 Task: Select Fire TV from Amazon Fire TV. Add to cart Amazon Fire TV Recast 500GB-2. Place order for _x000D_
3039 Lake Rockwell Rd_x000D_
Ravenna, Ohio(OH), 44266, Cell Number (330) 296-5862
Action: Mouse moved to (19, 98)
Screenshot: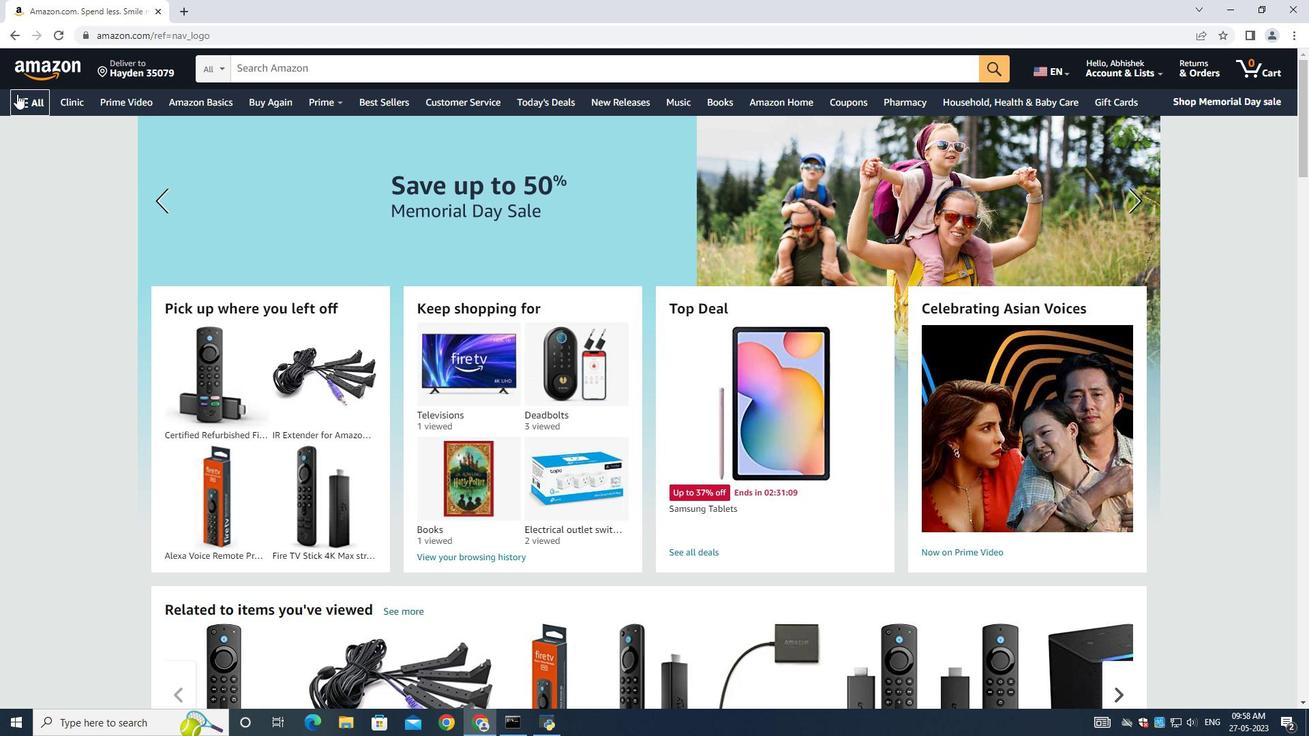 
Action: Mouse pressed left at (19, 98)
Screenshot: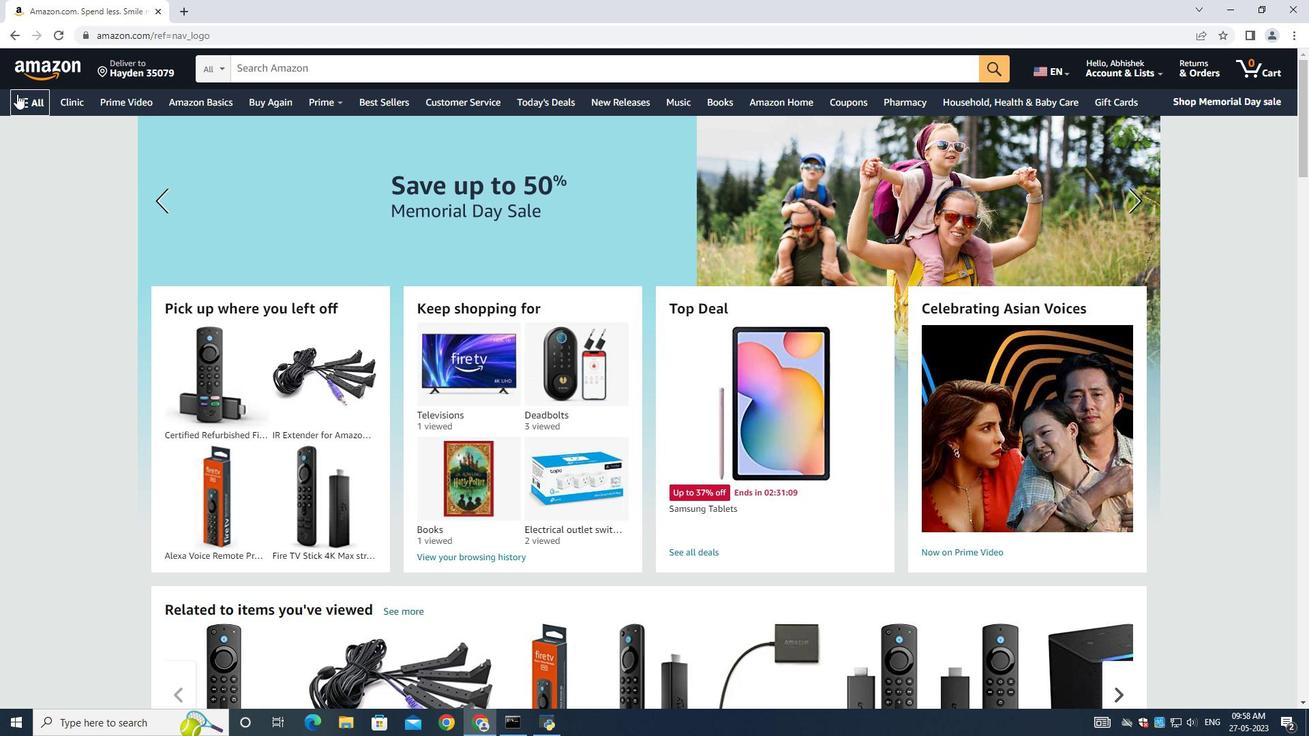 
Action: Mouse moved to (90, 381)
Screenshot: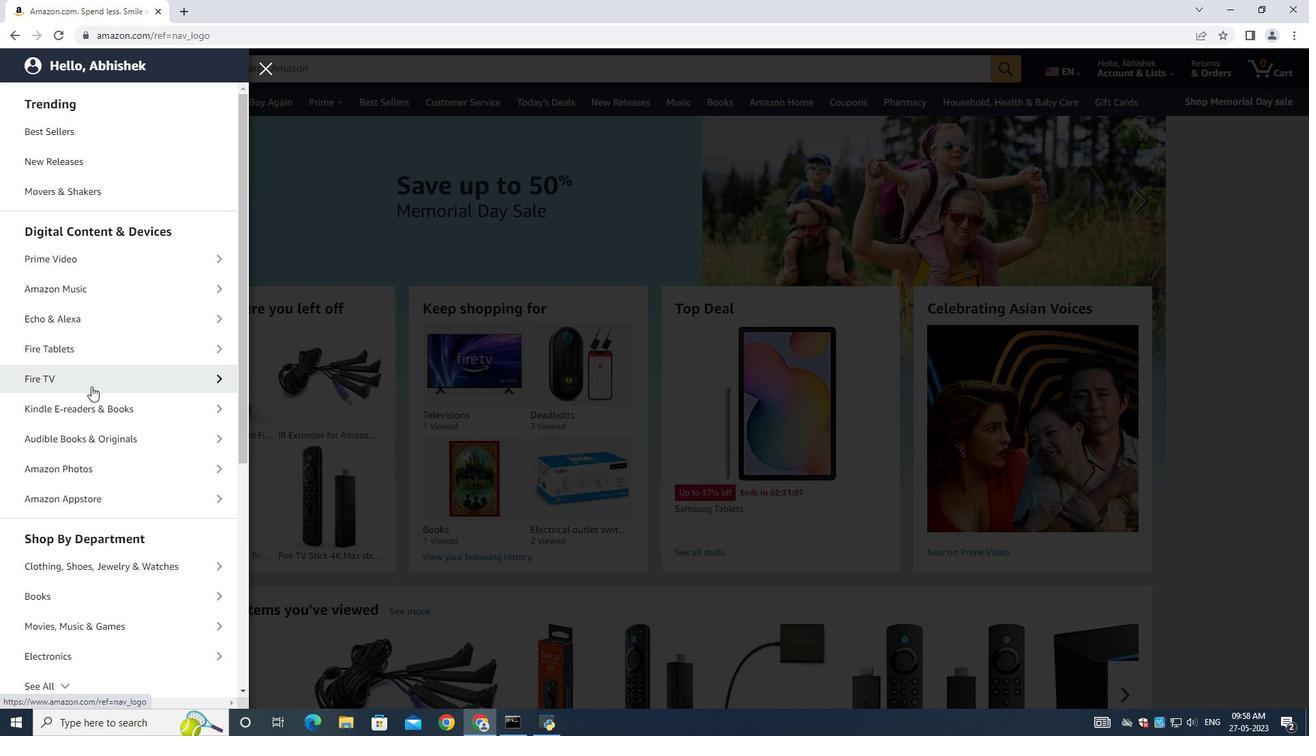 
Action: Mouse pressed left at (90, 381)
Screenshot: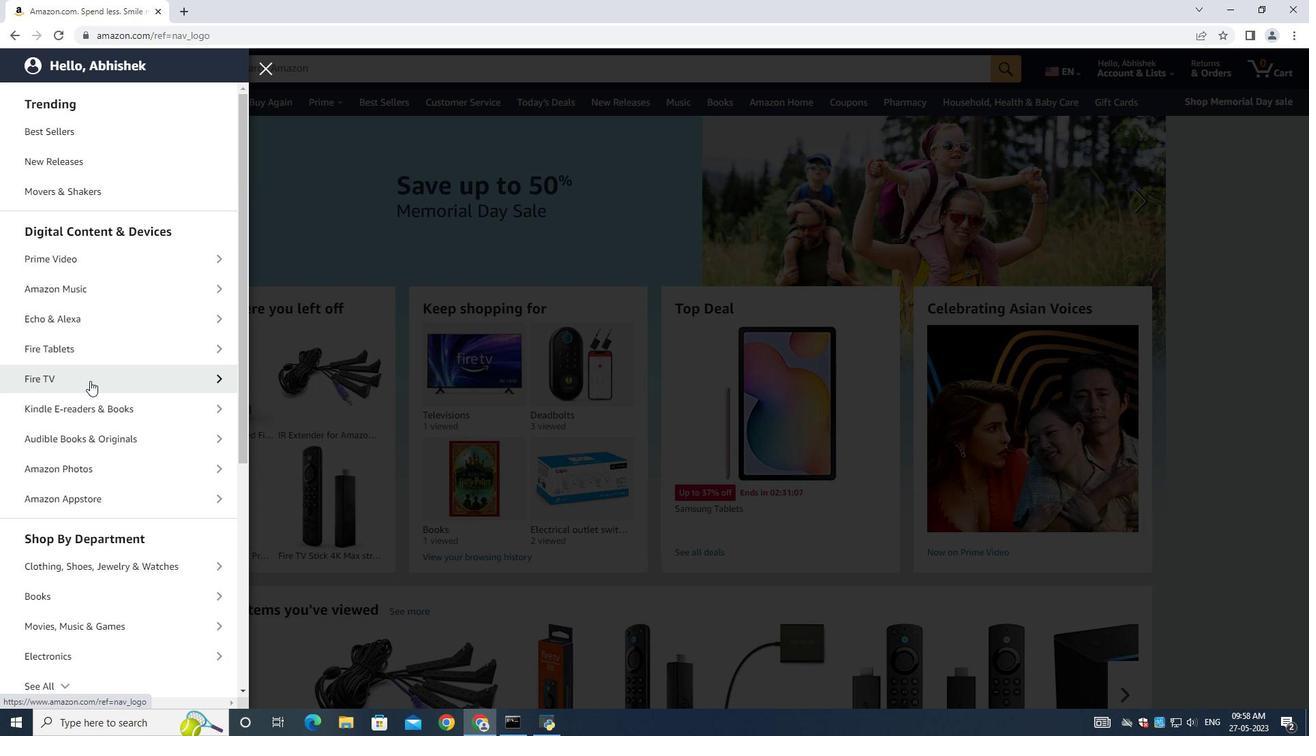 
Action: Mouse moved to (67, 264)
Screenshot: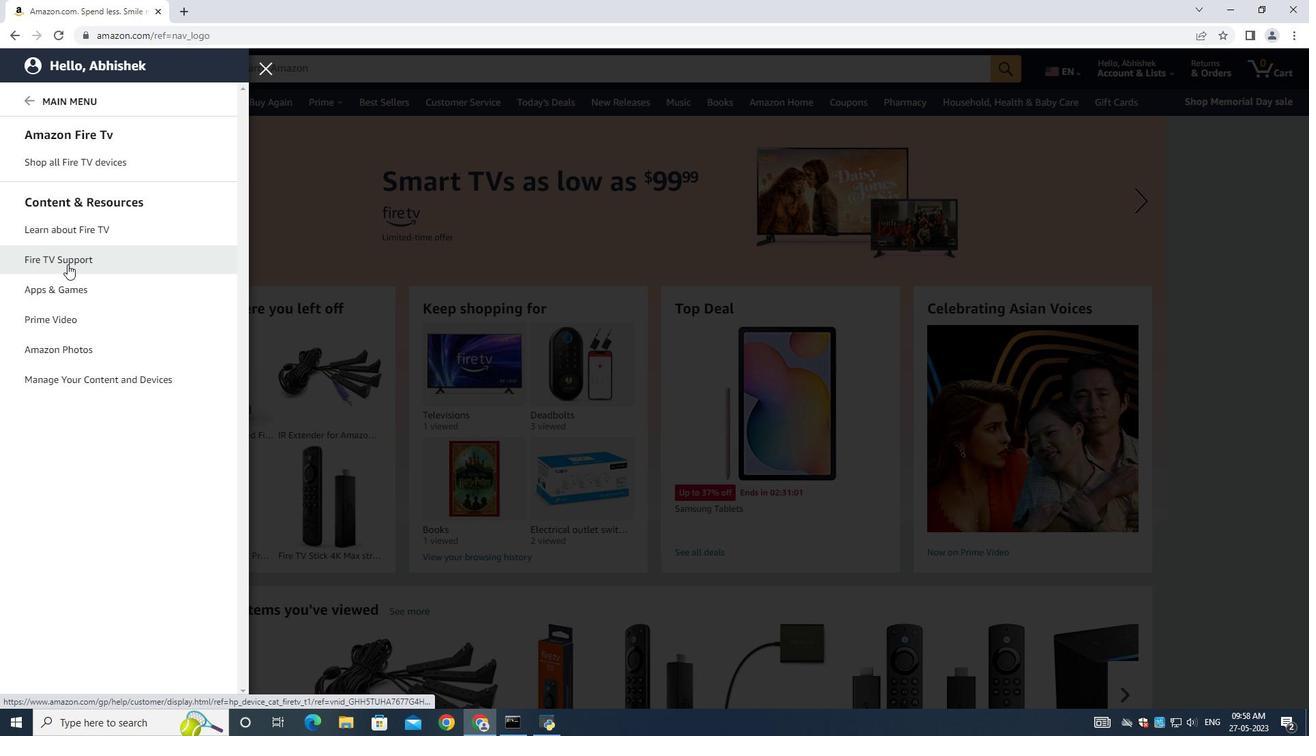 
Action: Mouse pressed left at (67, 264)
Screenshot: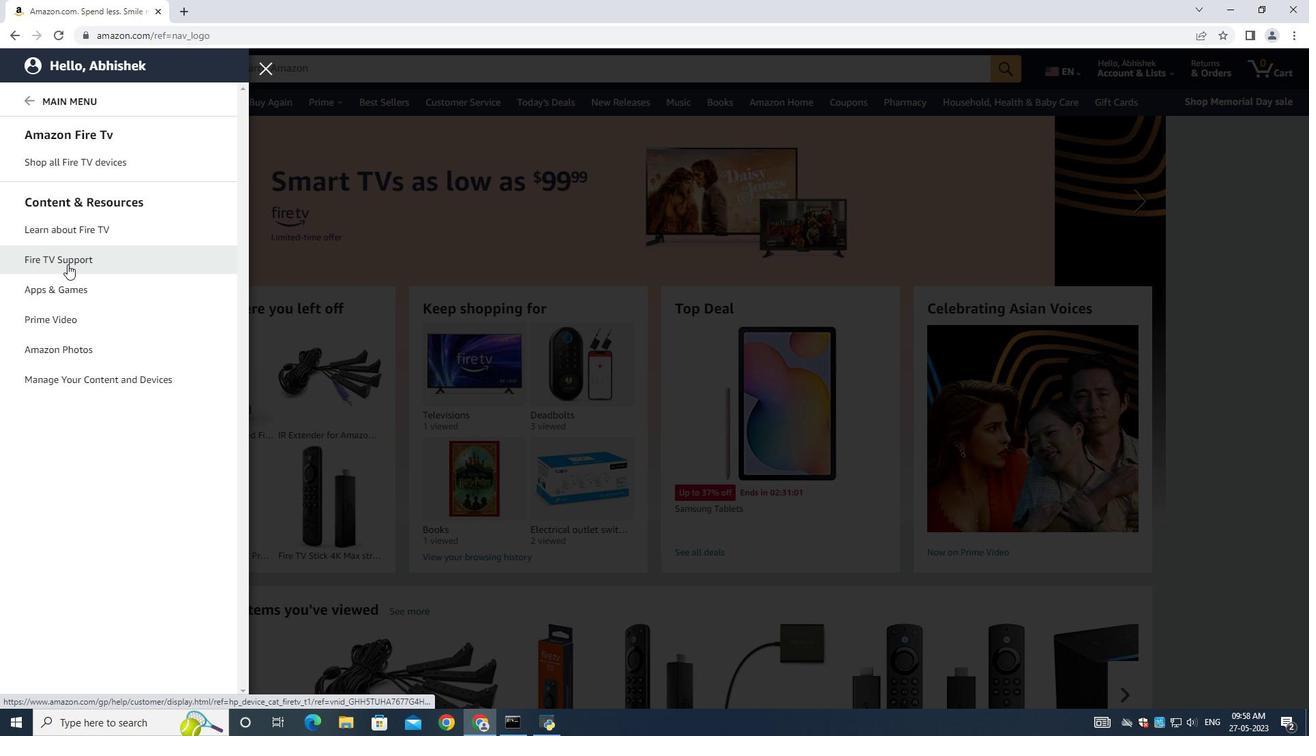 
Action: Mouse moved to (70, 154)
Screenshot: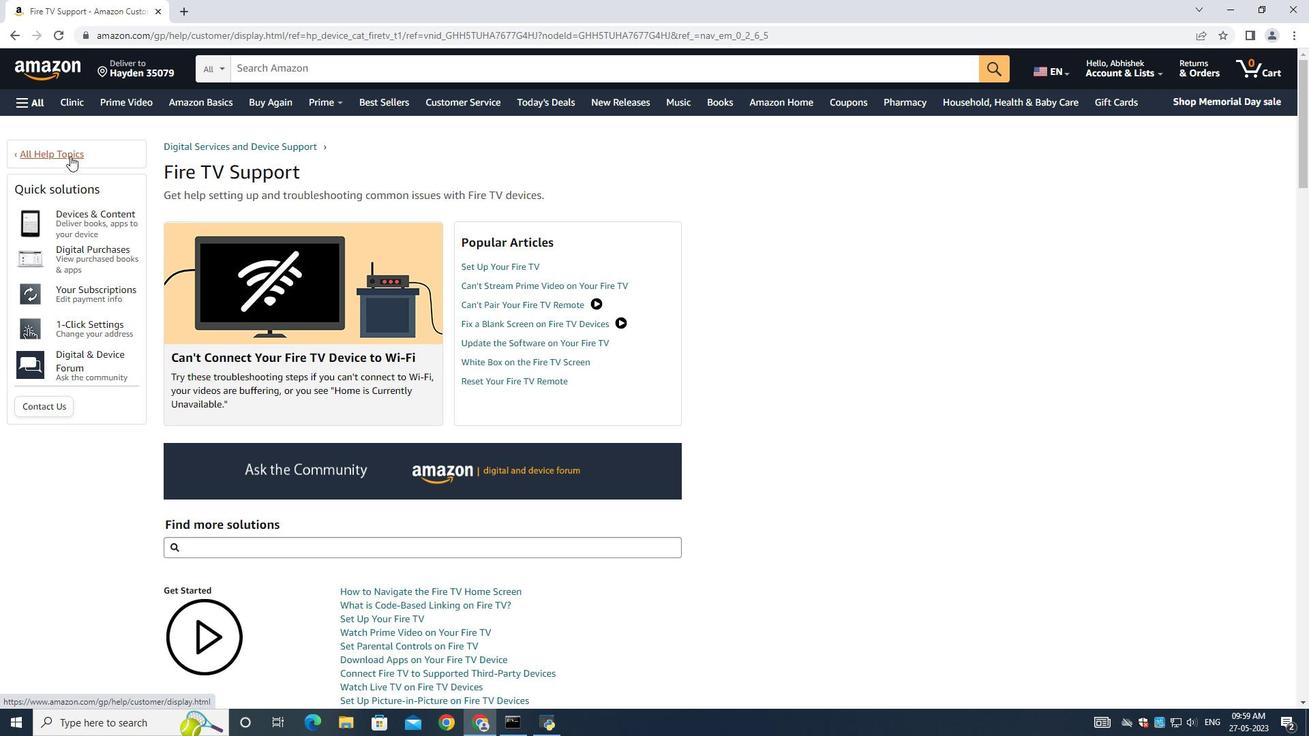 
Action: Mouse pressed left at (70, 154)
Screenshot: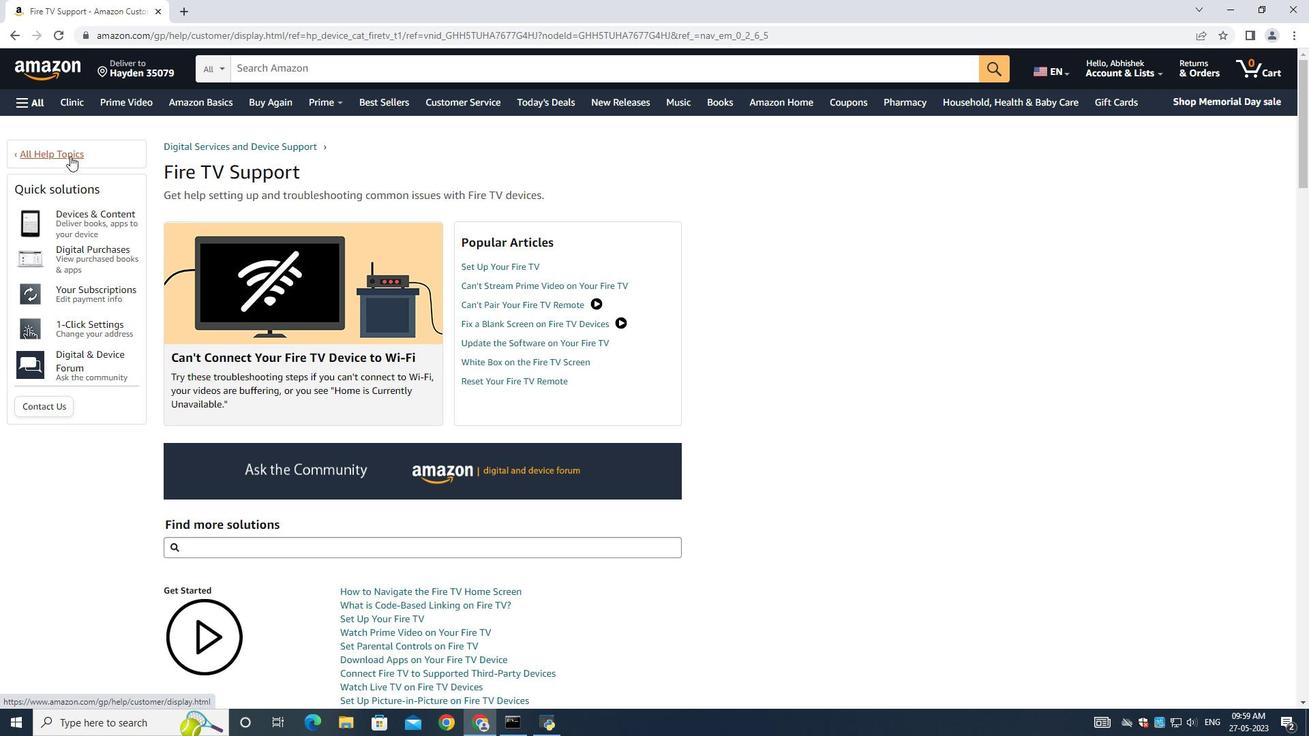 
Action: Mouse moved to (10, 38)
Screenshot: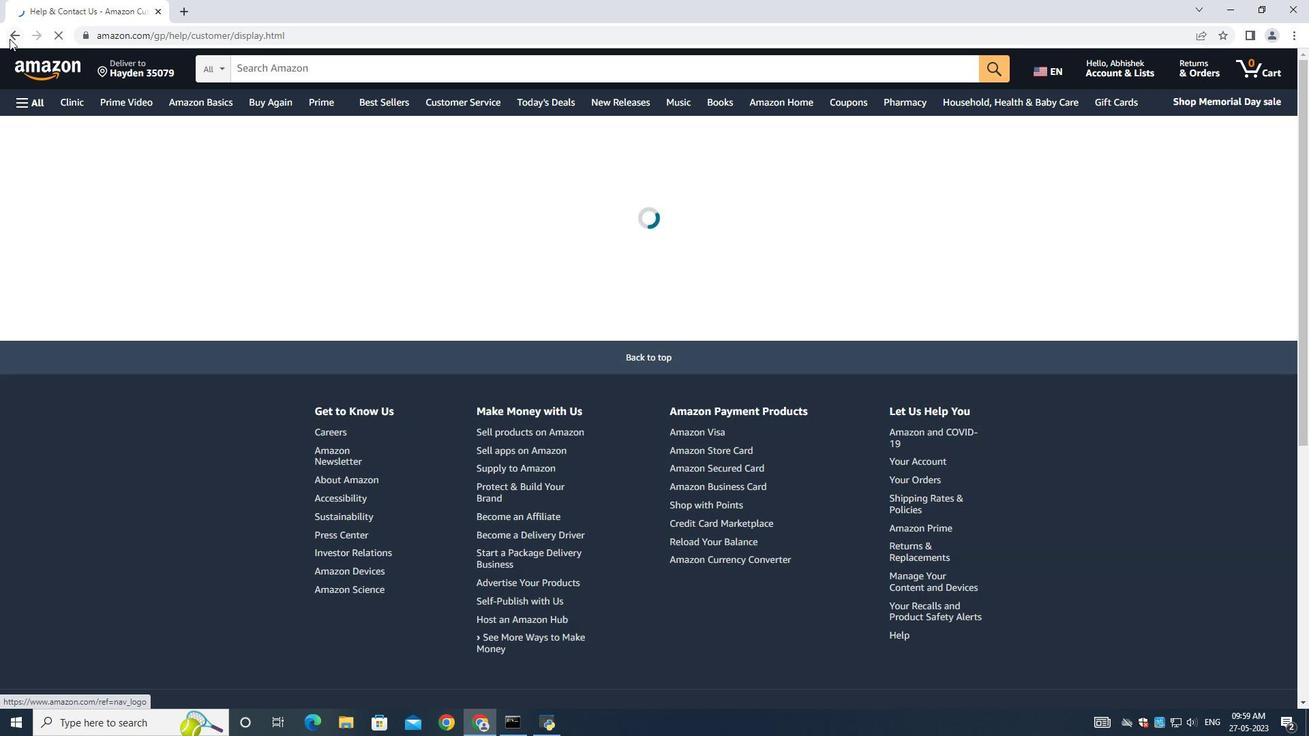 
Action: Mouse pressed left at (10, 38)
Screenshot: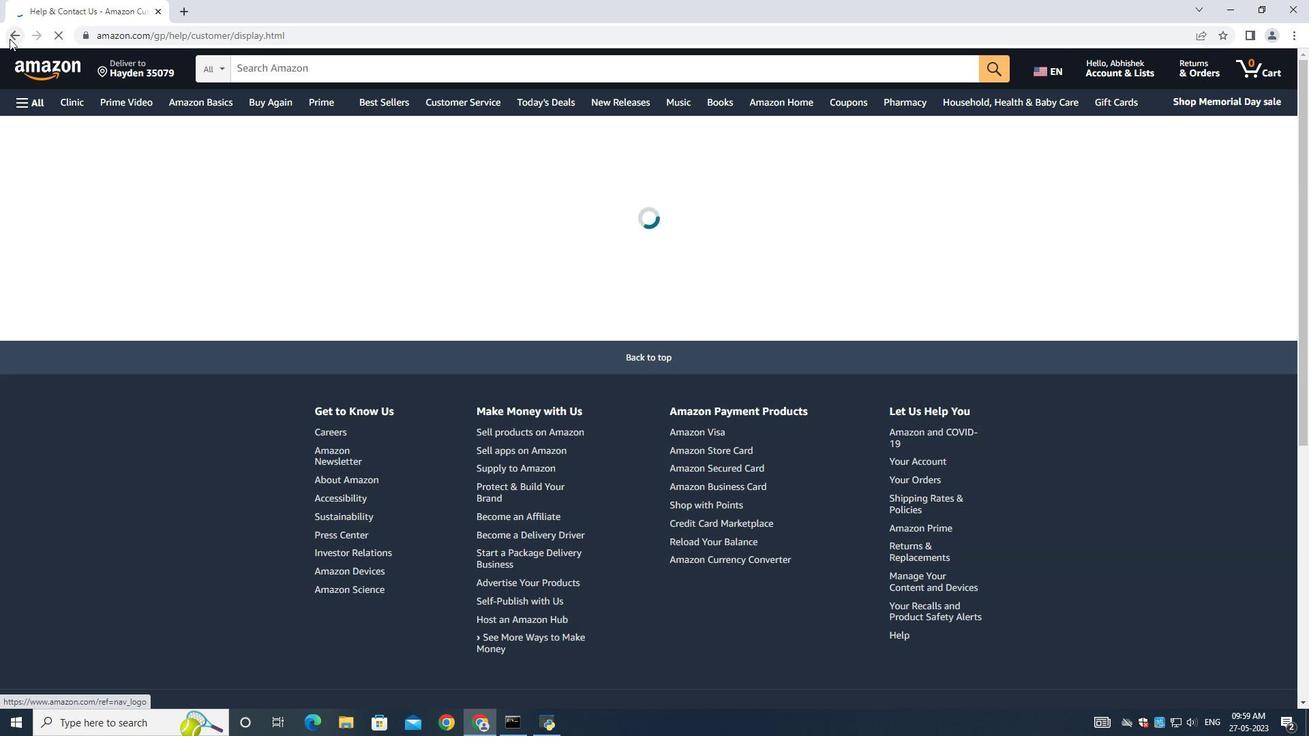 
Action: Mouse moved to (17, 105)
Screenshot: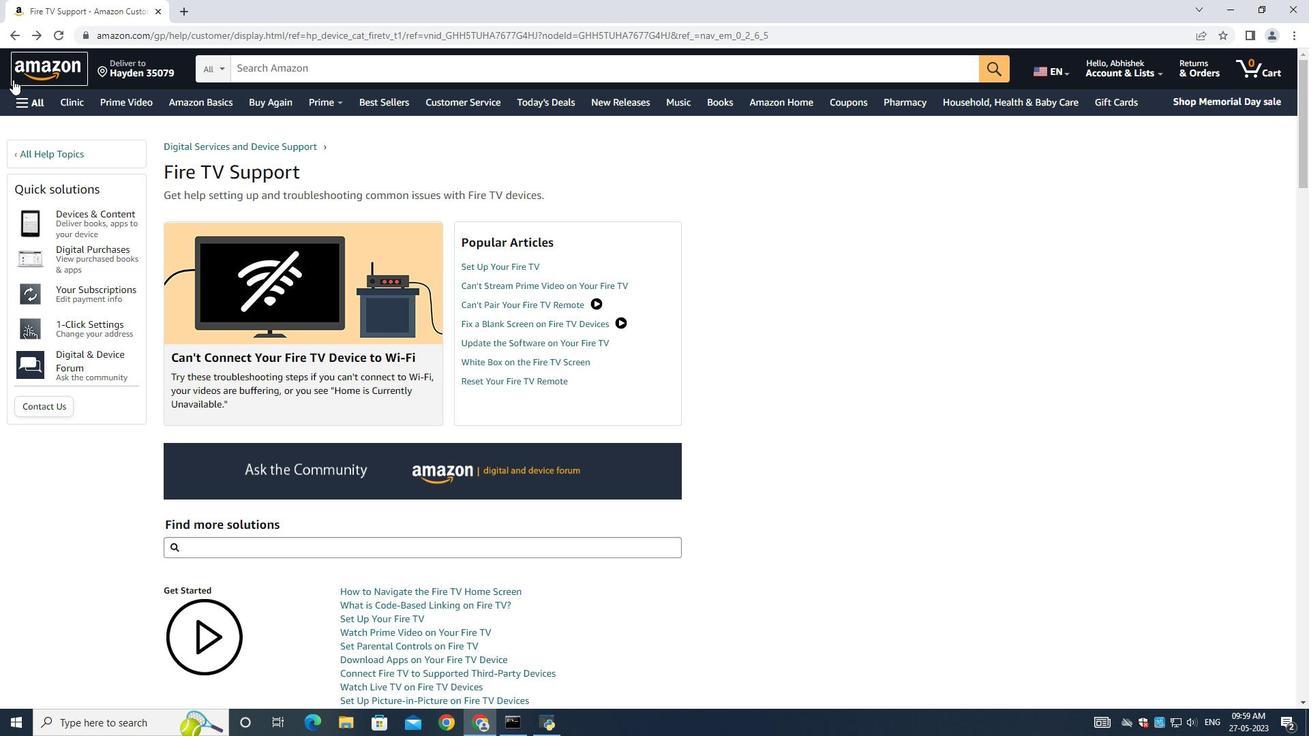 
Action: Mouse pressed left at (17, 105)
Screenshot: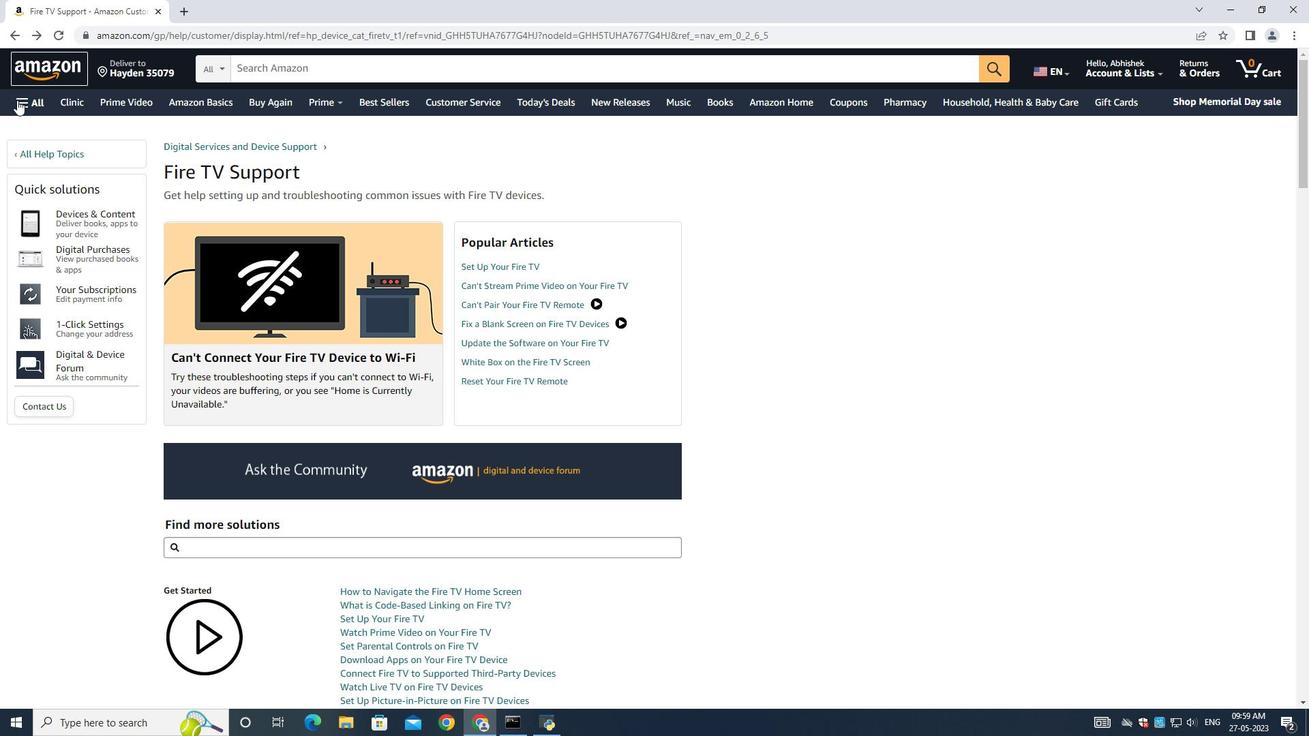 
Action: Mouse moved to (74, 387)
Screenshot: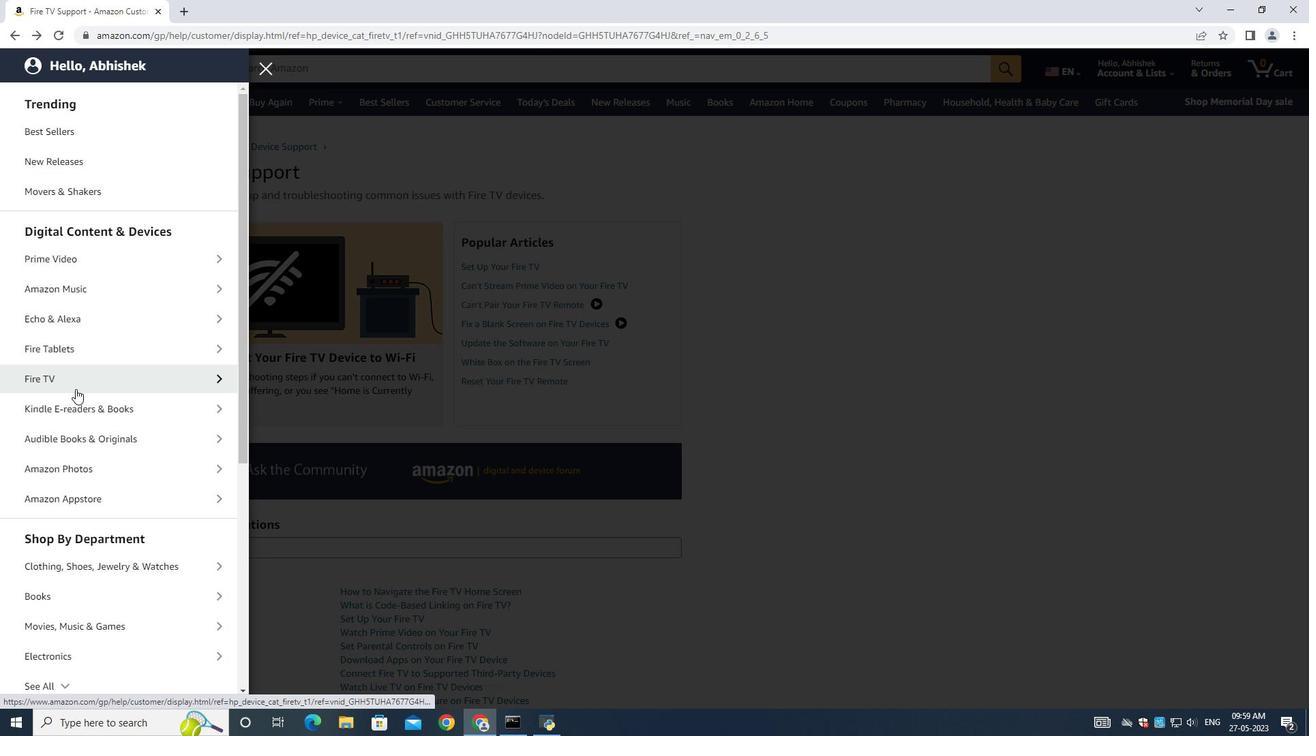 
Action: Mouse pressed left at (74, 387)
Screenshot: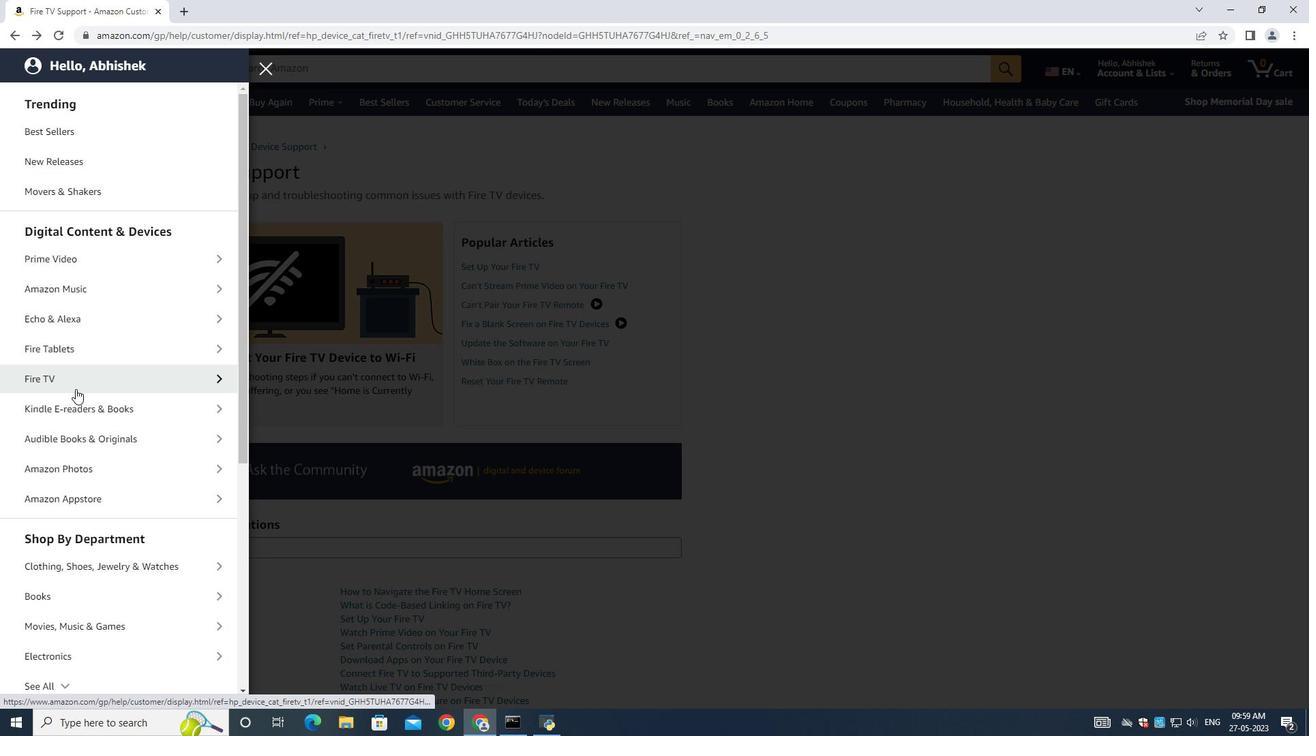 
Action: Mouse moved to (126, 167)
Screenshot: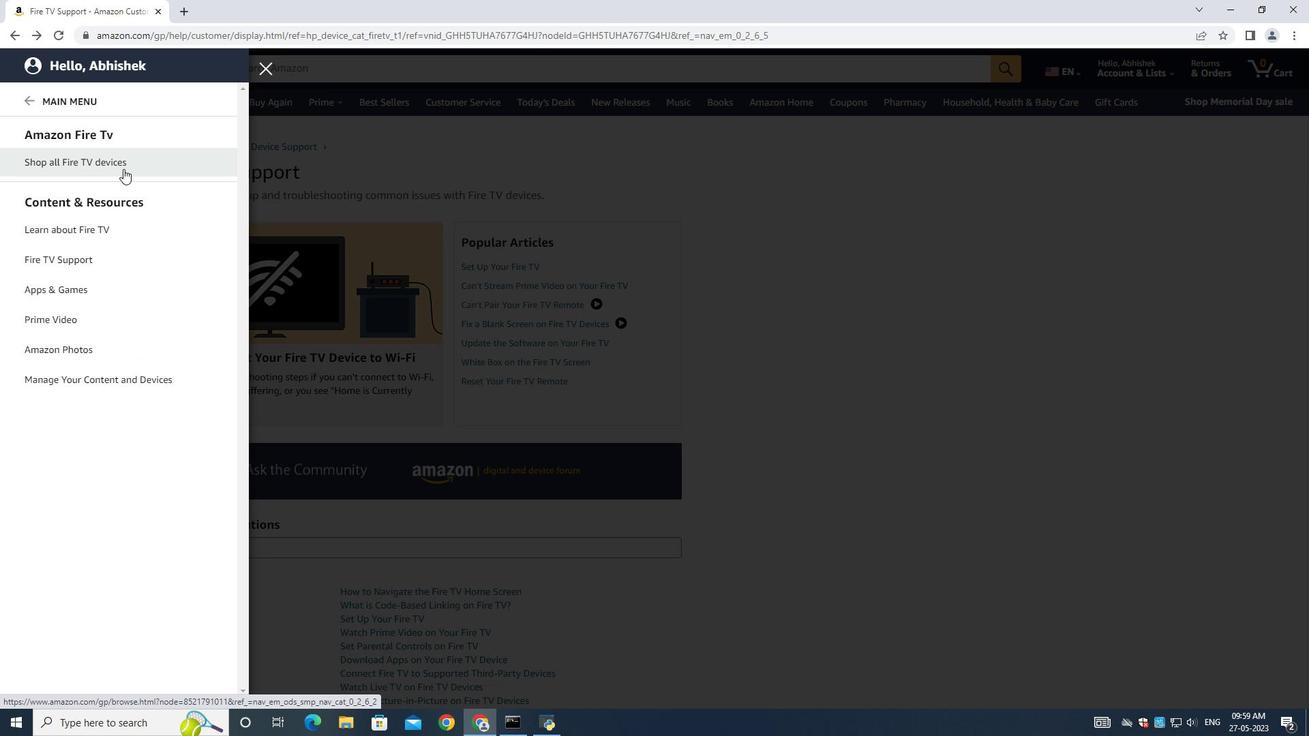 
Action: Mouse pressed left at (126, 167)
Screenshot: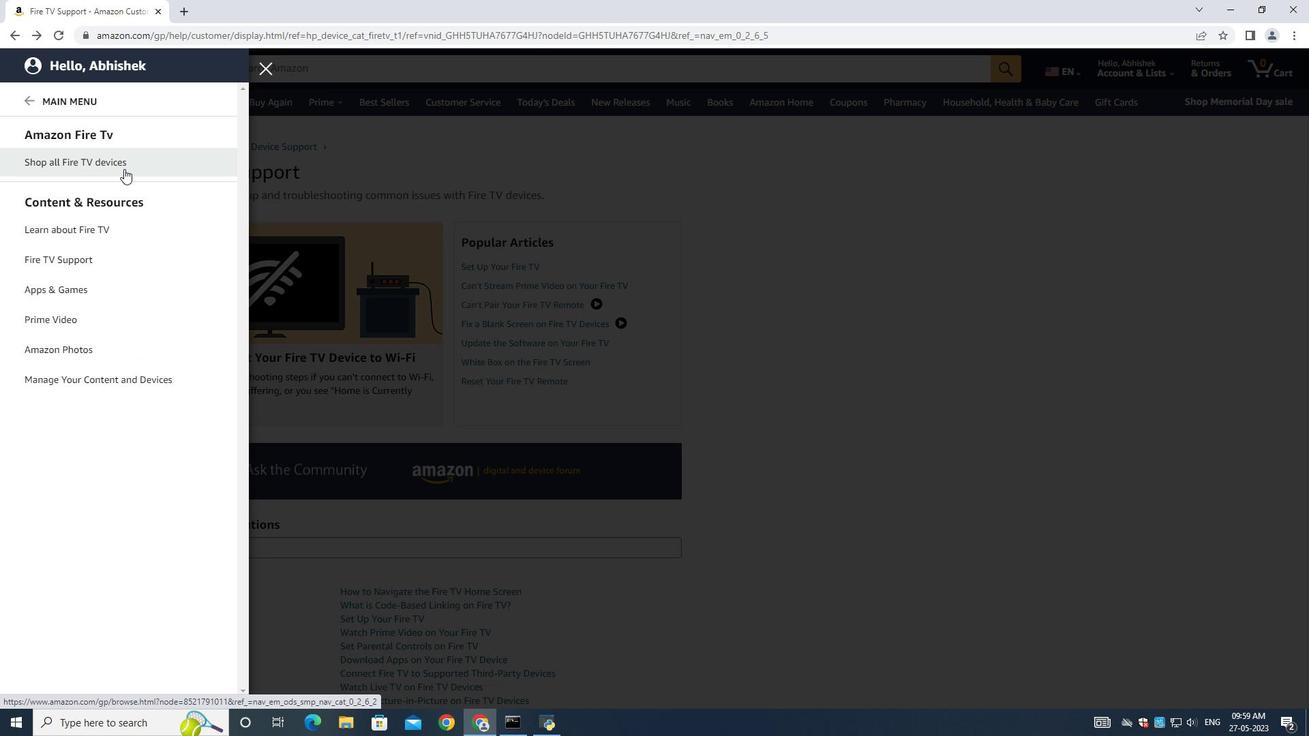 
Action: Mouse moved to (139, 173)
Screenshot: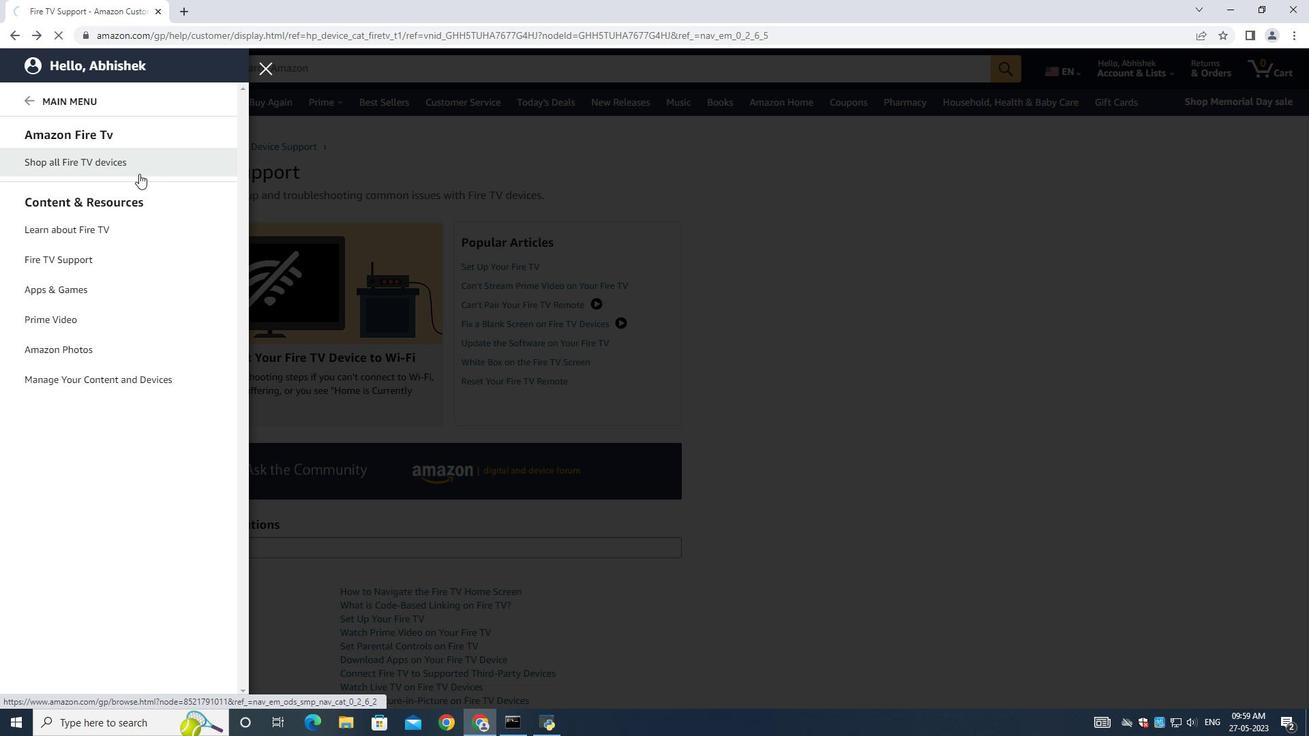 
Action: Mouse pressed left at (139, 173)
Screenshot: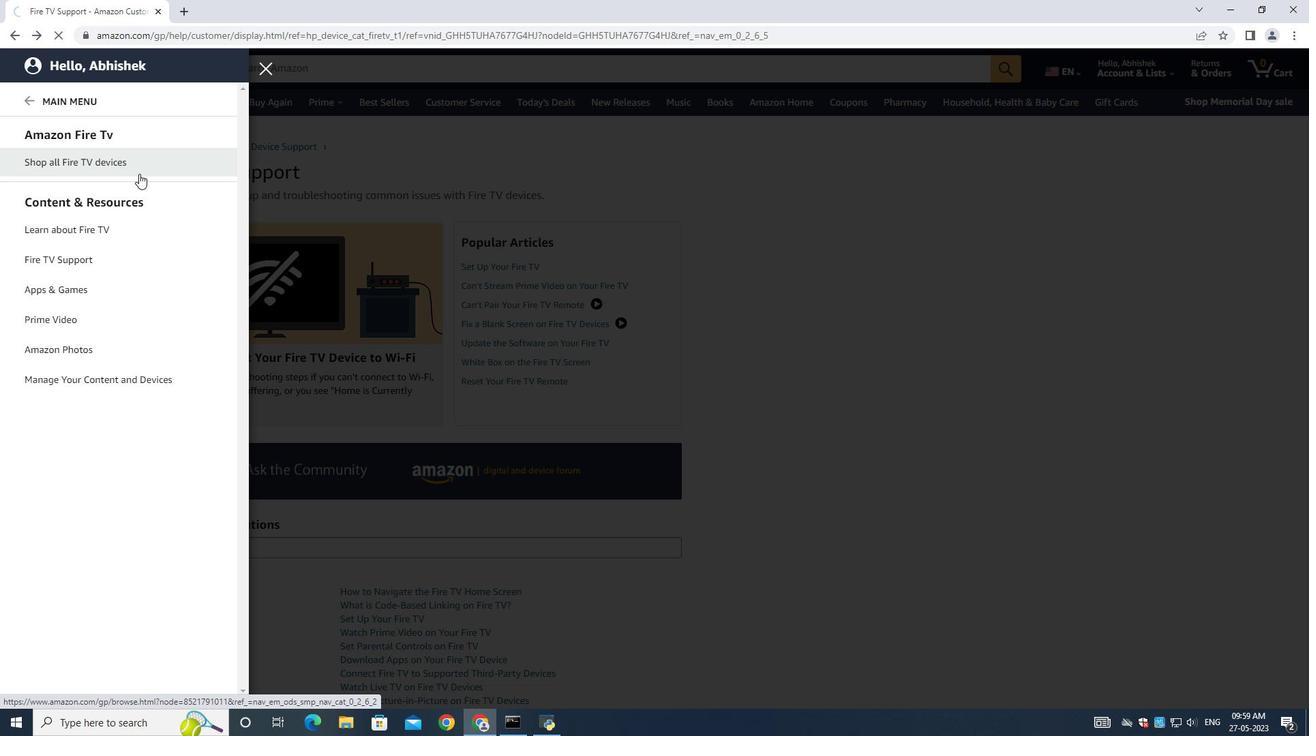 
Action: Mouse moved to (119, 160)
Screenshot: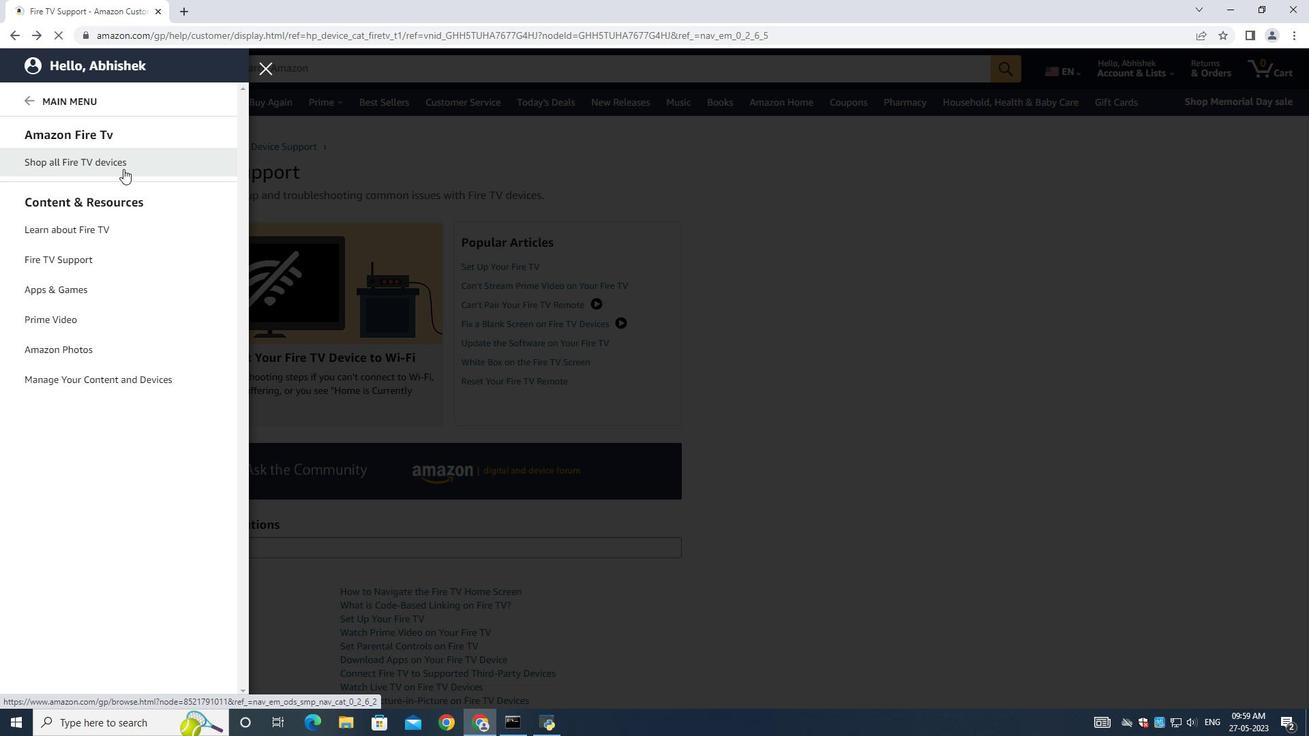 
Action: Mouse pressed left at (119, 160)
Screenshot: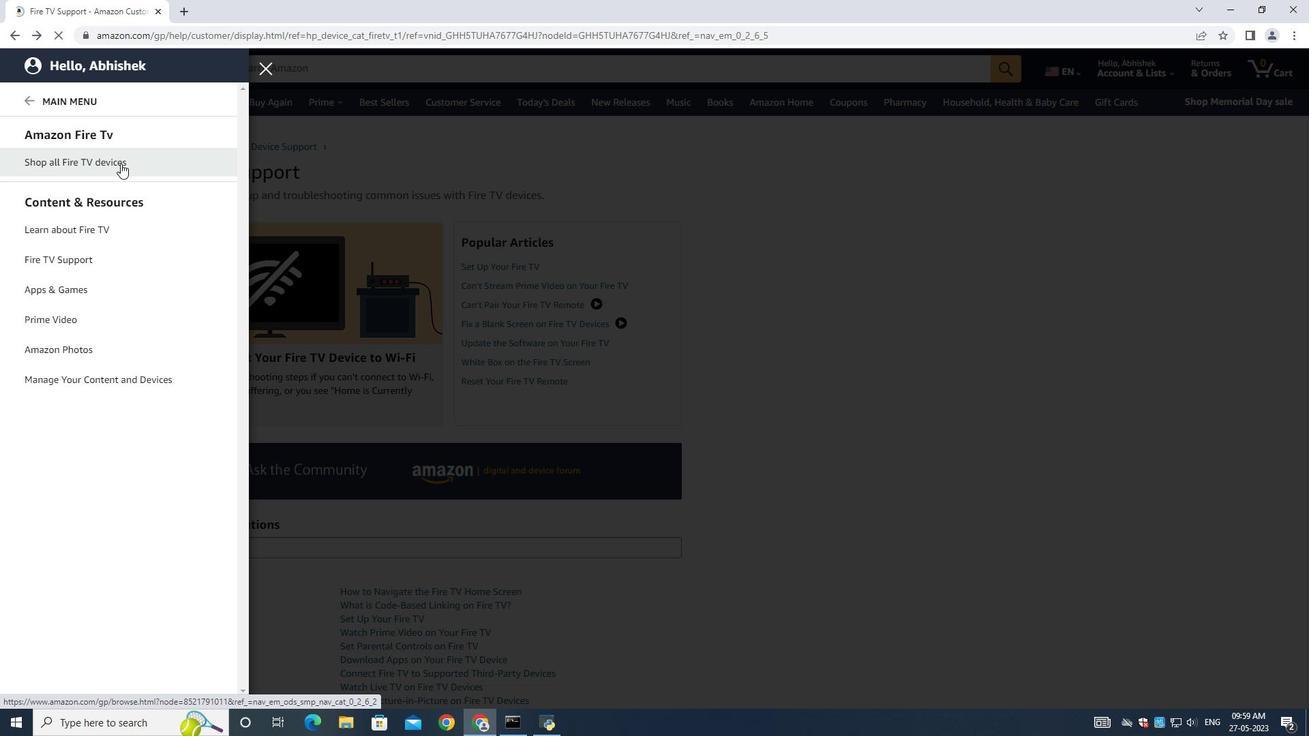 
Action: Mouse moved to (347, 79)
Screenshot: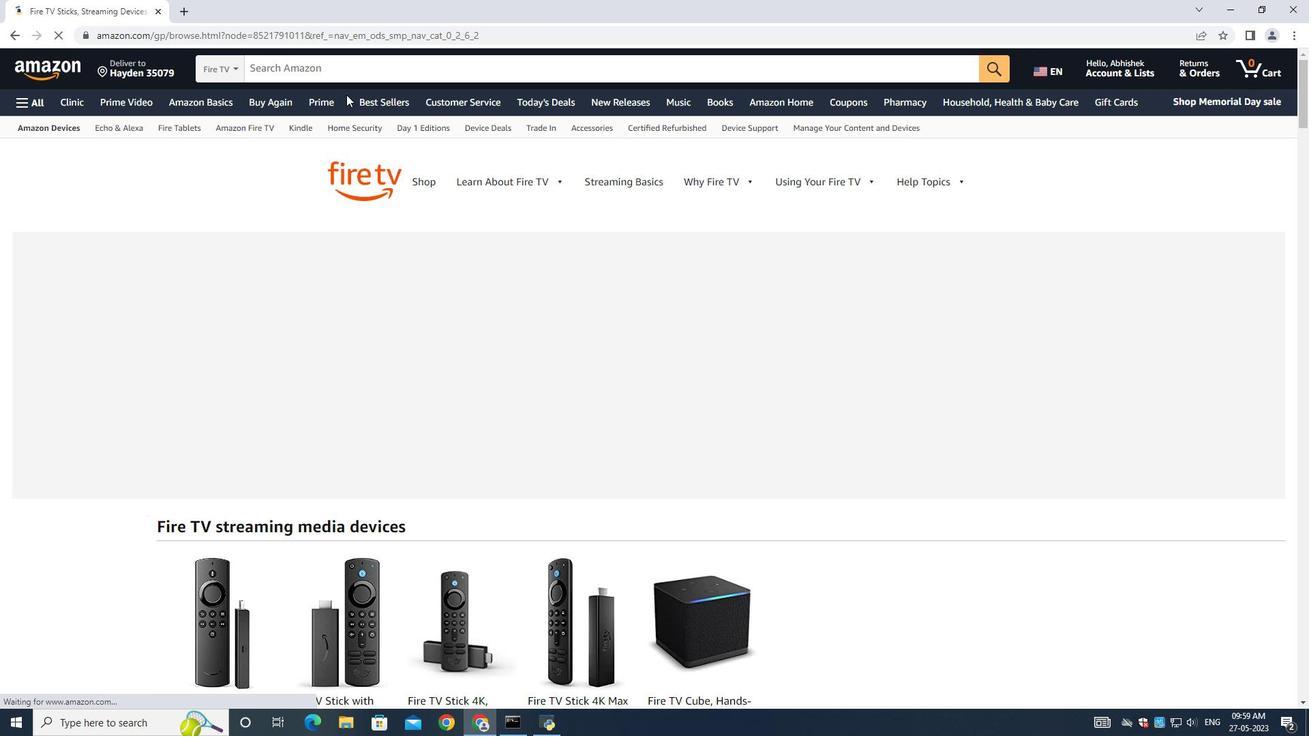 
Action: Mouse pressed left at (347, 79)
Screenshot: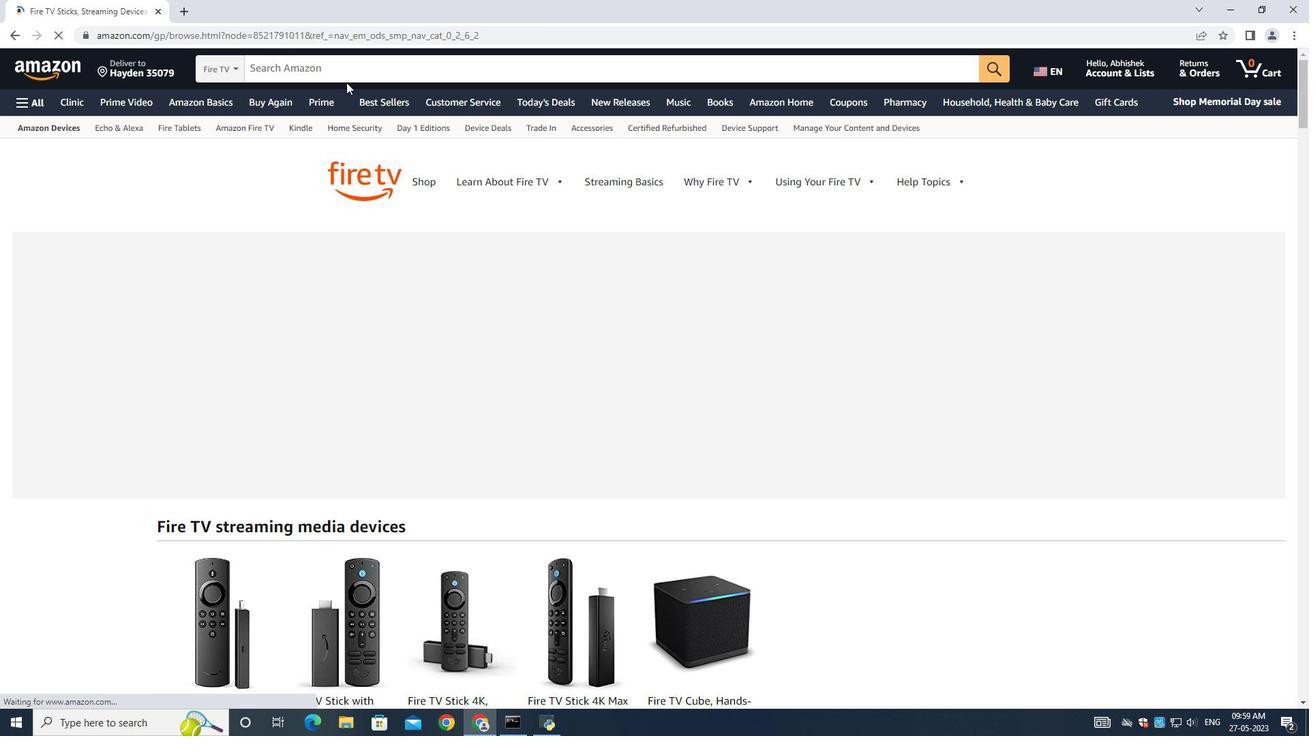 
Action: Mouse moved to (345, 68)
Screenshot: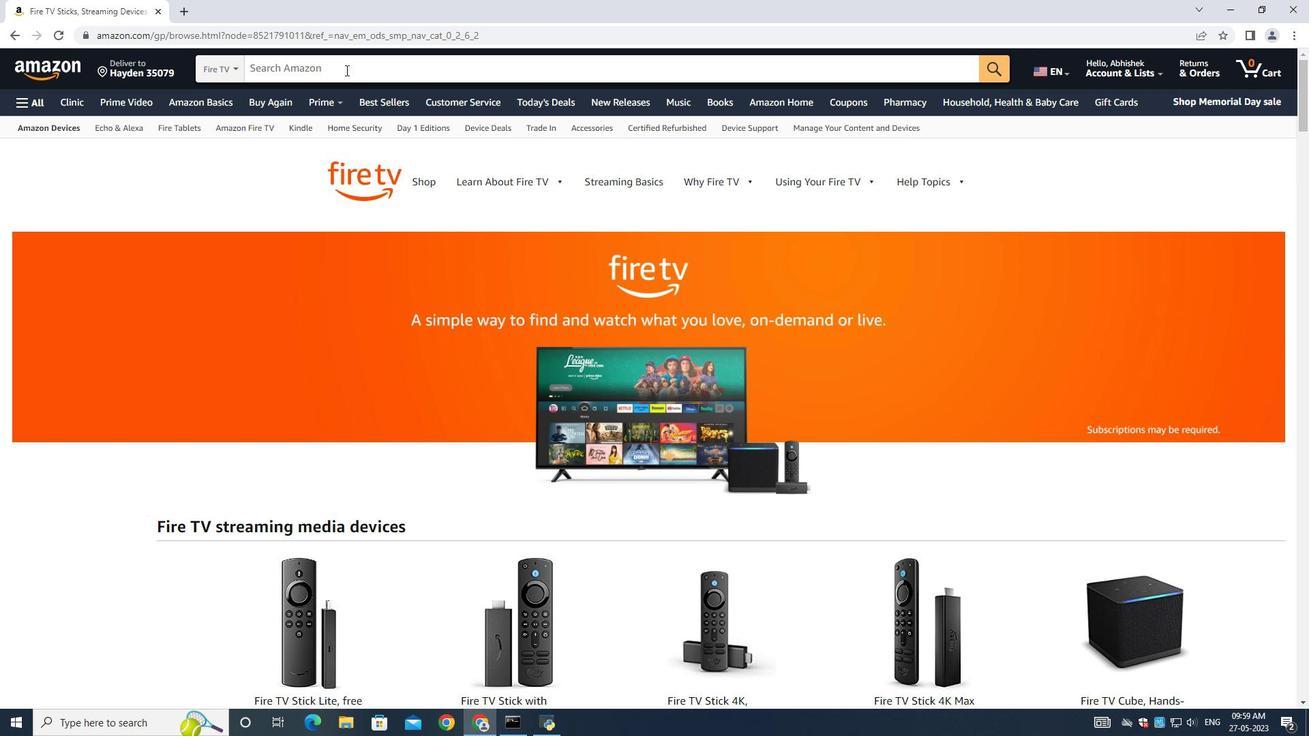 
Action: Mouse pressed left at (345, 68)
Screenshot: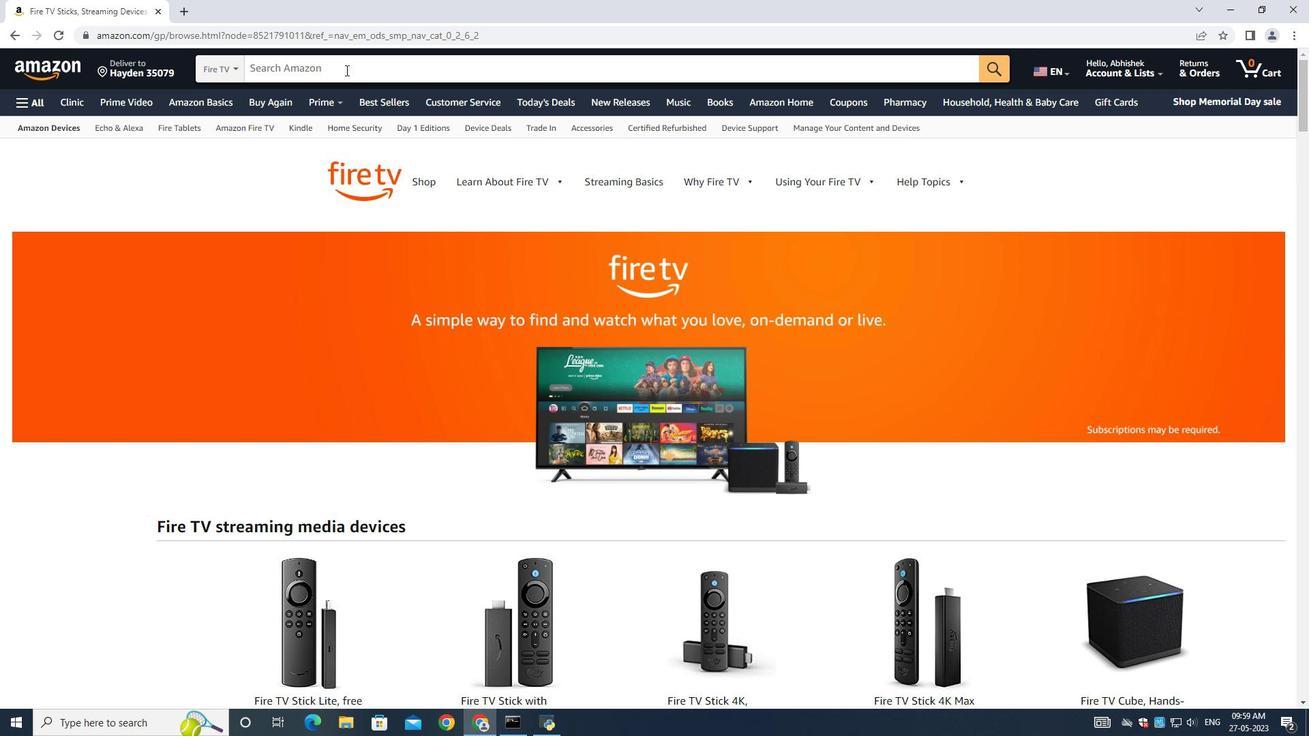 
Action: Mouse moved to (345, 68)
Screenshot: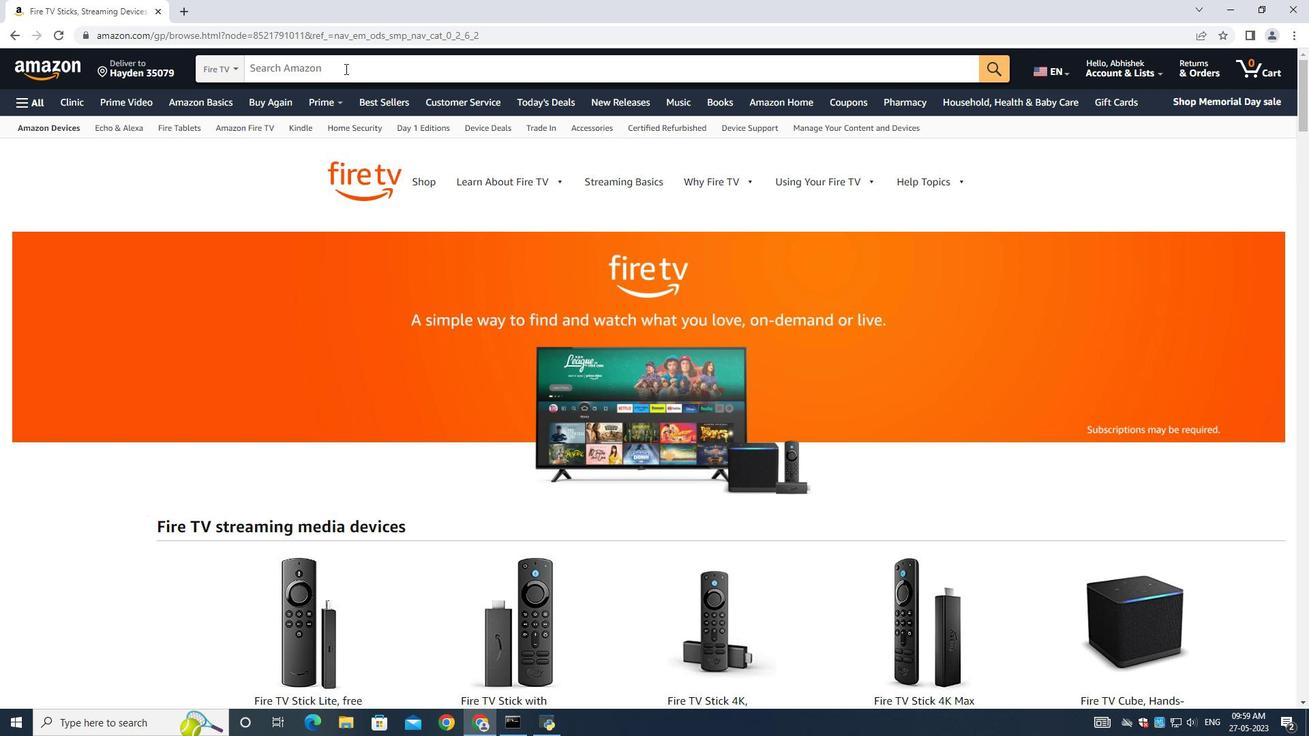 
Action: Key pressed <Key.shift>Amazo<Key.space><Key.backspace>n<Key.space><Key.shift>Fire<Key.space><Key.shift>Tv<Key.space><Key.shift><Key.shift>Recast<Key.space>500<Key.shift>GB-2
Screenshot: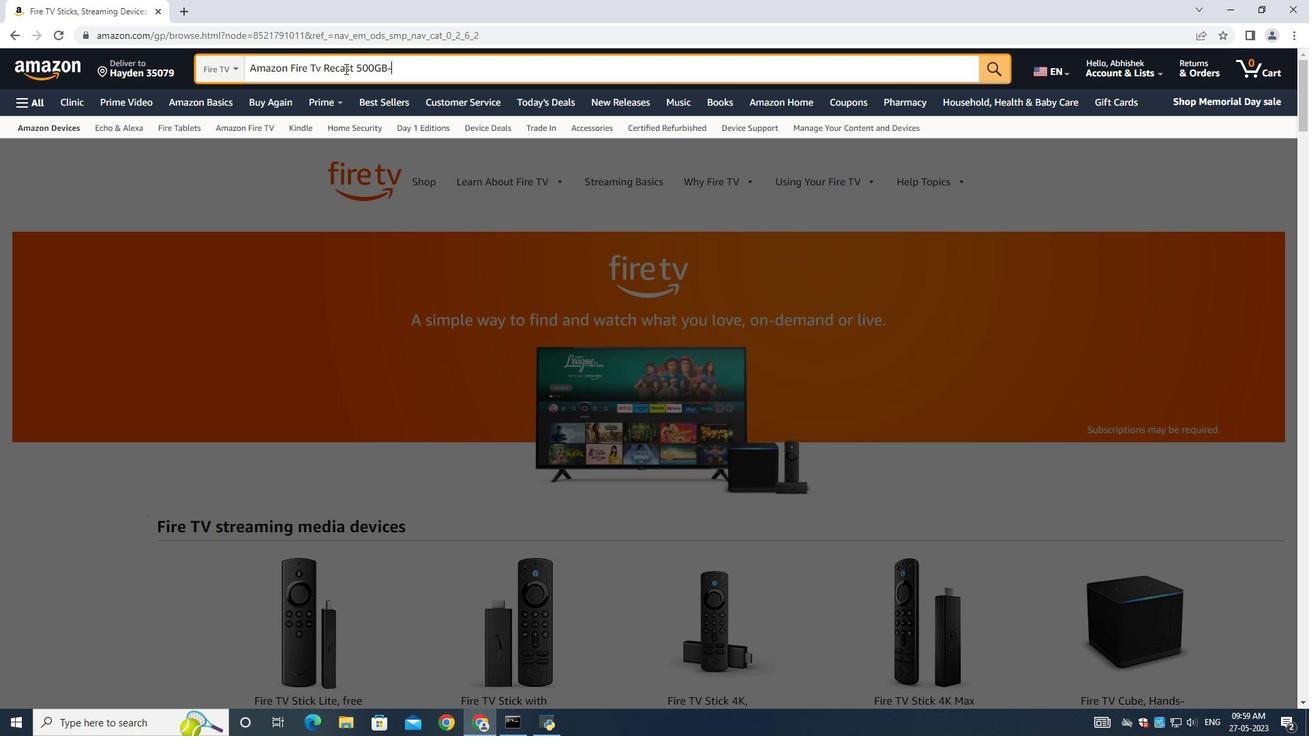 
Action: Mouse moved to (345, 68)
Screenshot: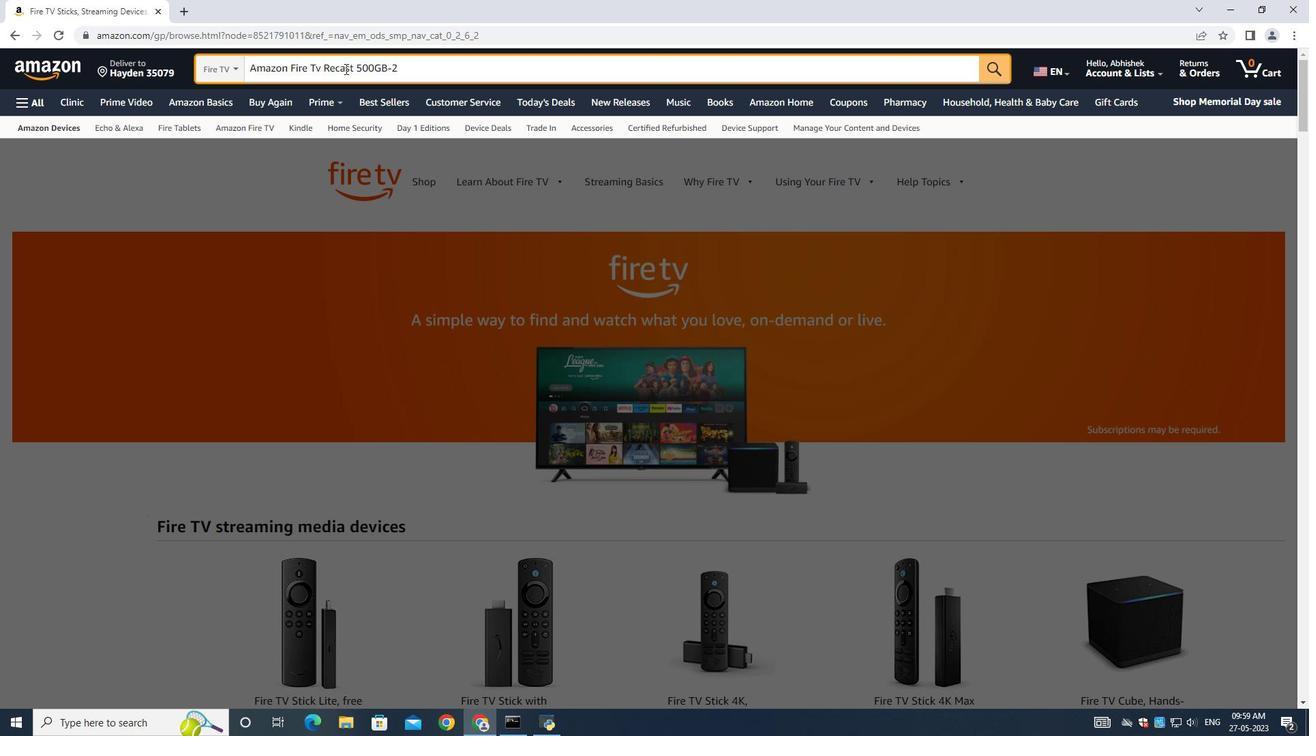 
Action: Key pressed <Key.enter>
Screenshot: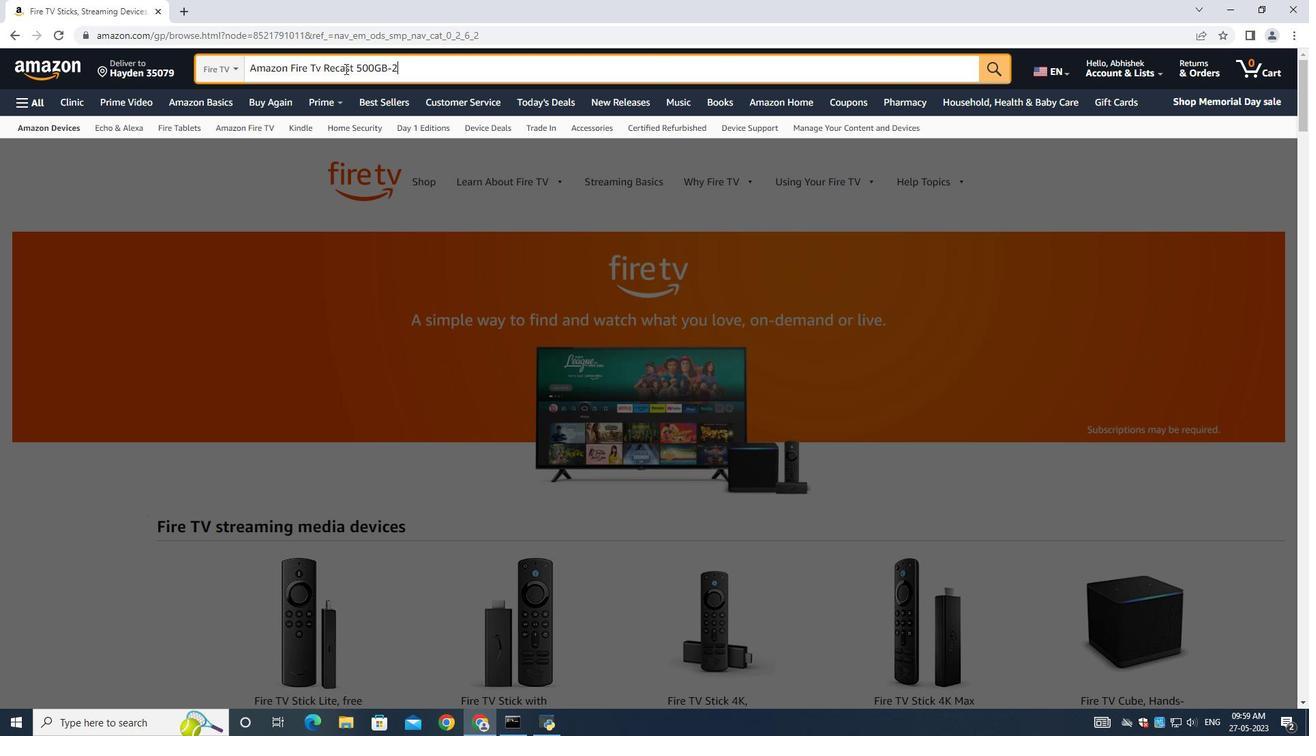 
Action: Mouse moved to (610, 261)
Screenshot: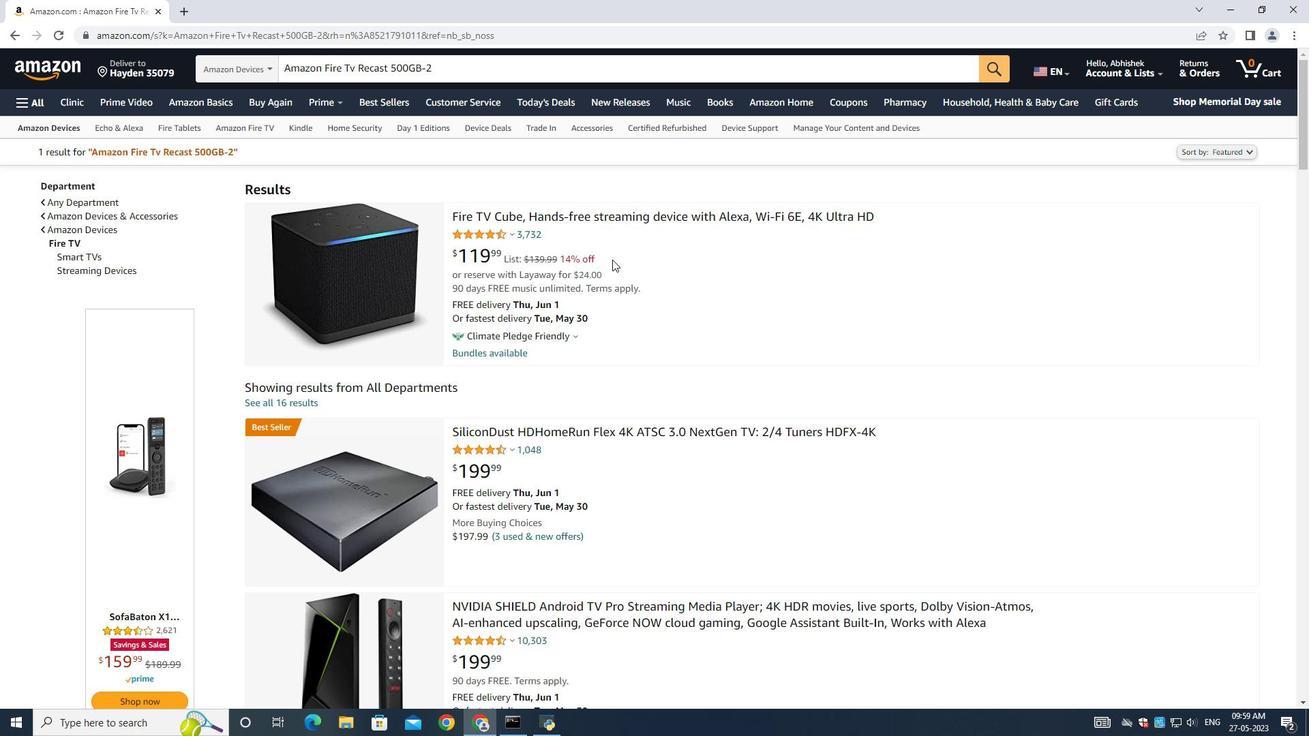 
Action: Mouse scrolled (610, 261) with delta (0, 0)
Screenshot: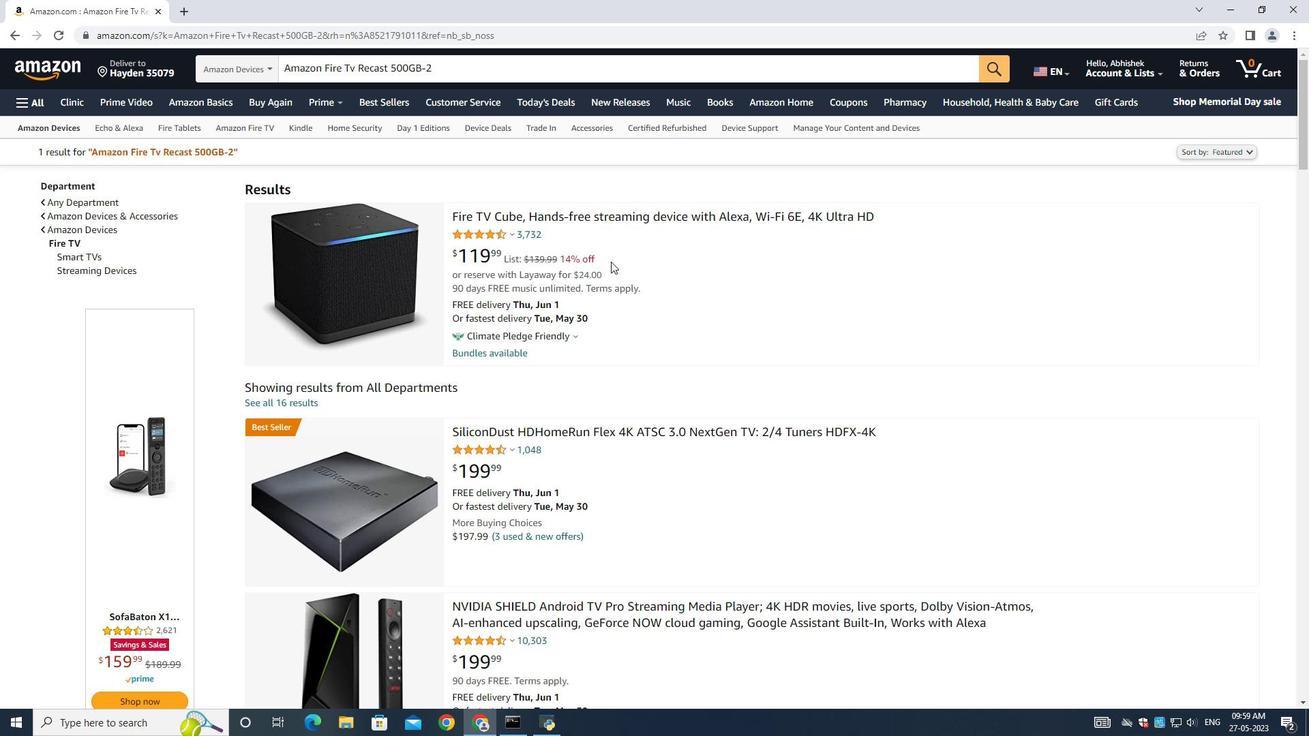 
Action: Mouse moved to (610, 262)
Screenshot: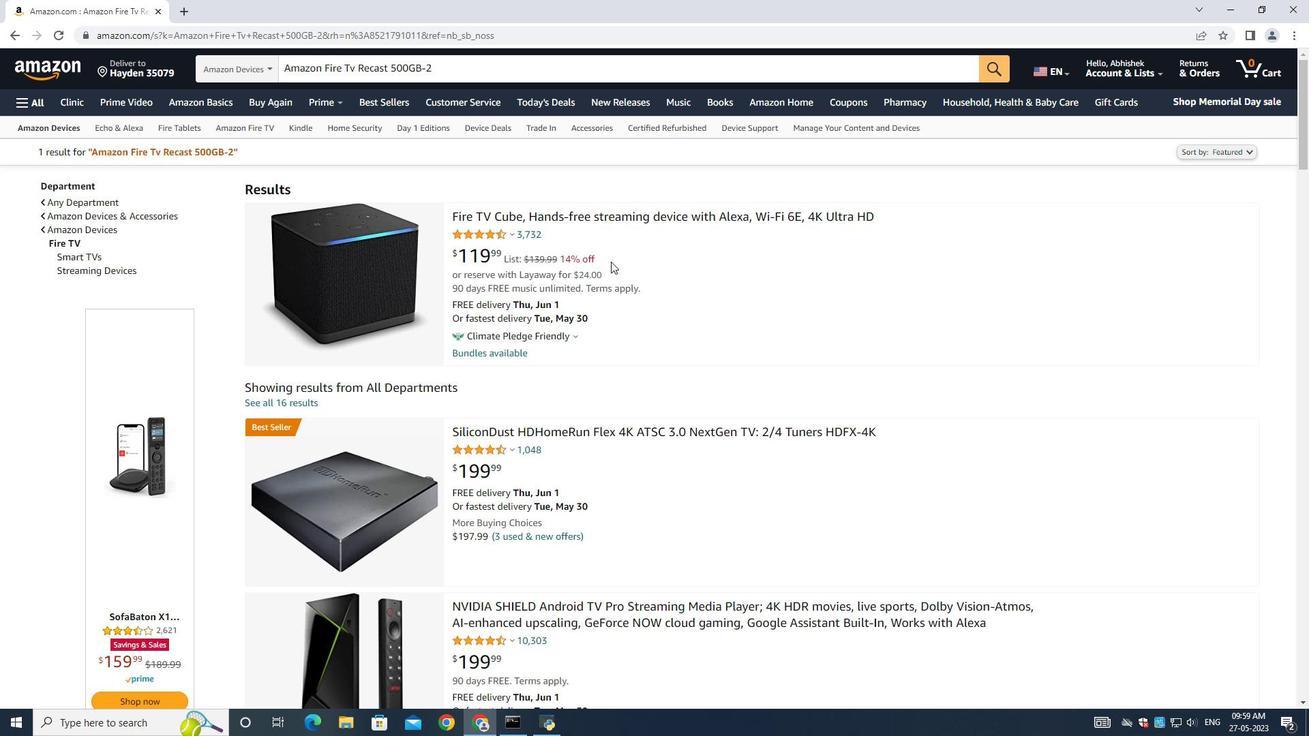 
Action: Mouse scrolled (610, 261) with delta (0, 0)
Screenshot: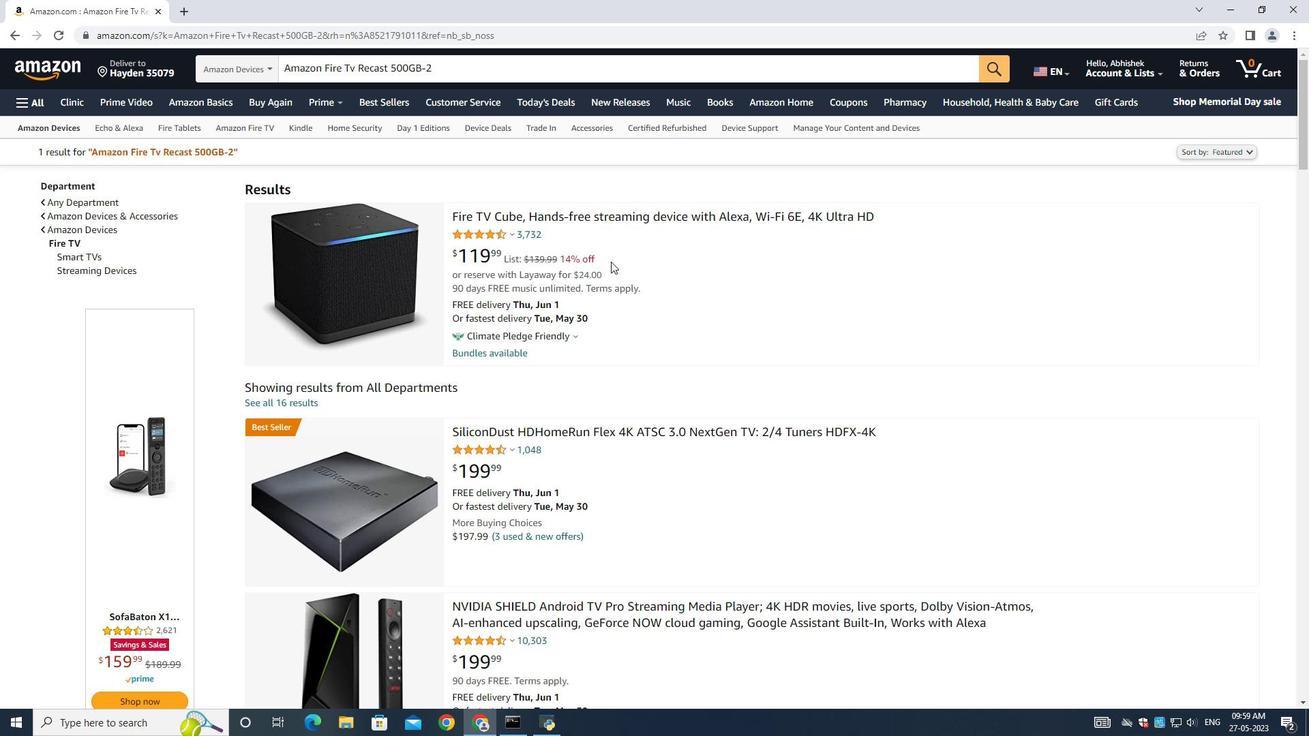 
Action: Mouse moved to (610, 261)
Screenshot: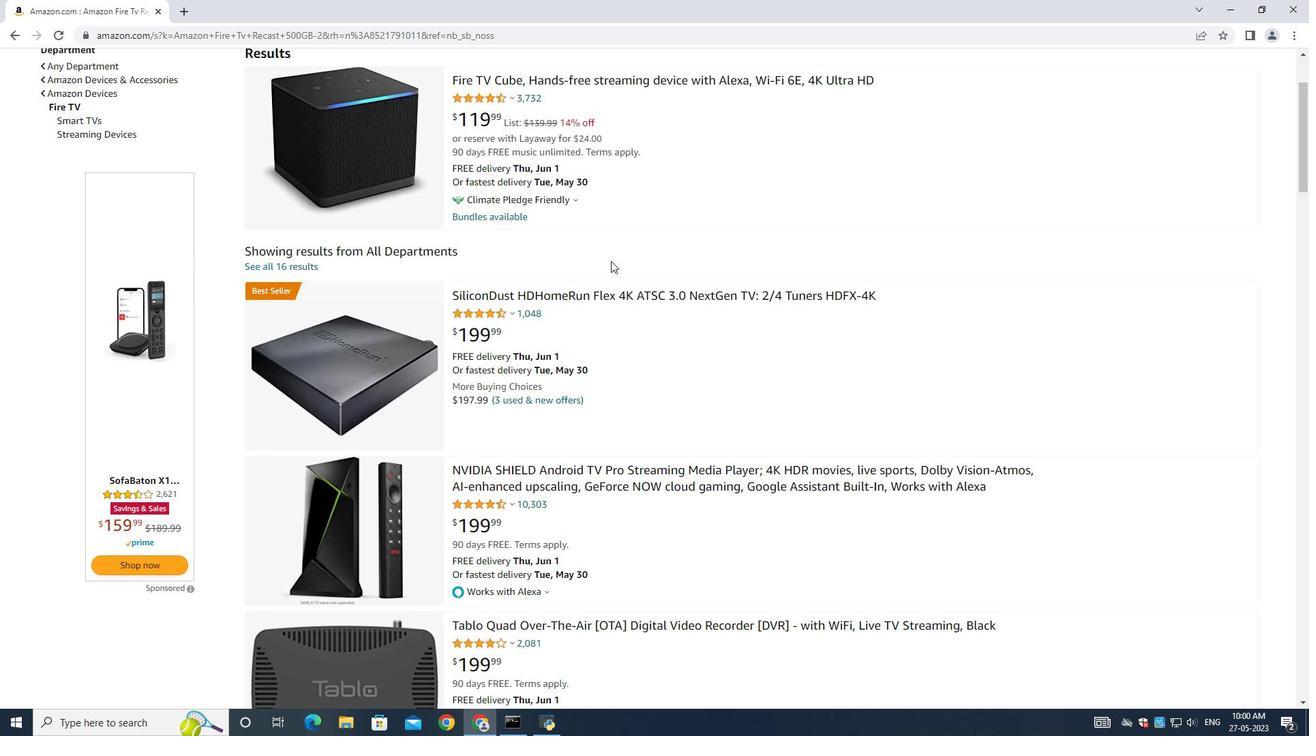 
Action: Mouse scrolled (610, 260) with delta (0, 0)
Screenshot: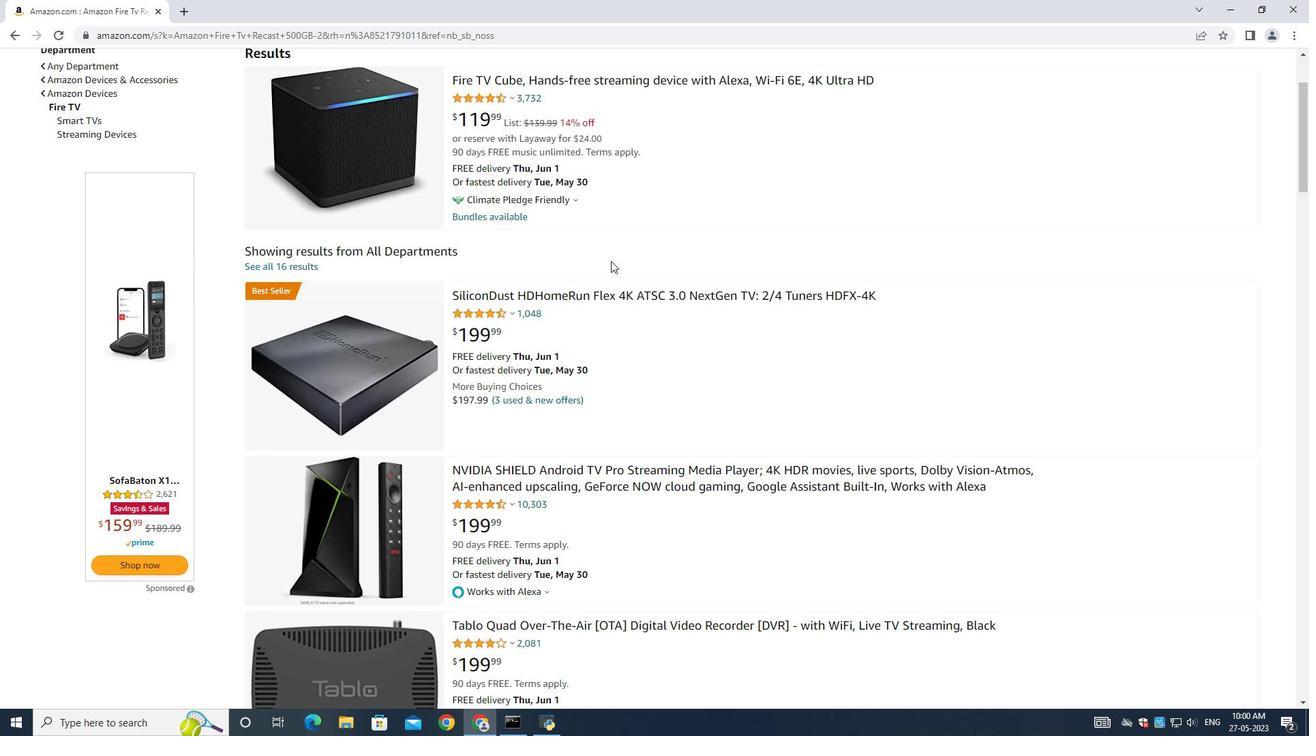 
Action: Mouse moved to (610, 262)
Screenshot: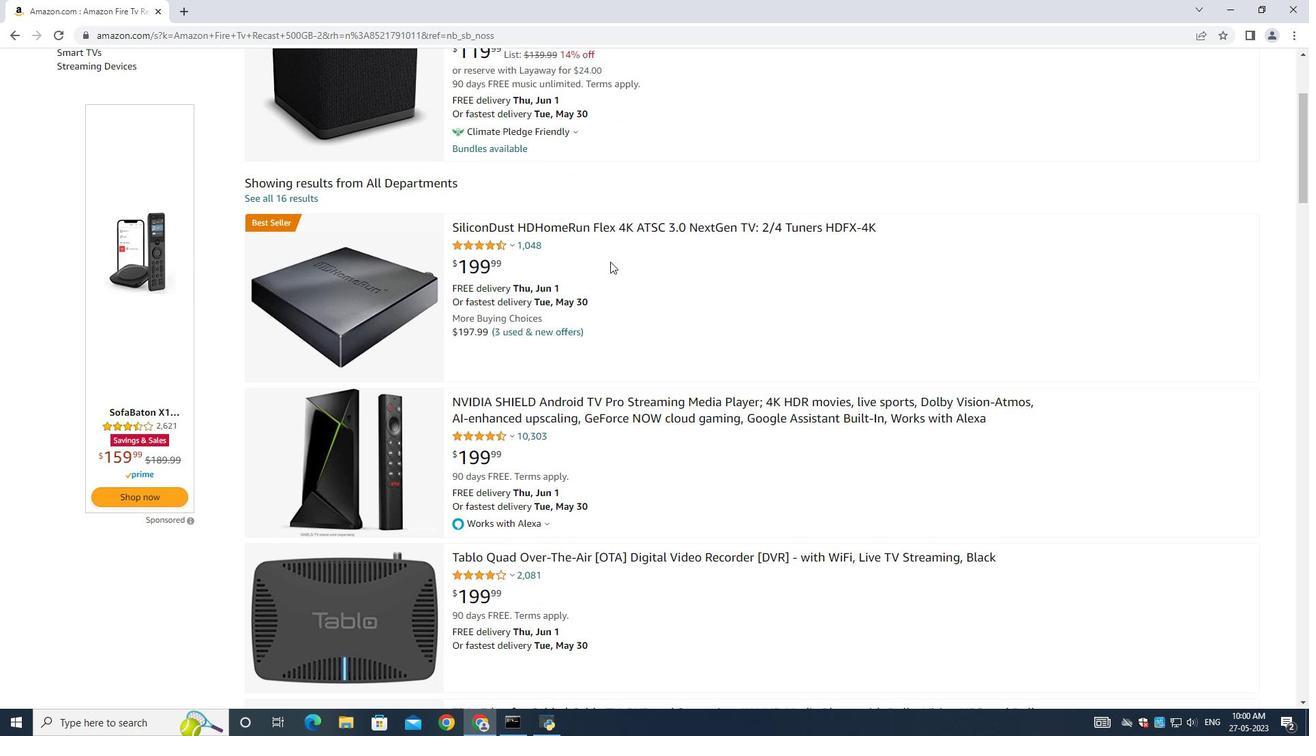 
Action: Mouse scrolled (610, 261) with delta (0, 0)
Screenshot: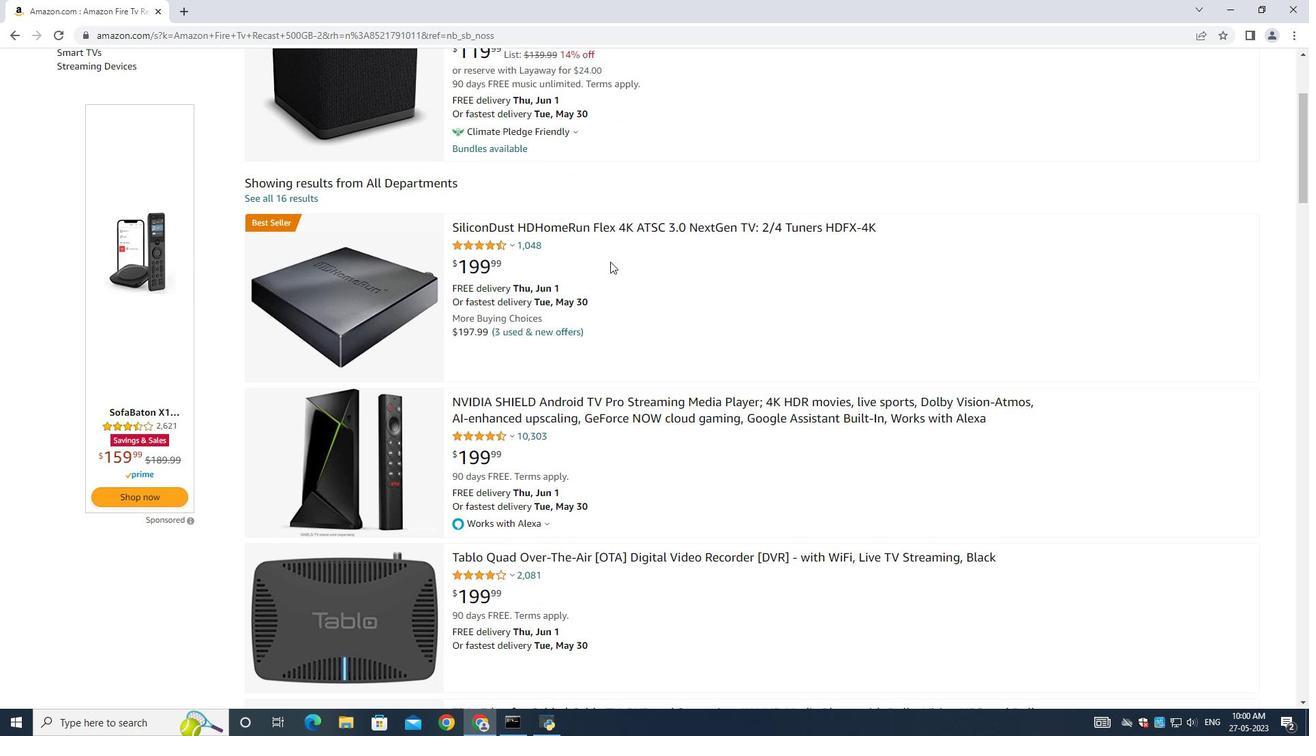 
Action: Mouse moved to (610, 263)
Screenshot: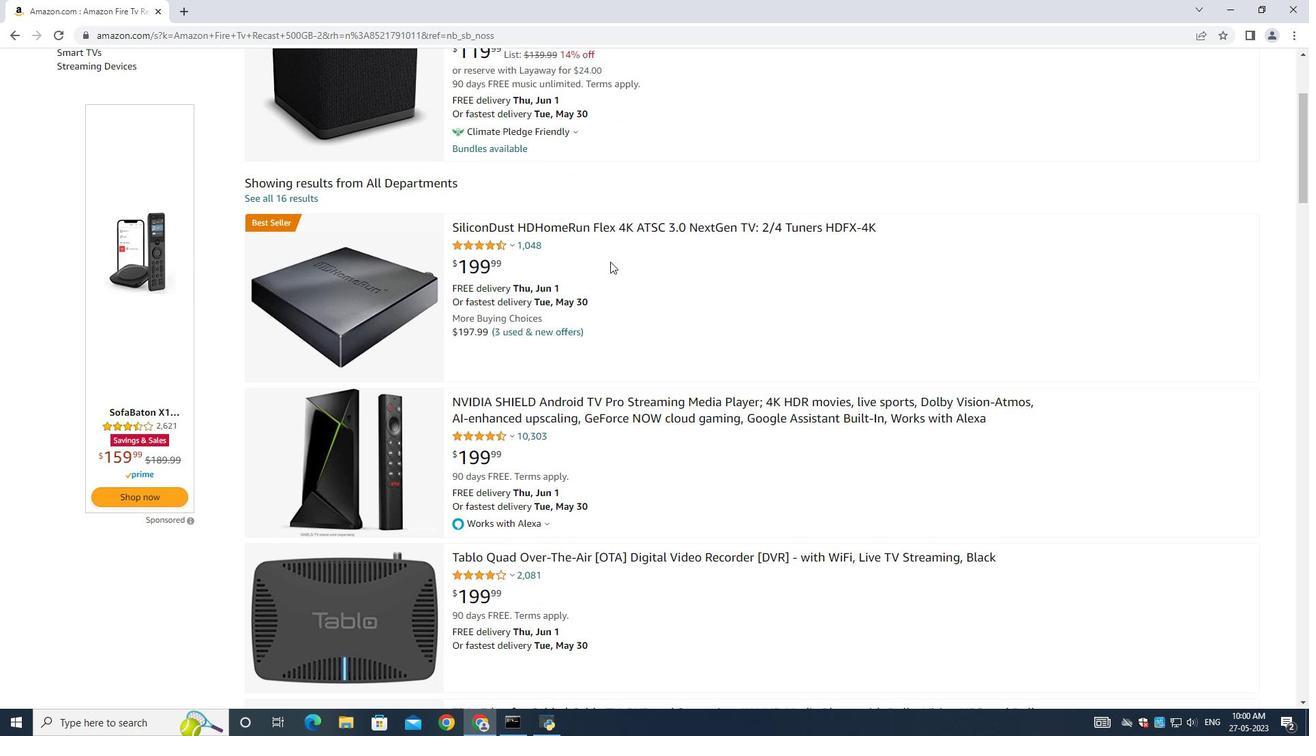 
Action: Mouse scrolled (610, 262) with delta (0, 0)
Screenshot: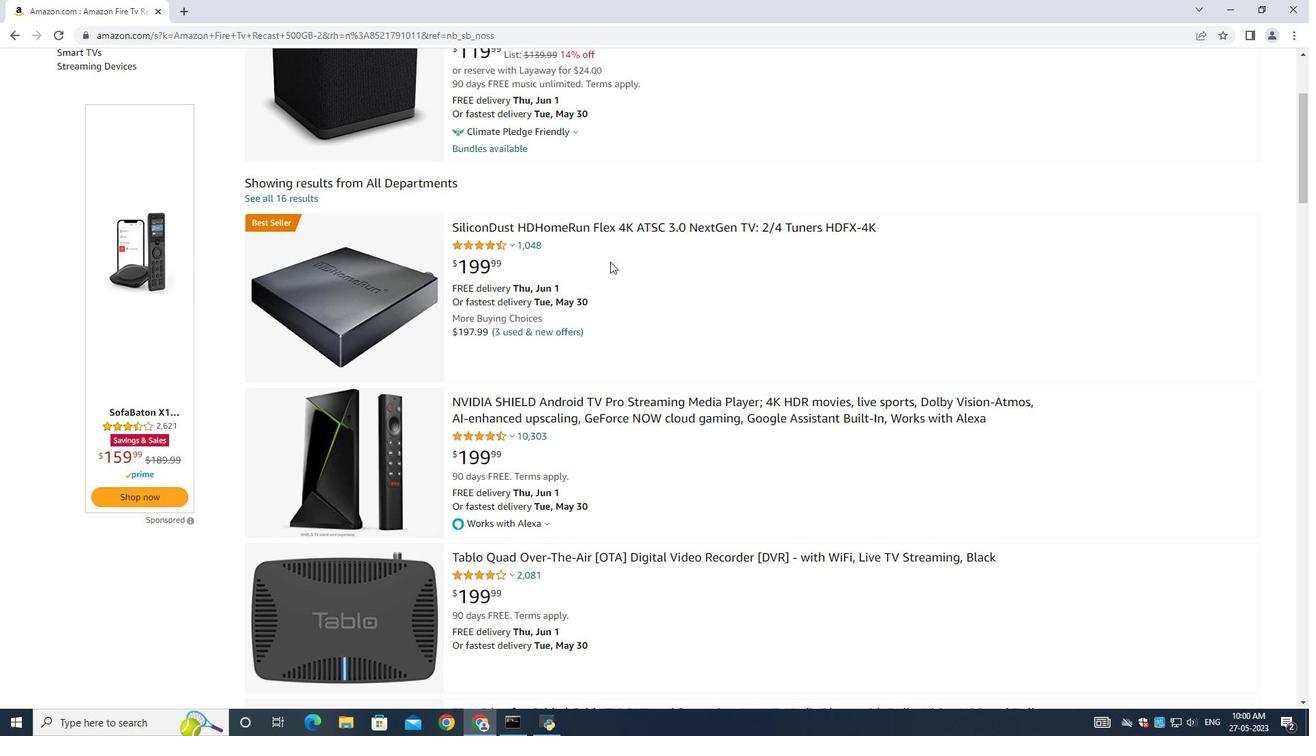 
Action: Mouse moved to (715, 581)
Screenshot: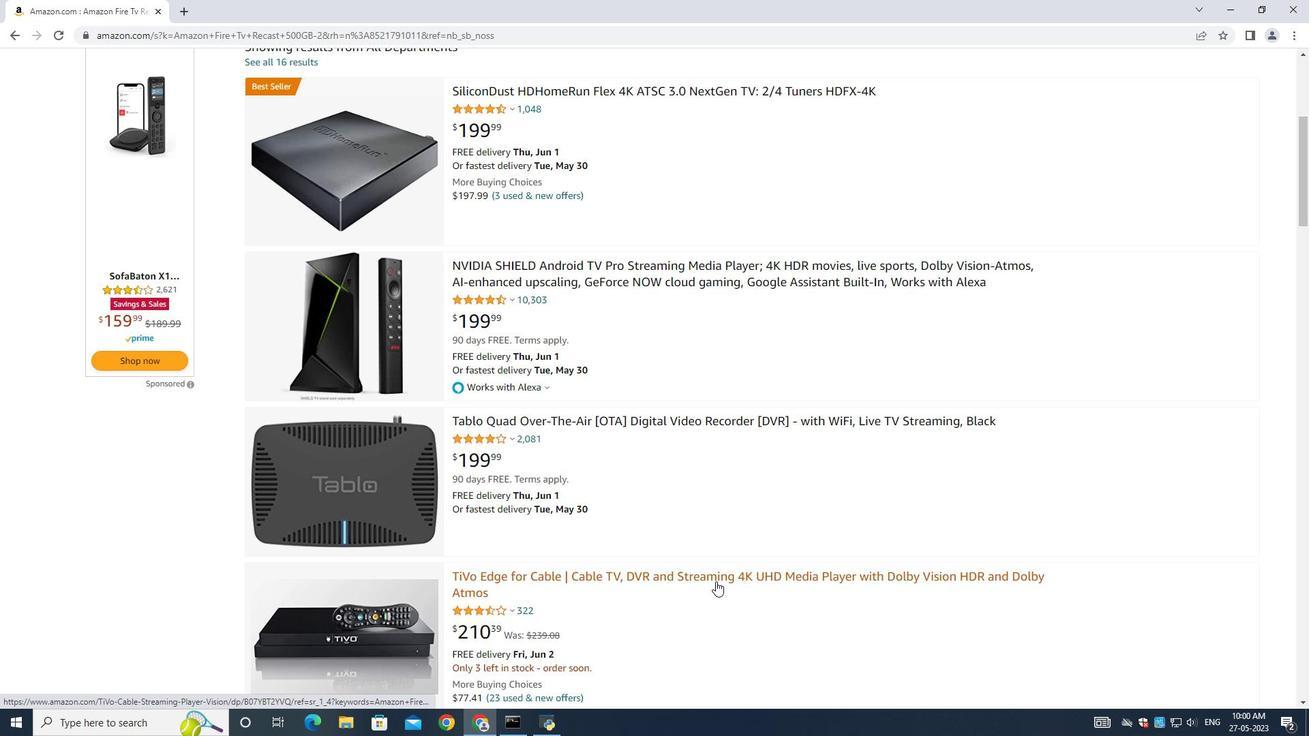 
Action: Mouse scrolled (715, 580) with delta (0, 0)
Screenshot: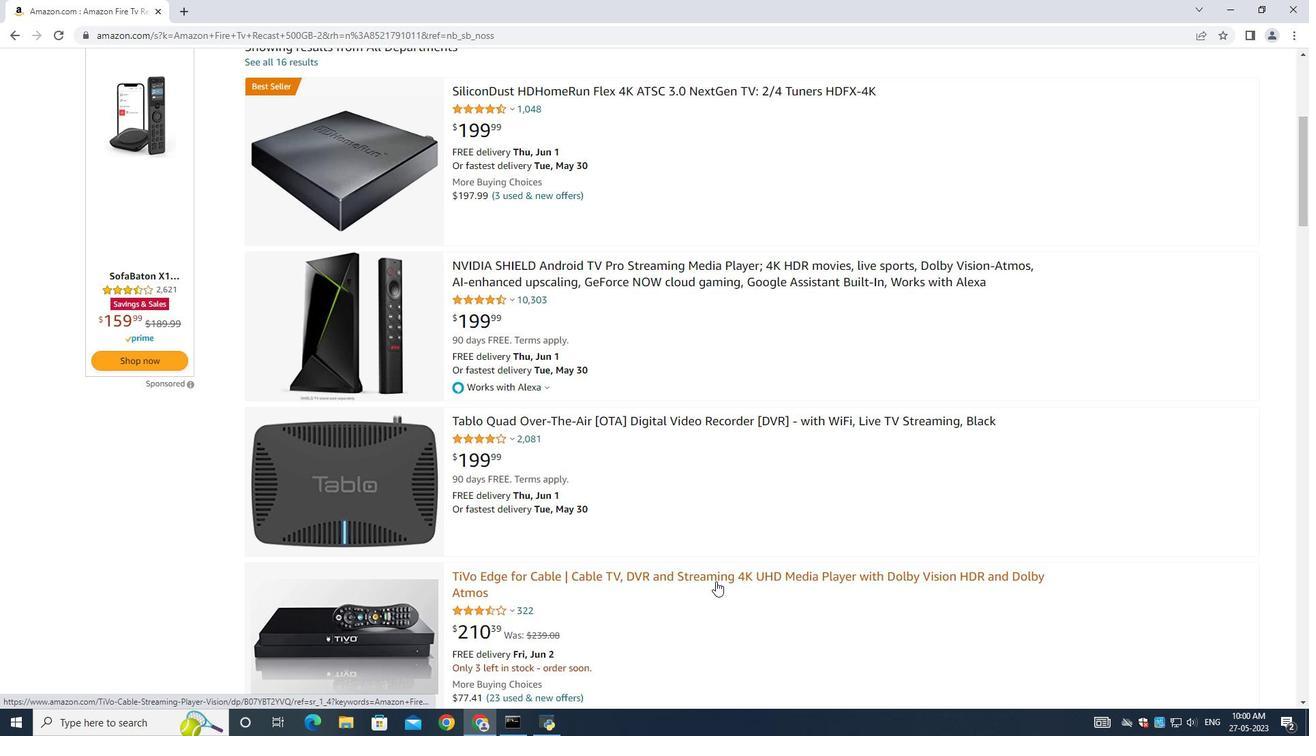 
Action: Mouse moved to (715, 582)
Screenshot: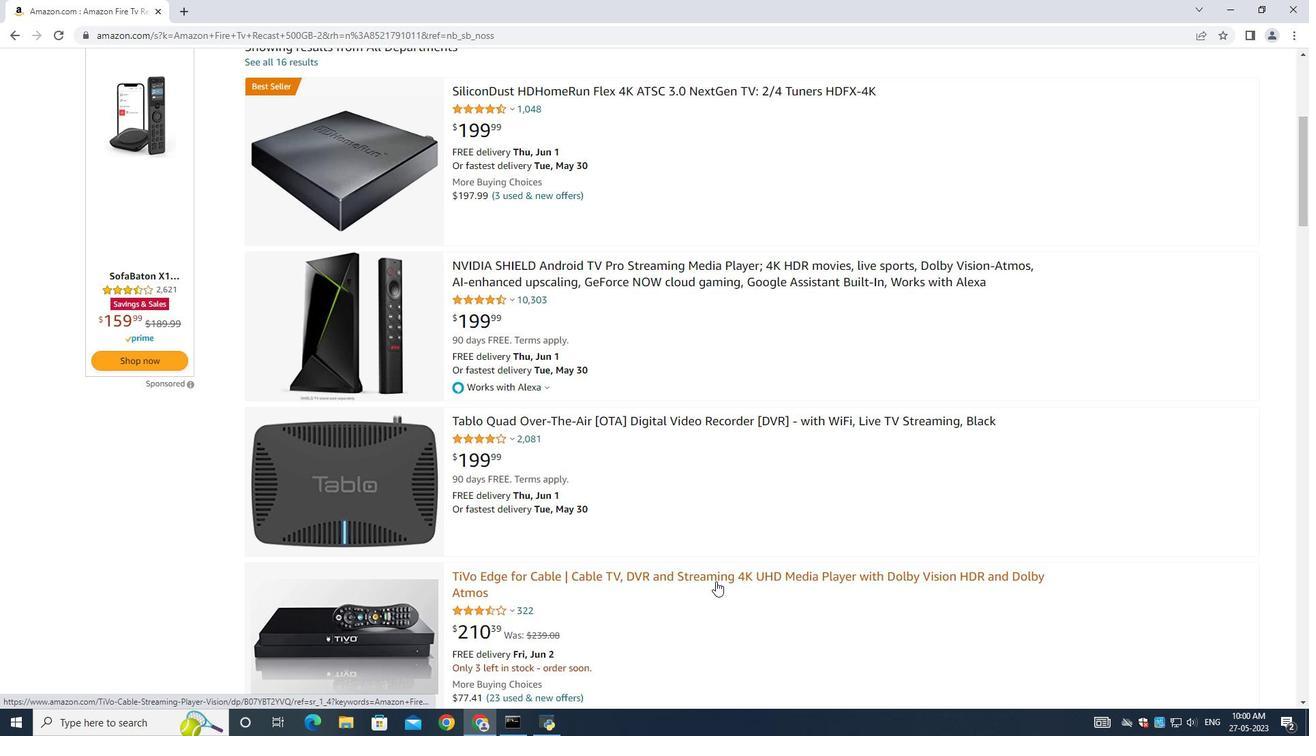 
Action: Mouse scrolled (715, 581) with delta (0, 0)
Screenshot: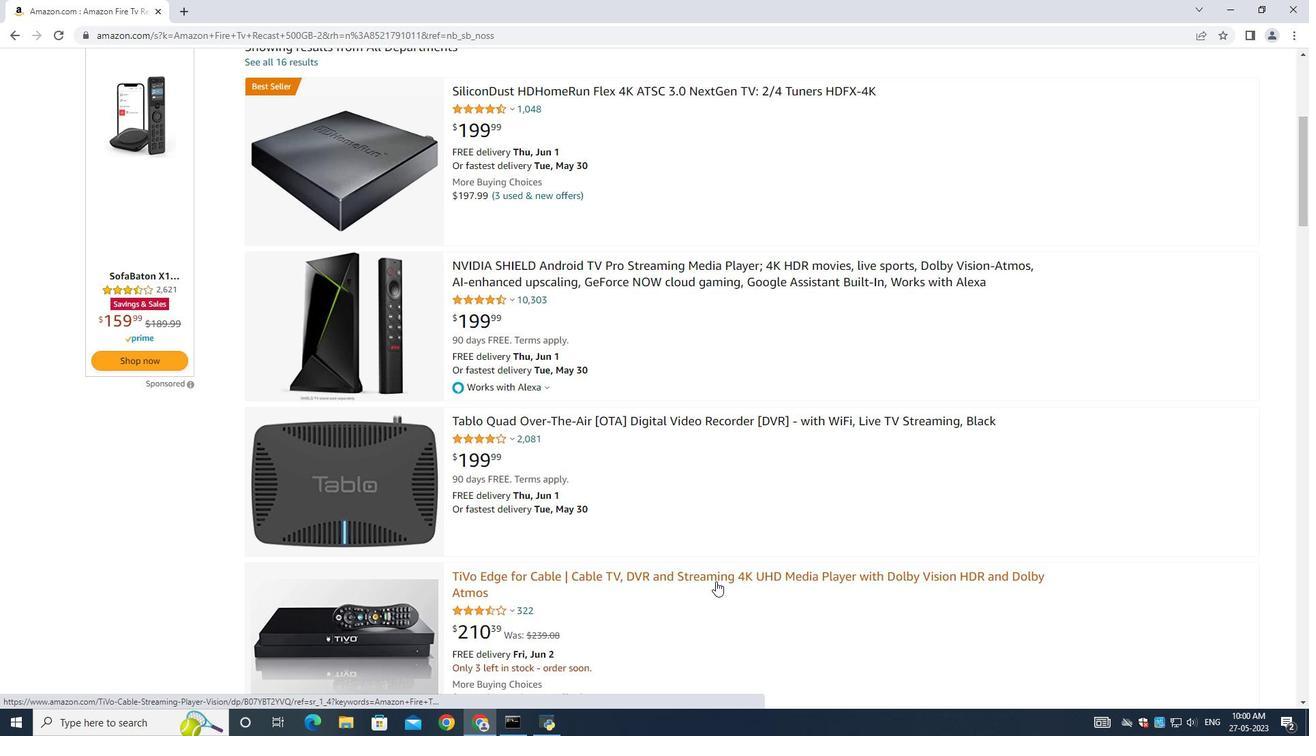 
Action: Mouse moved to (715, 581)
Screenshot: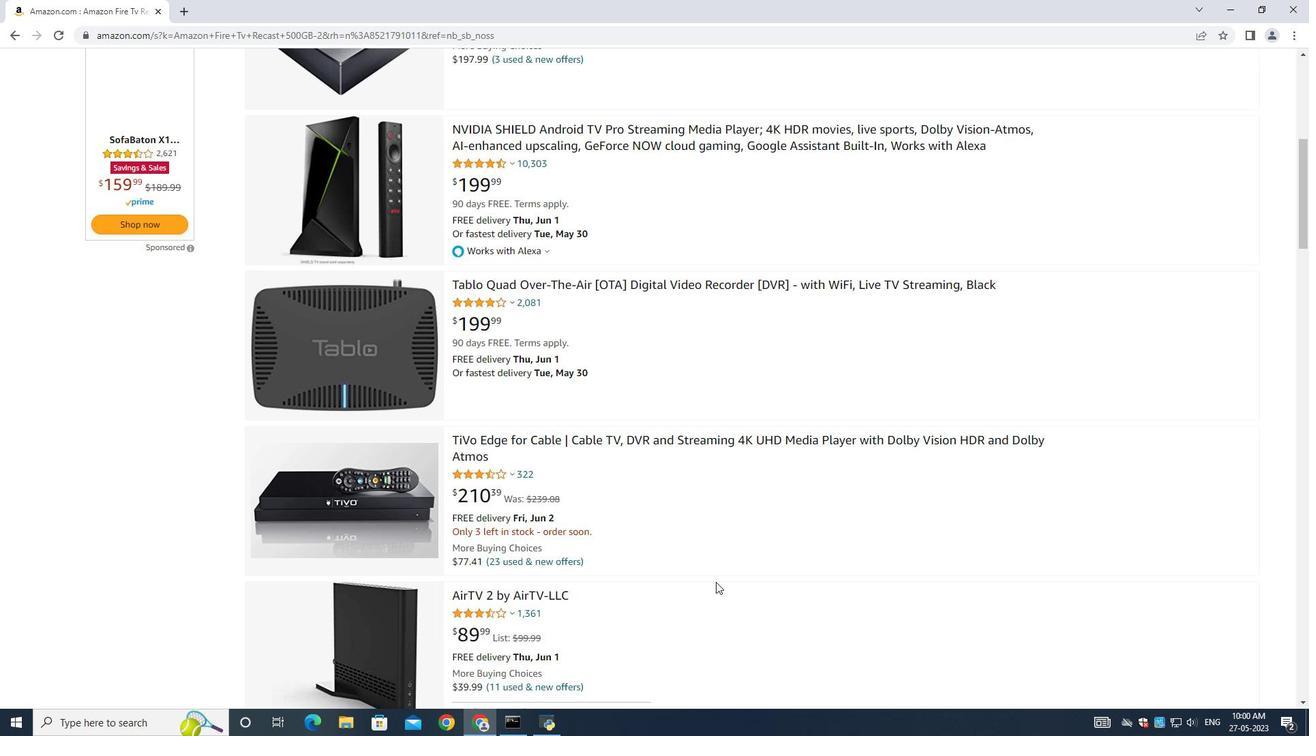 
Action: Mouse scrolled (715, 580) with delta (0, 0)
Screenshot: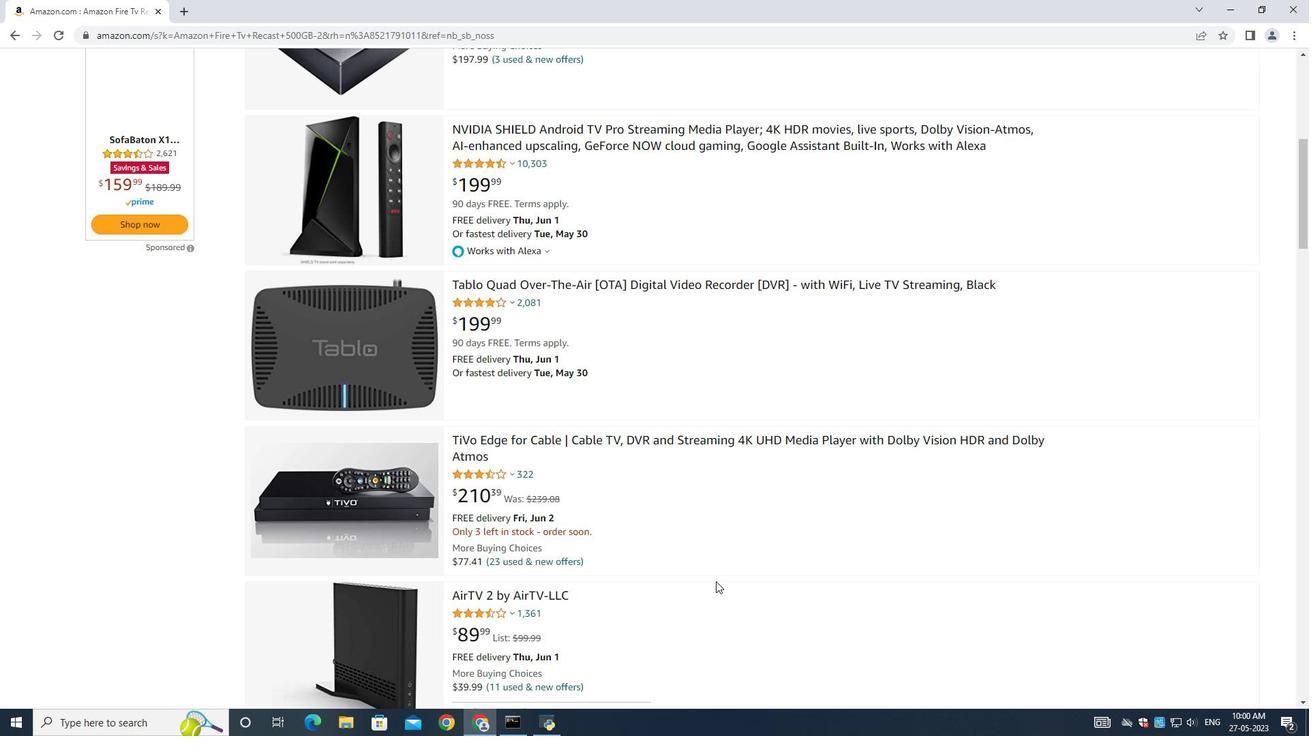 
Action: Mouse moved to (715, 582)
Screenshot: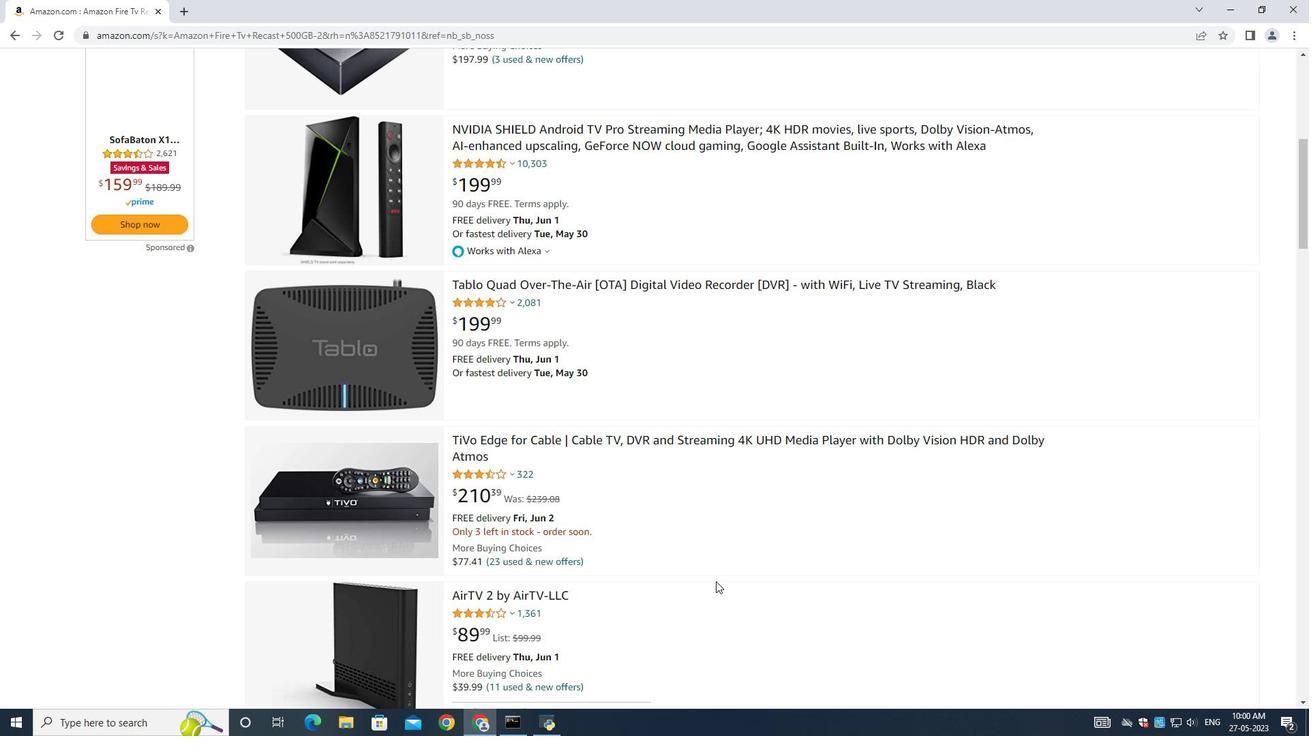 
Action: Mouse scrolled (715, 581) with delta (0, 0)
Screenshot: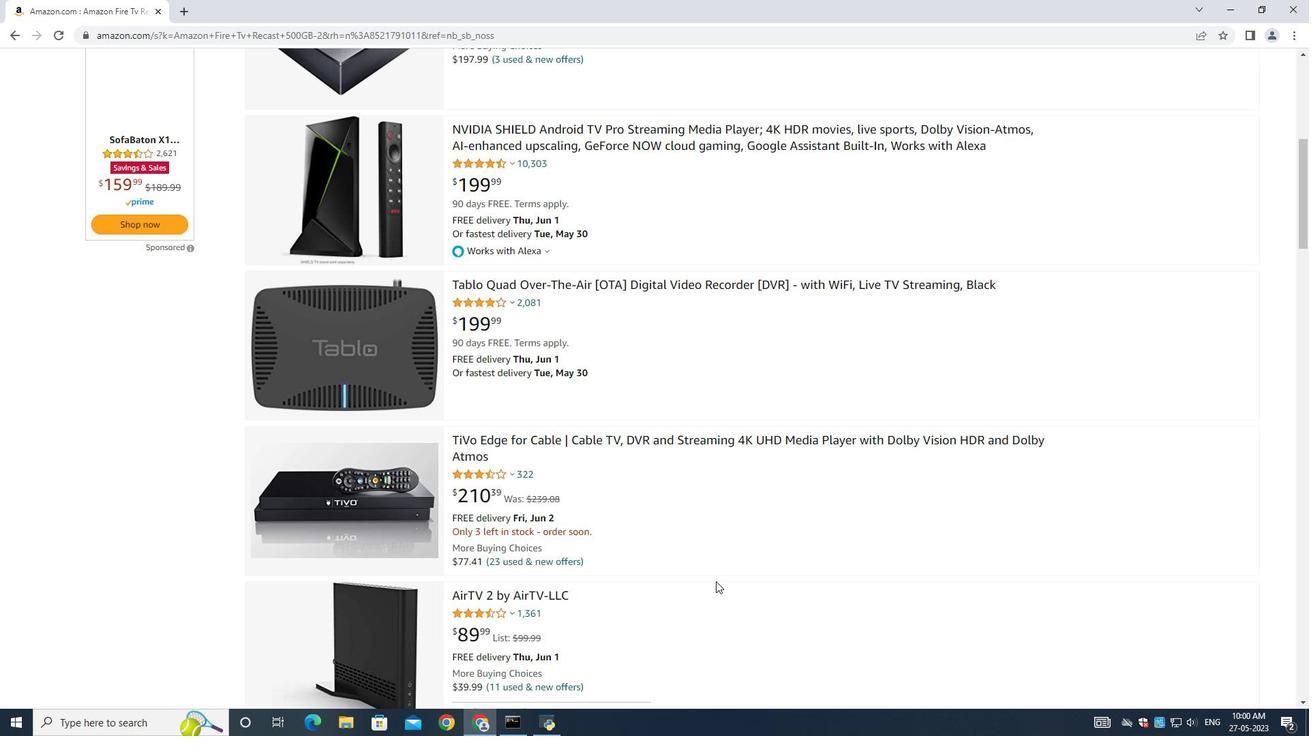 
Action: Mouse moved to (715, 578)
Screenshot: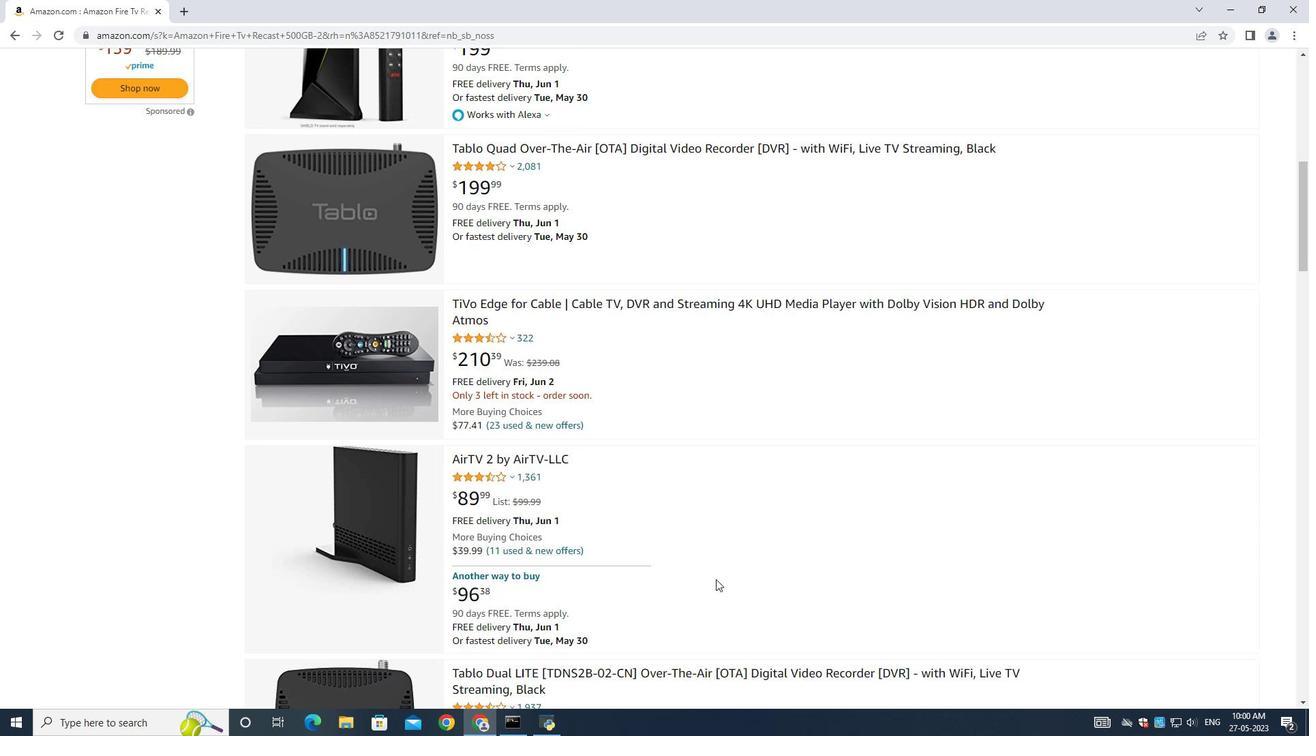 
Action: Mouse scrolled (715, 578) with delta (0, 0)
Screenshot: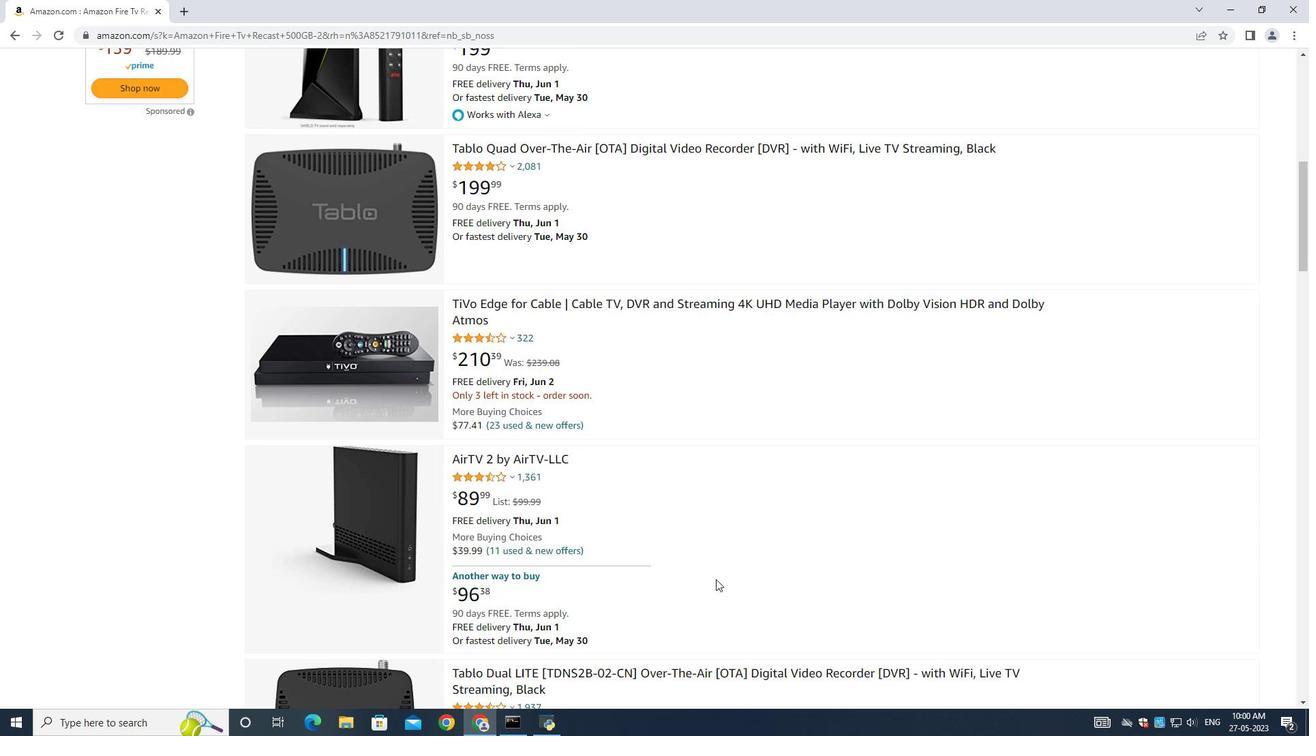 
Action: Mouse scrolled (715, 578) with delta (0, 0)
Screenshot: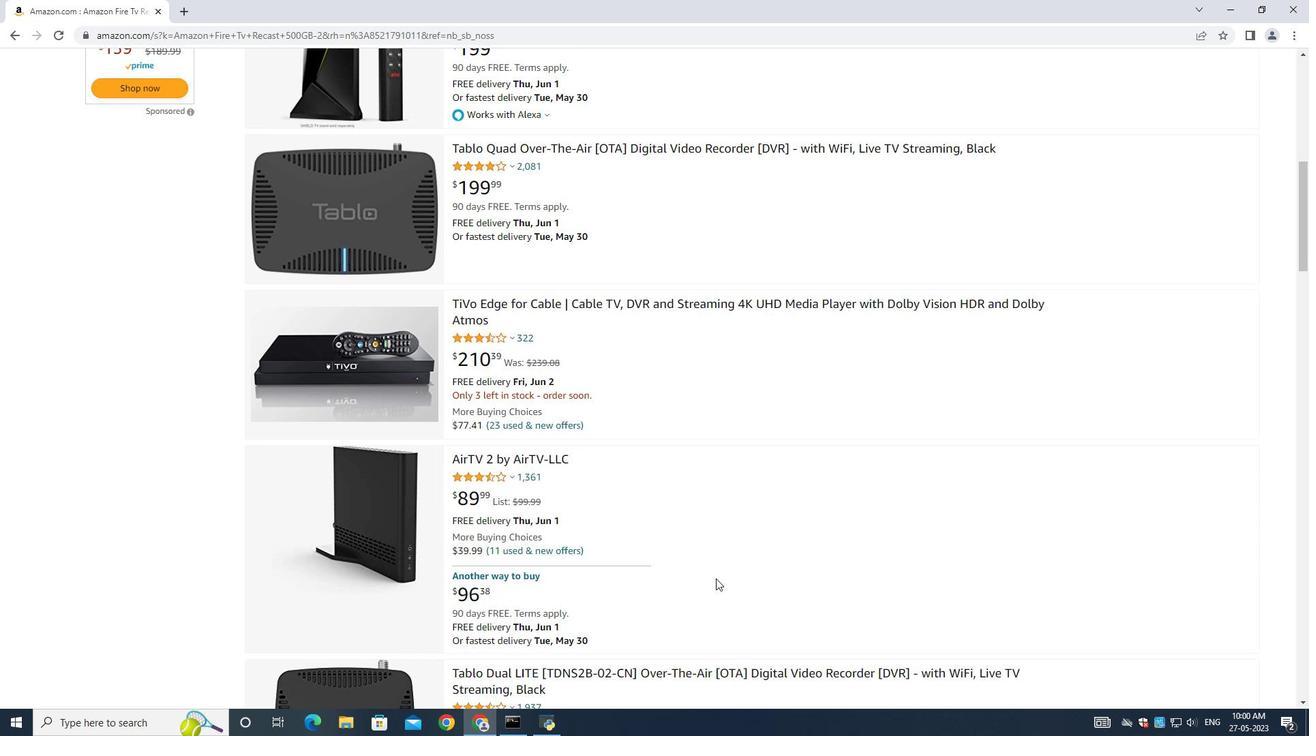 
Action: Mouse moved to (953, 559)
Screenshot: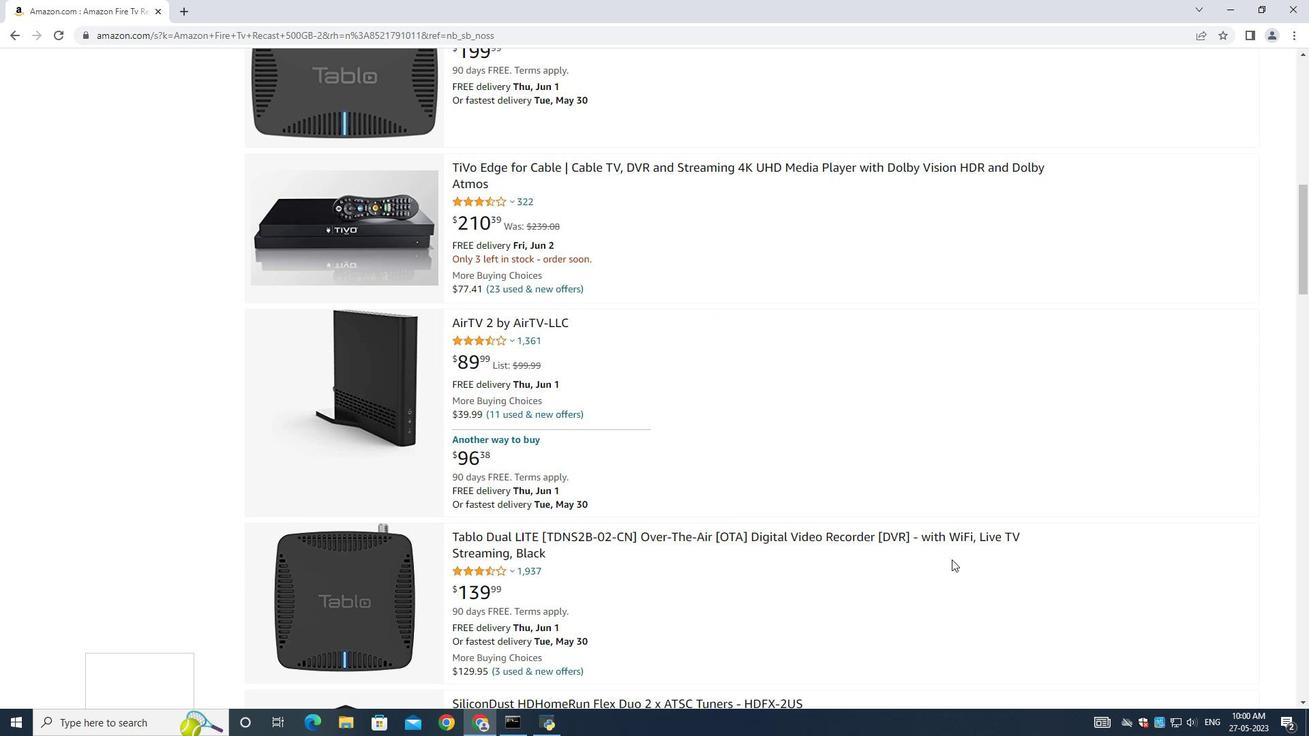 
Action: Mouse scrolled (953, 559) with delta (0, 0)
Screenshot: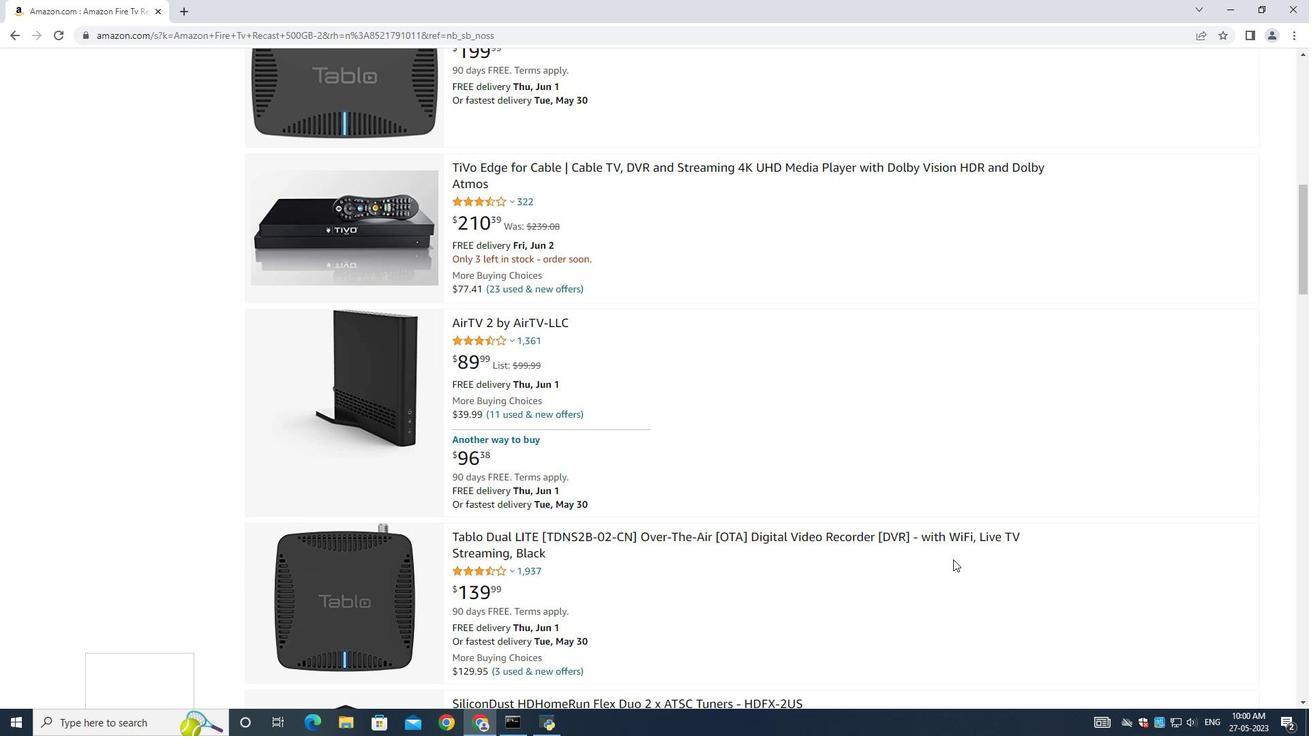 
Action: Mouse scrolled (953, 559) with delta (0, 0)
Screenshot: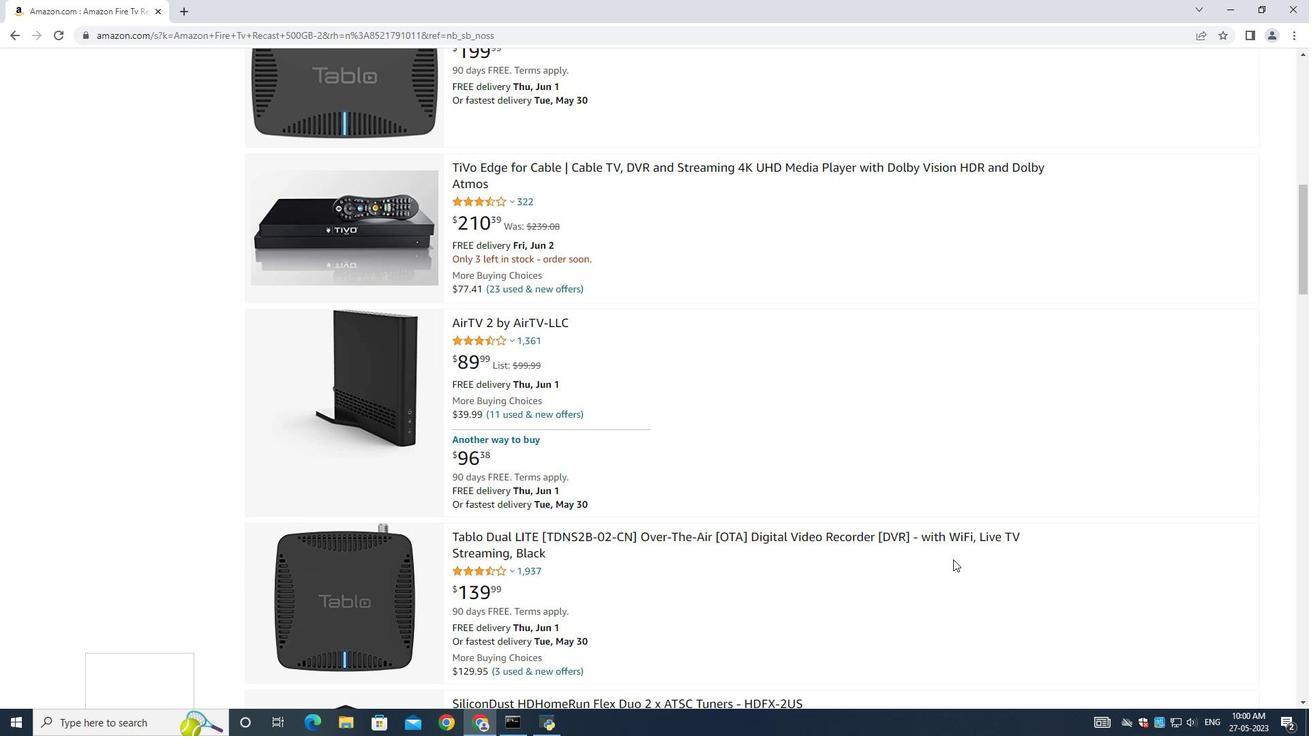 
Action: Mouse moved to (953, 555)
Screenshot: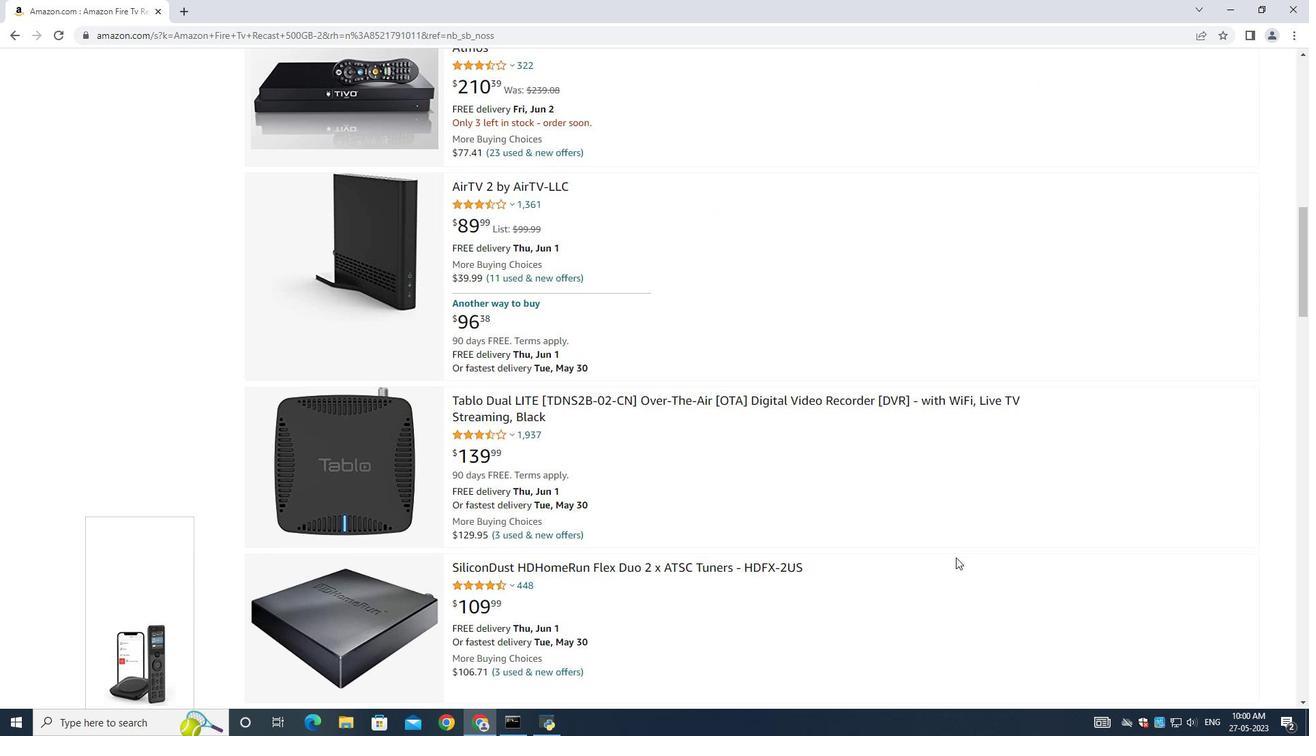 
Action: Mouse scrolled (953, 554) with delta (0, 0)
Screenshot: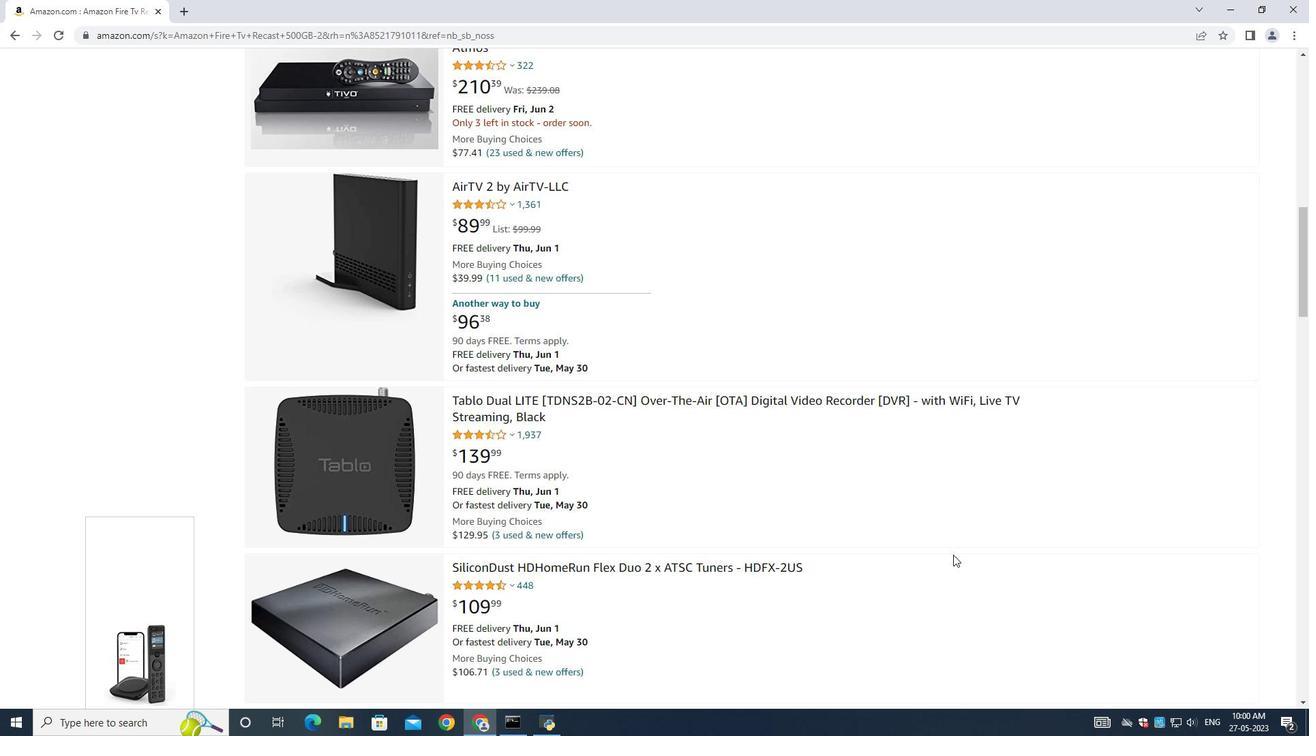 
Action: Mouse moved to (953, 555)
Screenshot: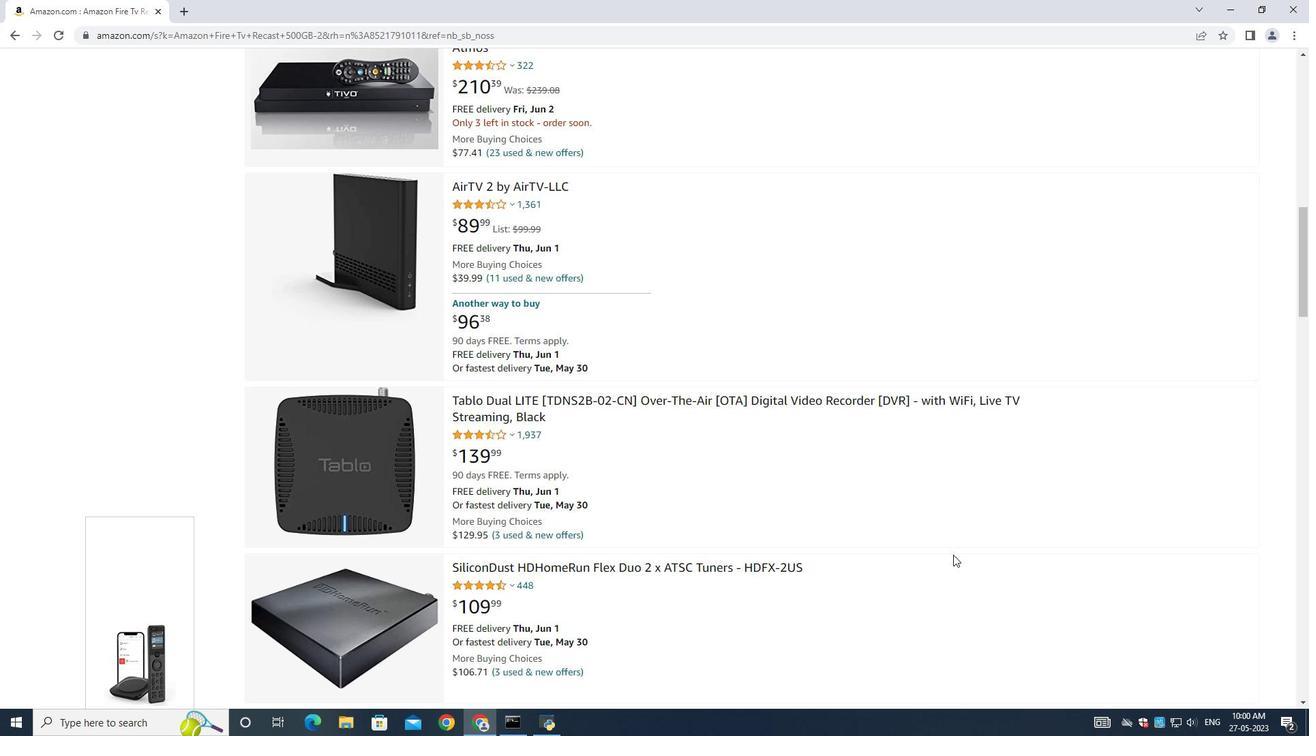 
Action: Mouse scrolled (953, 554) with delta (0, 0)
Screenshot: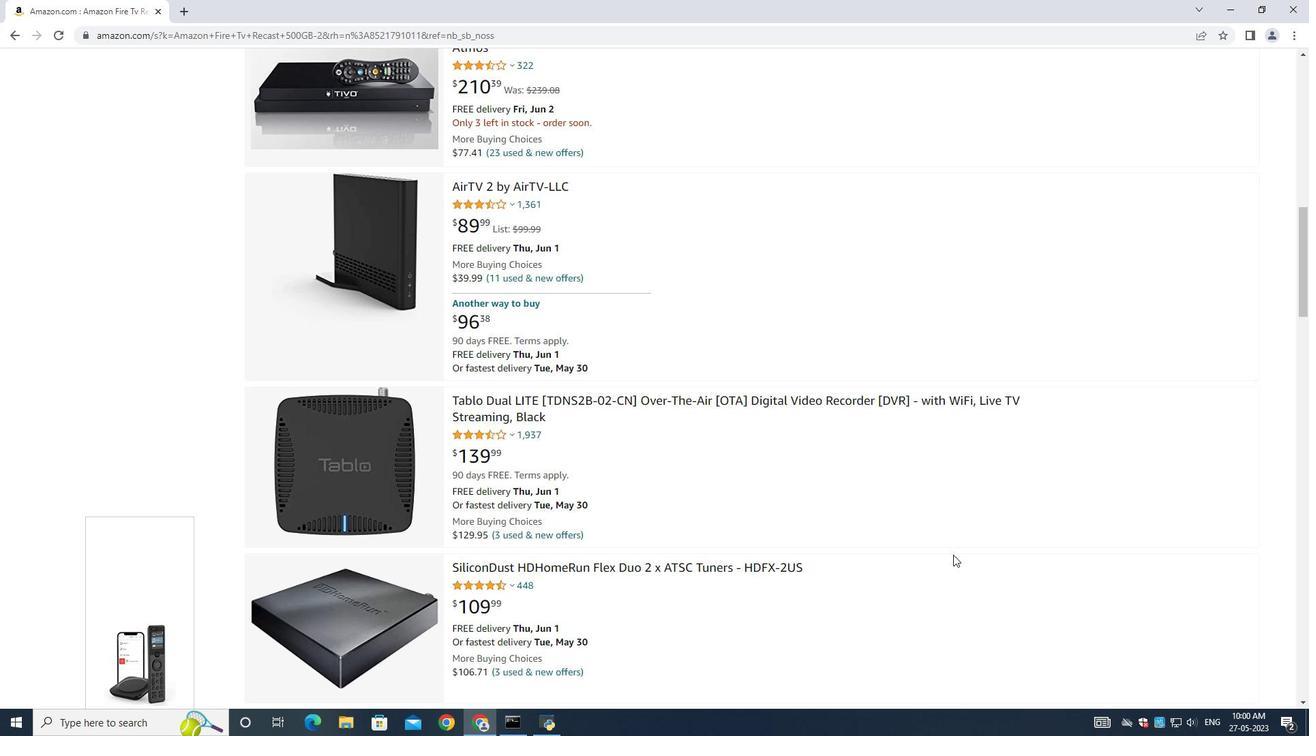 
Action: Mouse moved to (737, 501)
Screenshot: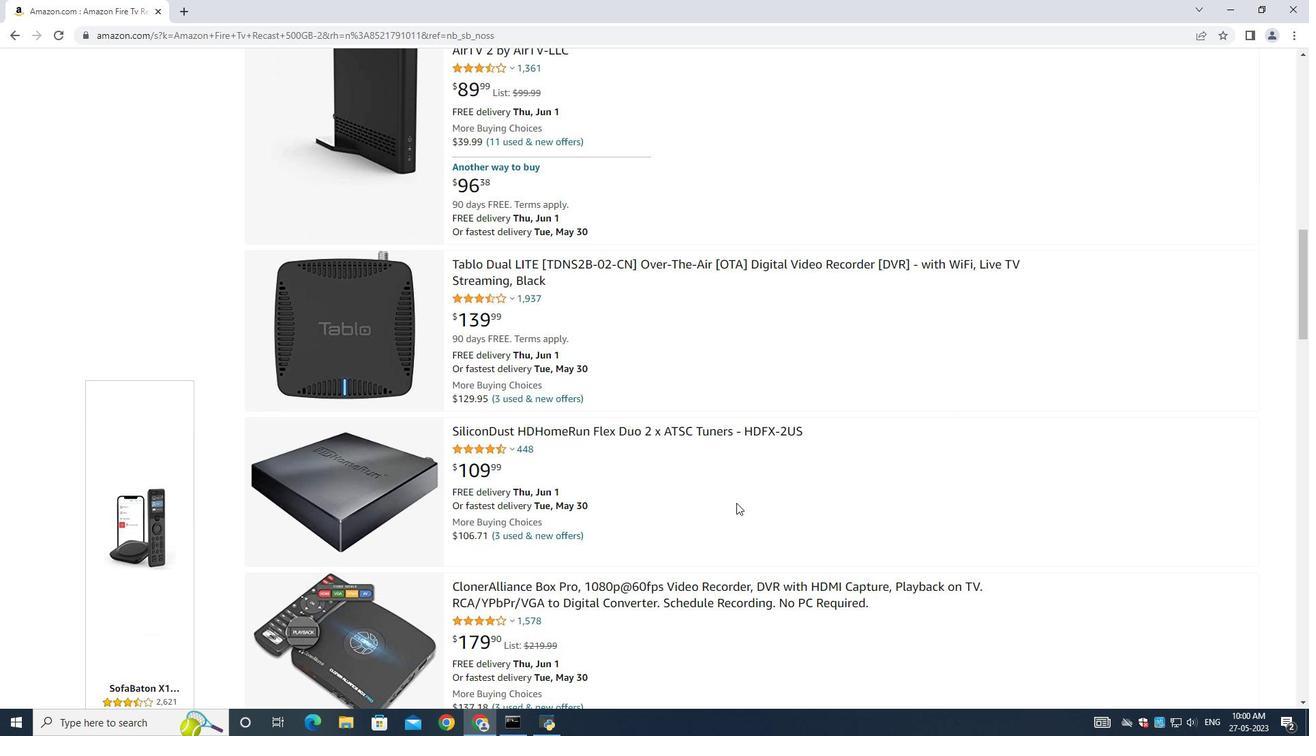 
Action: Mouse scrolled (737, 500) with delta (0, 0)
Screenshot: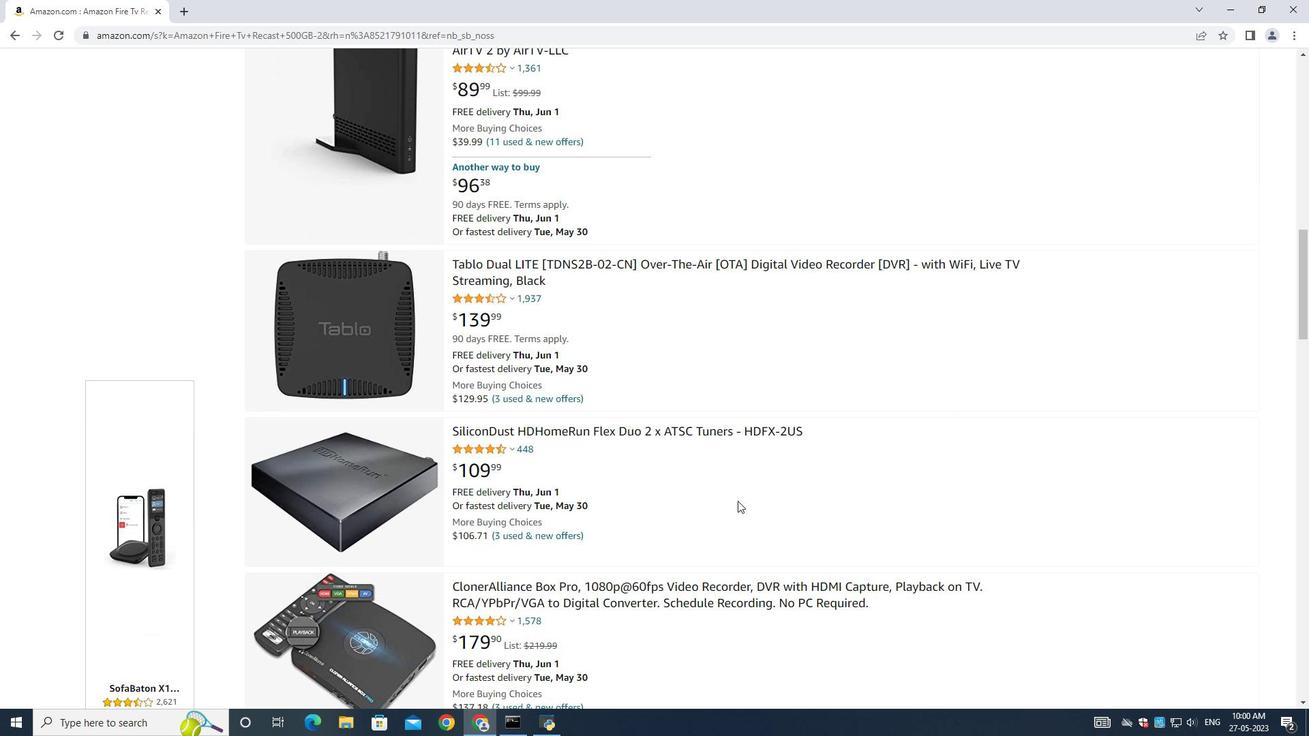 
Action: Mouse moved to (737, 501)
Screenshot: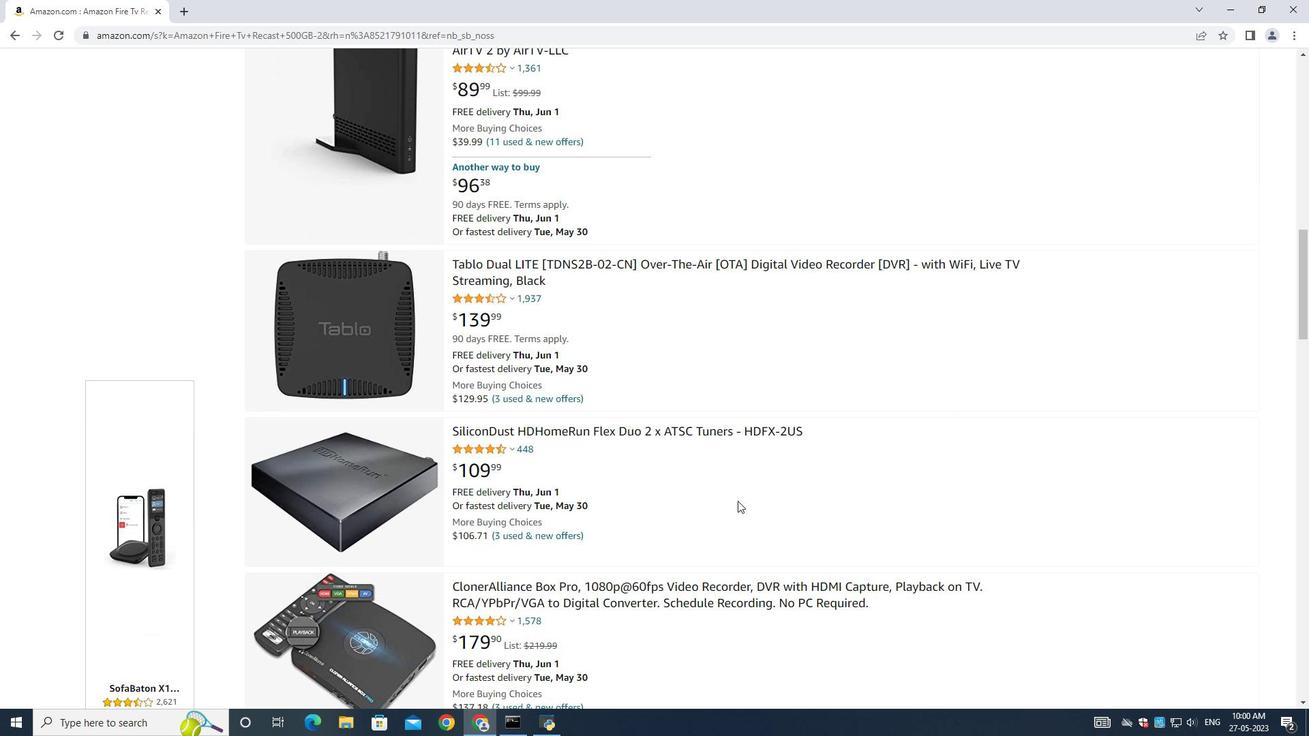 
Action: Mouse scrolled (737, 500) with delta (0, 0)
Screenshot: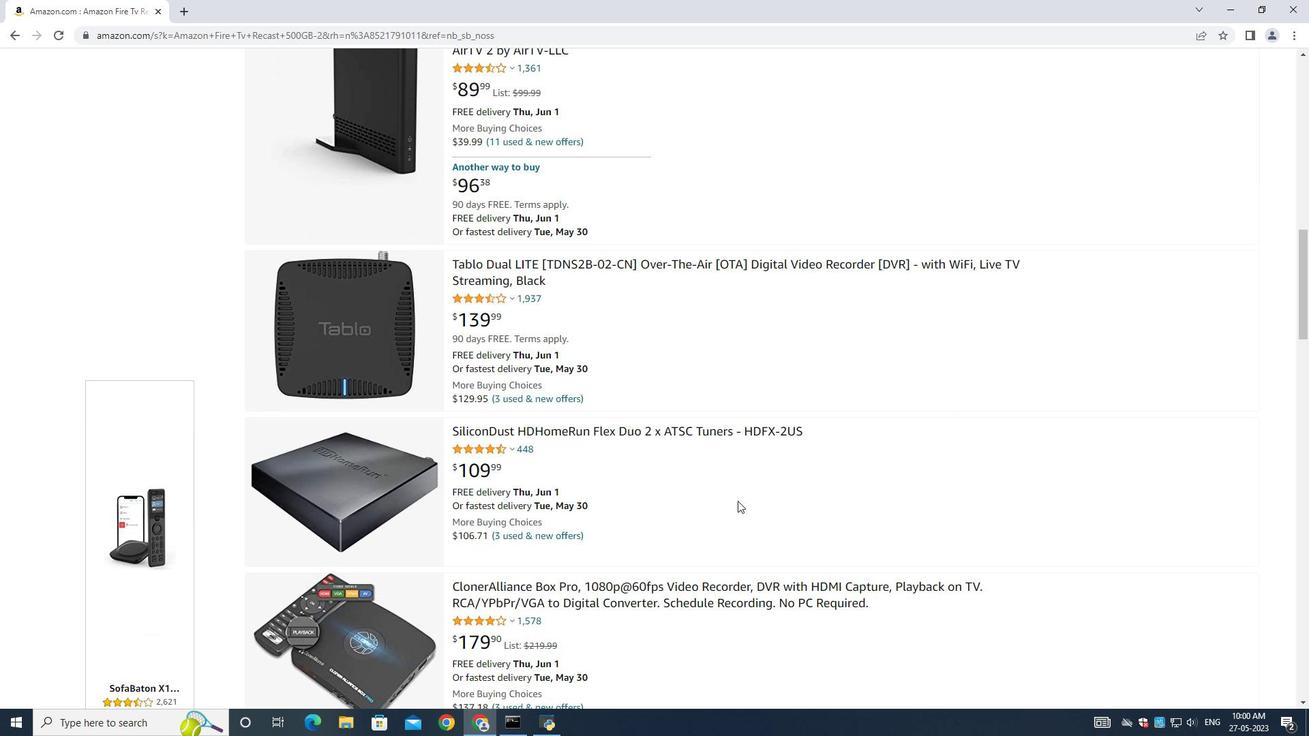 
Action: Mouse scrolled (737, 500) with delta (0, 0)
Screenshot: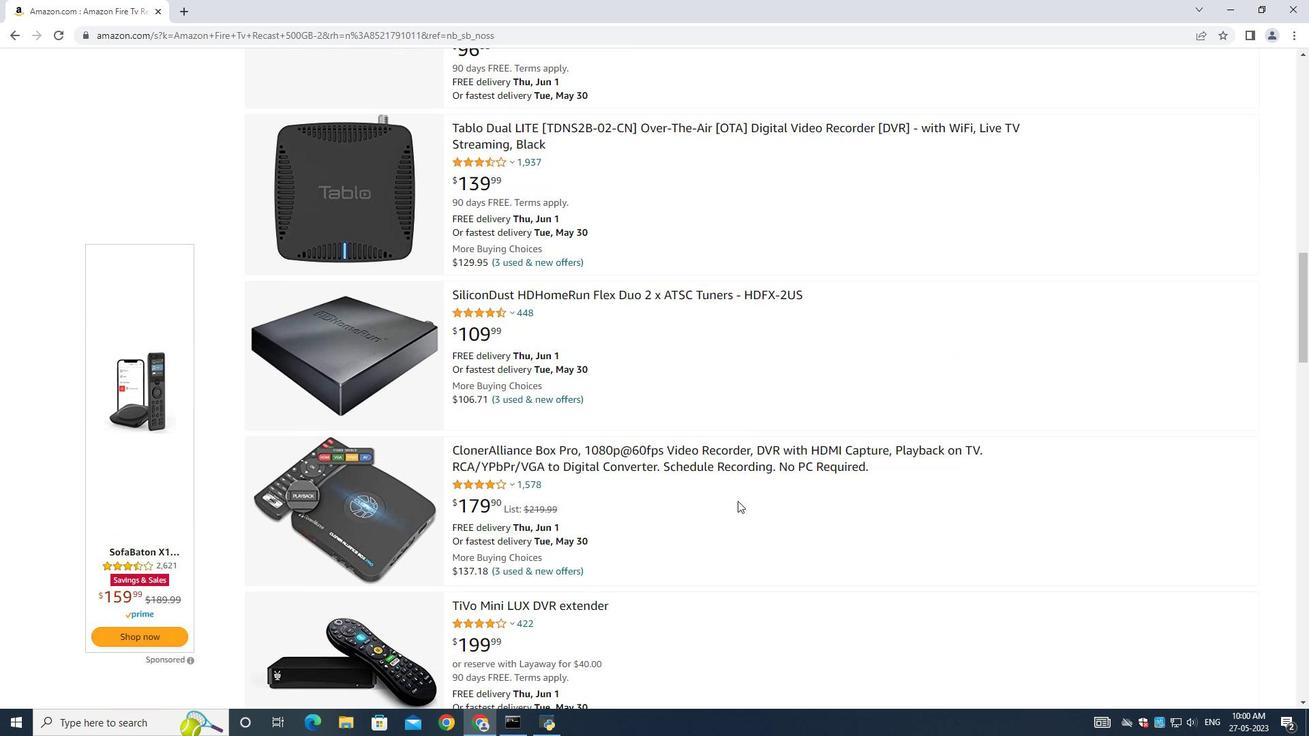 
Action: Mouse scrolled (737, 500) with delta (0, 0)
Screenshot: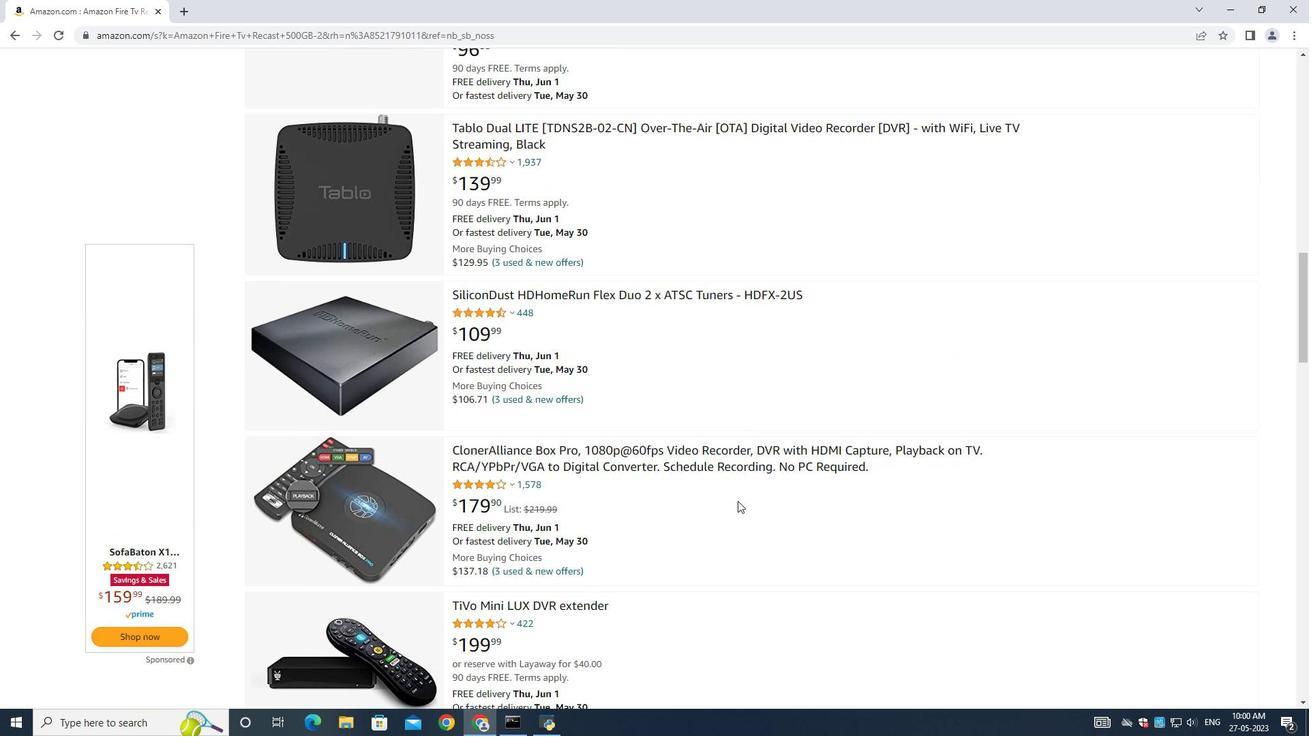 
Action: Mouse moved to (736, 493)
Screenshot: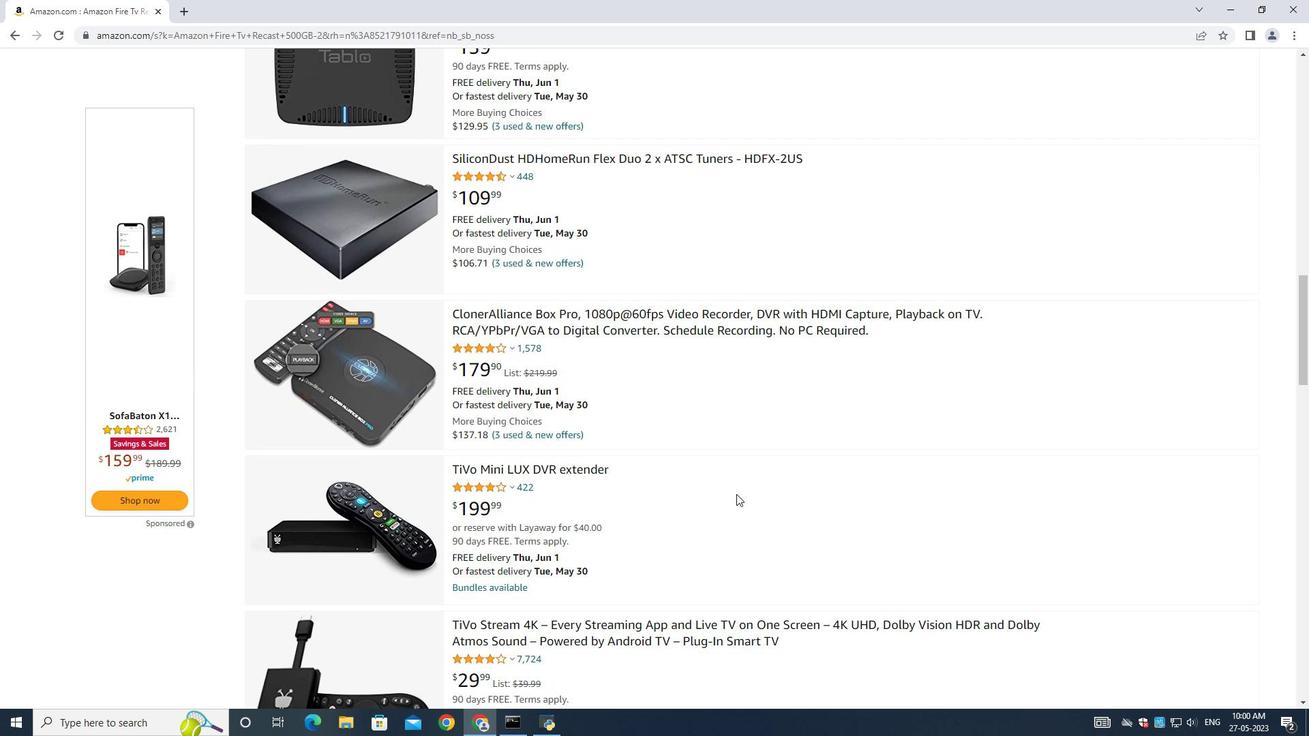 
Action: Mouse scrolled (736, 493) with delta (0, 0)
Screenshot: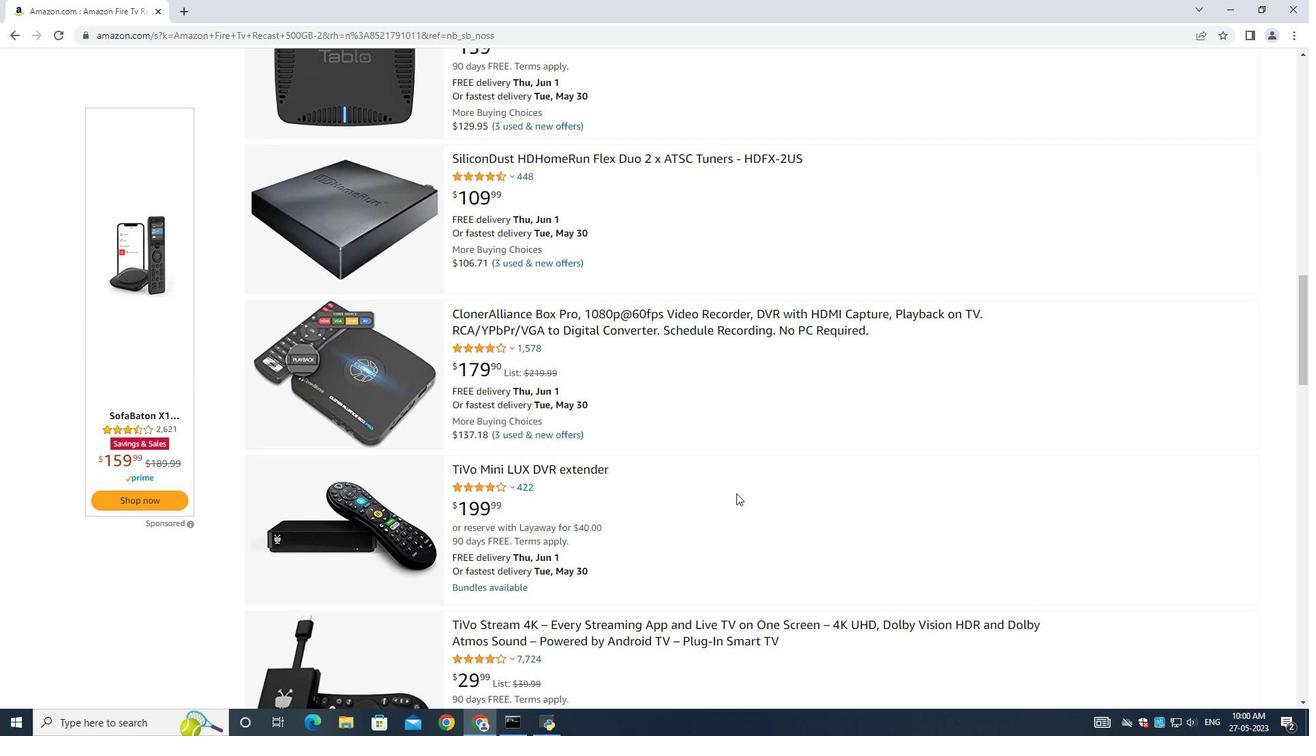 
Action: Mouse moved to (736, 495)
Screenshot: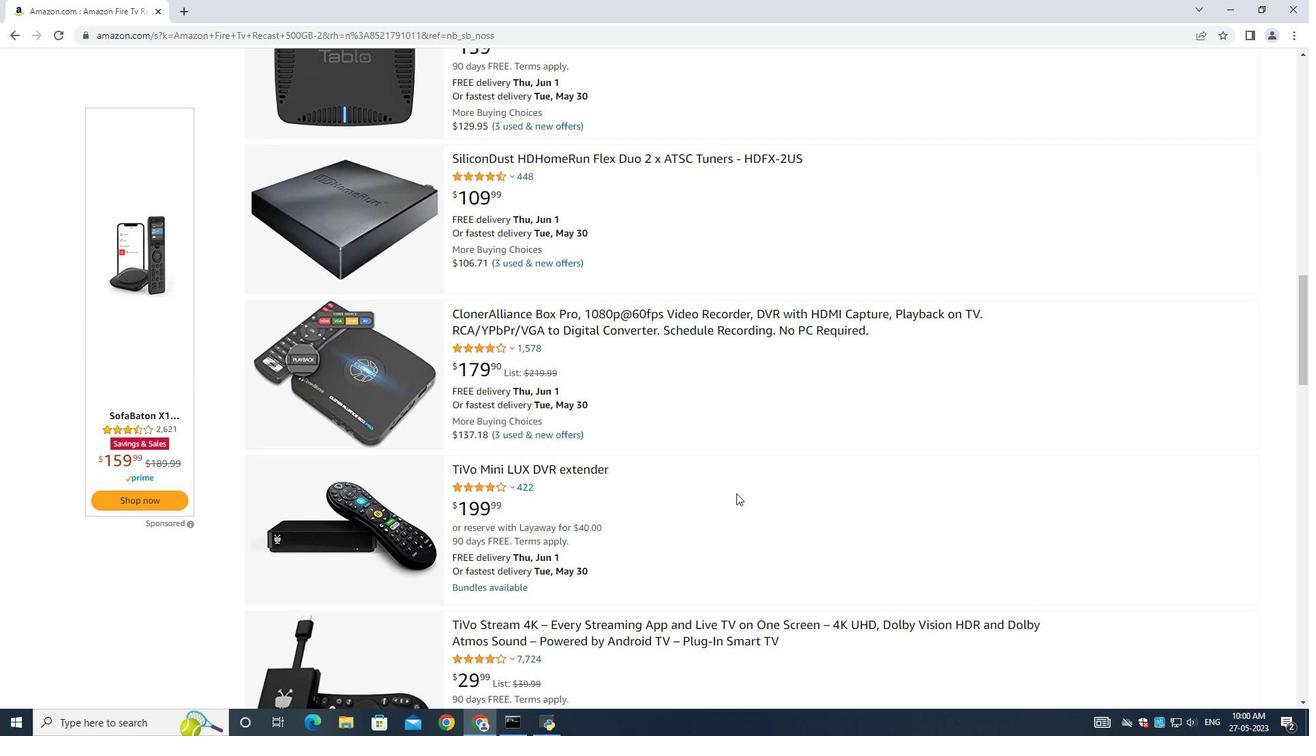 
Action: Mouse scrolled (736, 493) with delta (0, 0)
Screenshot: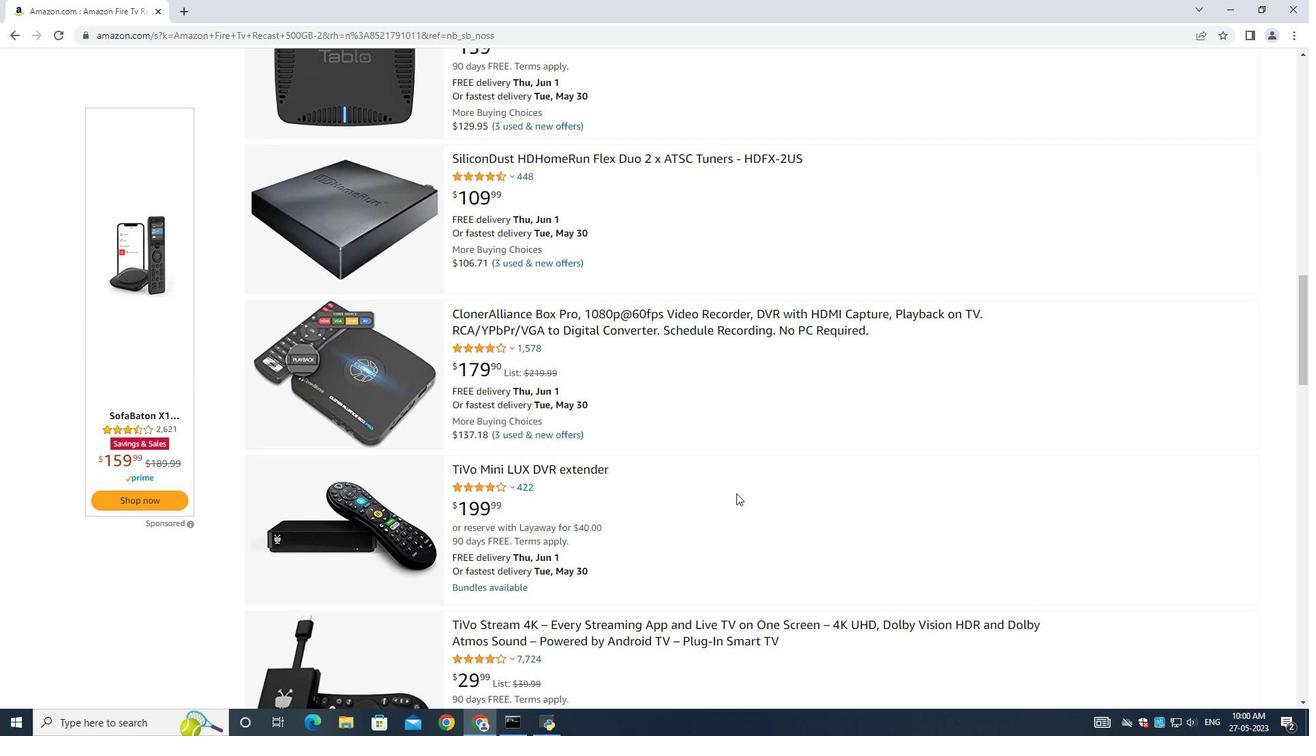 
Action: Mouse moved to (735, 491)
Screenshot: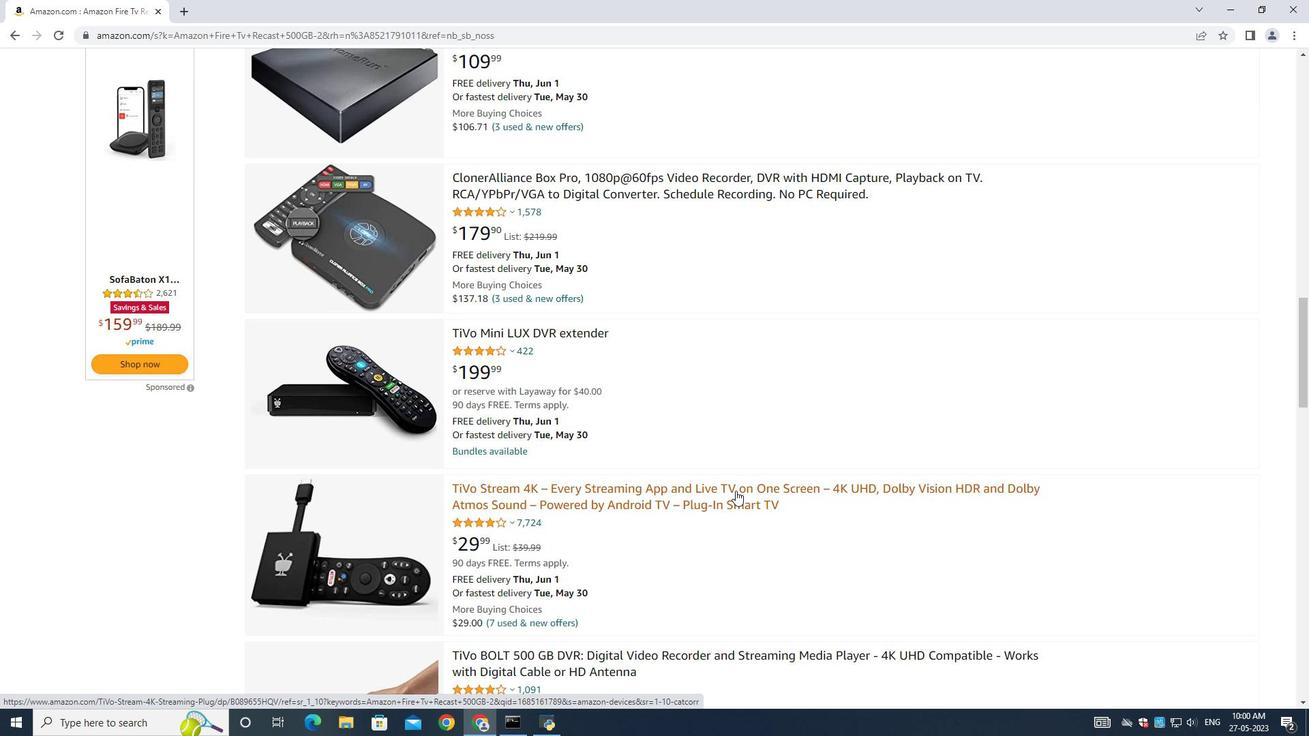 
Action: Mouse scrolled (735, 490) with delta (0, 0)
Screenshot: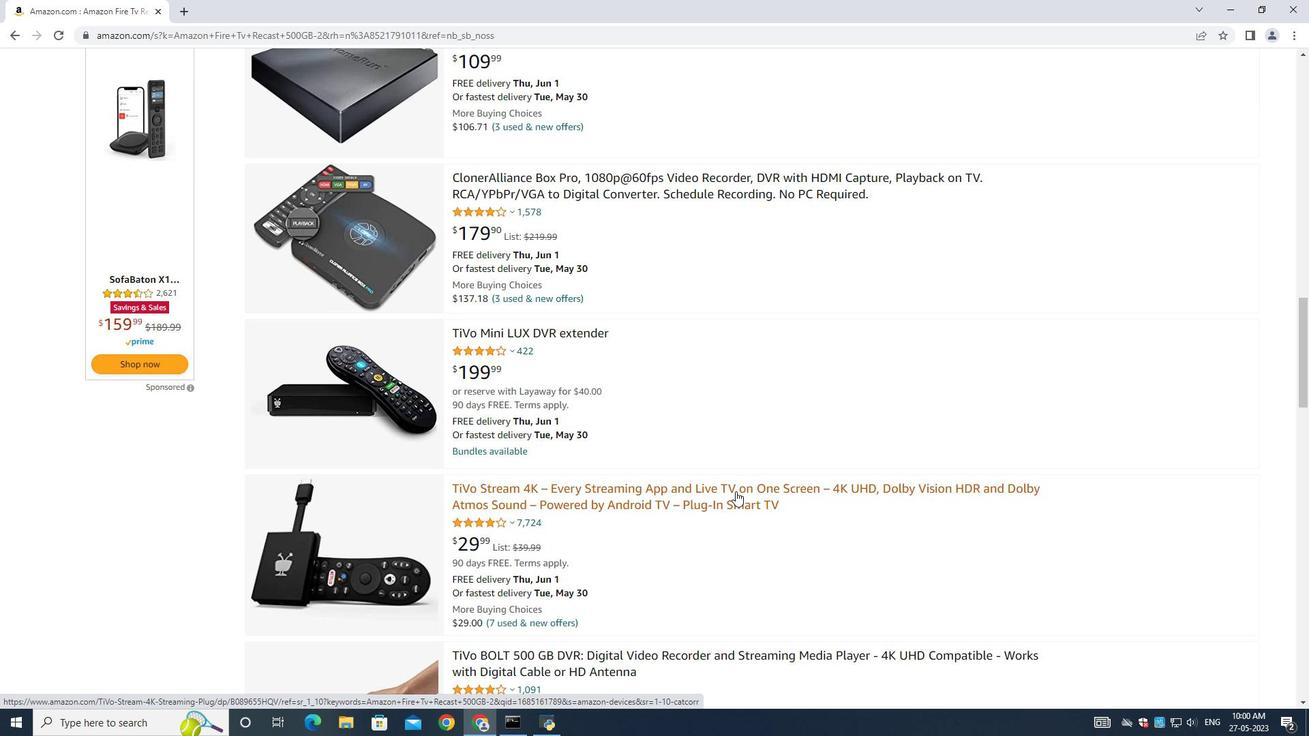 
Action: Mouse moved to (645, 589)
Screenshot: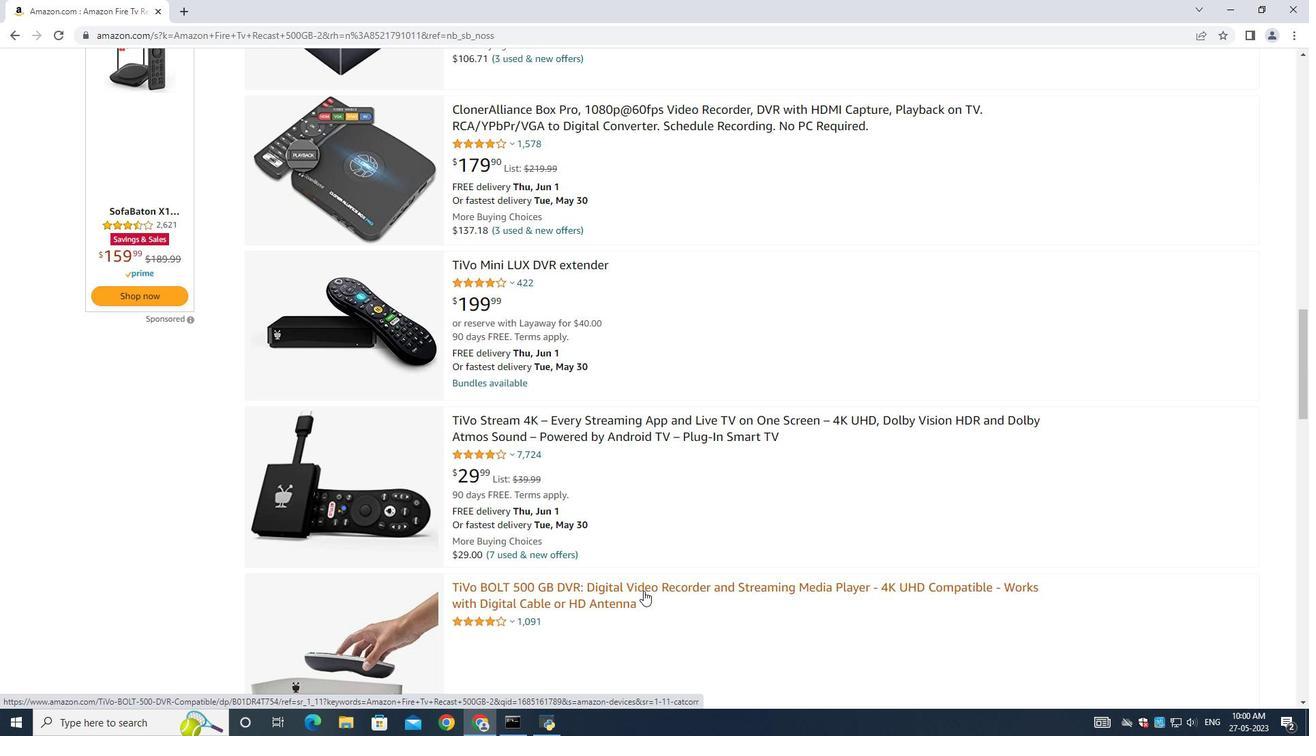 
Action: Mouse scrolled (645, 589) with delta (0, 0)
Screenshot: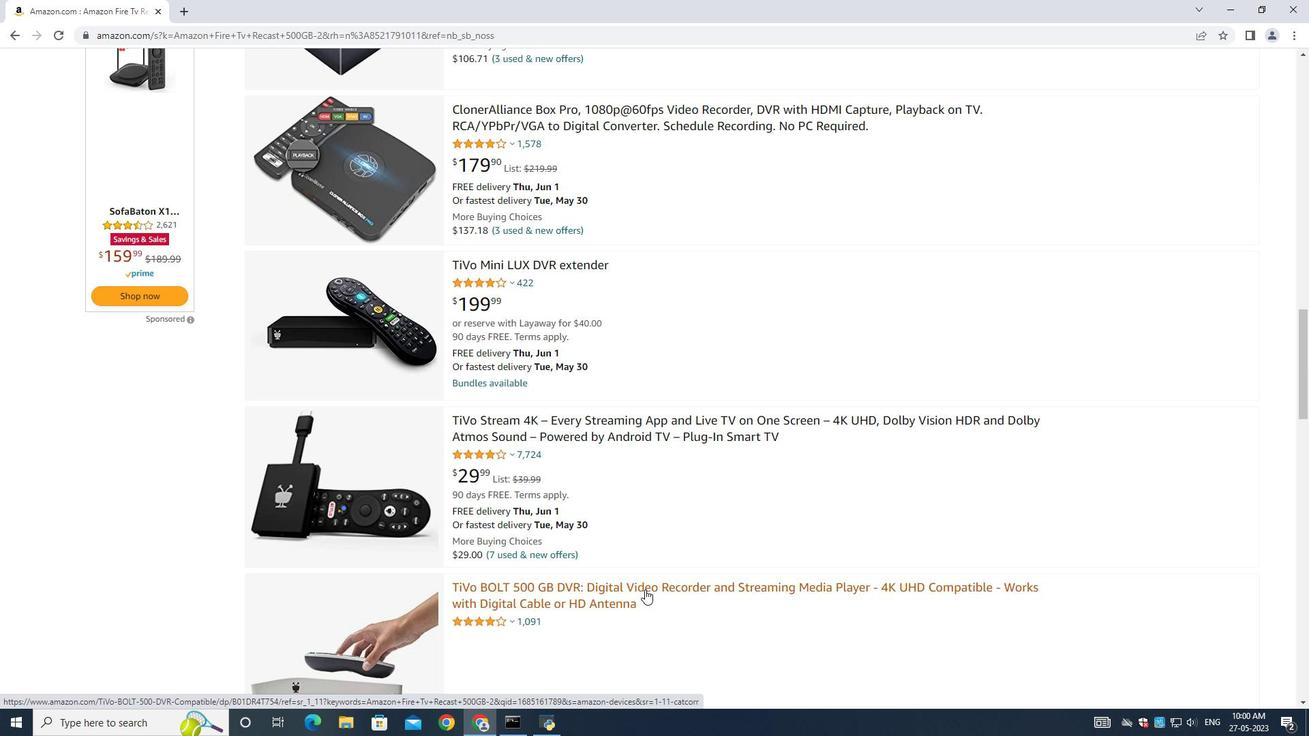 
Action: Mouse scrolled (645, 589) with delta (0, 0)
Screenshot: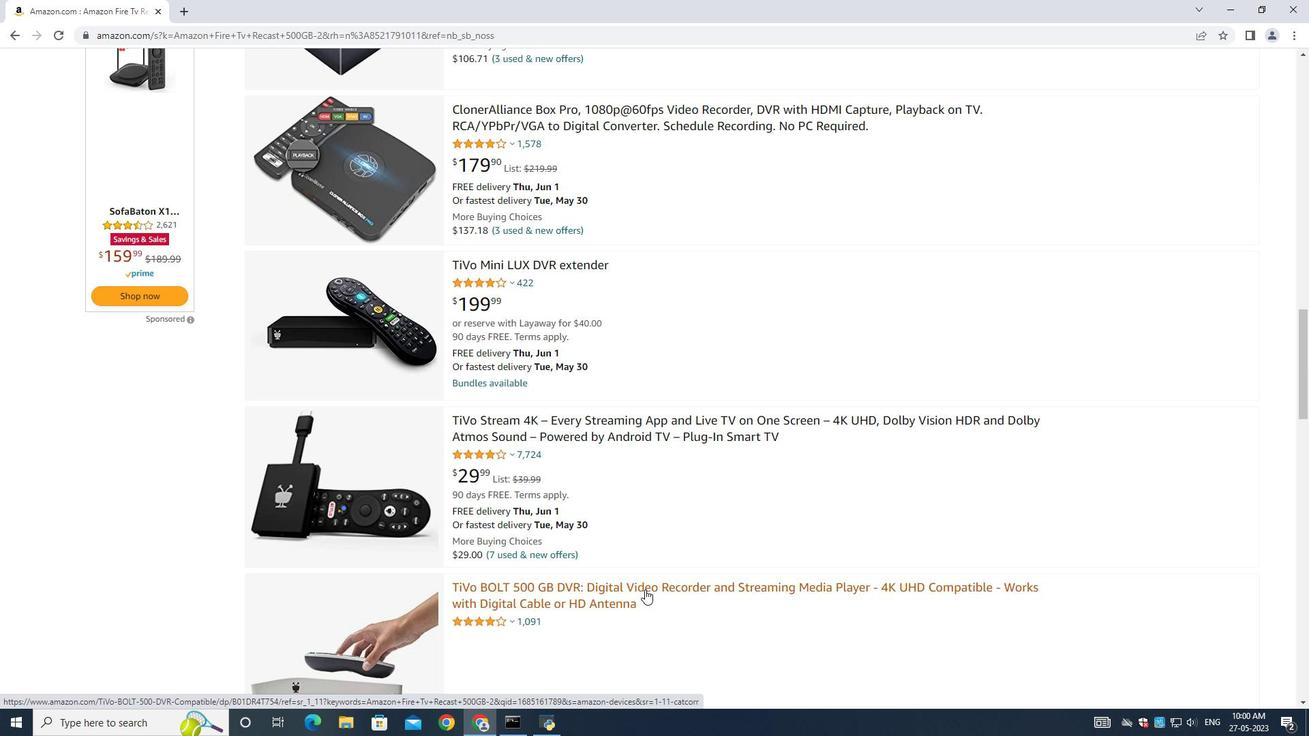 
Action: Mouse moved to (625, 457)
Screenshot: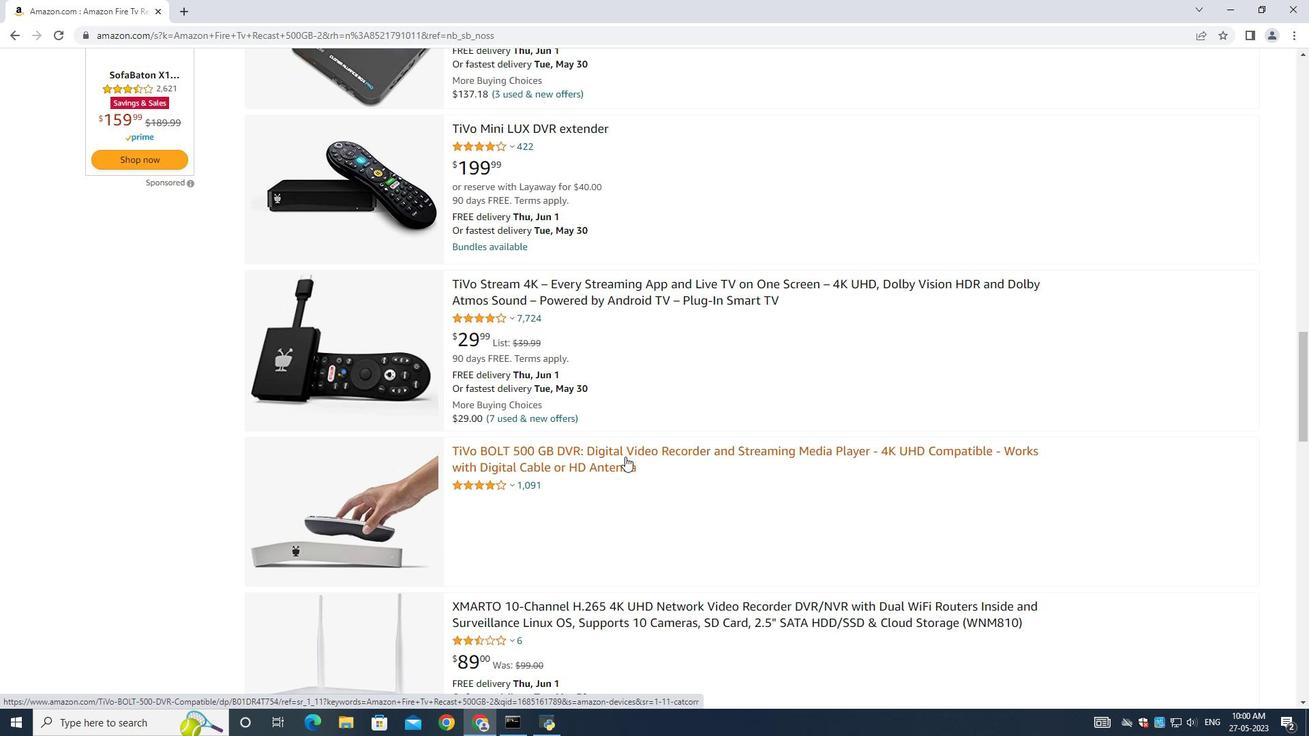 
Action: Mouse scrolled (625, 456) with delta (0, 0)
Screenshot: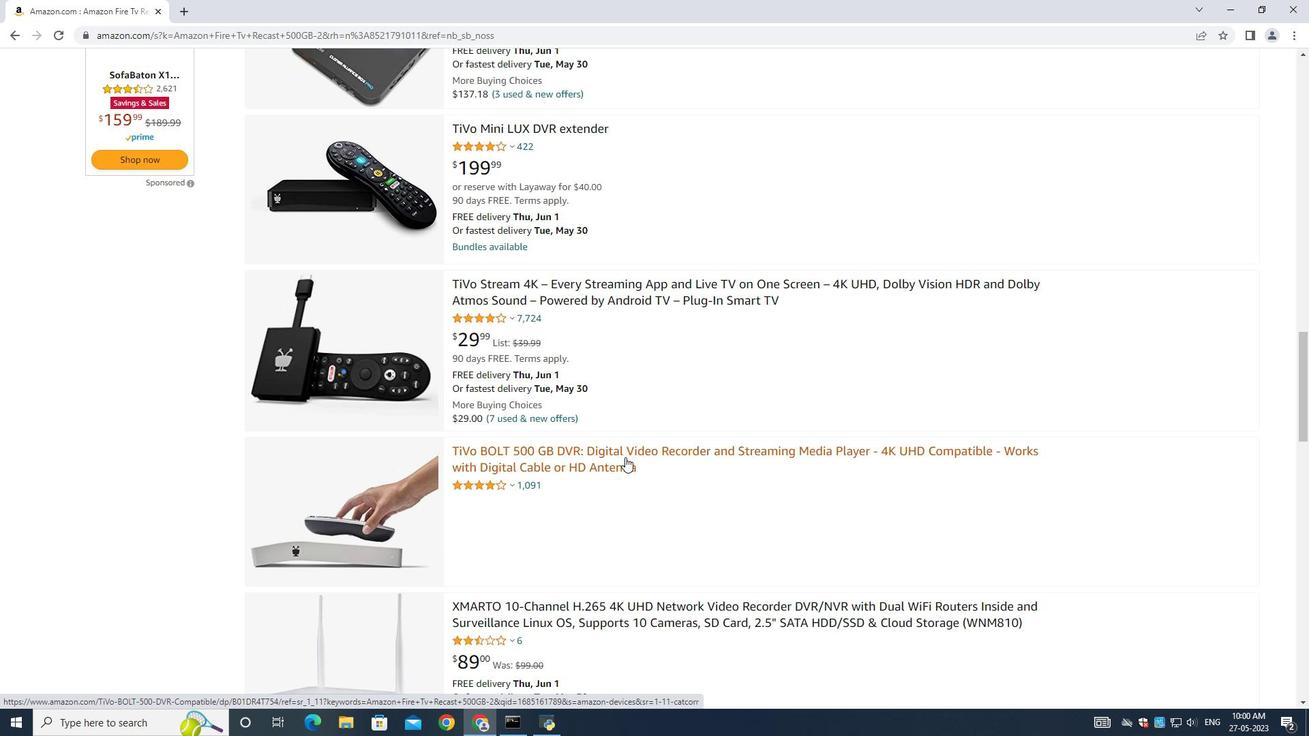 
Action: Mouse moved to (625, 456)
Screenshot: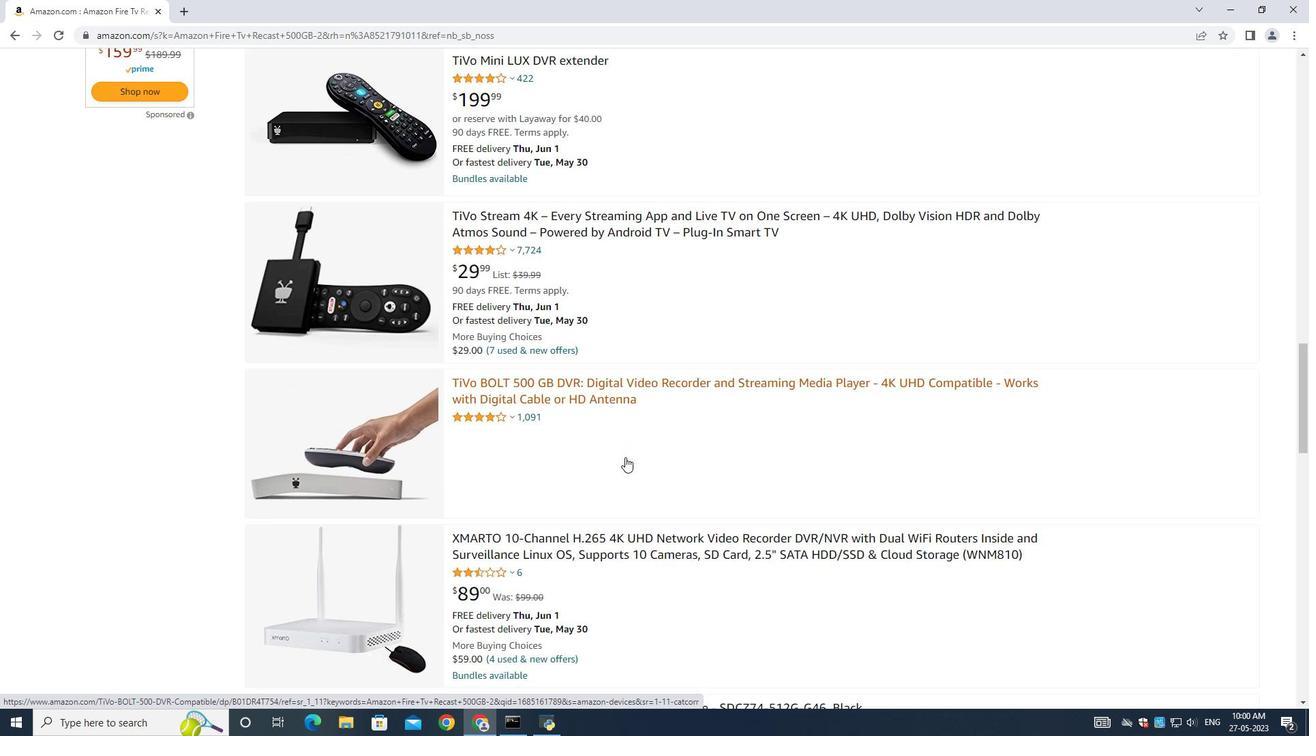 
Action: Mouse scrolled (625, 455) with delta (0, 0)
Screenshot: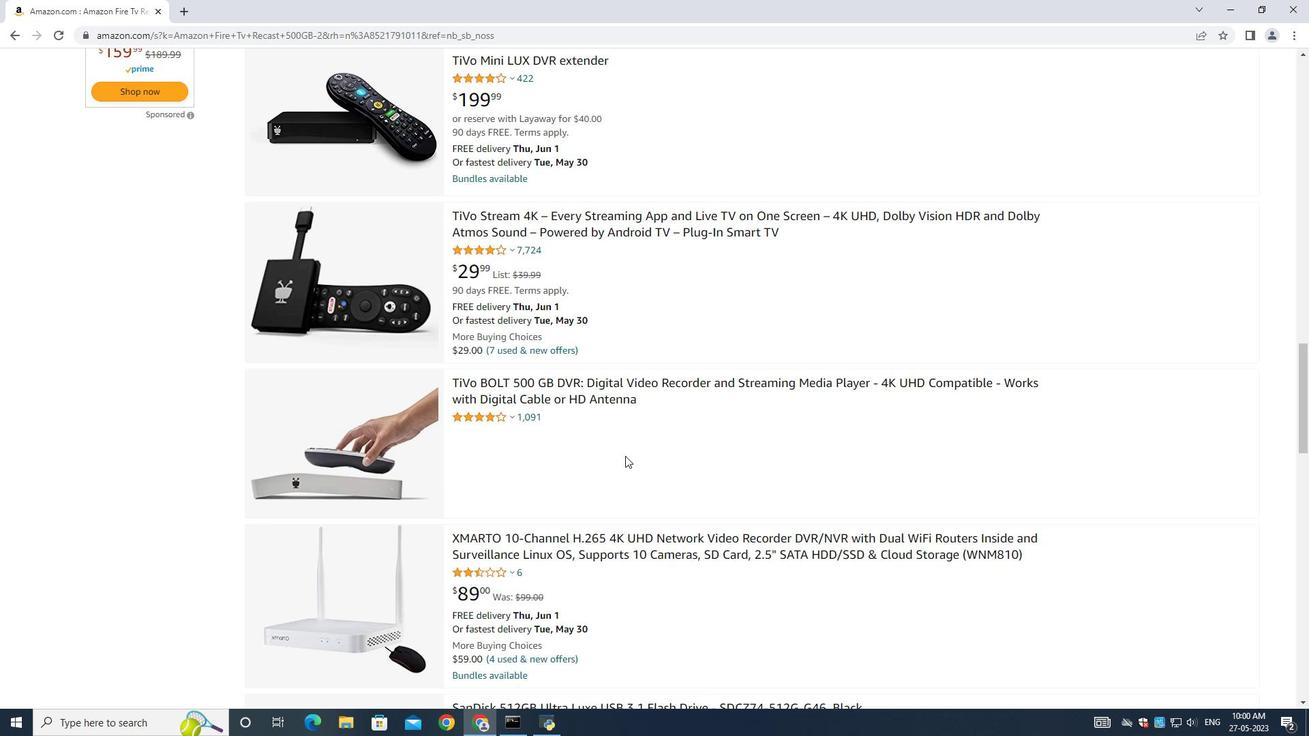
Action: Mouse scrolled (625, 455) with delta (0, 0)
Screenshot: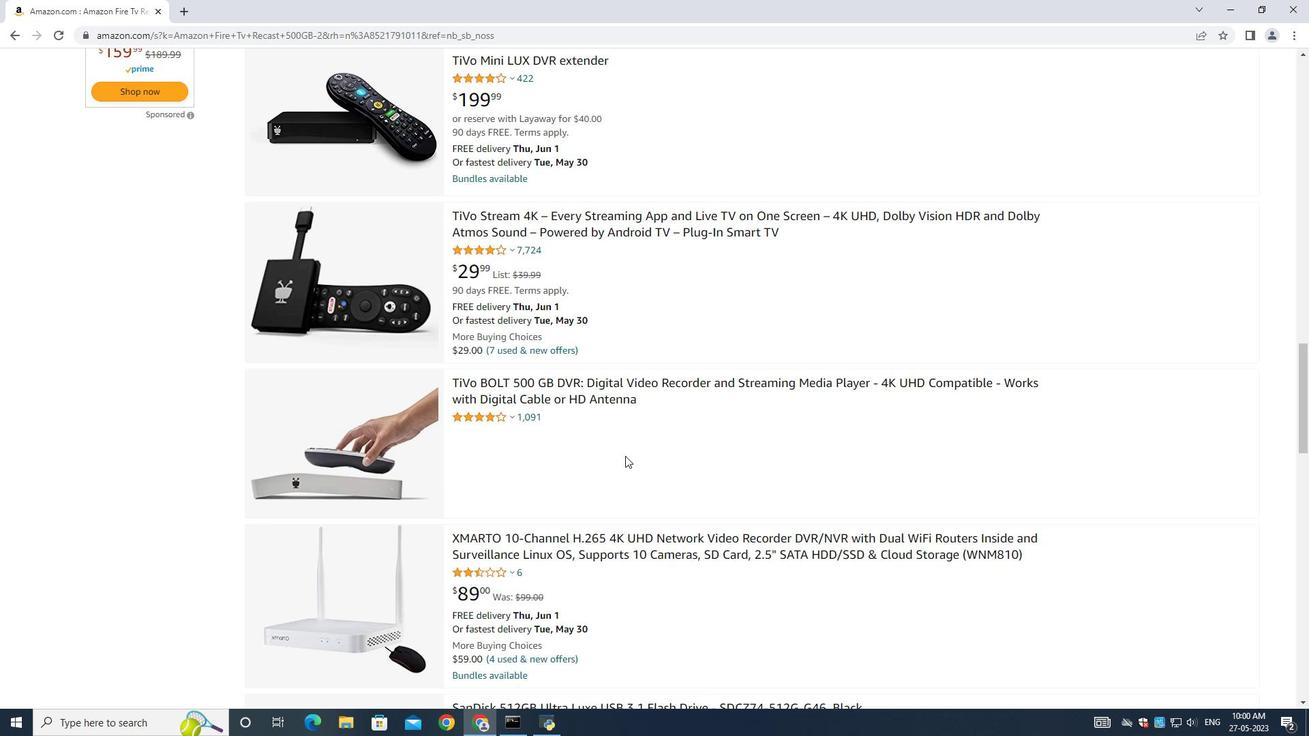 
Action: Mouse moved to (624, 454)
Screenshot: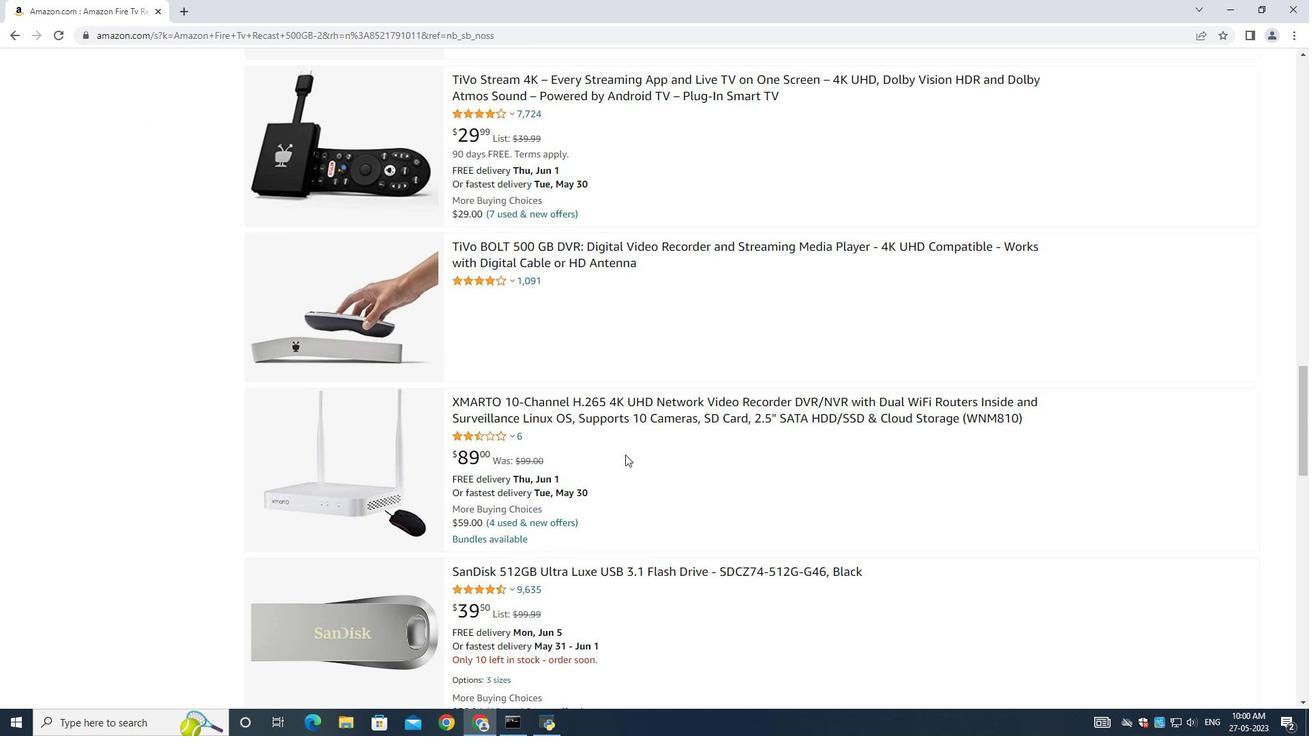 
Action: Mouse scrolled (624, 454) with delta (0, 0)
Screenshot: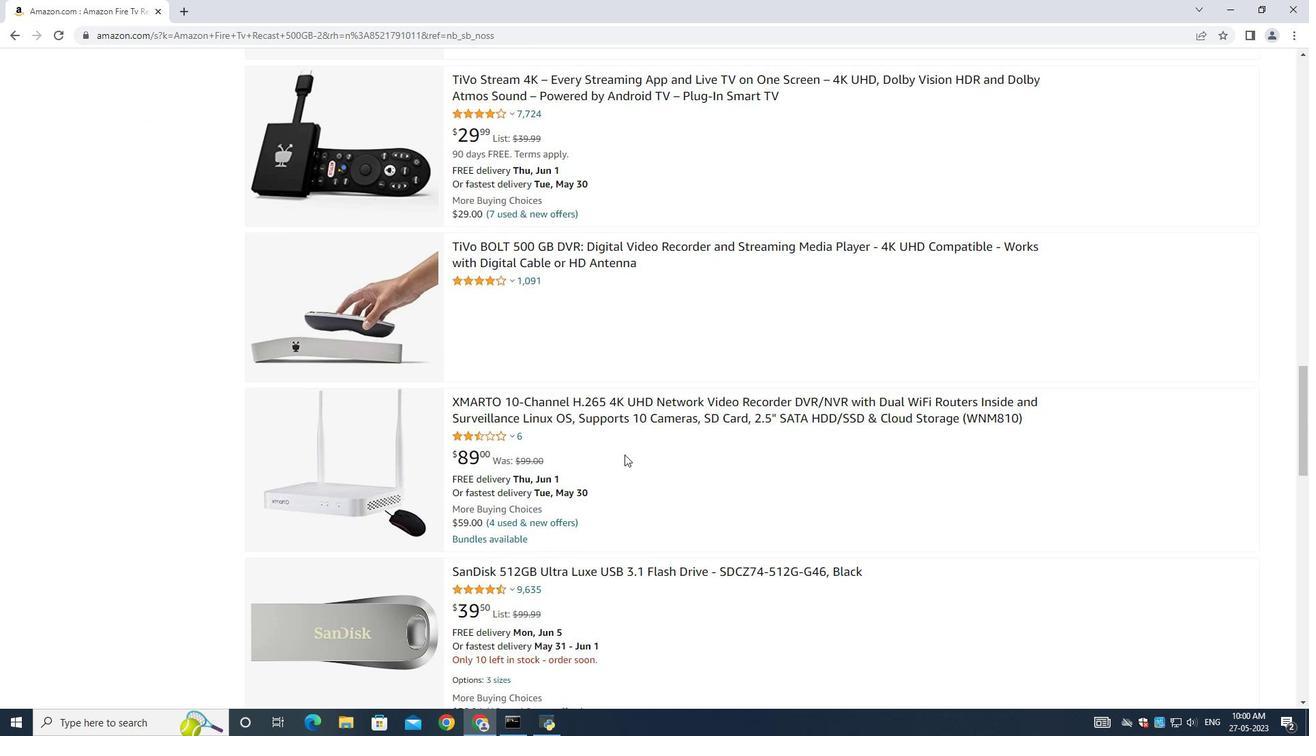
Action: Mouse scrolled (624, 454) with delta (0, 0)
Screenshot: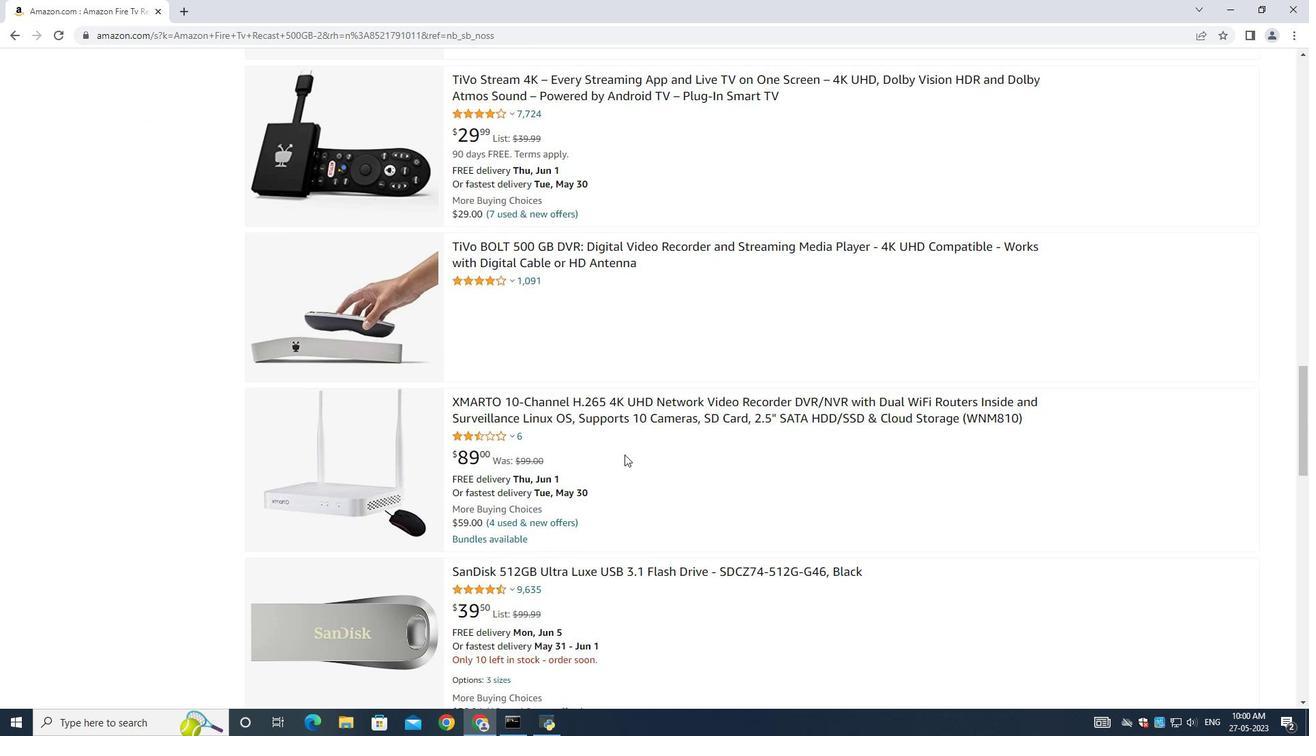 
Action: Mouse scrolled (624, 454) with delta (0, 0)
Screenshot: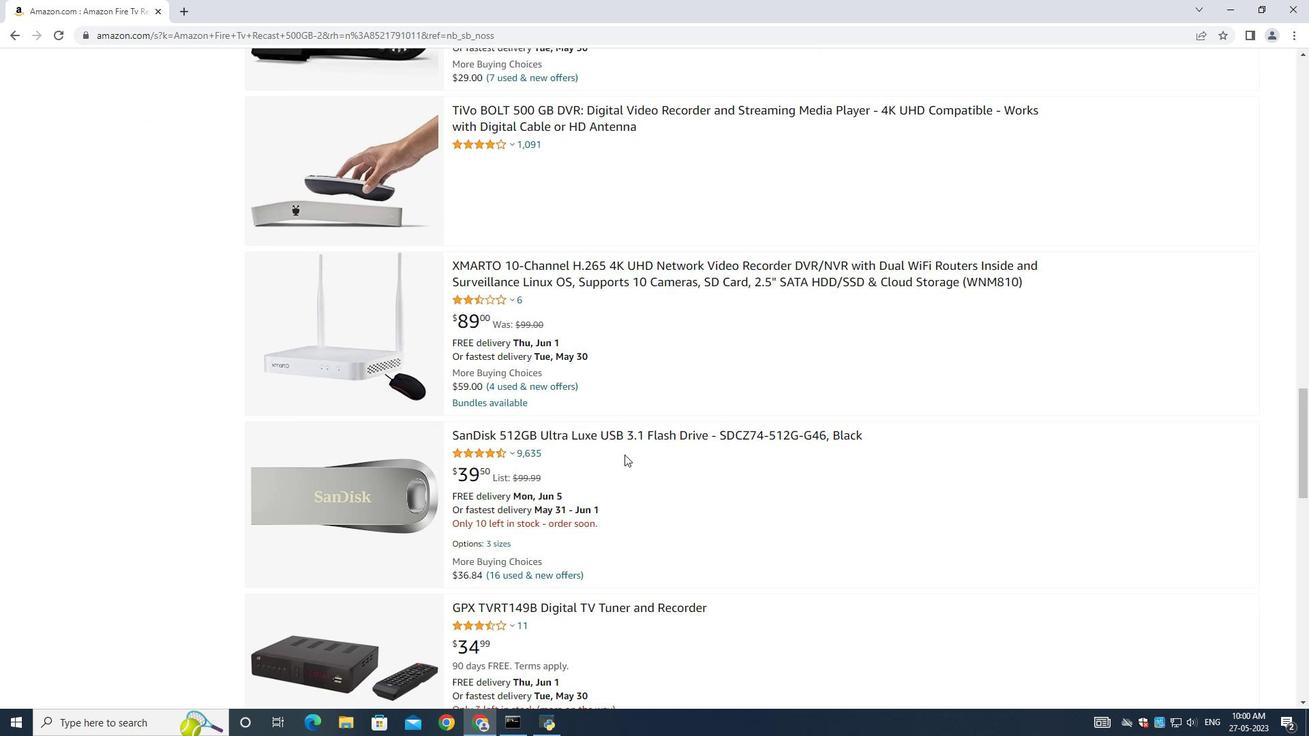 
Action: Mouse scrolled (624, 454) with delta (0, 0)
Screenshot: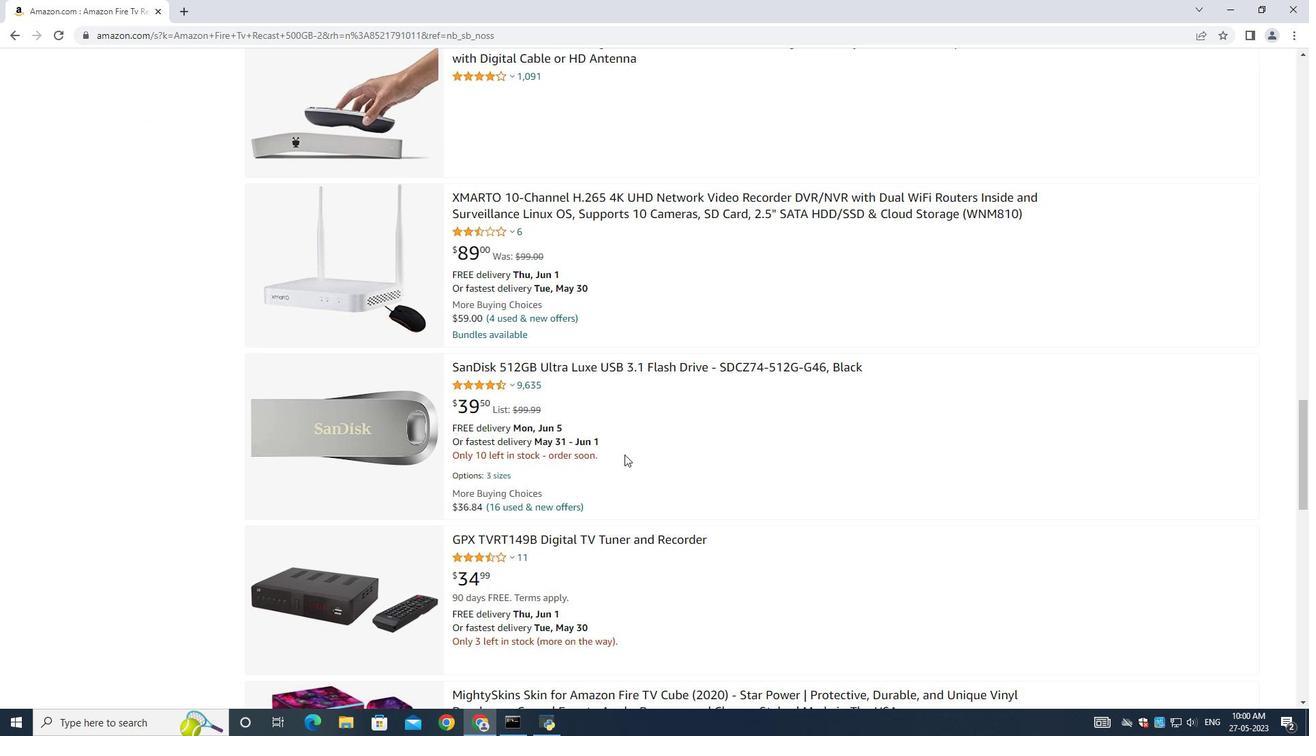 
Action: Mouse scrolled (624, 454) with delta (0, 0)
Screenshot: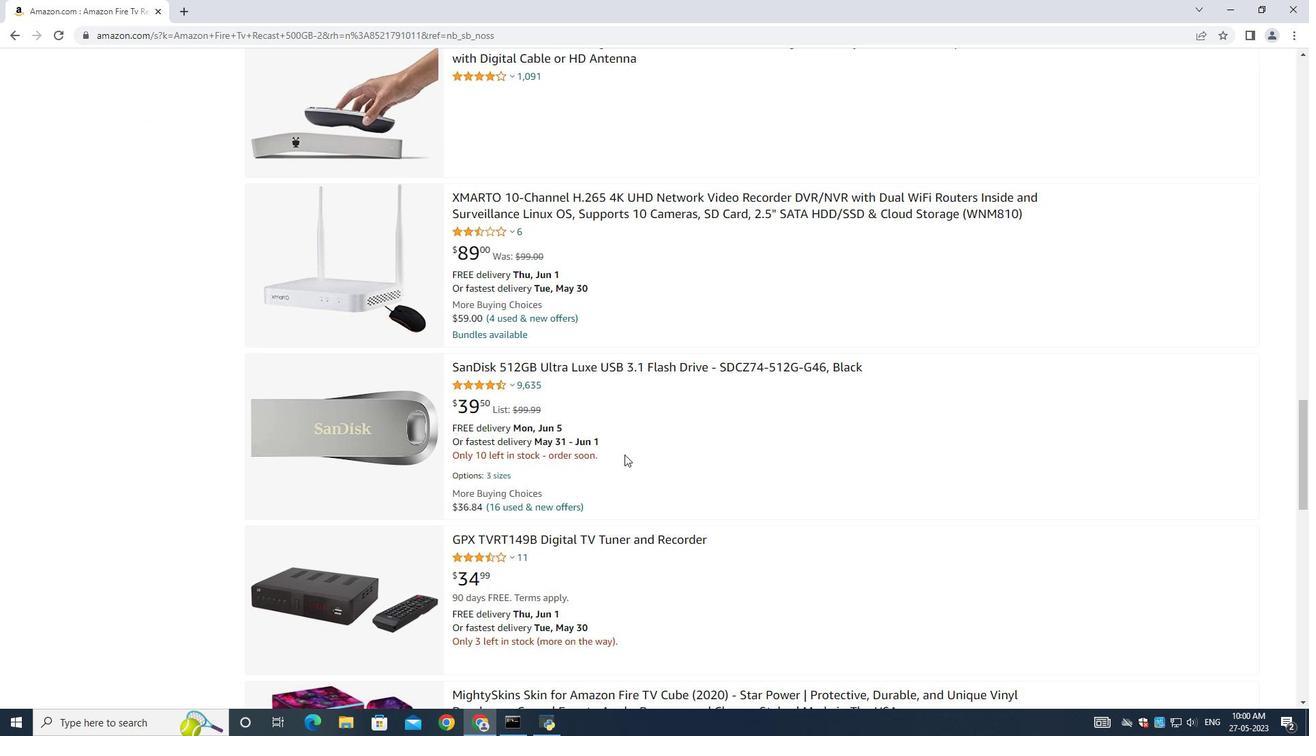 
Action: Mouse moved to (623, 453)
Screenshot: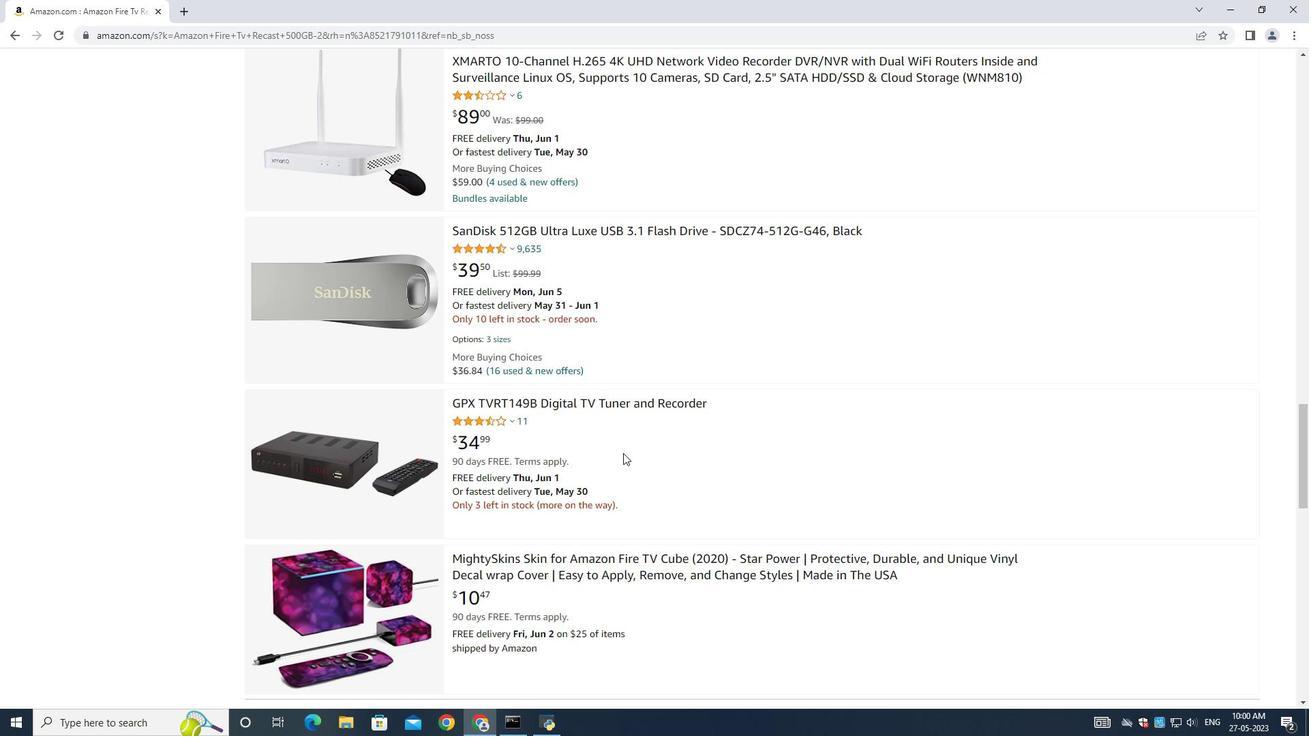 
Action: Mouse scrolled (623, 452) with delta (0, 0)
Screenshot: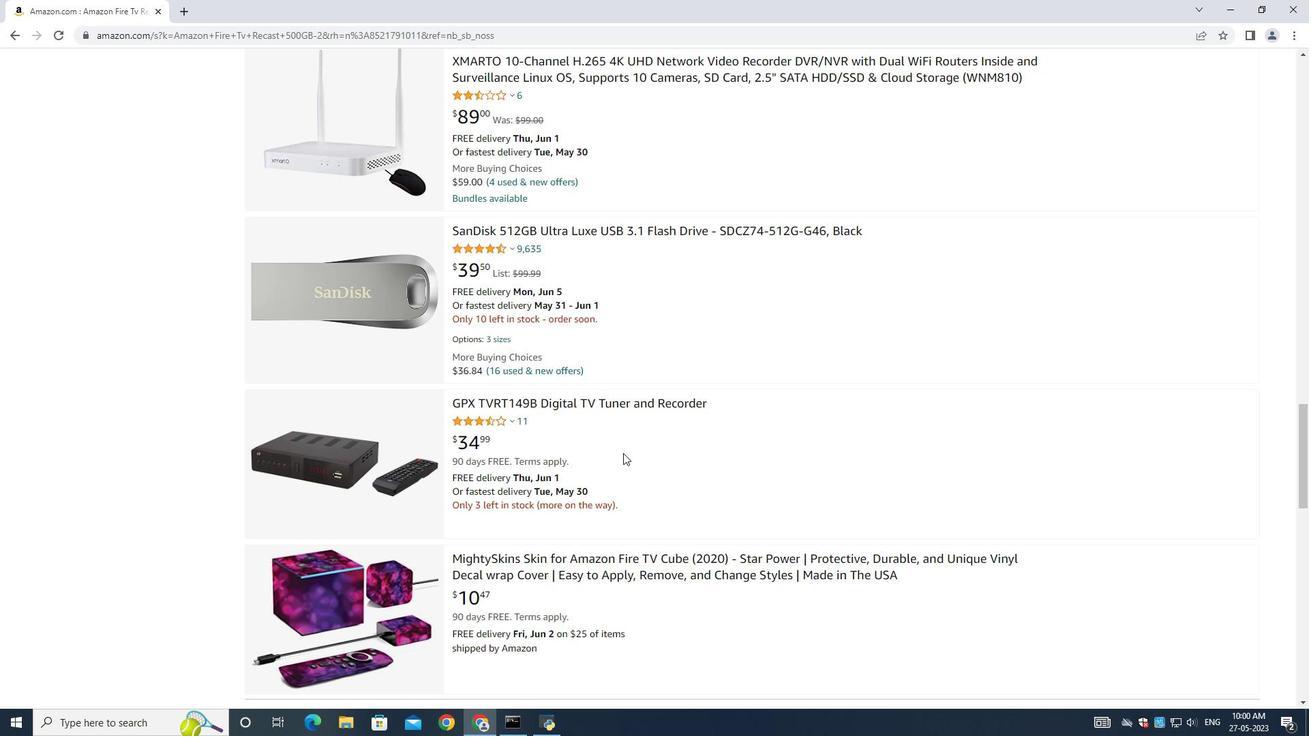 
Action: Mouse scrolled (623, 452) with delta (0, 0)
Screenshot: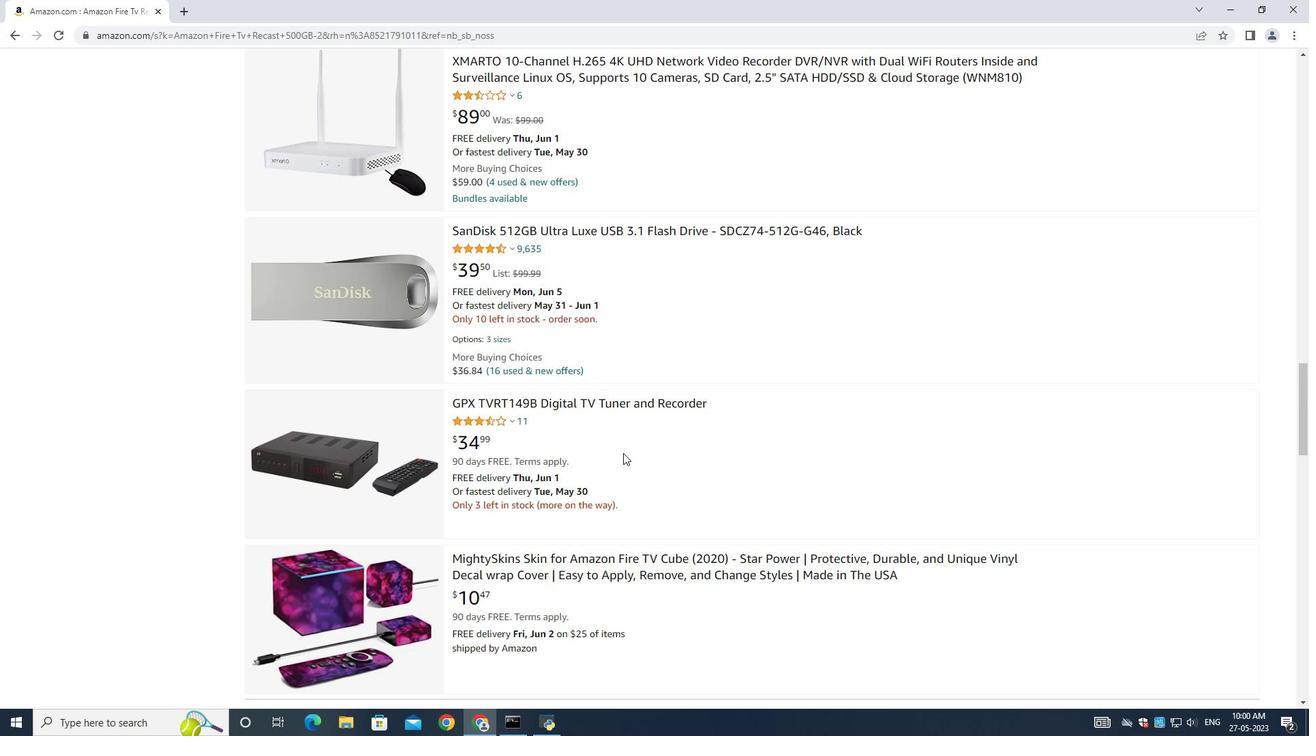 
Action: Mouse moved to (623, 453)
Screenshot: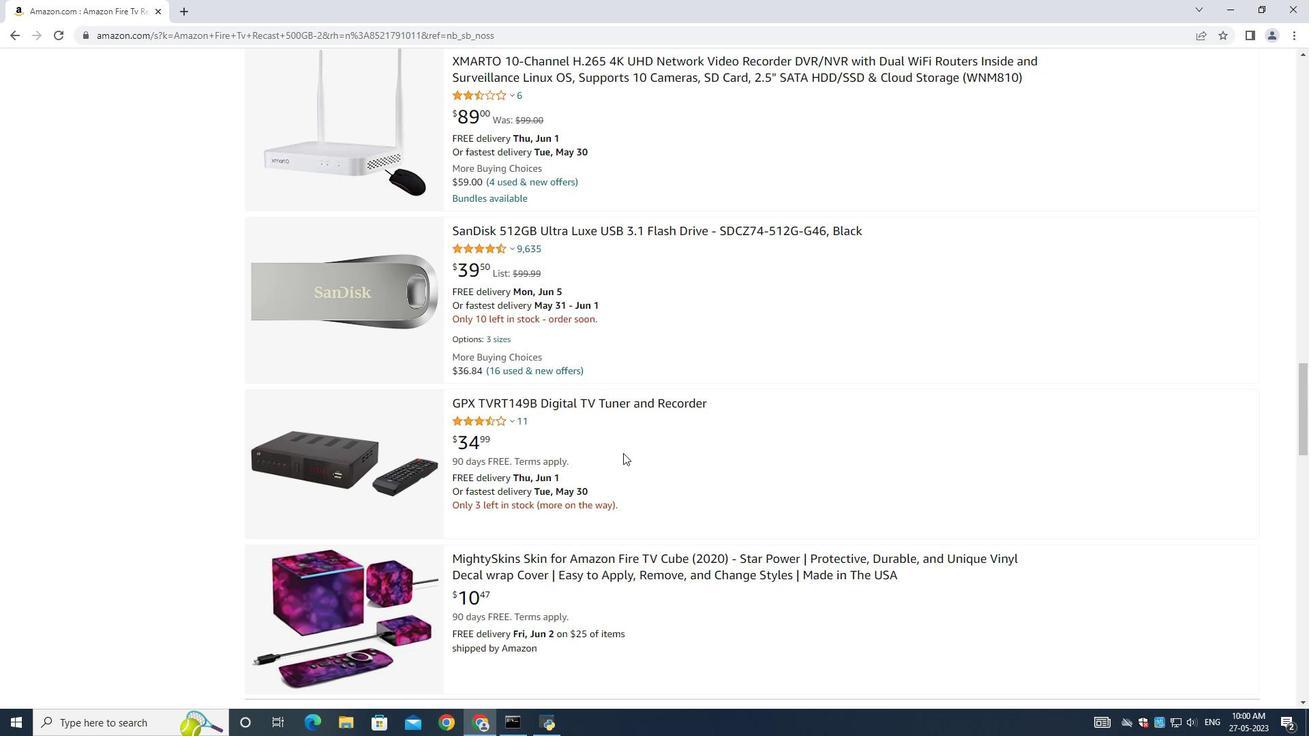 
Action: Mouse scrolled (623, 452) with delta (0, 0)
Screenshot: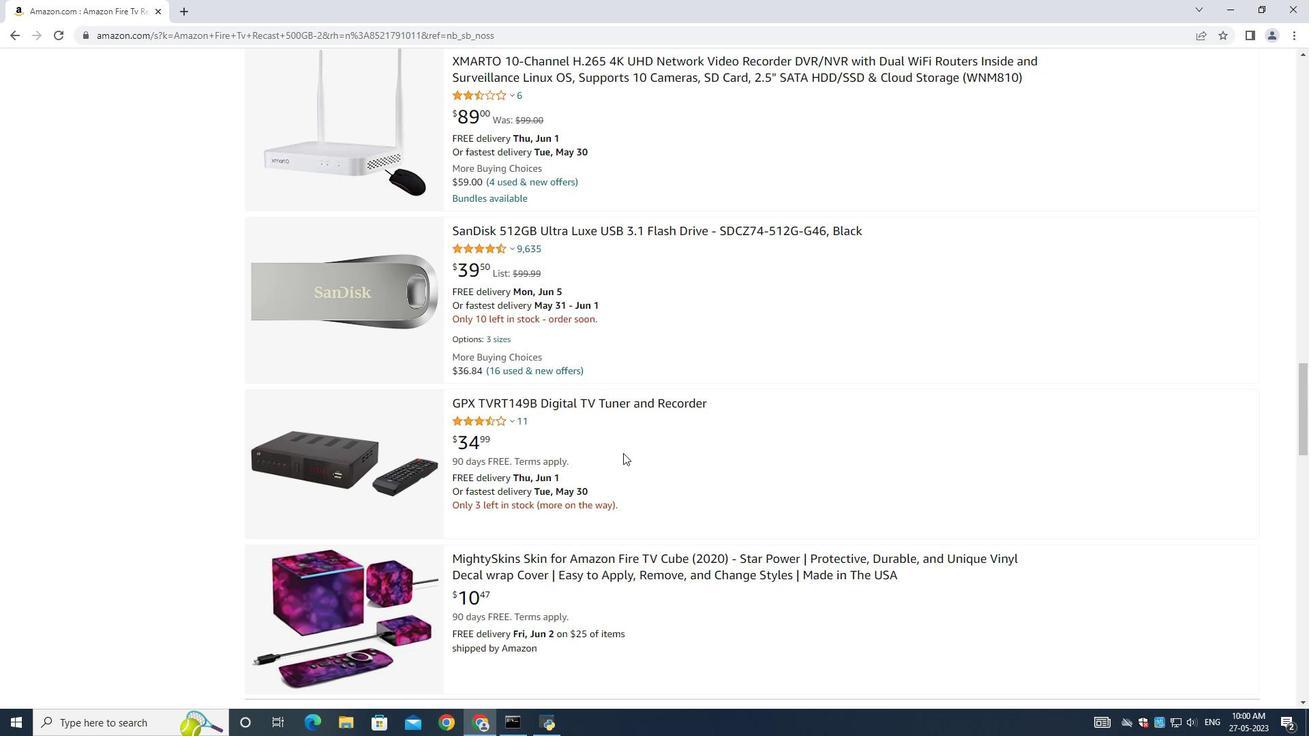 
Action: Mouse scrolled (623, 452) with delta (0, 0)
Screenshot: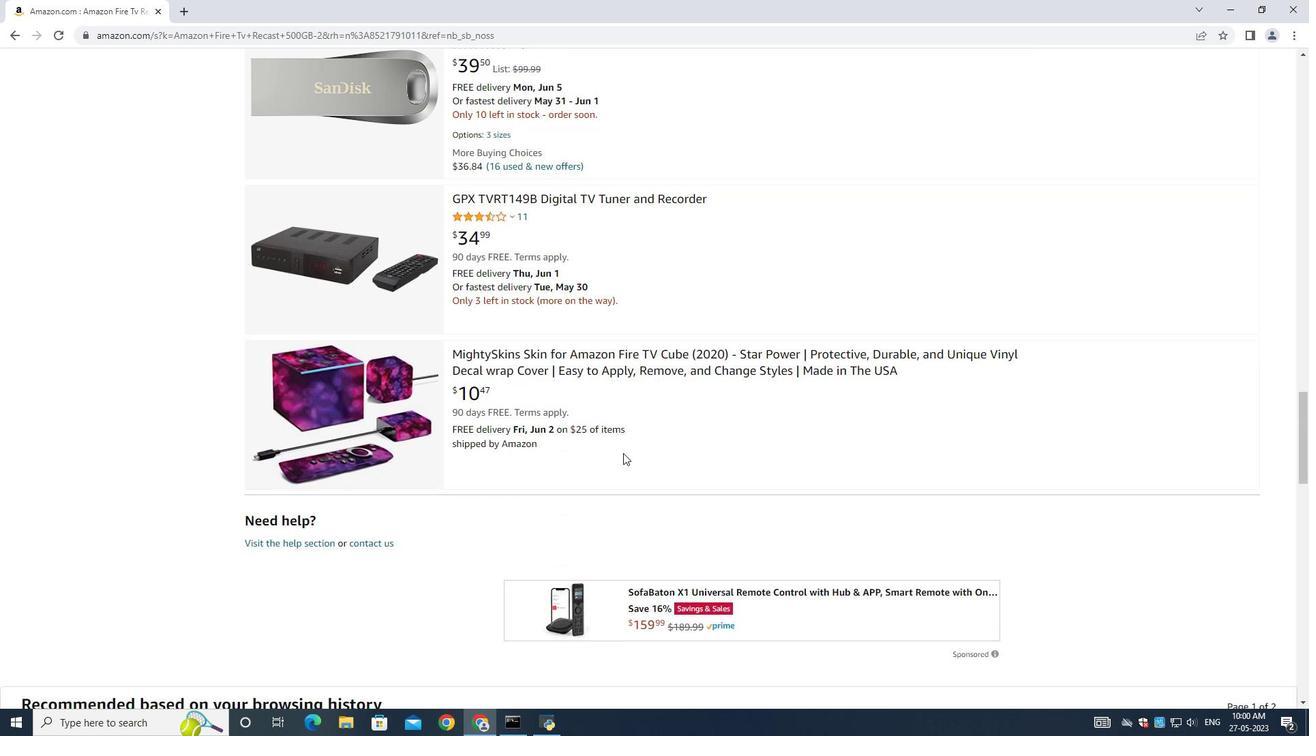 
Action: Mouse scrolled (623, 452) with delta (0, 0)
Screenshot: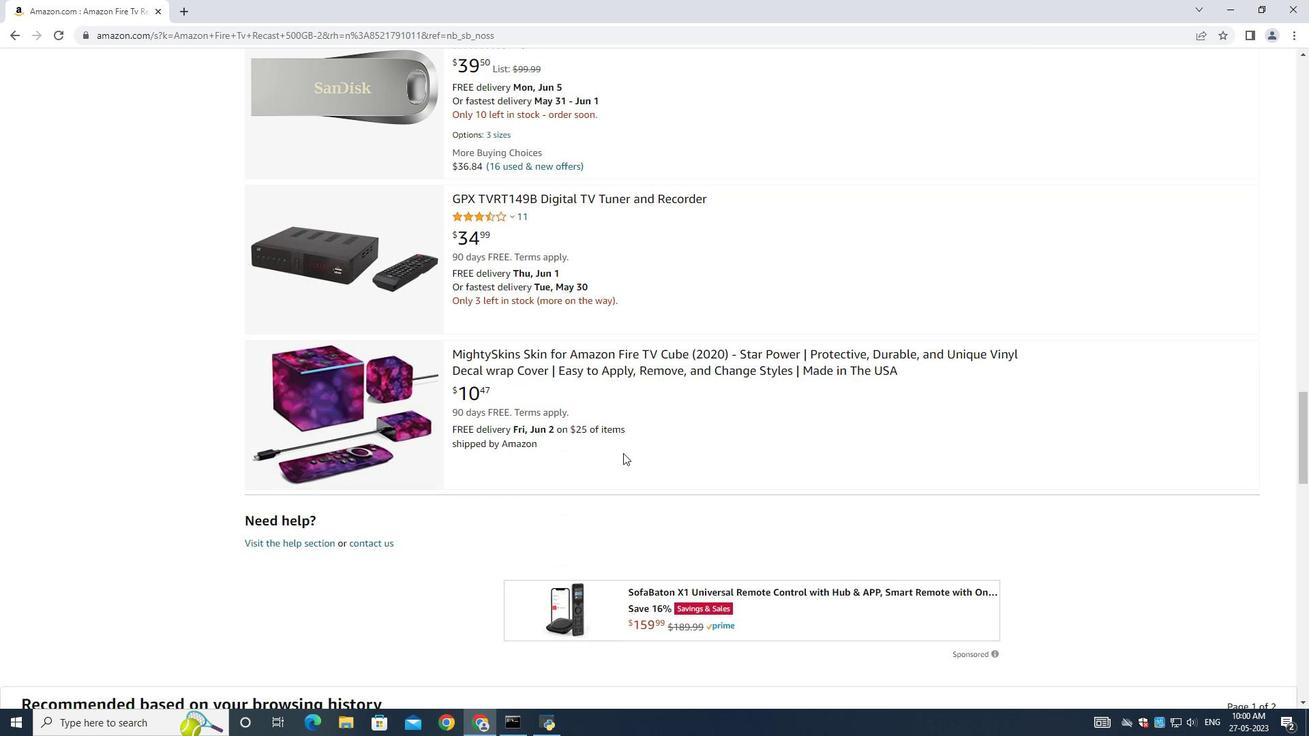 
Action: Mouse moved to (623, 453)
Screenshot: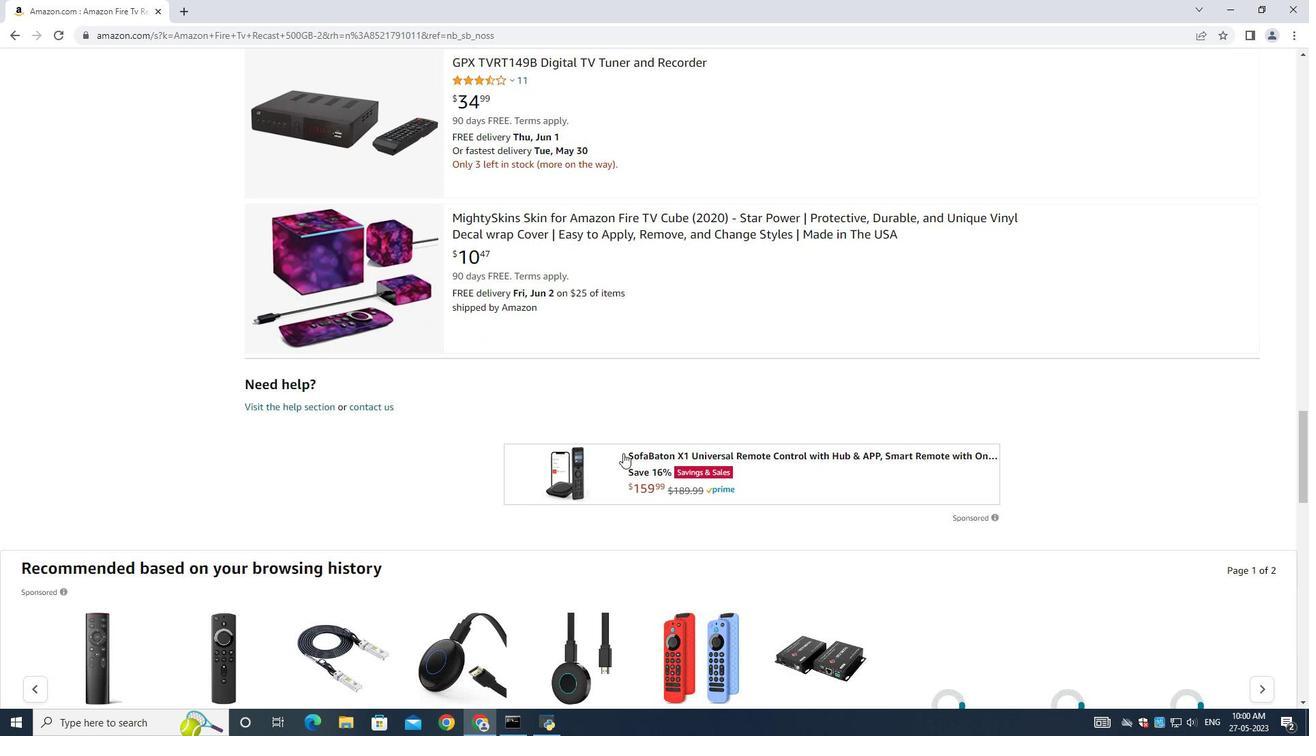 
Action: Mouse scrolled (623, 454) with delta (0, 0)
Screenshot: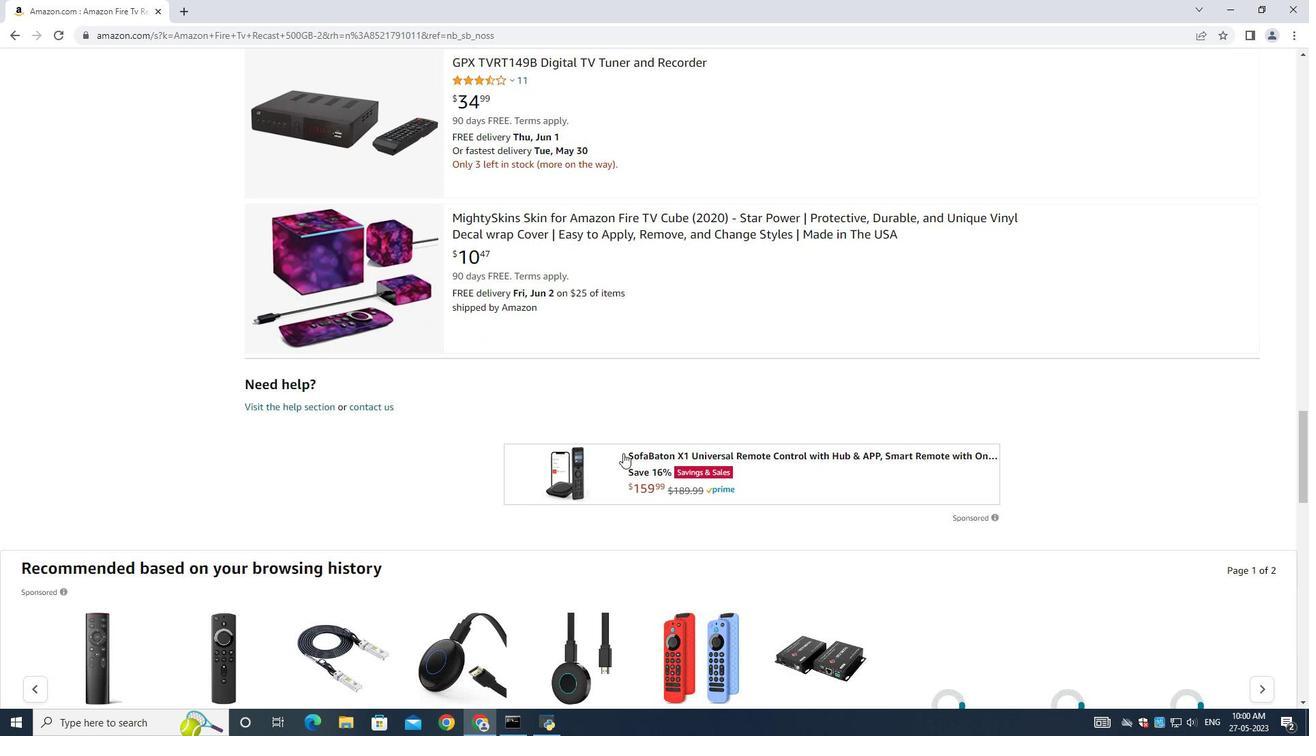 
Action: Mouse scrolled (623, 454) with delta (0, 0)
Screenshot: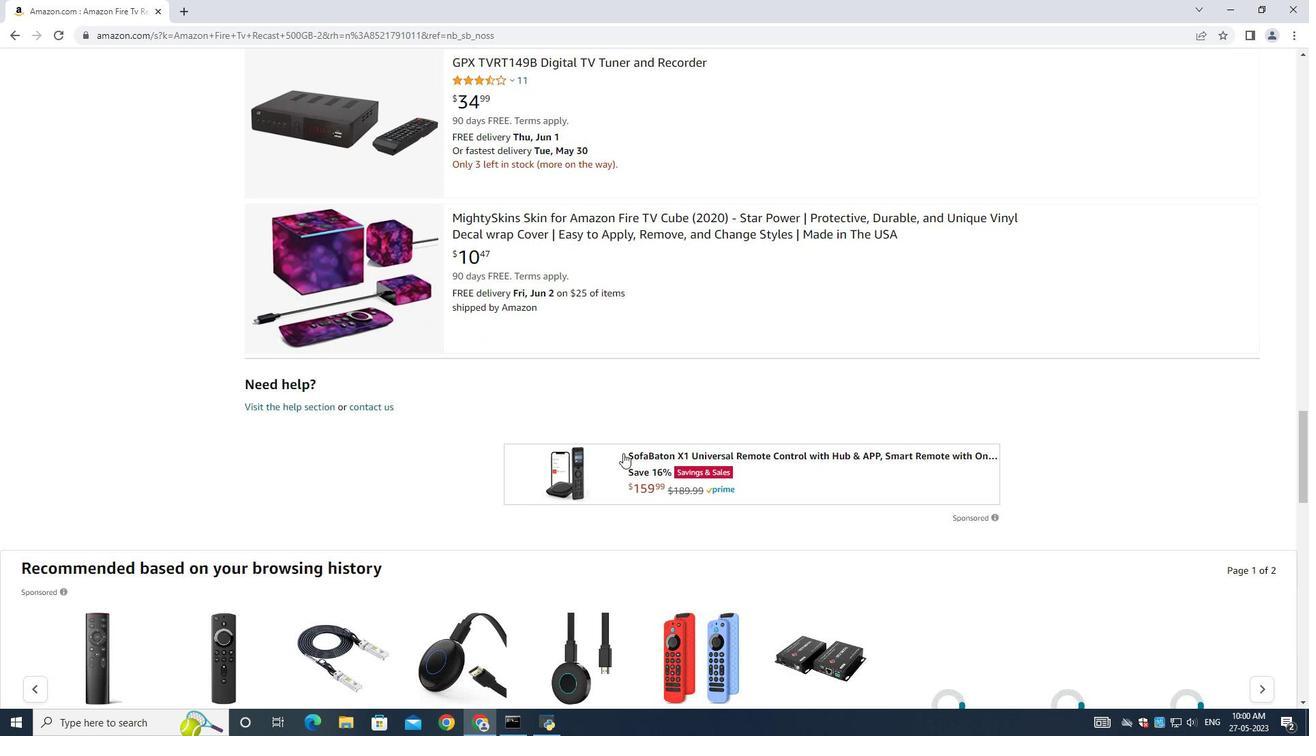 
Action: Mouse scrolled (623, 454) with delta (0, 0)
Screenshot: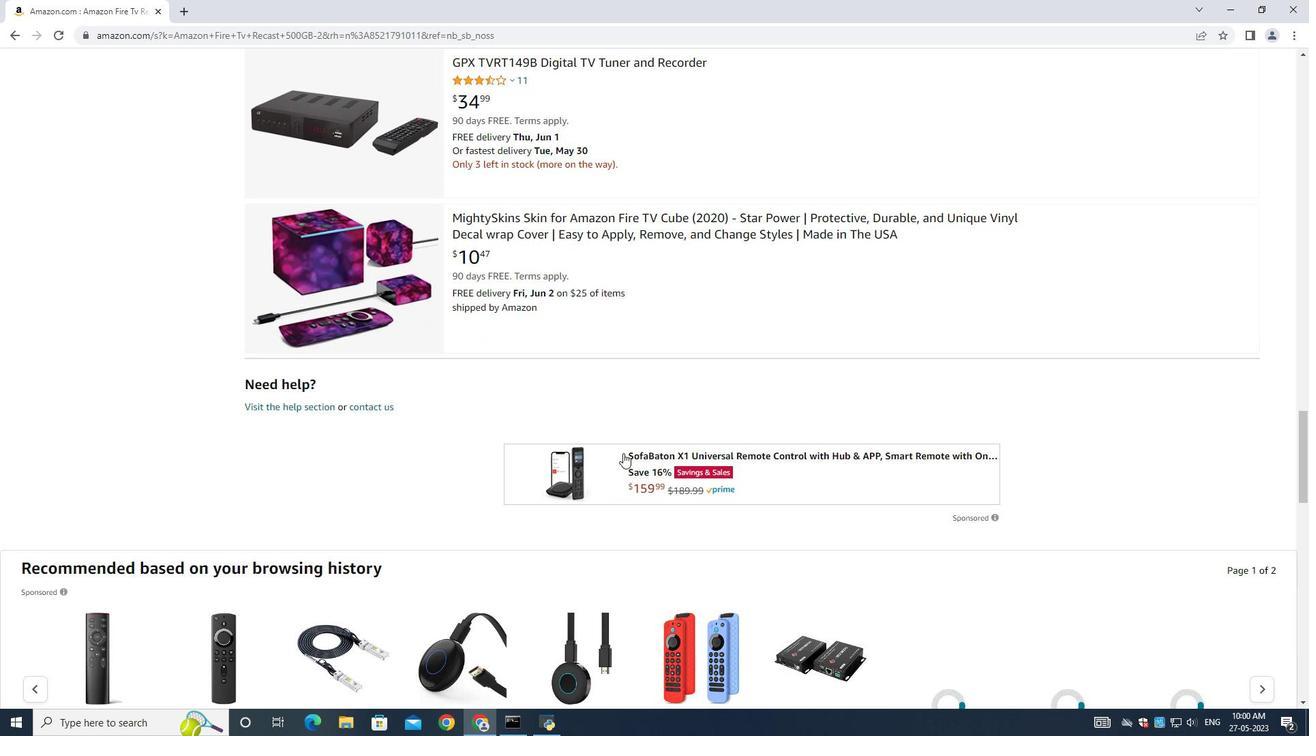 
Action: Mouse scrolled (623, 454) with delta (0, 0)
Screenshot: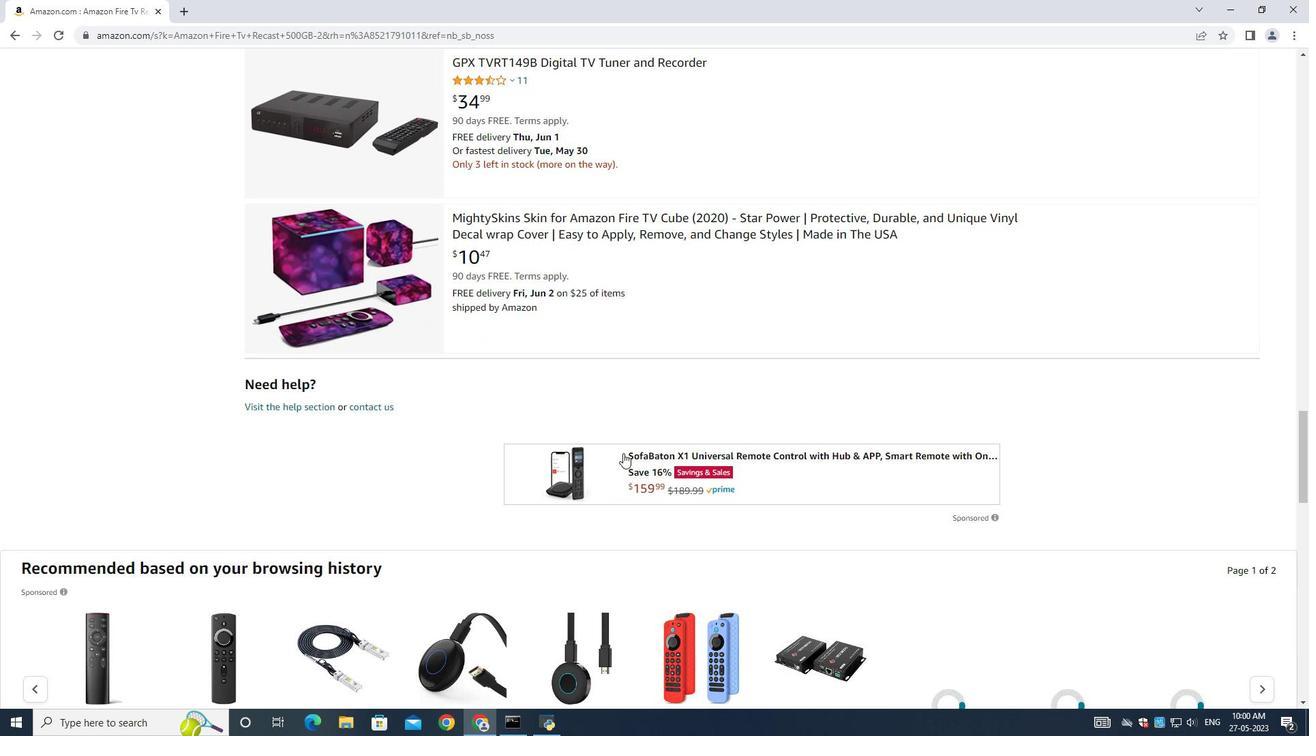 
Action: Mouse scrolled (623, 454) with delta (0, 0)
Screenshot: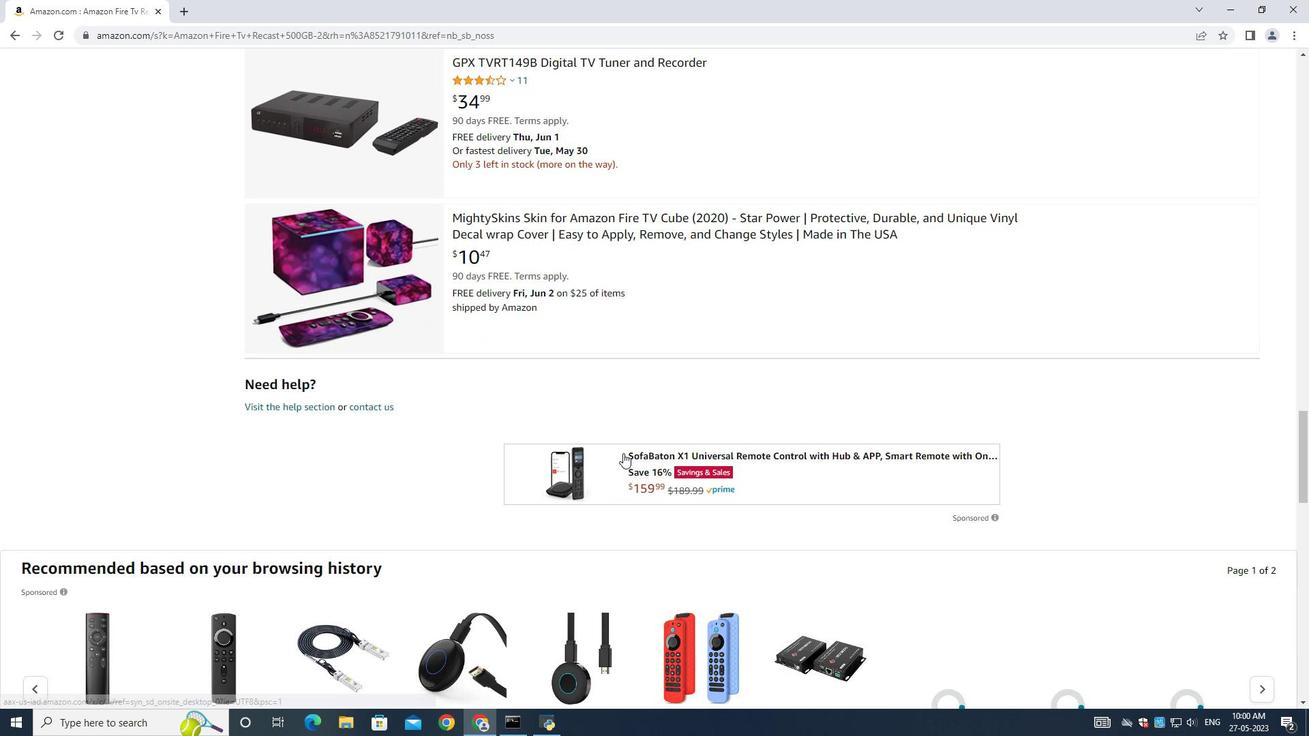 
Action: Mouse scrolled (623, 454) with delta (0, 0)
Screenshot: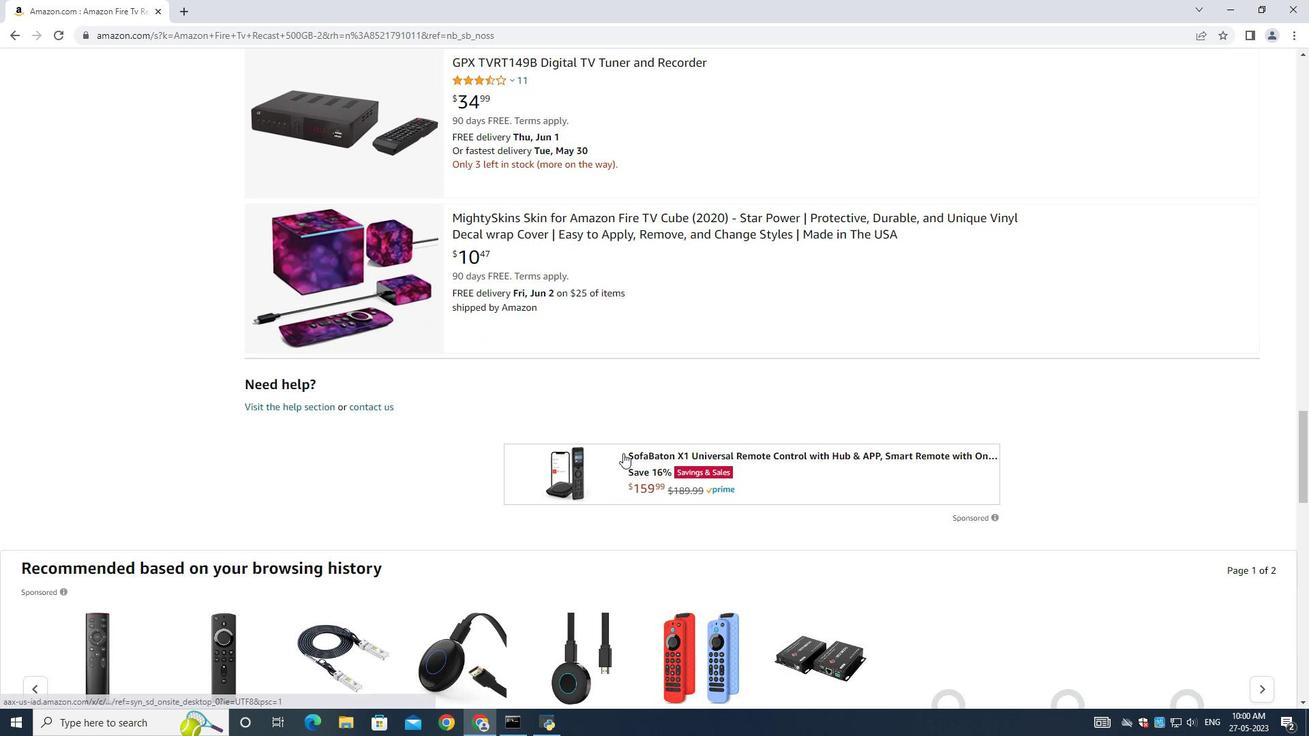 
Action: Mouse scrolled (623, 454) with delta (0, 0)
Screenshot: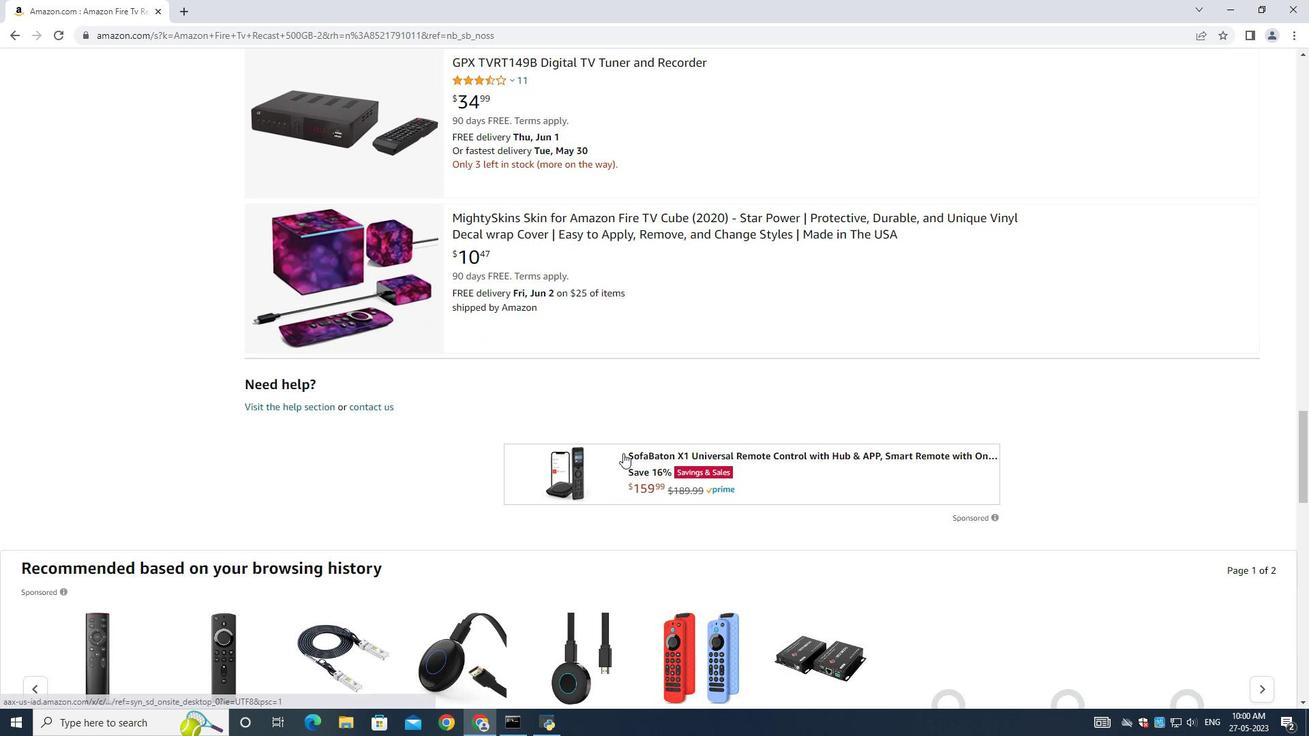 
Action: Mouse scrolled (623, 454) with delta (0, 0)
Screenshot: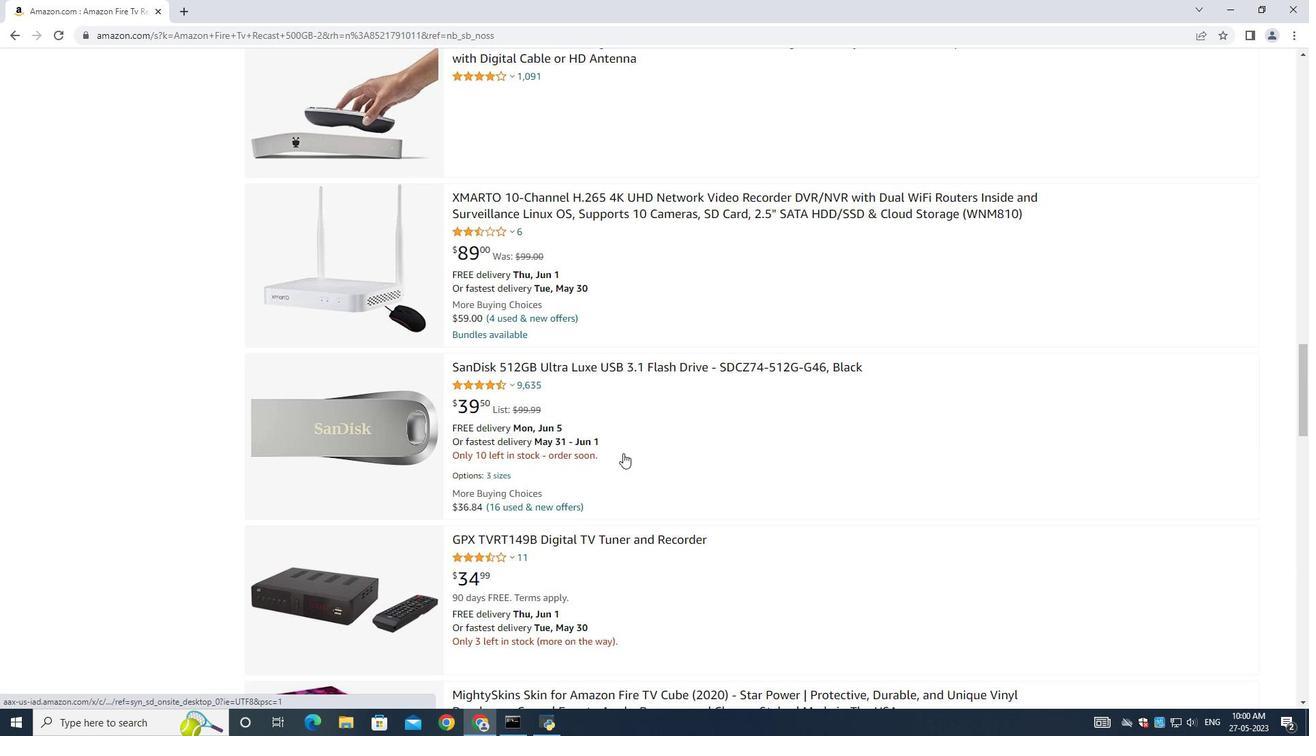 
Action: Mouse scrolled (623, 454) with delta (0, 0)
Screenshot: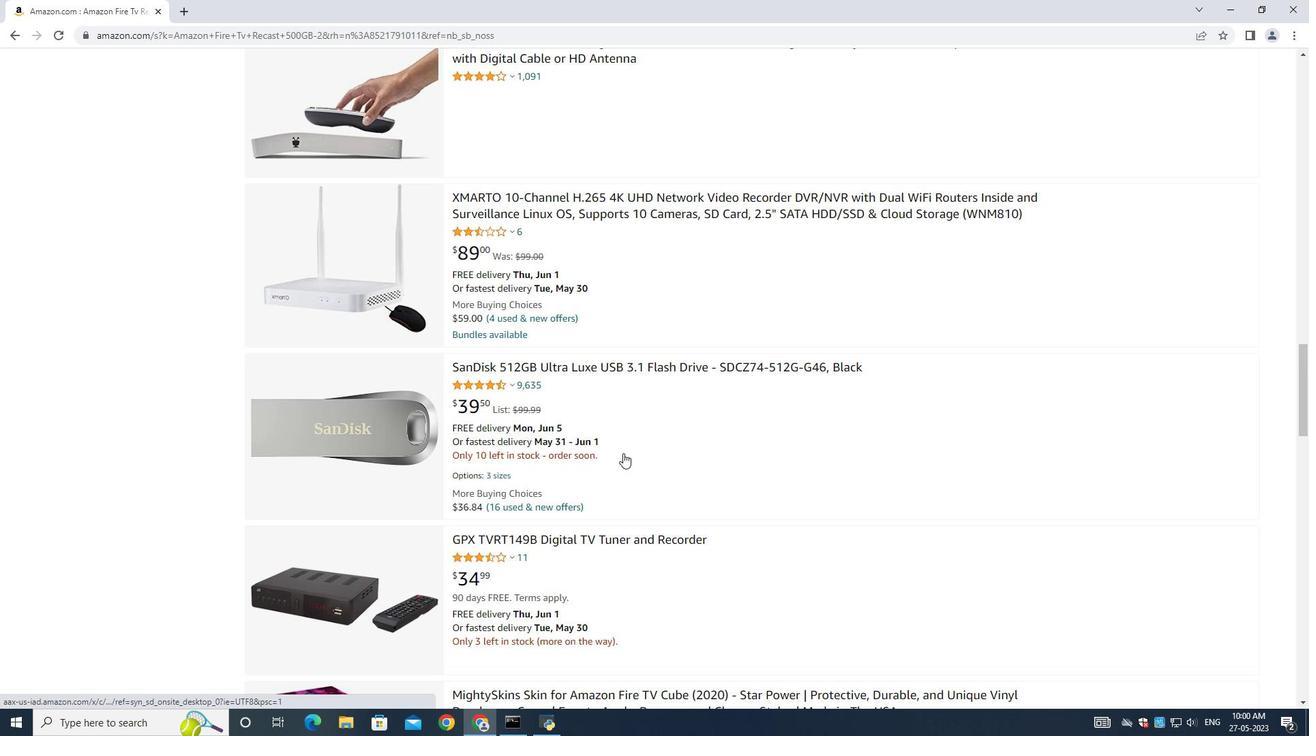 
Action: Mouse moved to (622, 451)
Screenshot: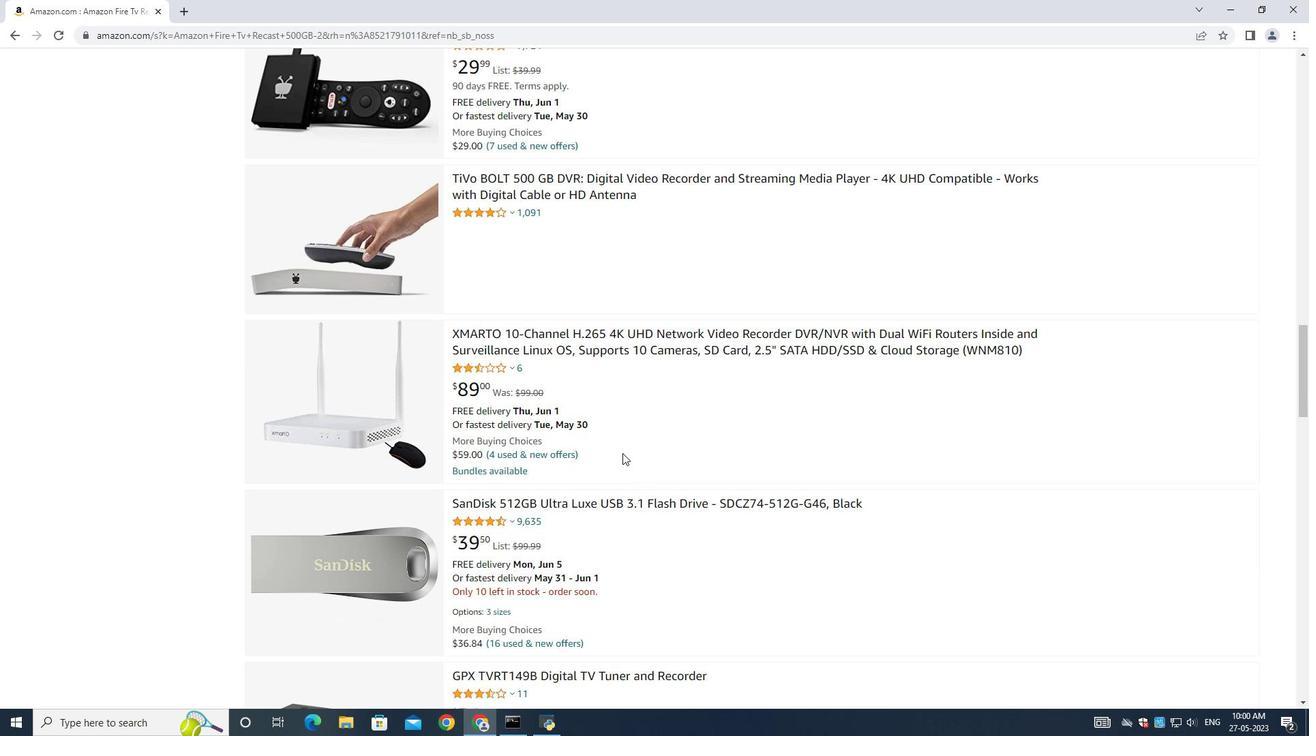 
Action: Mouse scrolled (622, 452) with delta (0, 0)
Screenshot: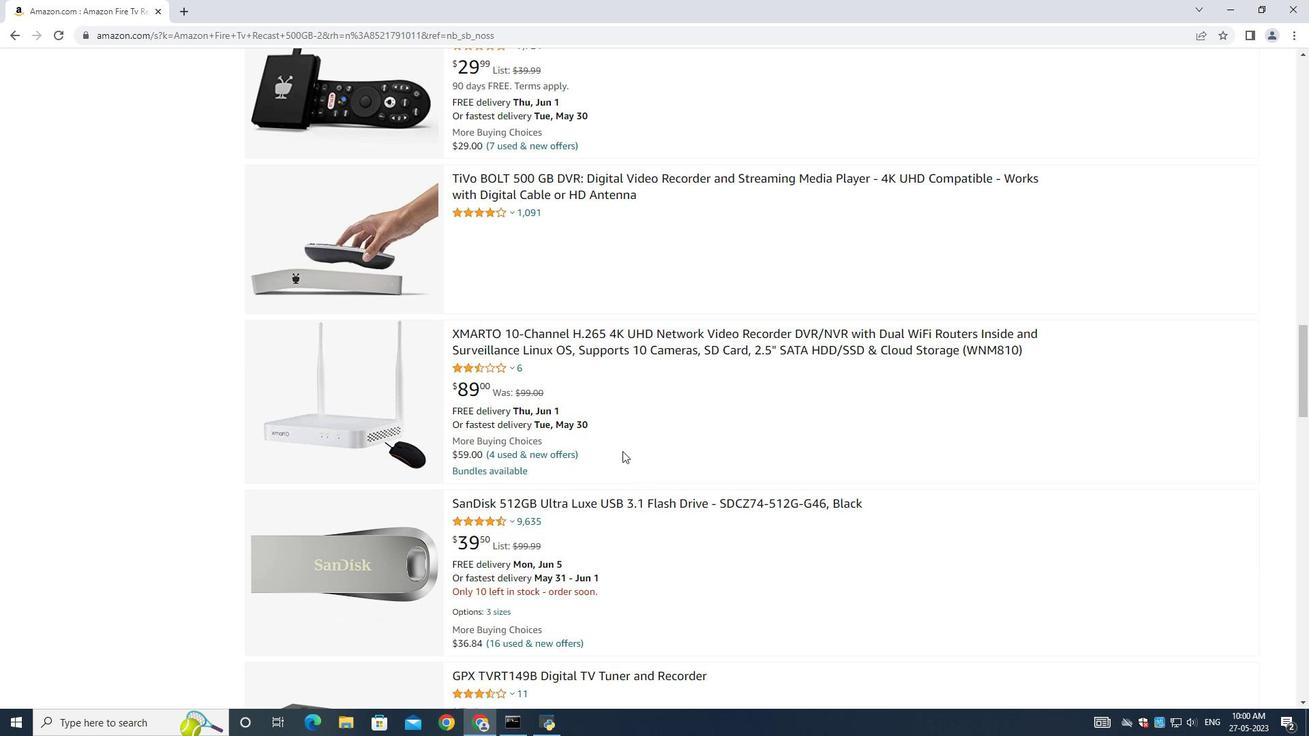 
Action: Mouse scrolled (622, 452) with delta (0, 0)
Screenshot: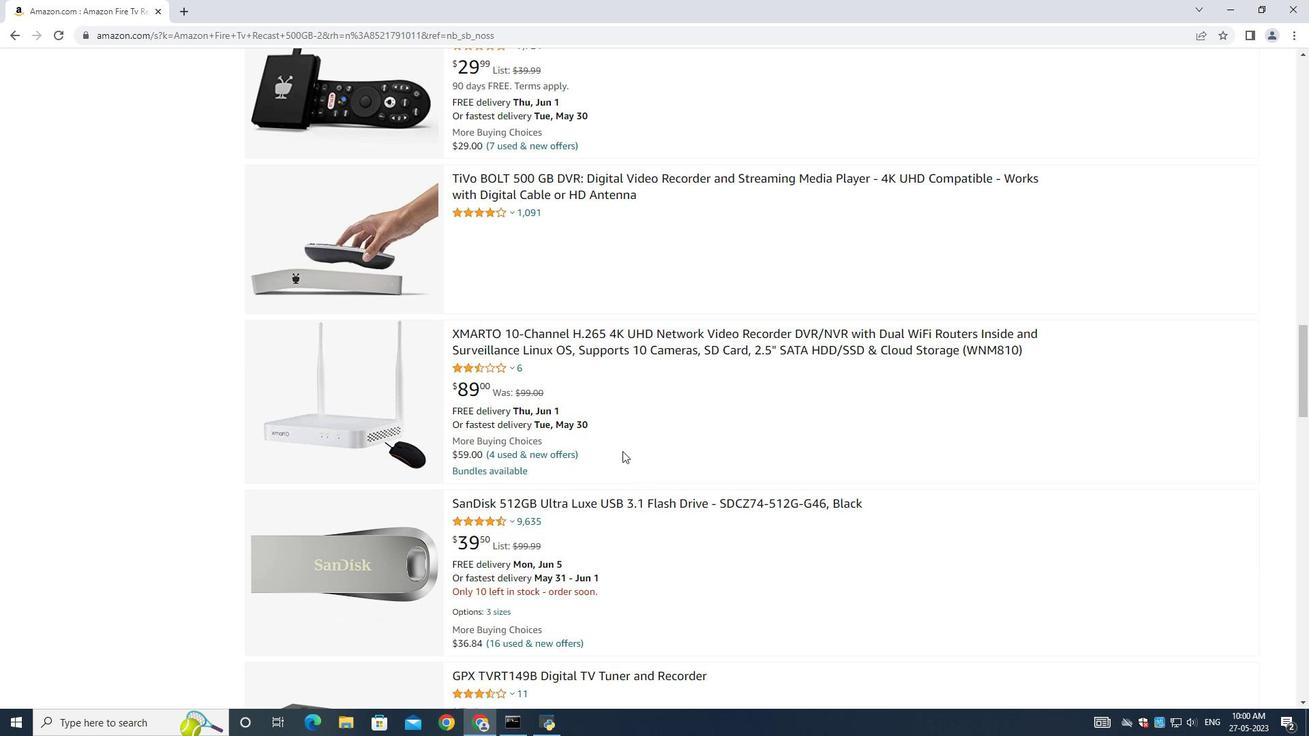 
Action: Mouse scrolled (622, 452) with delta (0, 0)
Screenshot: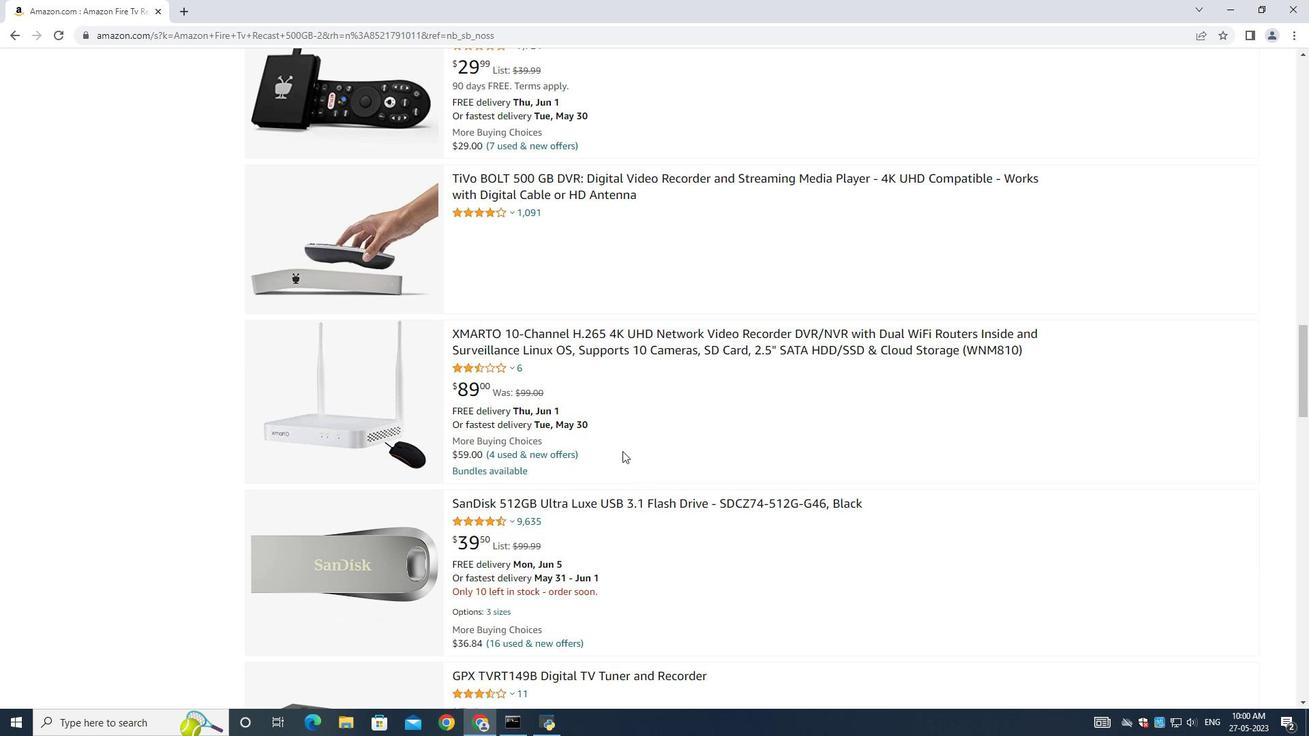 
Action: Mouse moved to (536, 394)
Screenshot: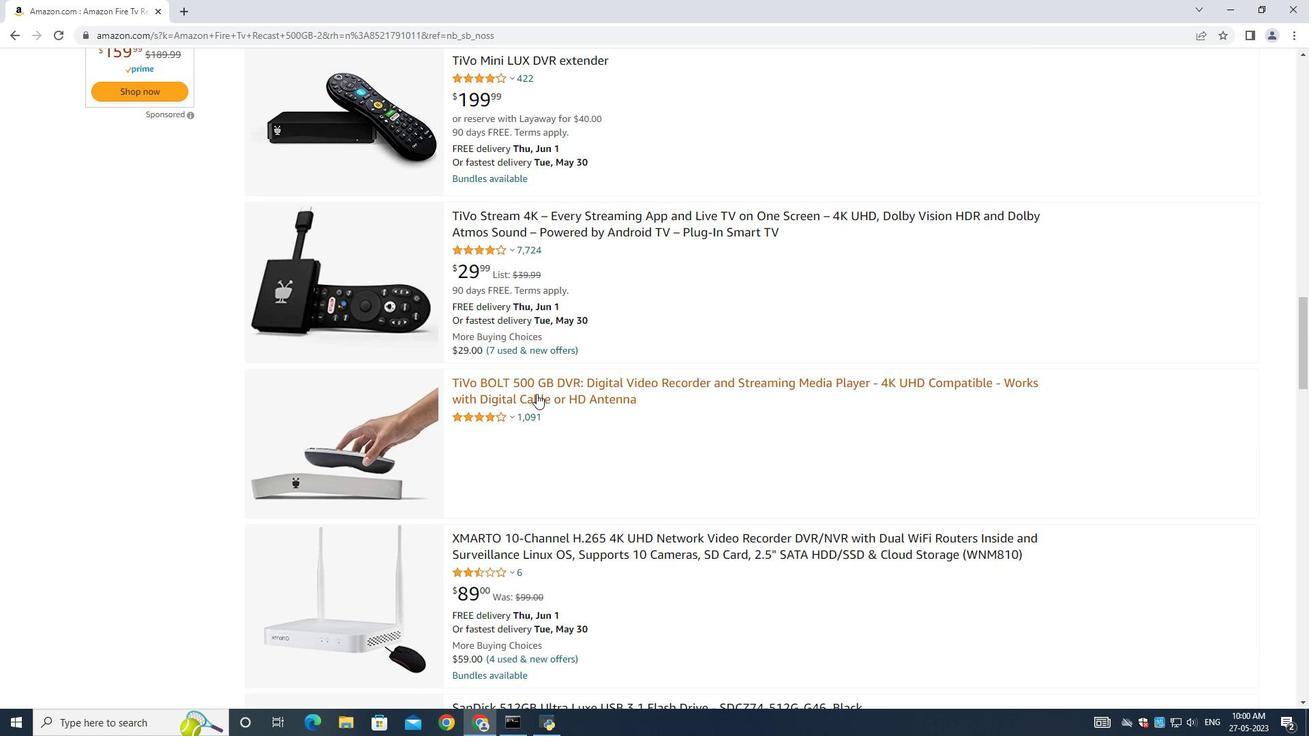 
Action: Mouse pressed left at (536, 394)
Screenshot: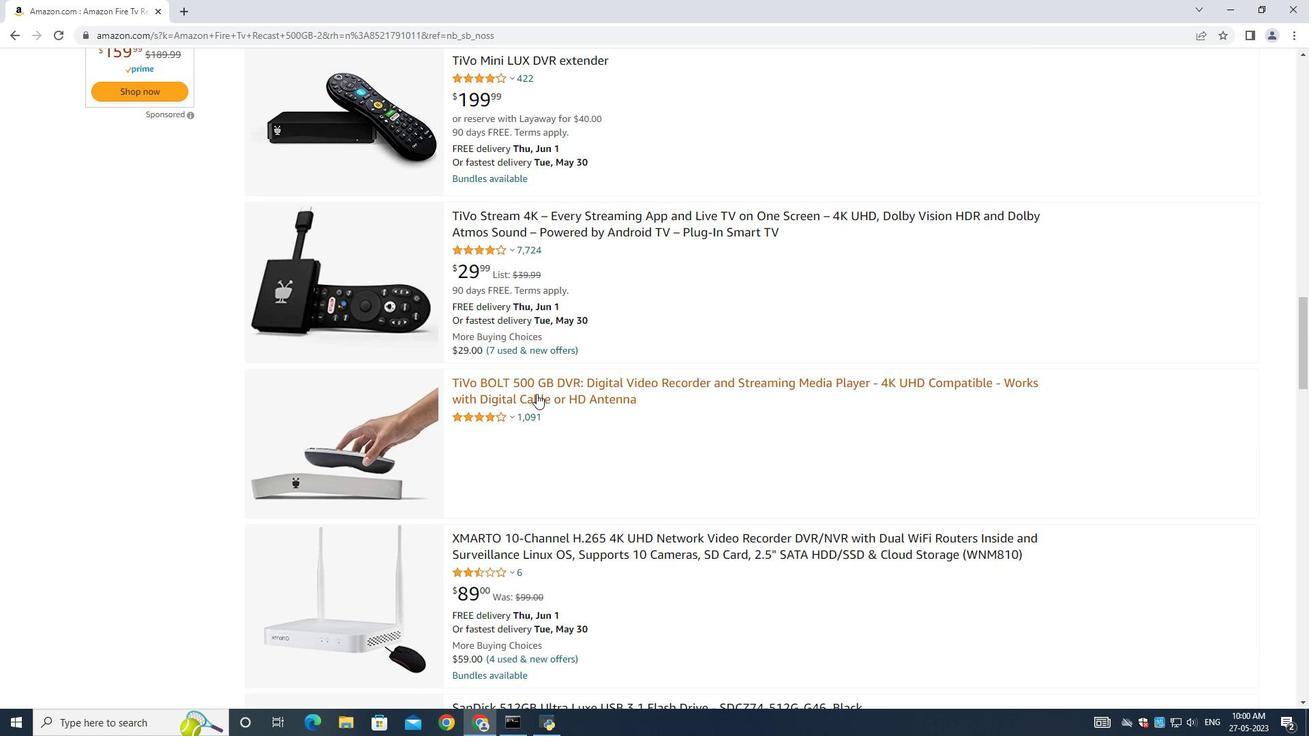 
Action: Mouse moved to (538, 384)
Screenshot: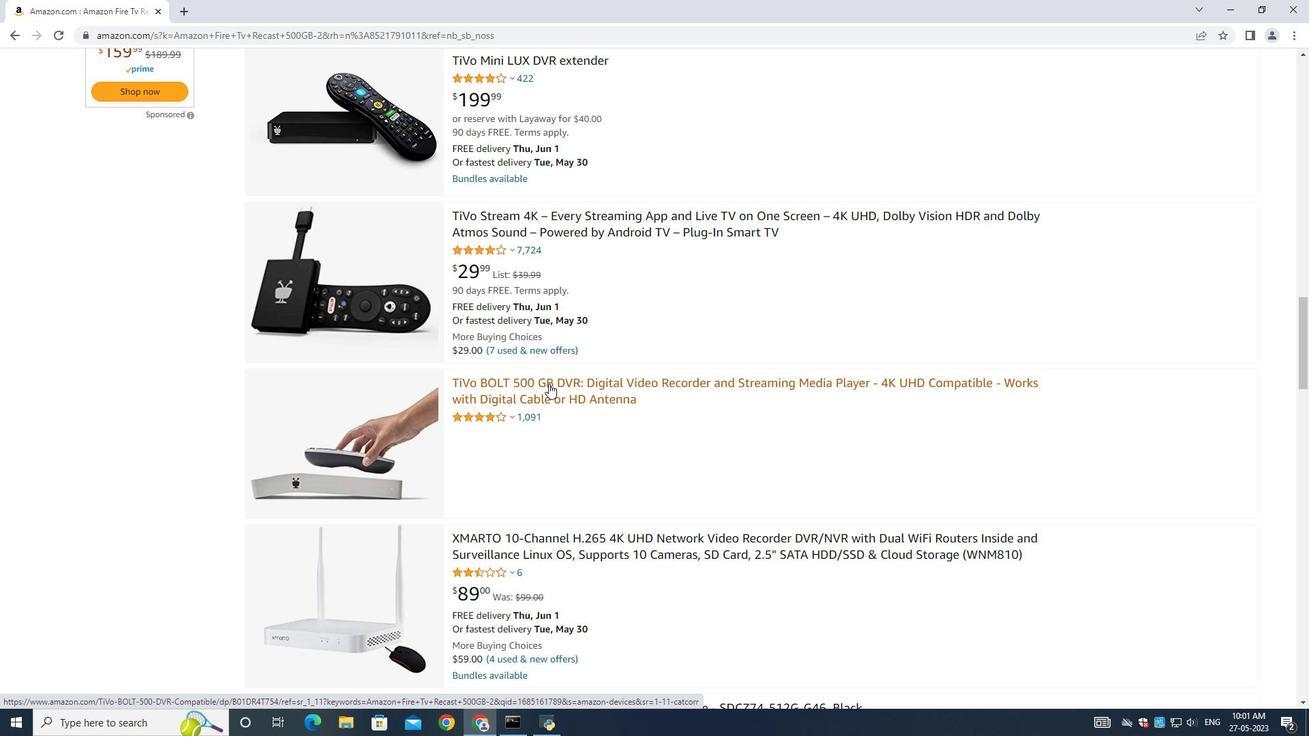 
Action: Mouse pressed left at (538, 384)
Screenshot: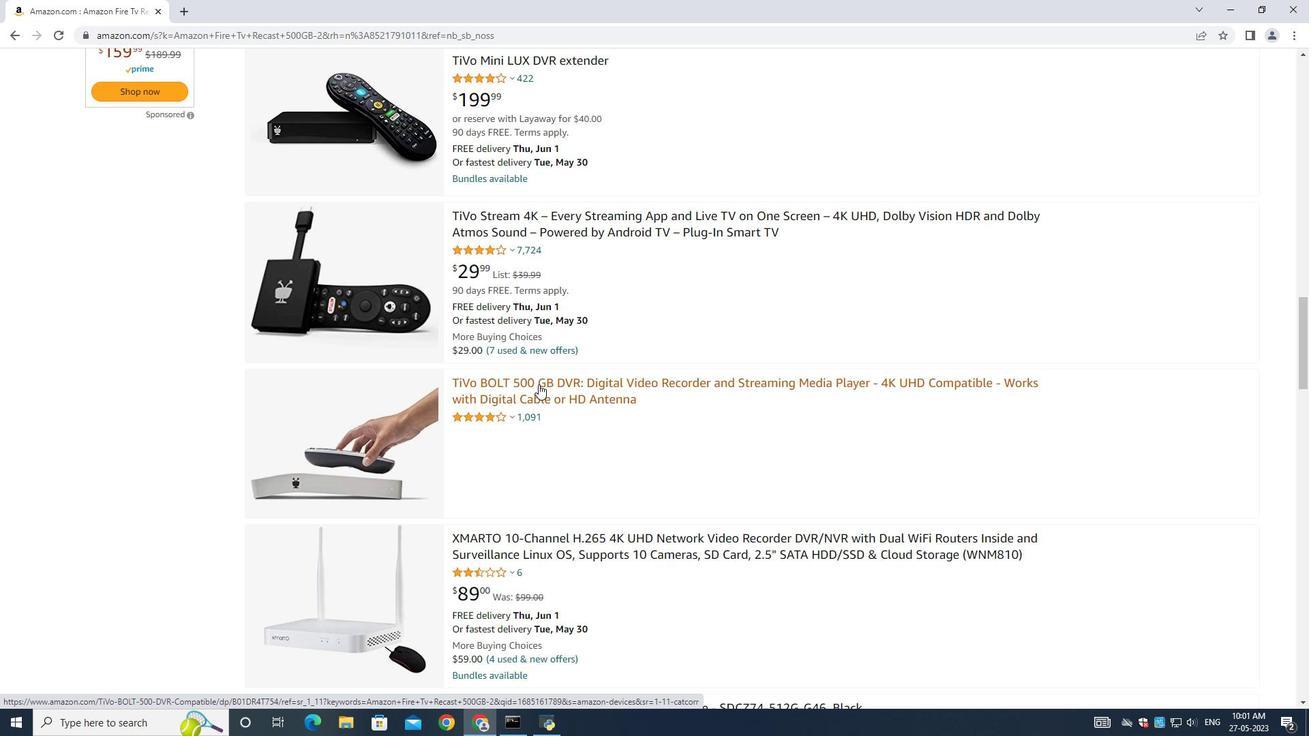 
Action: Mouse moved to (971, 493)
Screenshot: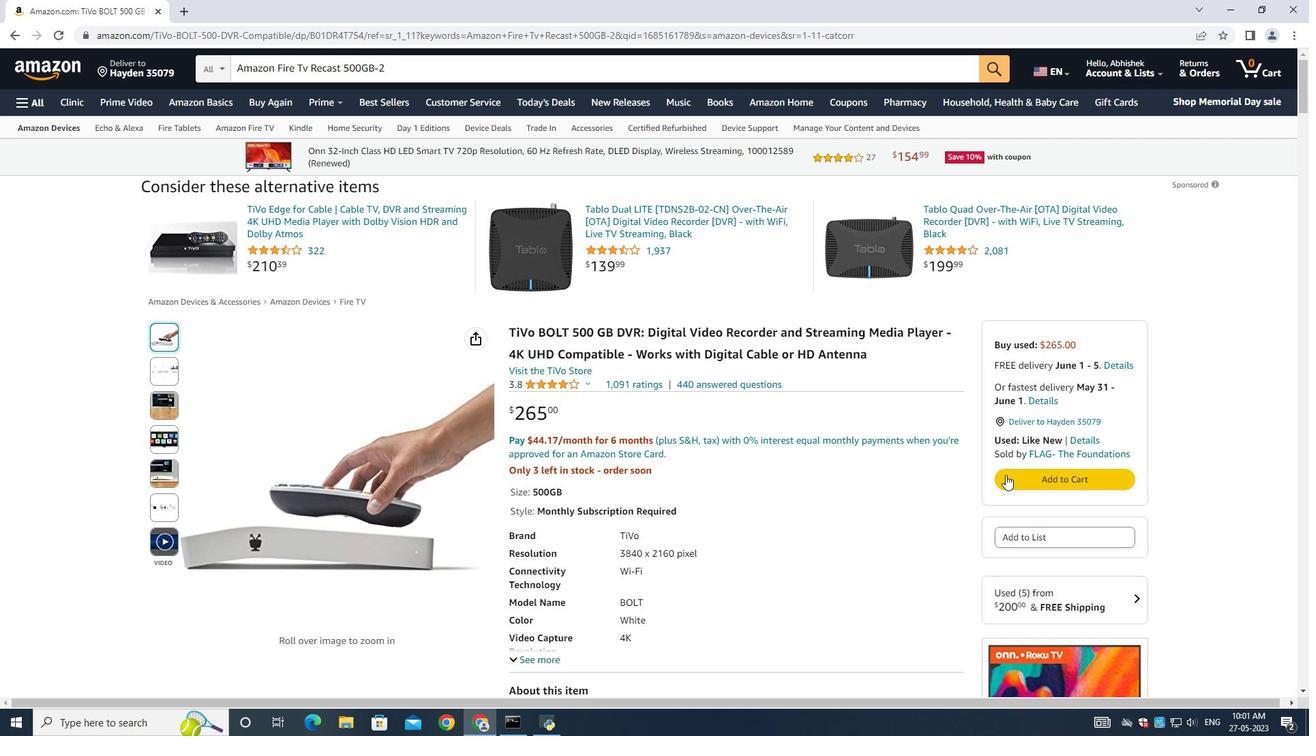 
Action: Mouse scrolled (971, 493) with delta (0, 0)
Screenshot: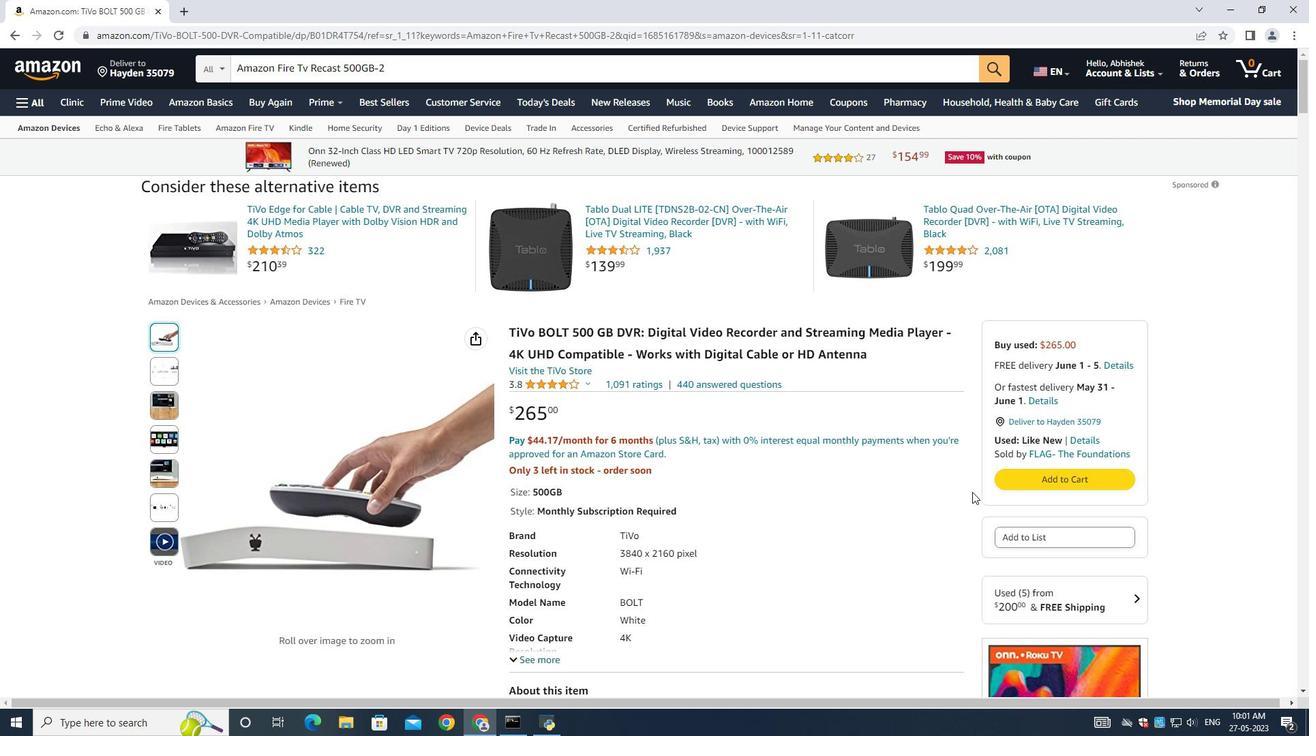 
Action: Mouse moved to (1063, 411)
Screenshot: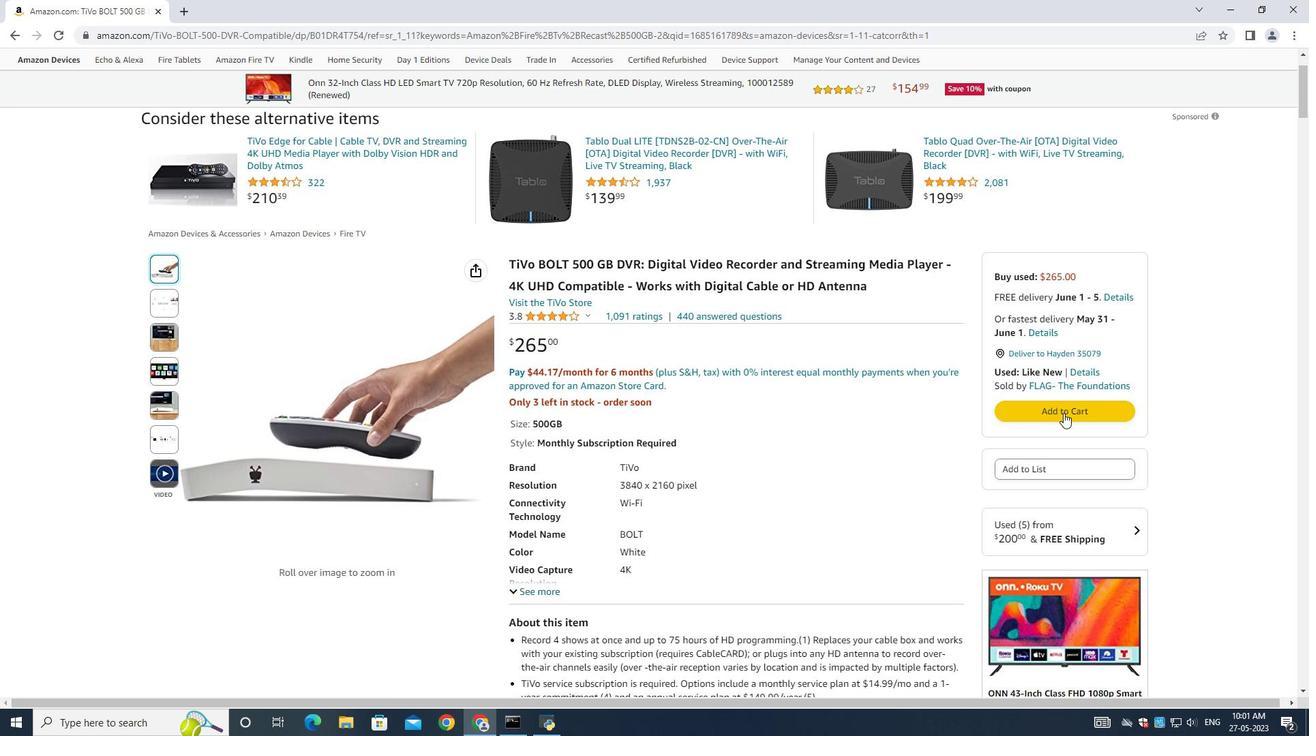 
Action: Mouse pressed left at (1063, 411)
Screenshot: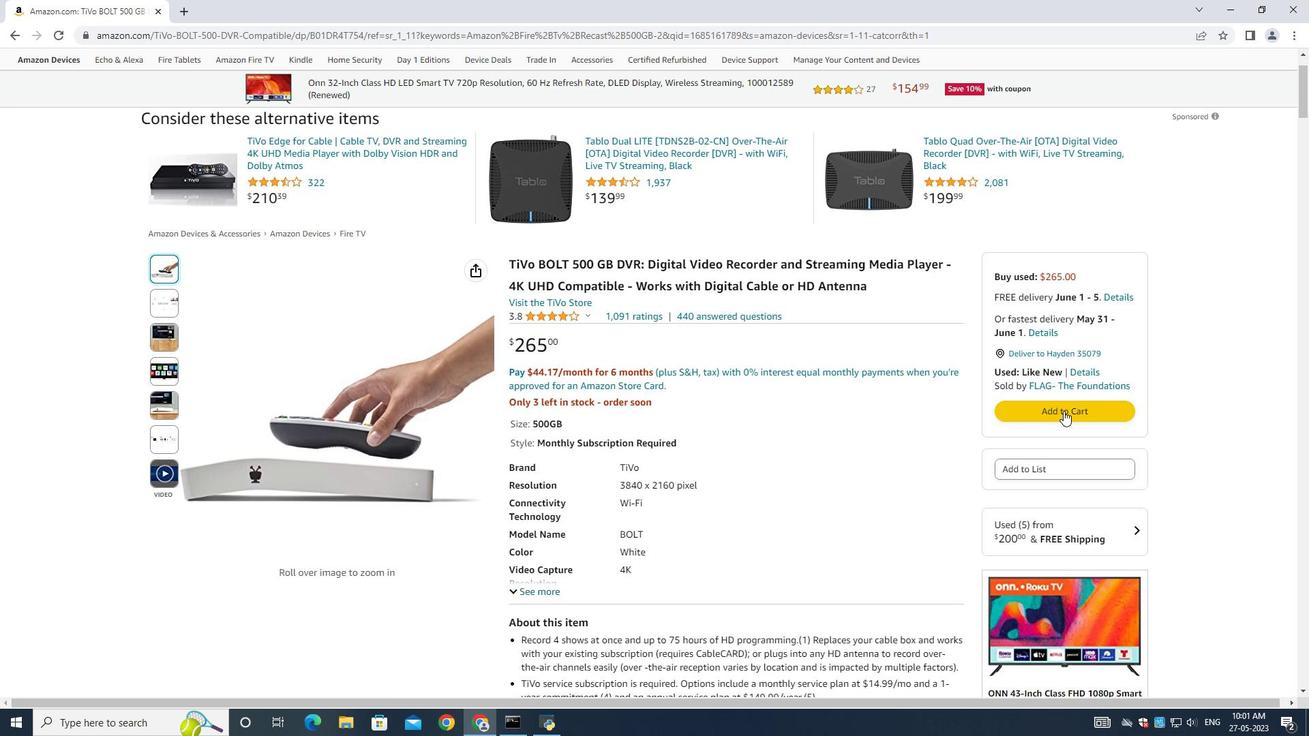 
Action: Mouse moved to (1030, 209)
Screenshot: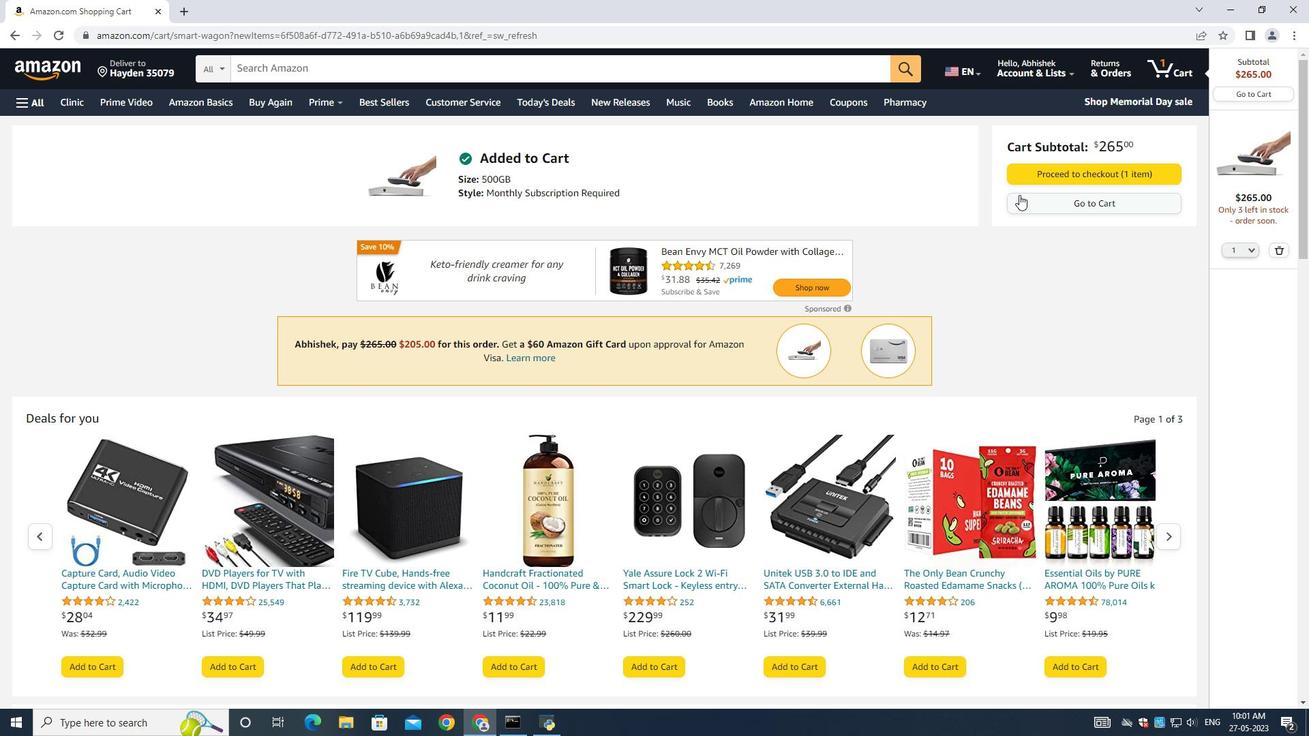 
Action: Mouse pressed left at (1030, 209)
Screenshot: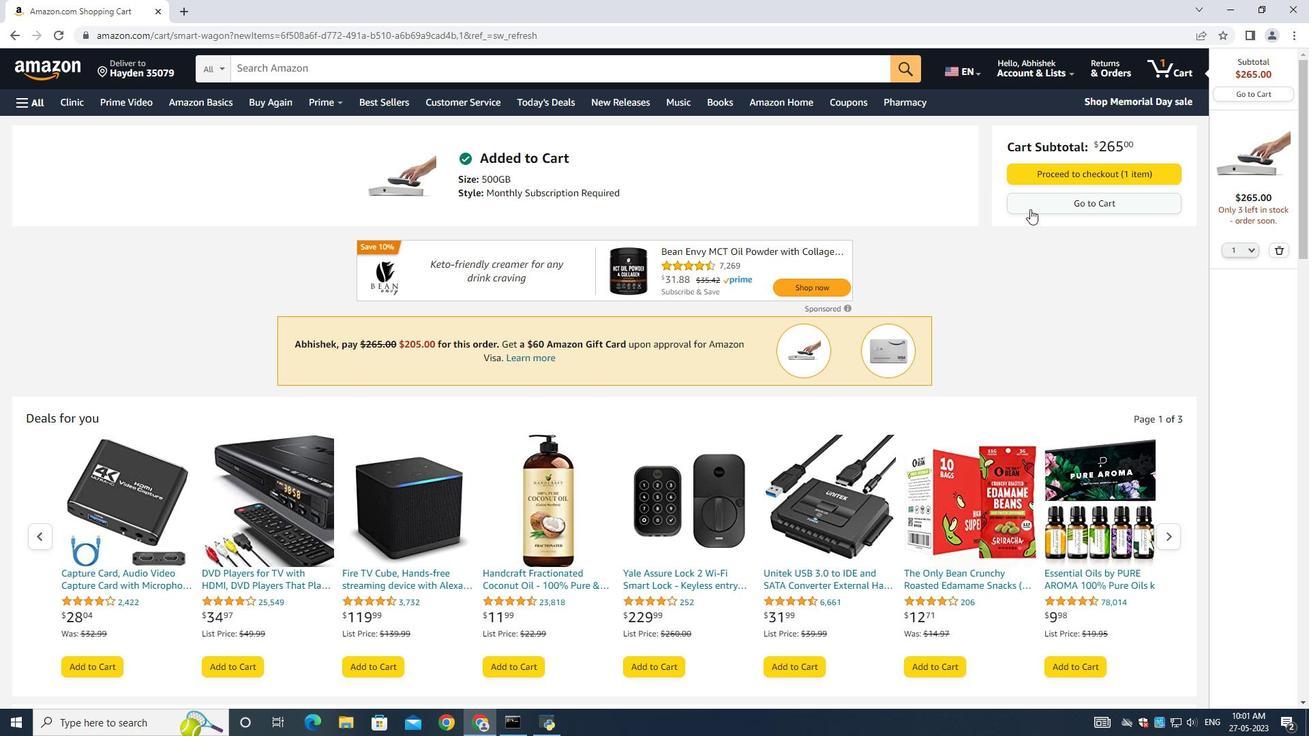 
Action: Mouse moved to (341, 402)
Screenshot: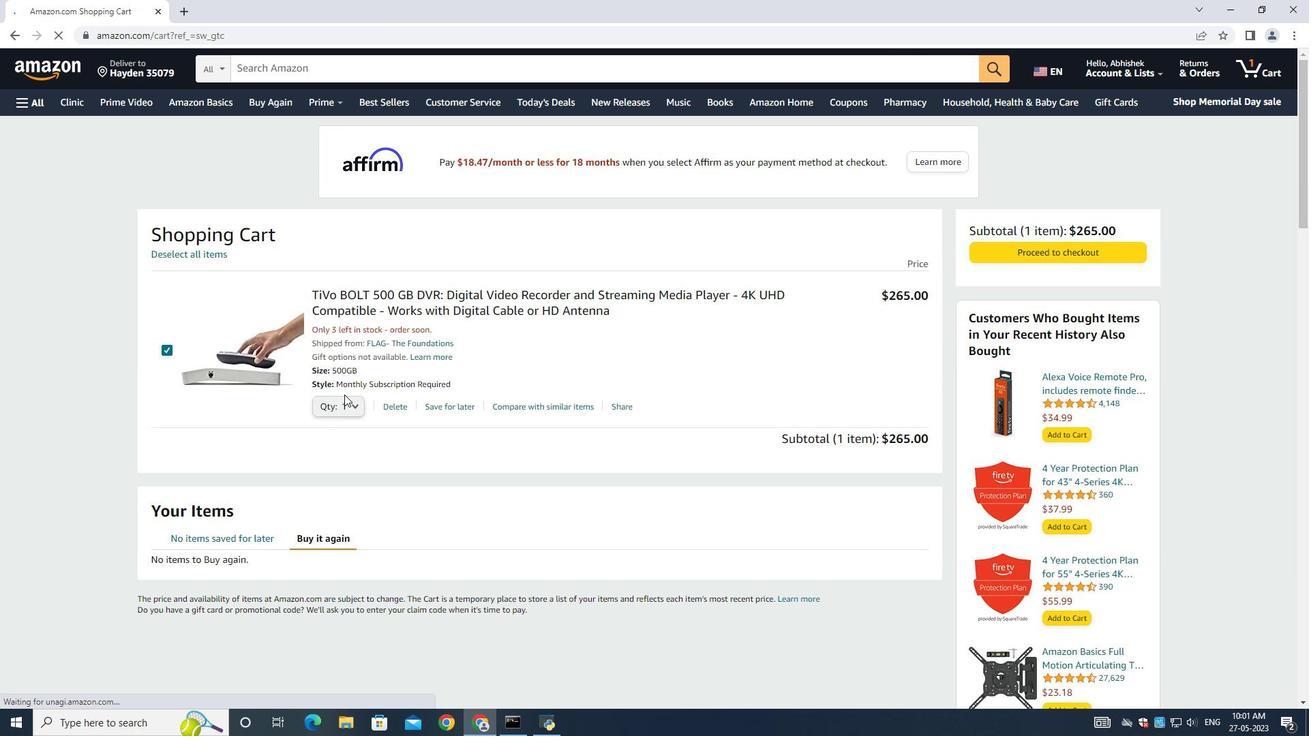 
Action: Mouse pressed left at (341, 402)
Screenshot: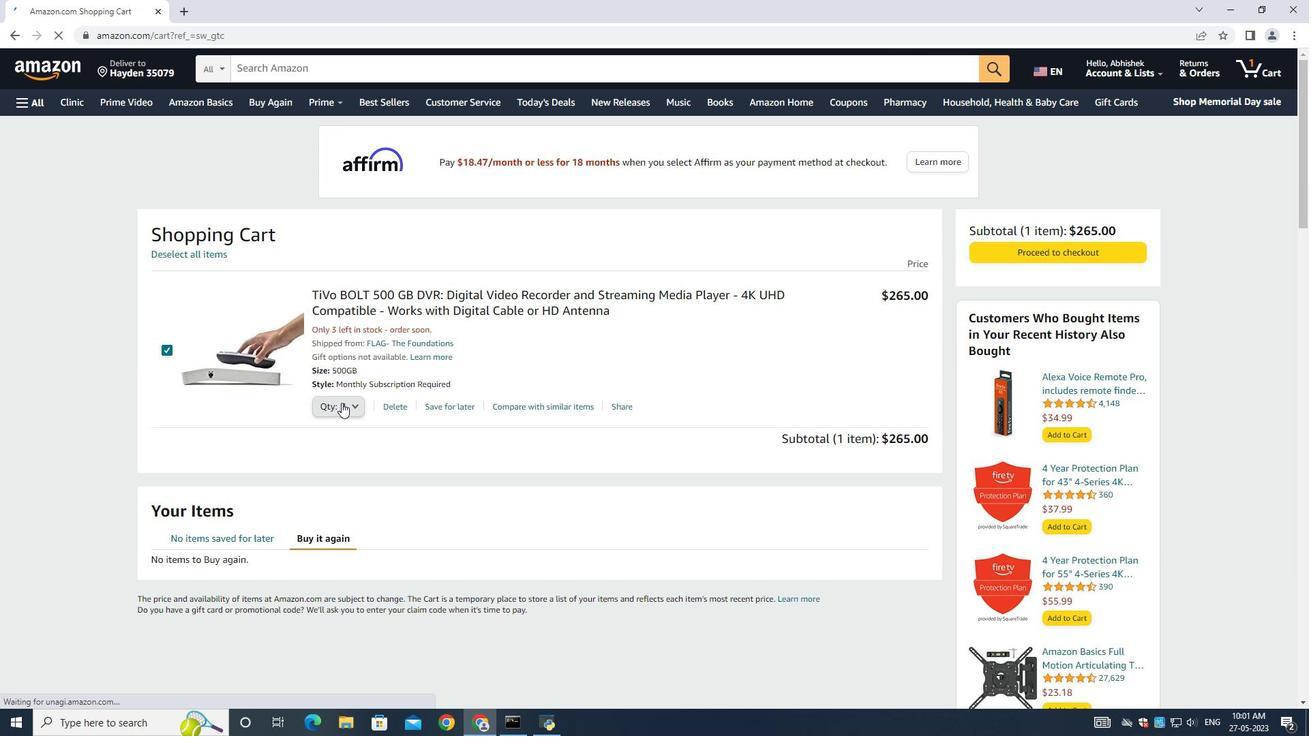 
Action: Mouse moved to (327, 443)
Screenshot: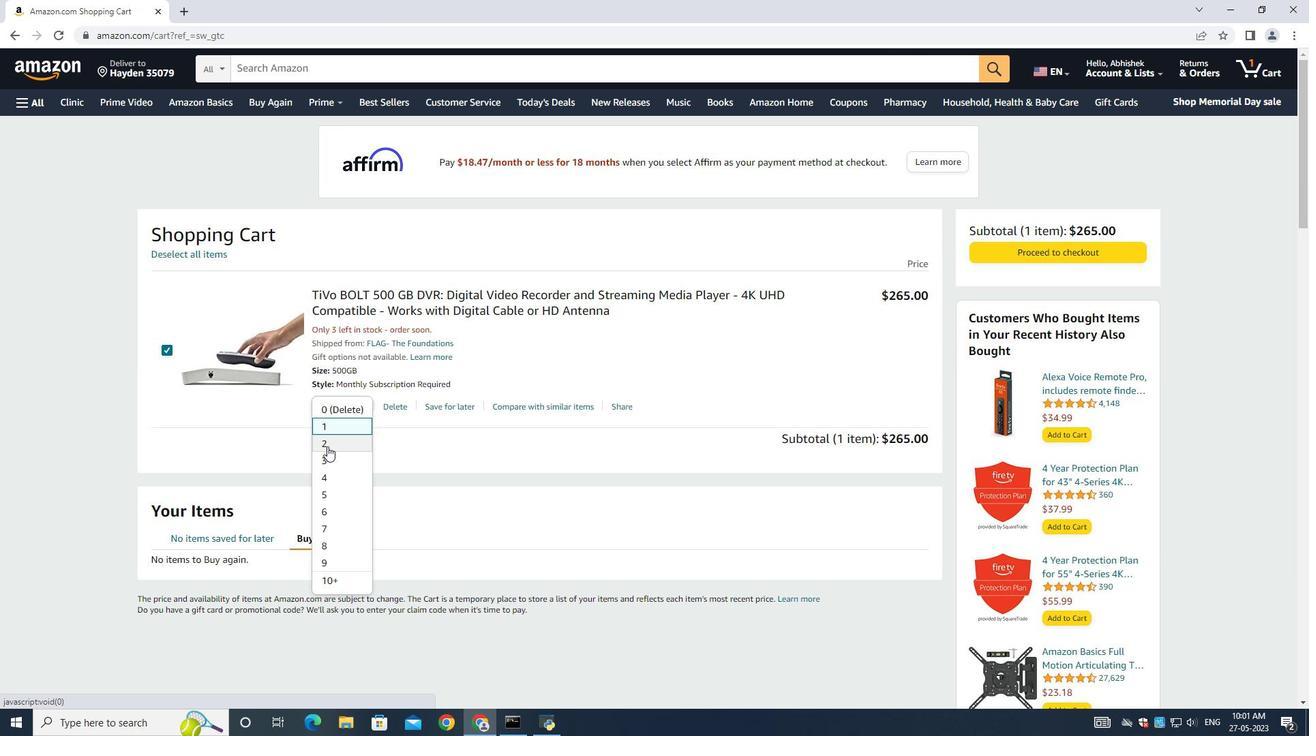 
Action: Mouse pressed left at (327, 445)
Screenshot: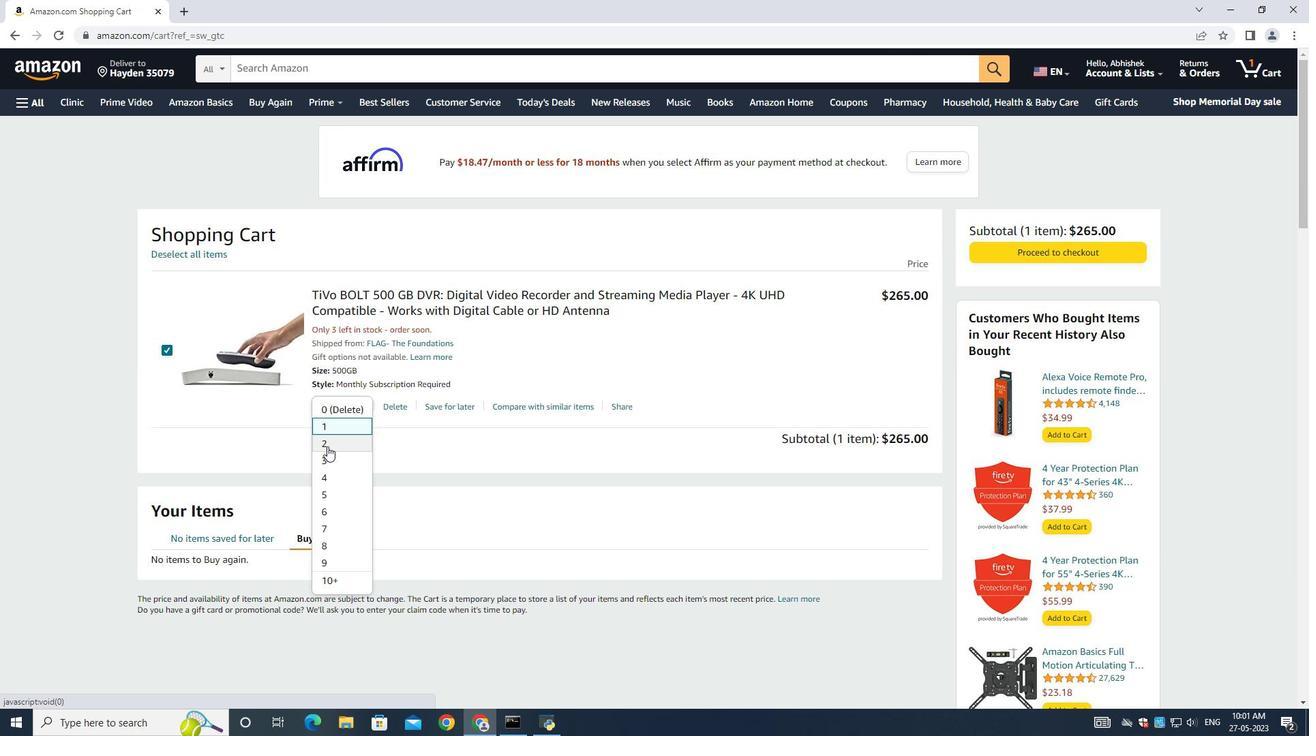 
Action: Mouse moved to (1020, 249)
Screenshot: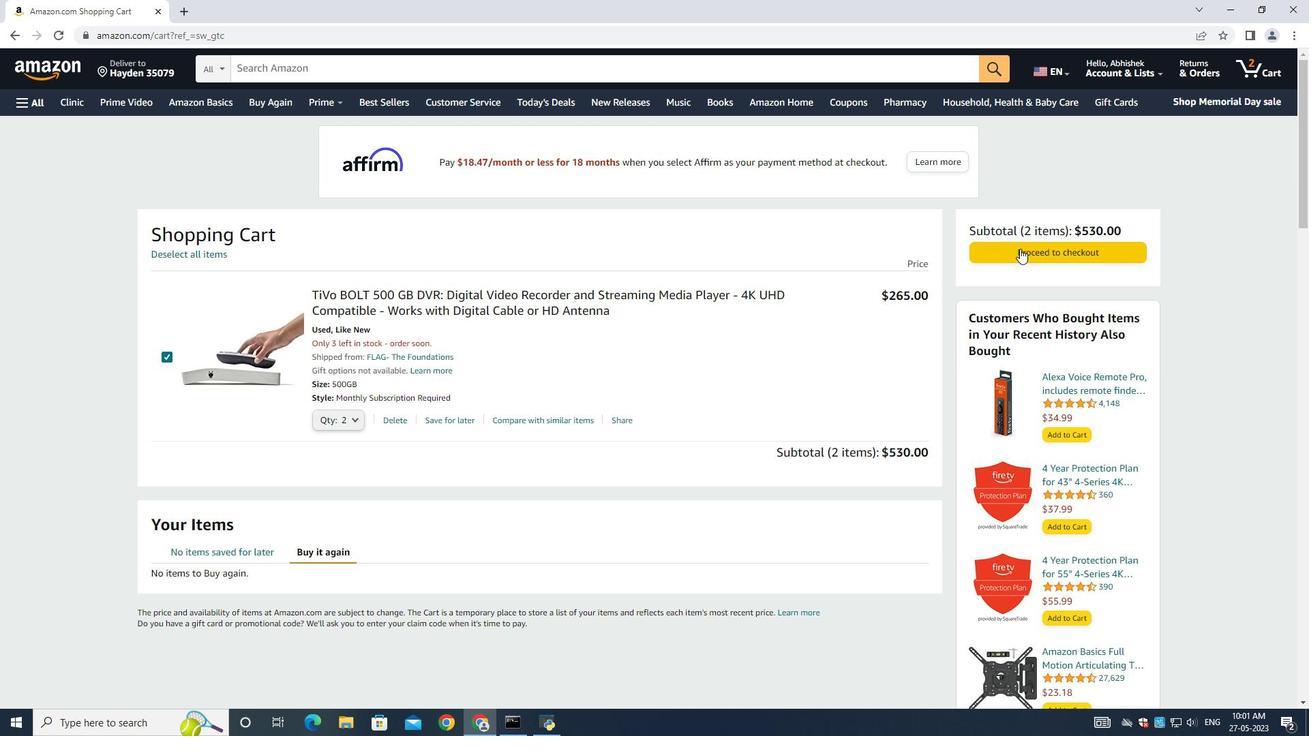 
Action: Mouse pressed left at (1020, 248)
Screenshot: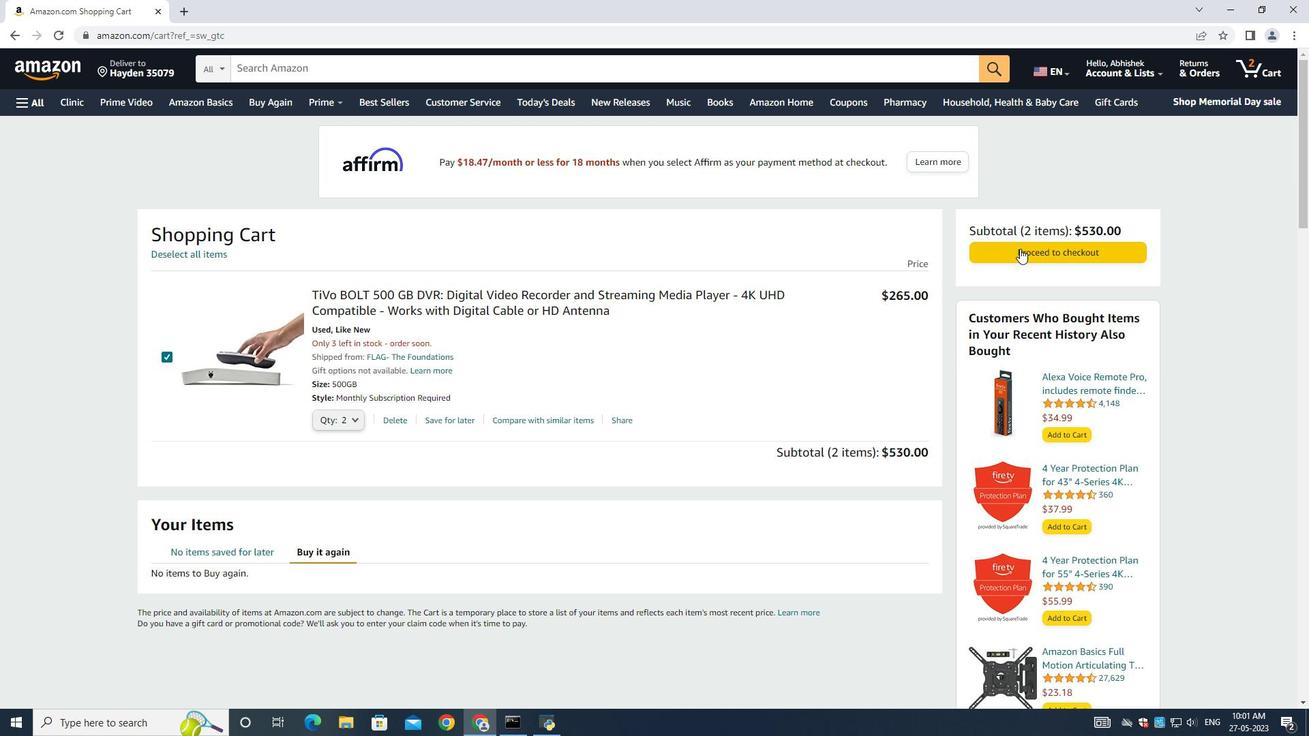 
Action: Mouse moved to (360, 328)
Screenshot: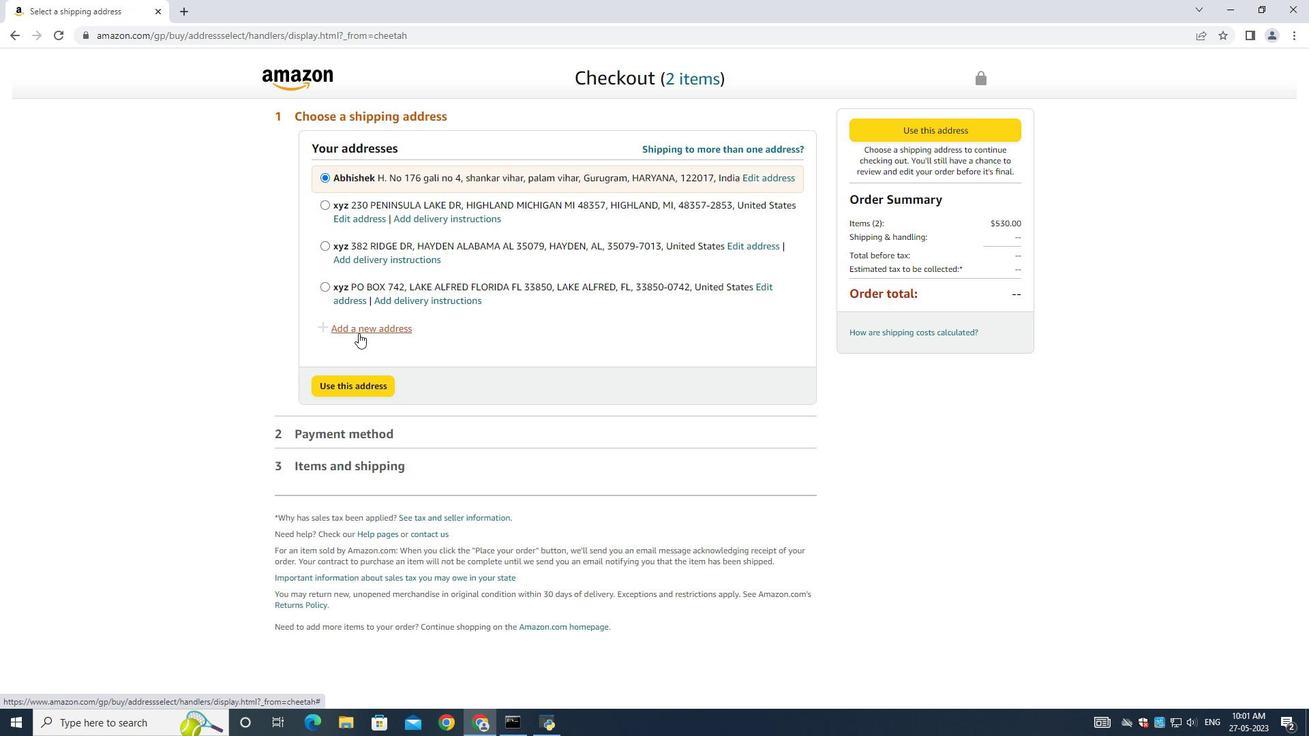 
Action: Mouse pressed left at (360, 328)
Screenshot: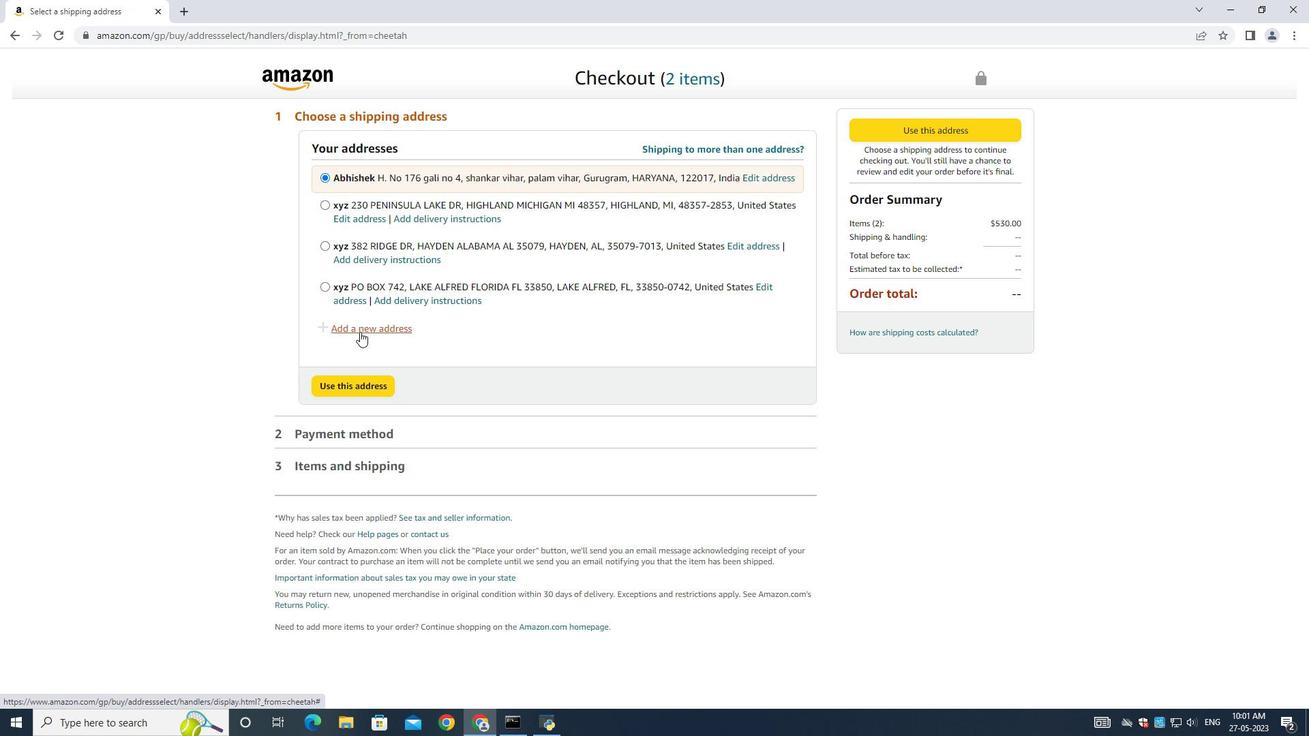 
Action: Mouse moved to (514, 322)
Screenshot: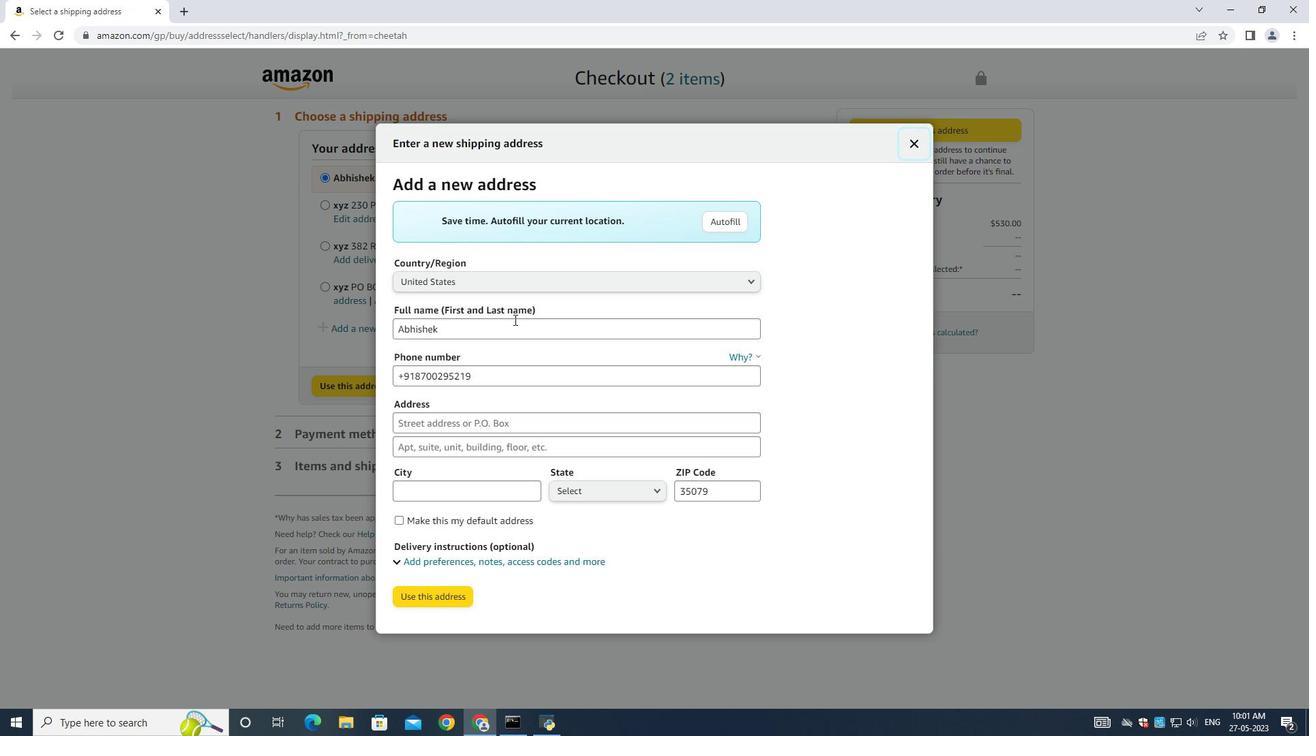 
Action: Mouse pressed left at (514, 322)
Screenshot: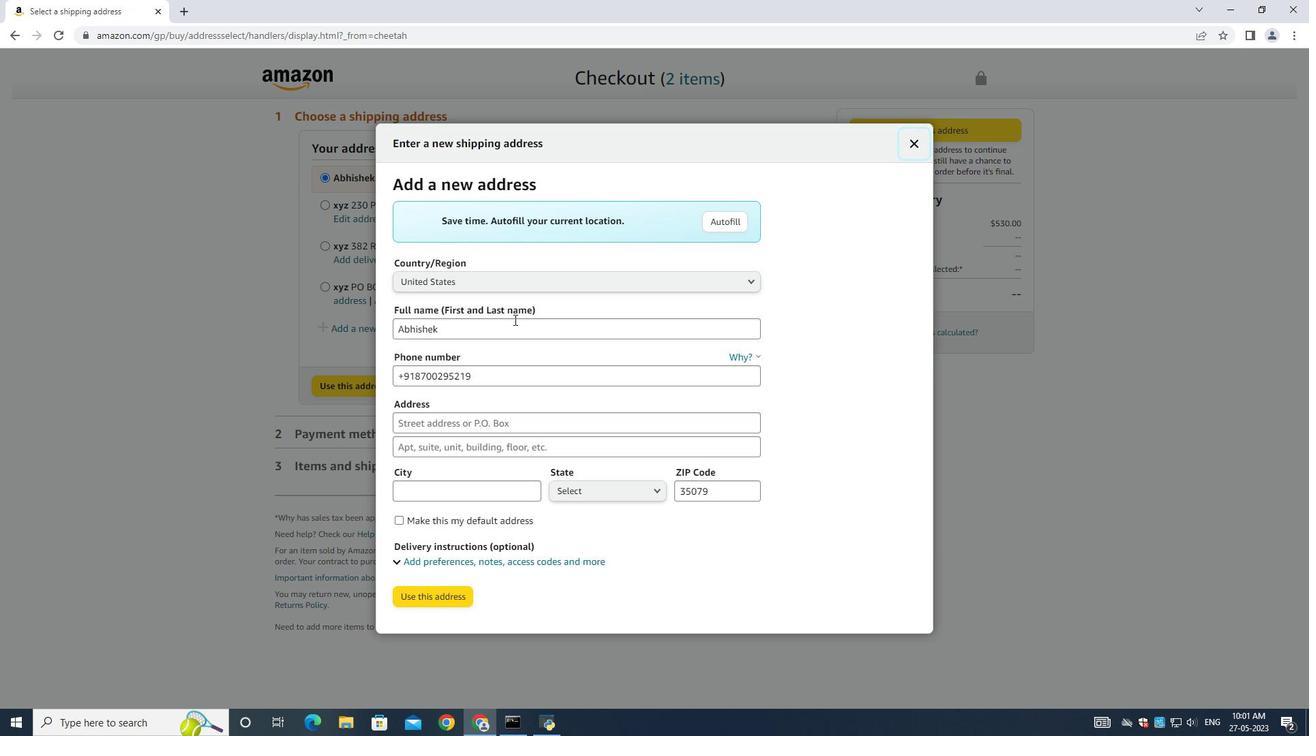 
Action: Mouse moved to (514, 322)
Screenshot: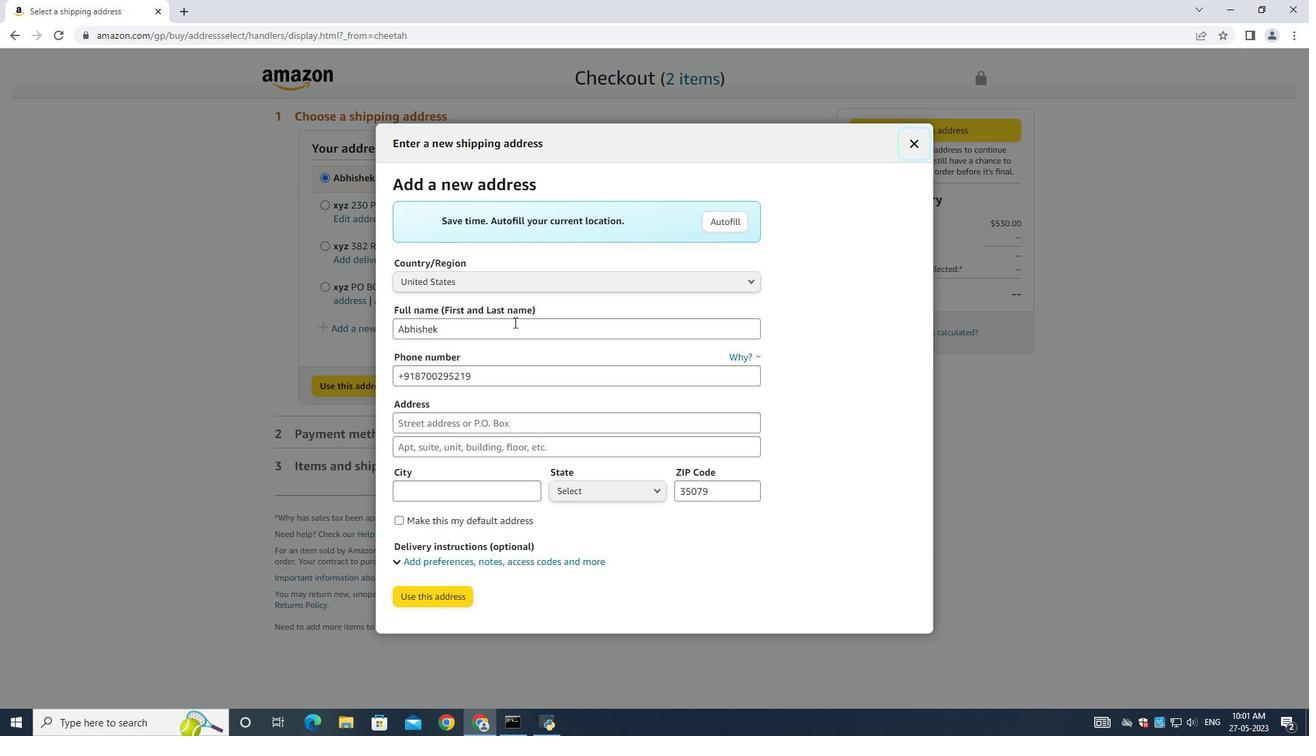 
Action: Key pressed ctrl+A<Key.backspace><Key.shift><Key.shift><Key.shift><Key.shift><Key.shift><Key.shift><Key.shift>Xyx<Key.backspace>z
Screenshot: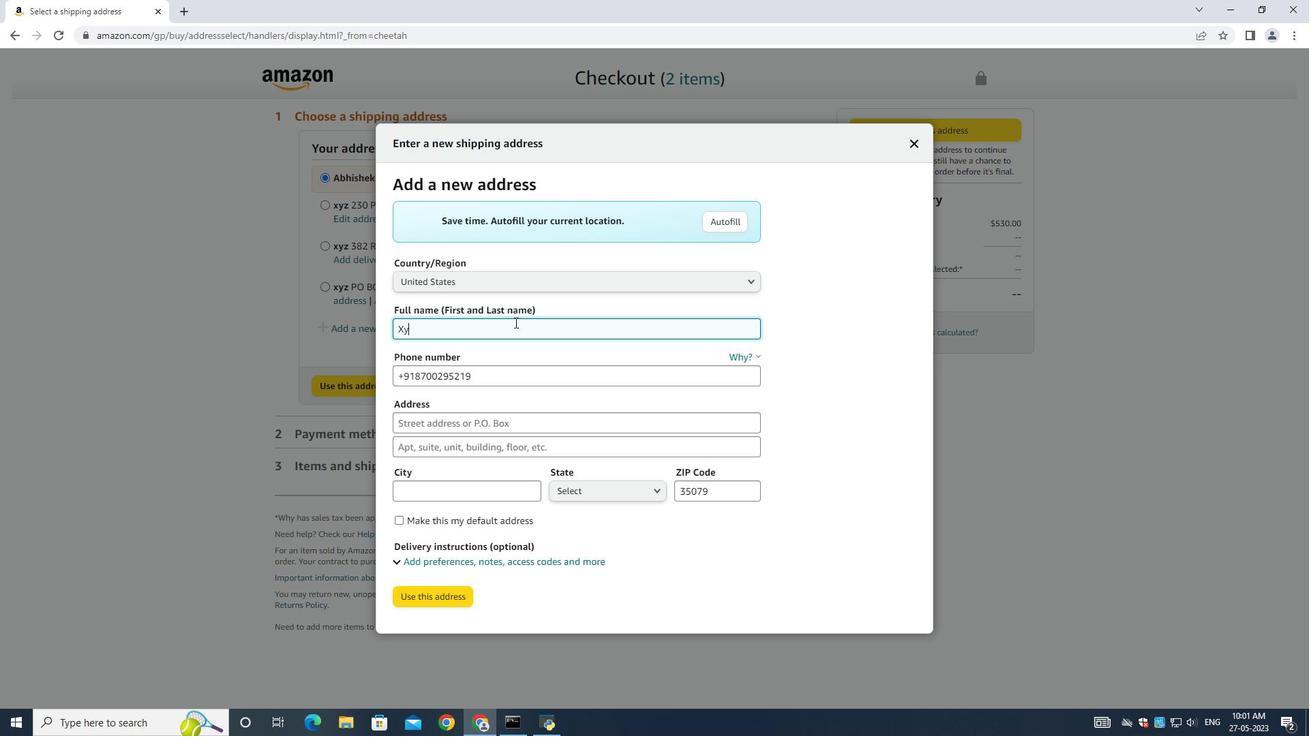 
Action: Mouse moved to (517, 376)
Screenshot: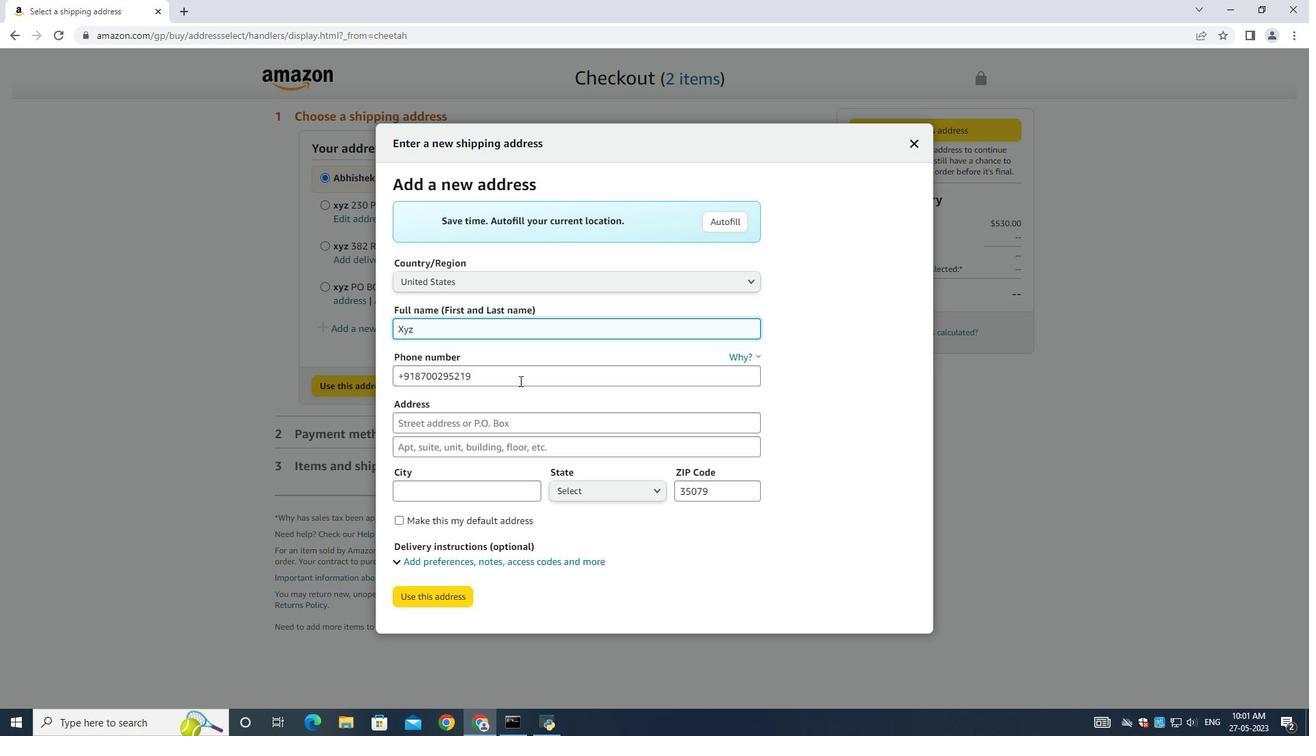 
Action: Mouse pressed left at (517, 376)
Screenshot: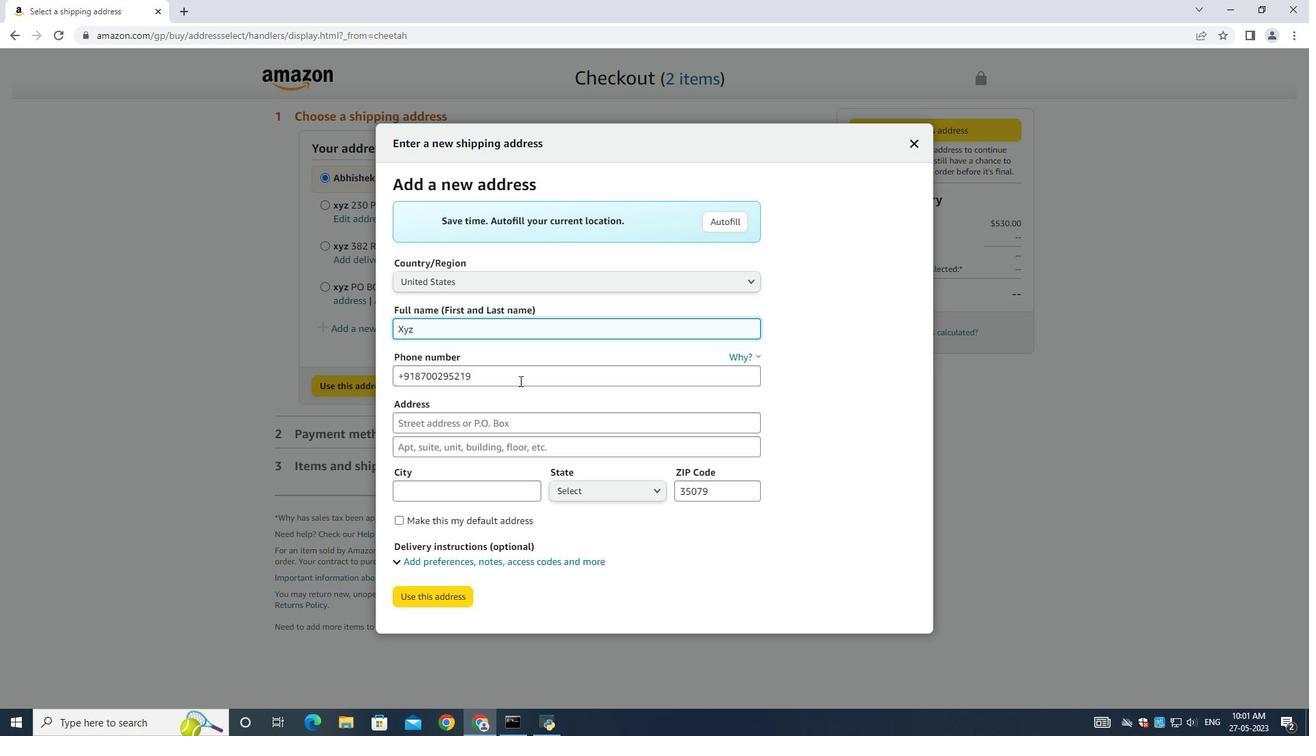 
Action: Key pressed ctrl+A<Key.backspace><Key.shift><Key.shift><Key.shift><Key.shift><Key.shift><Key.shift><Key.shift><Key.shift><Key.shift><Key.shift><Key.shift><Key.shift><Key.shift><Key.shift><Key.shift><Key.shift><Key.shift><Key.shift><Key.shift><Key.shift><Key.shift><Key.shift><Key.shift><Key.shift><Key.shift><Key.shift><Key.shift><Key.shift><Key.shift><Key.shift><Key.shift><Key.shift><Key.shift><Key.shift><Key.shift><Key.shift><Key.shift><Key.shift><Key.shift><Key.shift><Key.shift><Key.shift><Key.shift><Key.shift><Key.shift><Key.shift><Key.shift><Key.shift><Key.shift><Key.shift><Key.shift>(330<Key.shift>)<Key.space>296-5862
Screenshot: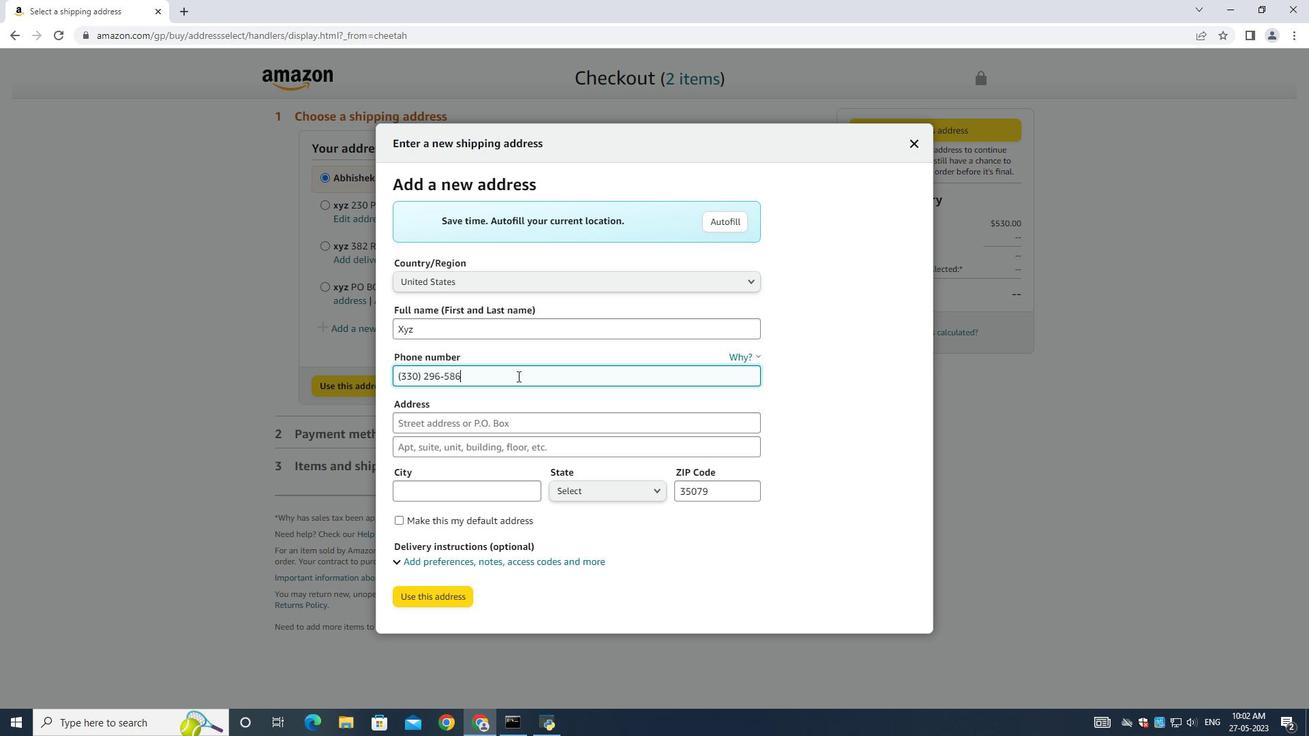
Action: Mouse moved to (465, 415)
Screenshot: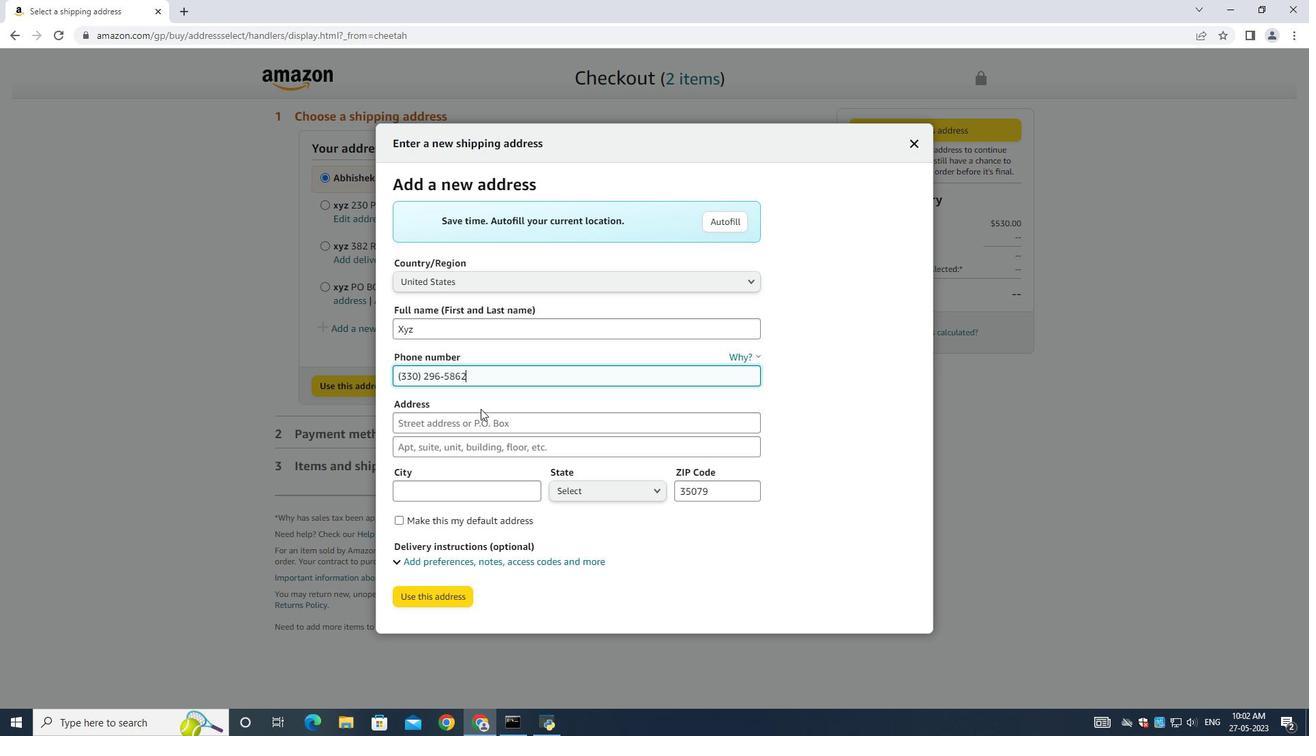 
Action: Mouse pressed left at (465, 415)
Screenshot: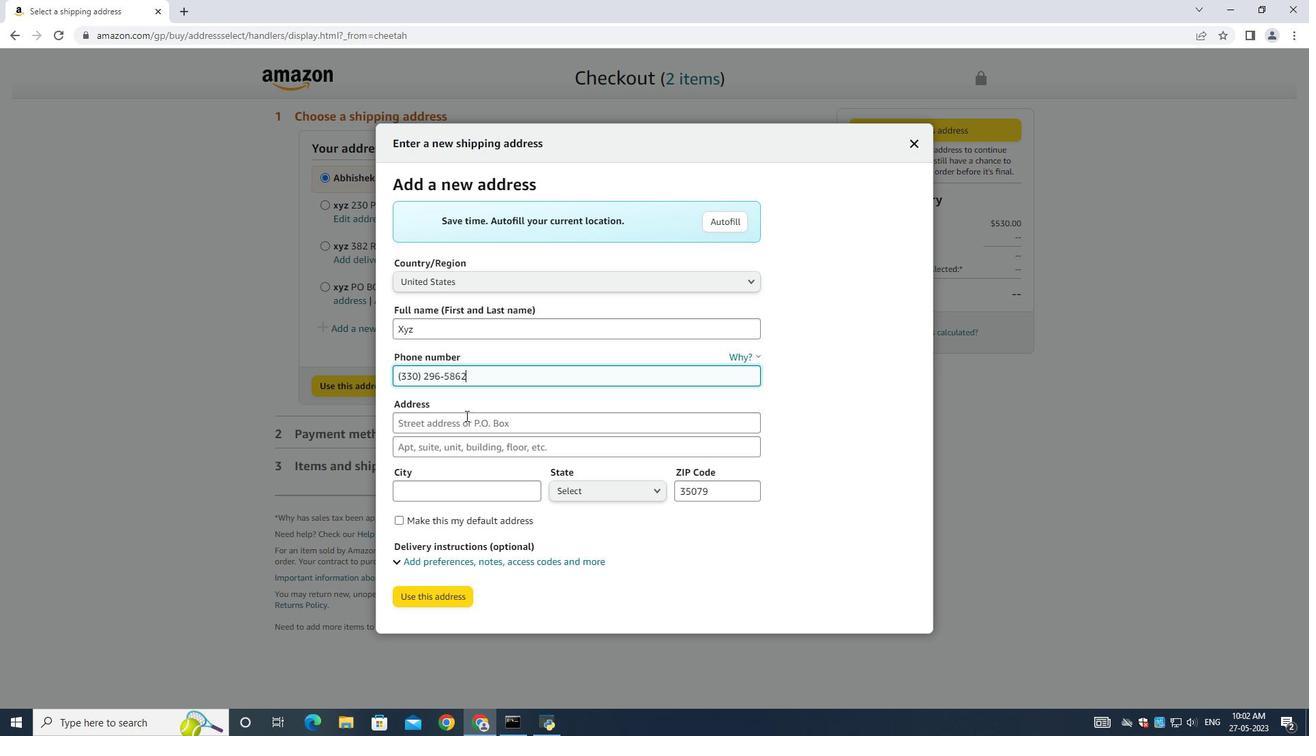 
Action: Mouse moved to (463, 424)
Screenshot: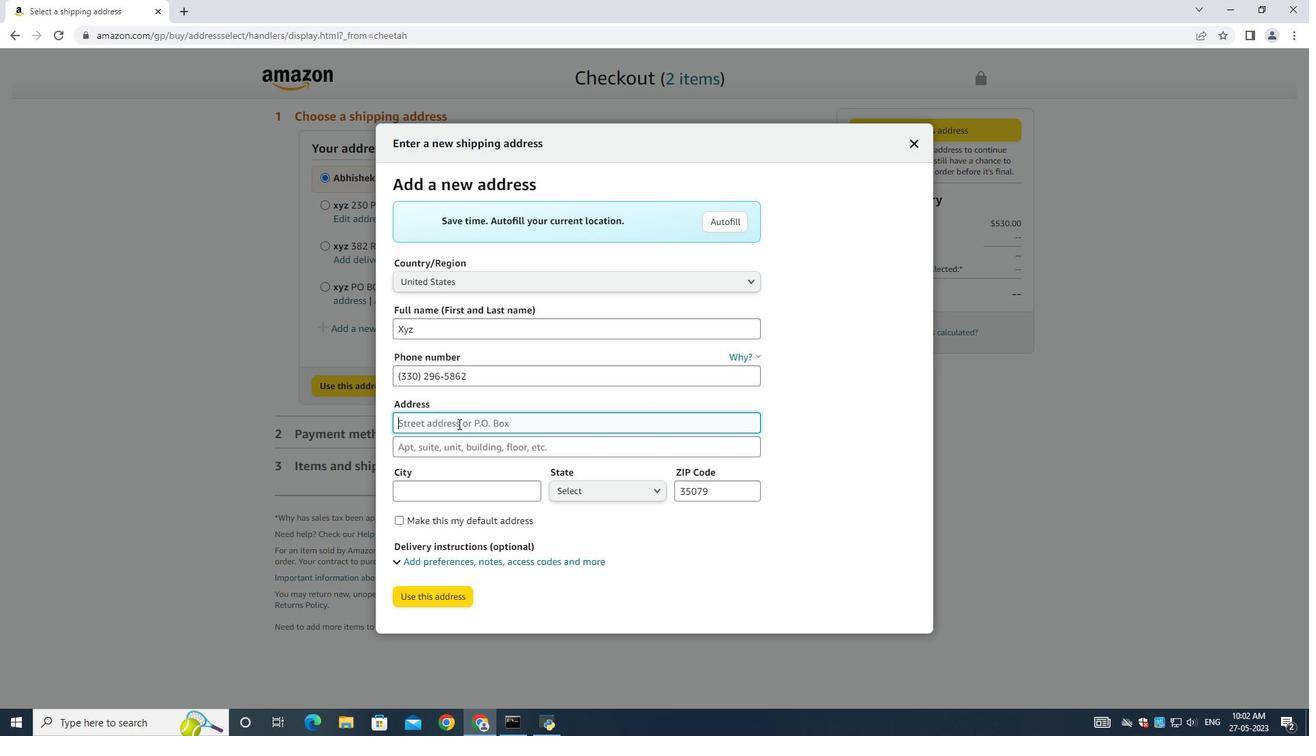 
Action: Key pressed 3039<Key.space><Key.shift>Lake<Key.space><Key.shift><Key.shift><Key.shift><Key.shift><Key.shift><Key.shift><Key.shift>Rockwell<Key.space><Key.shift>Rd<Key.space><Key.space><Key.shift><Key.shift><Key.shift><Key.shift><Key.shift>Ravenna,<Key.shift>Ohio<Key.shift_r>(OH),44266
Screenshot: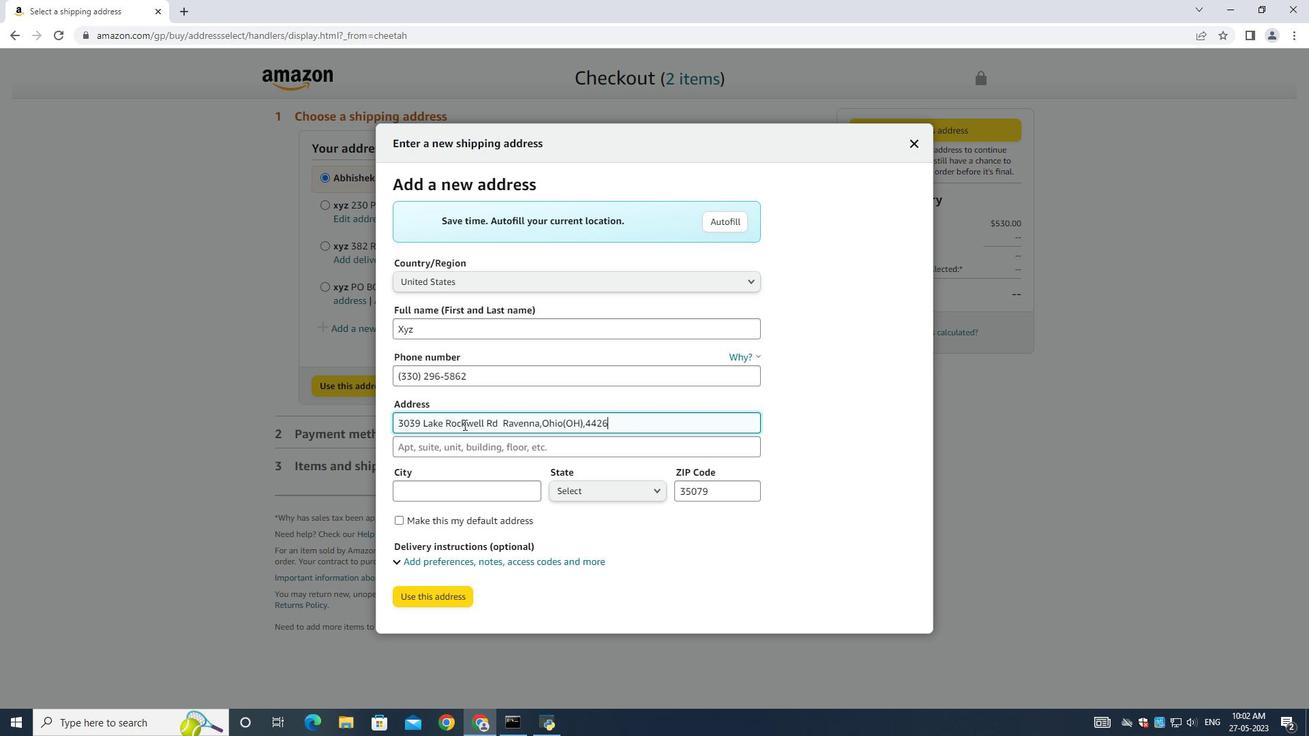 
Action: Mouse moved to (445, 494)
Screenshot: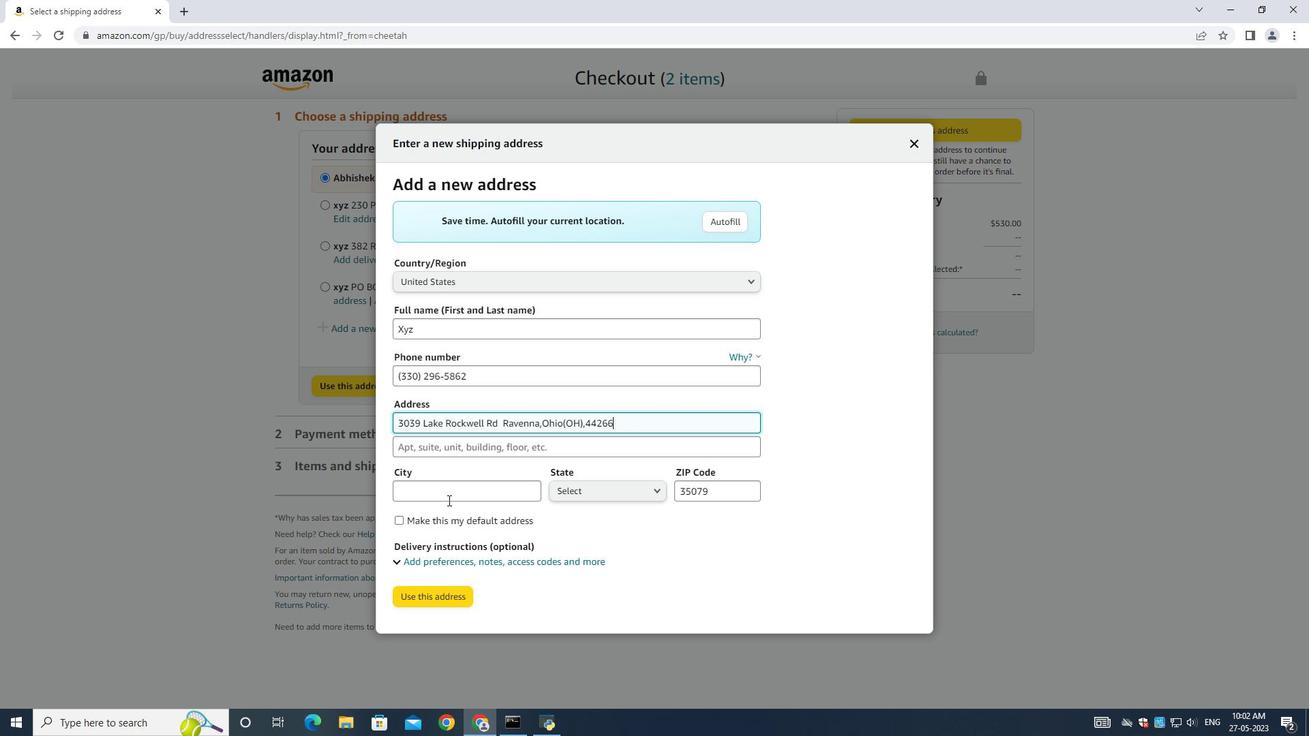 
Action: Mouse pressed left at (445, 494)
Screenshot: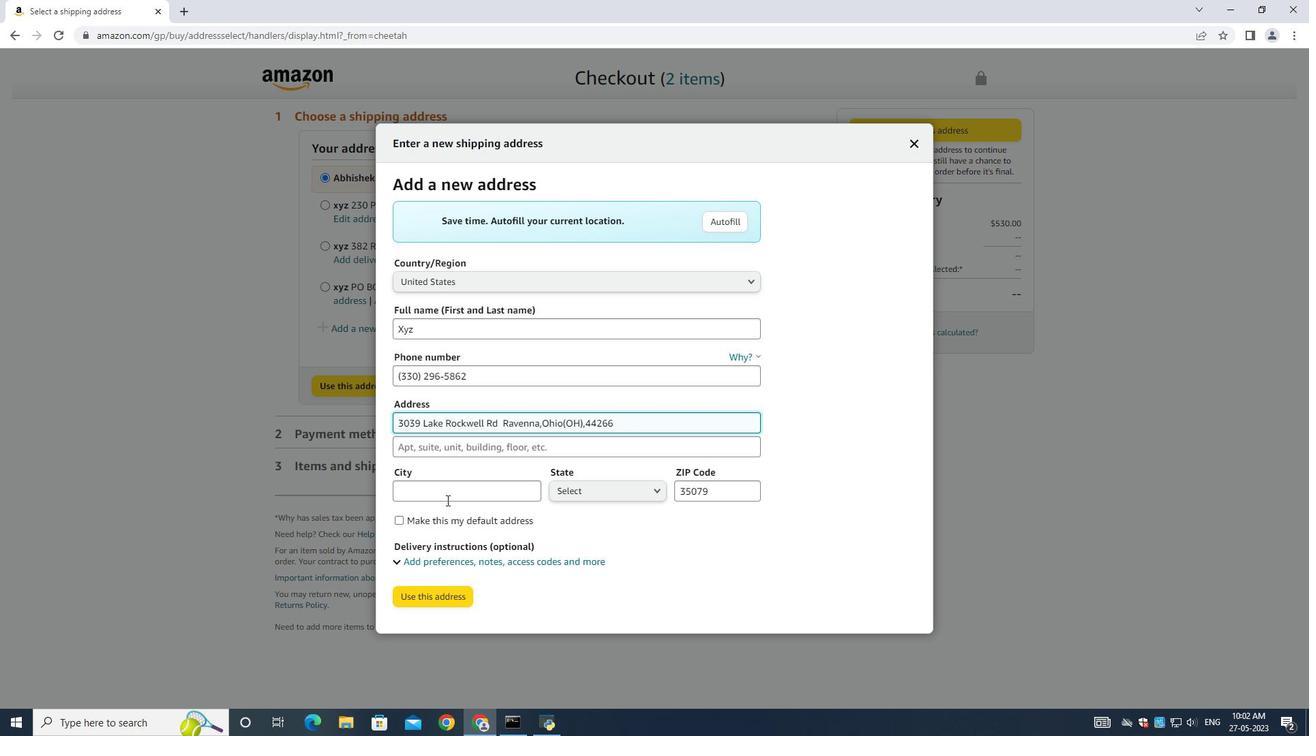 
Action: Mouse moved to (438, 488)
Screenshot: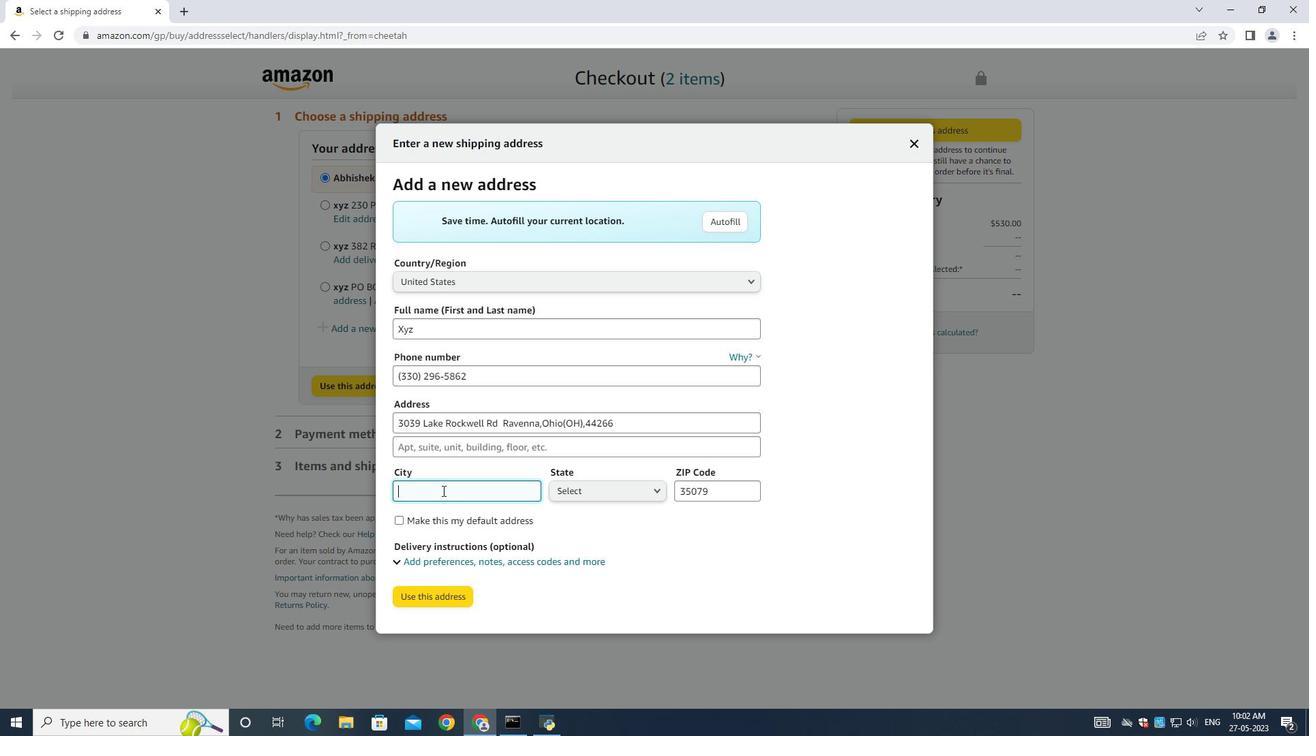 
Action: Key pressed <Key.shift><Key.shift><Key.shift><Key.shift><Key.shift><Key.shift><Key.shift><Key.shift><Key.shift><Key.shift><Key.shift><Key.shift><Key.shift><Key.shift><Key.shift><Key.shift><Key.shift><Key.shift><Key.shift><Key.shift><Key.shift><Key.shift><Key.shift><Key.shift><Key.shift><Key.shift><Key.shift><Key.shift><Key.shift><Key.shift><Key.shift><Key.shift><Key.shift><Key.shift><Key.shift><Key.shift><Key.shift><Key.shift><Key.shift><Key.shift><Key.shift><Key.shift><Key.shift><Key.shift><Key.shift><Key.shift><Key.shift><Key.shift><Key.shift><Key.shift><Key.shift><Key.shift><Key.shift><Key.shift><Key.shift><Key.shift><Key.shift><Key.shift><Key.shift><Key.shift><Key.shift><Key.shift><Key.shift><Key.shift><Key.shift><Key.shift><Key.shift><Key.shift><Key.shift><Key.shift><Key.shift><Key.shift><Key.shift><Key.shift><Key.shift><Key.shift><Key.shift><Key.shift><Key.shift><Key.shift><Key.shift><Key.shift><Key.shift><Key.shift><Key.shift><Key.shift><Key.shift><Key.shift><Key.shift><Key.shift><Key.shift><Key.shift><Key.shift><Key.shift><Key.shift><Key.shift><Key.shift><Key.shift><Key.shift><Key.shift><Key.shift><Key.shift><Key.shift><Key.shift><Key.shift><Key.shift><Key.shift><Key.shift><Key.shift><Key.shift><Key.shift><Key.shift><Key.shift><Key.shift><Key.shift><Key.shift><Key.shift>Kaje<Key.space><Key.shift><Key.backspace><Key.backspace><Key.backspace><Key.backspace><Key.backspace><Key.backspace><Key.backspace><Key.backspace><Key.backspace><Key.backspace><Key.shift><Key.shift><Key.shift>K<Key.backspace>Lake<Key.space><Key.shift><Key.shift><Key.shift><Key.shift><Key.shift><Key.shift><Key.shift><Key.shift>Rick=<Key.backspace><Key.backspace><Key.backspace>ock<Key.backspace><Key.backspace><Key.backspace><Key.backspace>ocl
Screenshot: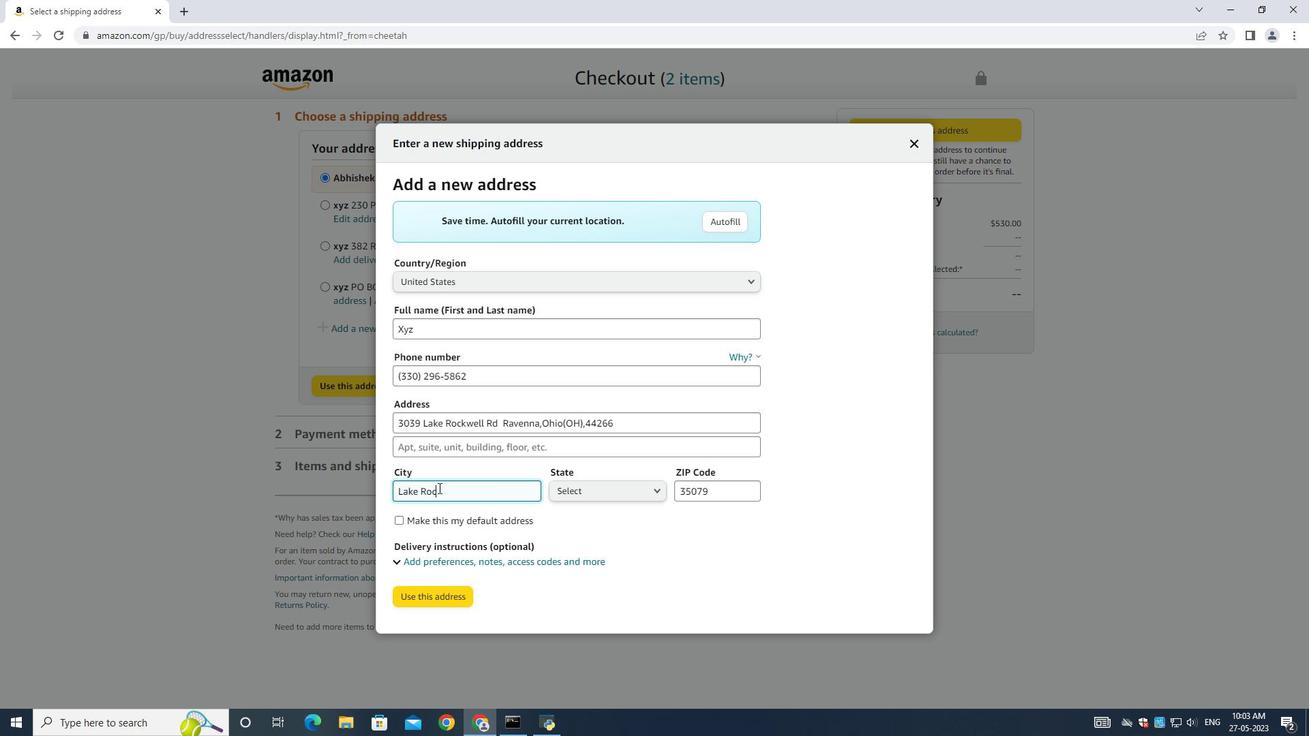 
Action: Mouse moved to (485, 494)
Screenshot: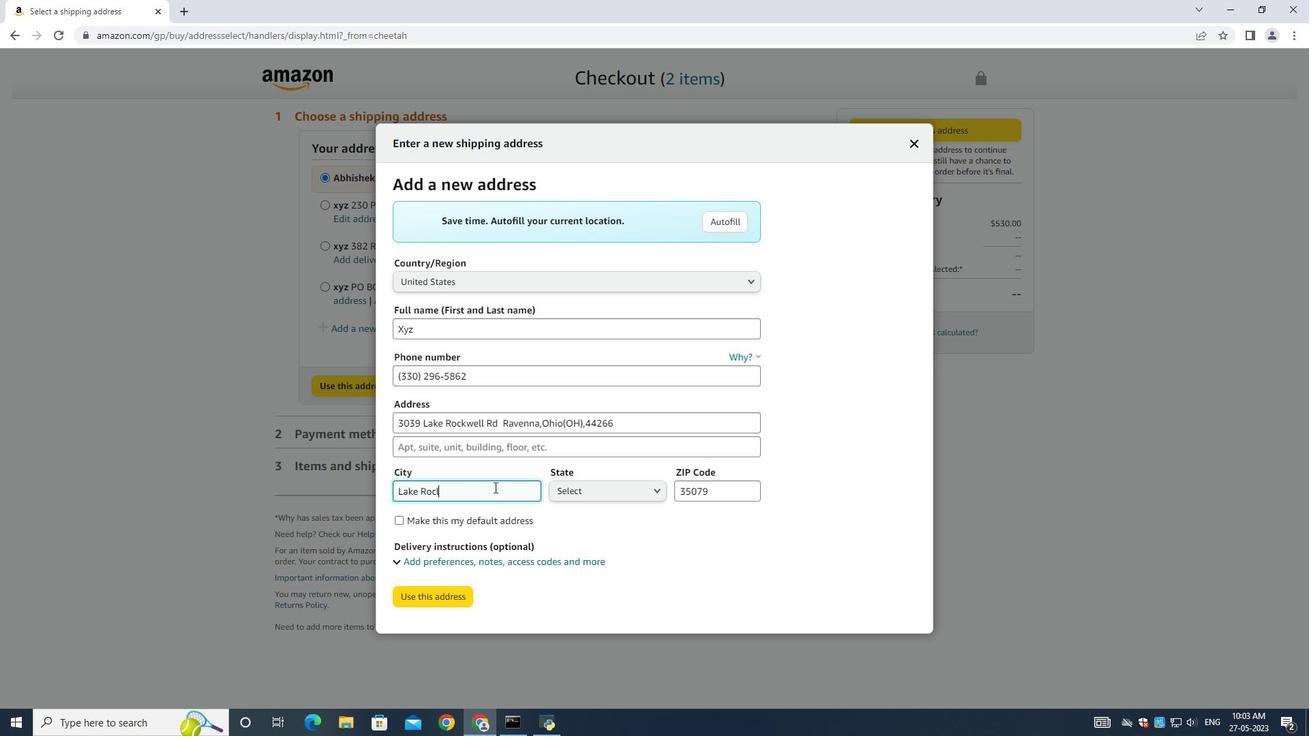 
Action: Key pressed <Key.backspace>
Screenshot: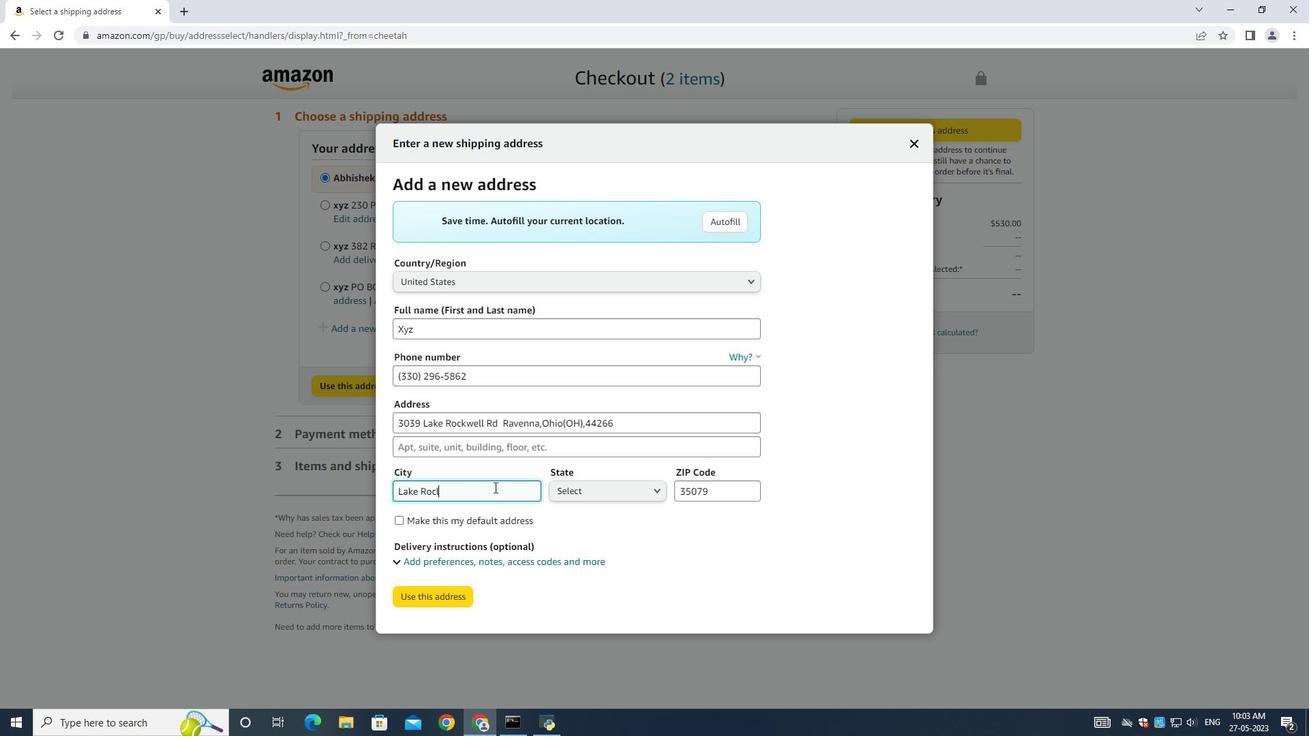 
Action: Mouse moved to (486, 494)
Screenshot: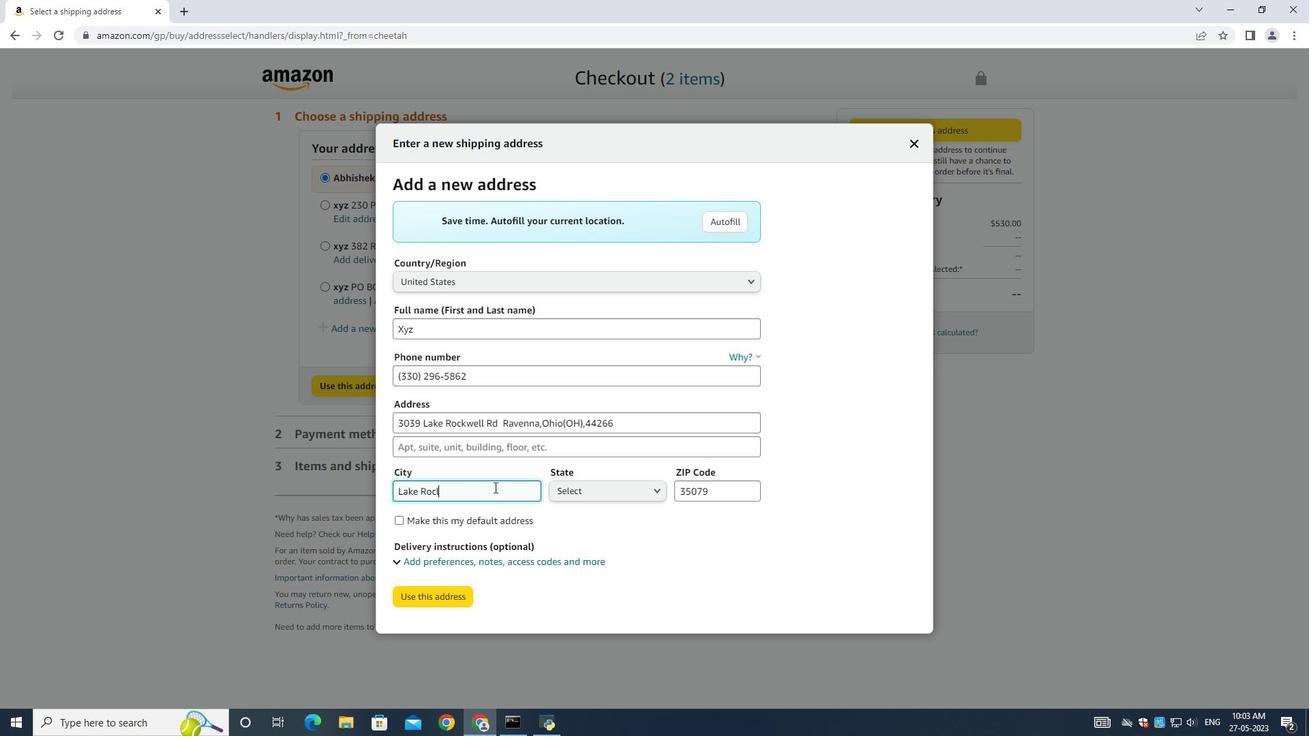 
Action: Key pressed k<Key.shift>W<Key.backspace>ell
Screenshot: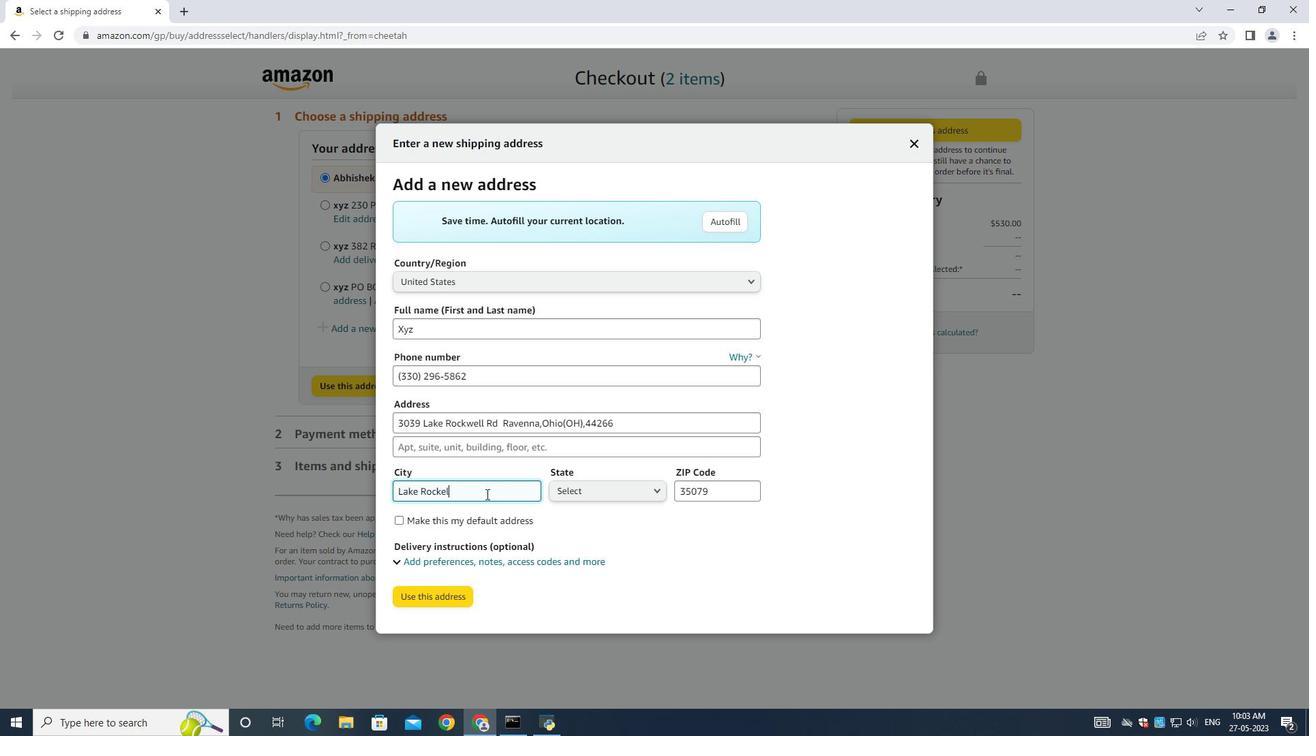 
Action: Mouse moved to (522, 492)
Screenshot: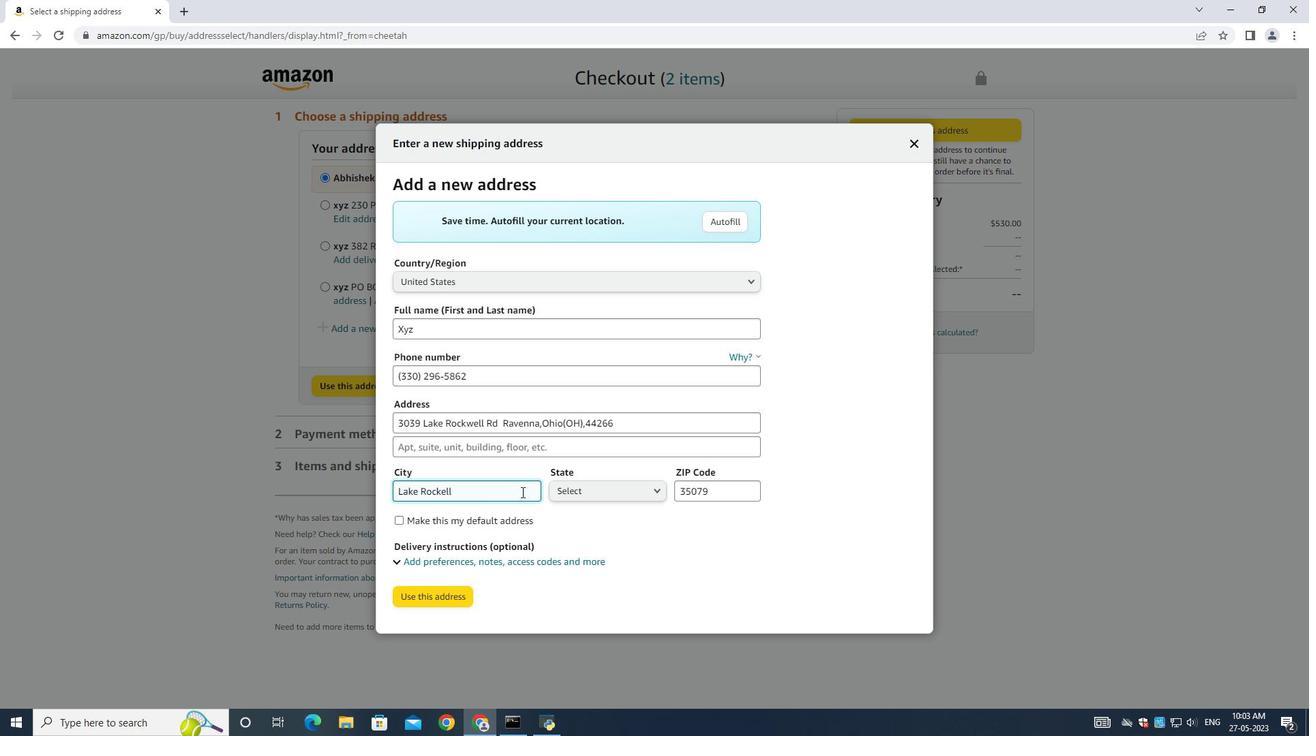 
Action: Key pressed <Key.backspace><Key.backspace><Key.backspace>well
Screenshot: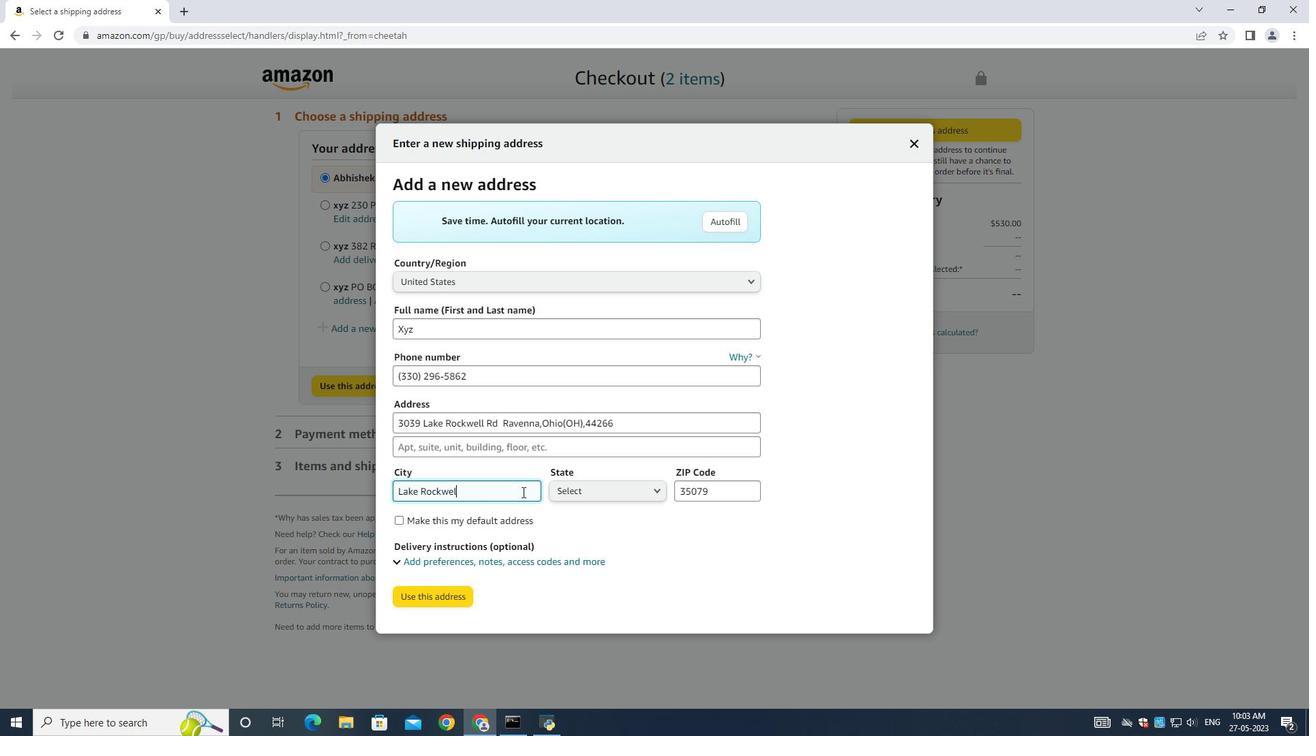 
Action: Mouse moved to (576, 493)
Screenshot: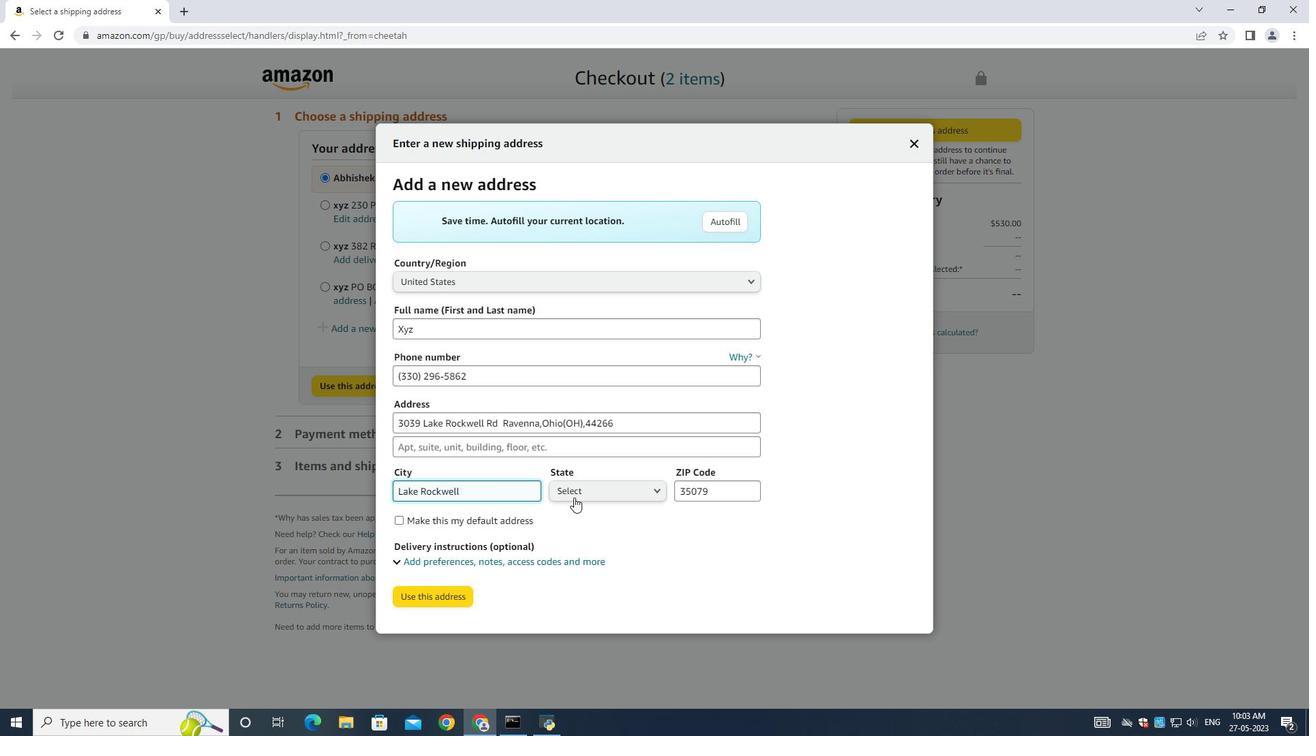 
Action: Mouse pressed left at (576, 493)
Screenshot: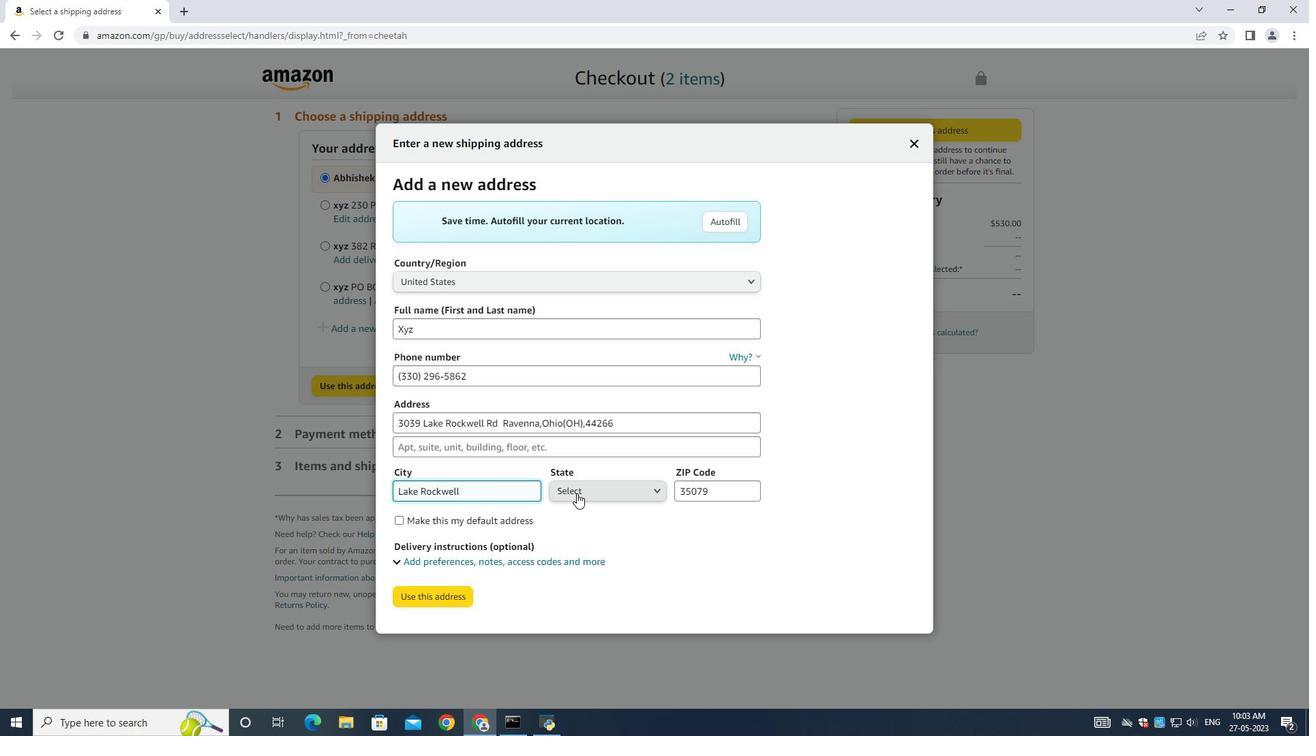 
Action: Mouse moved to (587, 407)
Screenshot: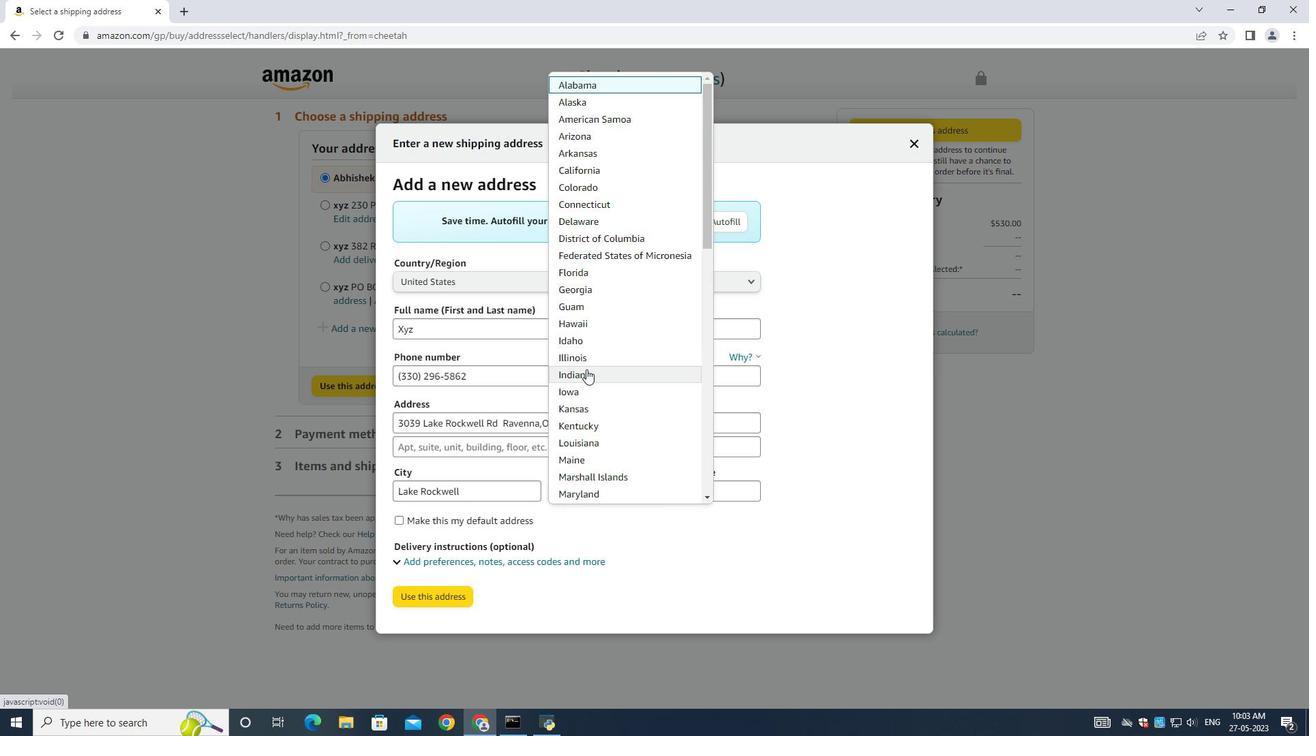 
Action: Mouse scrolled (587, 406) with delta (0, 0)
Screenshot: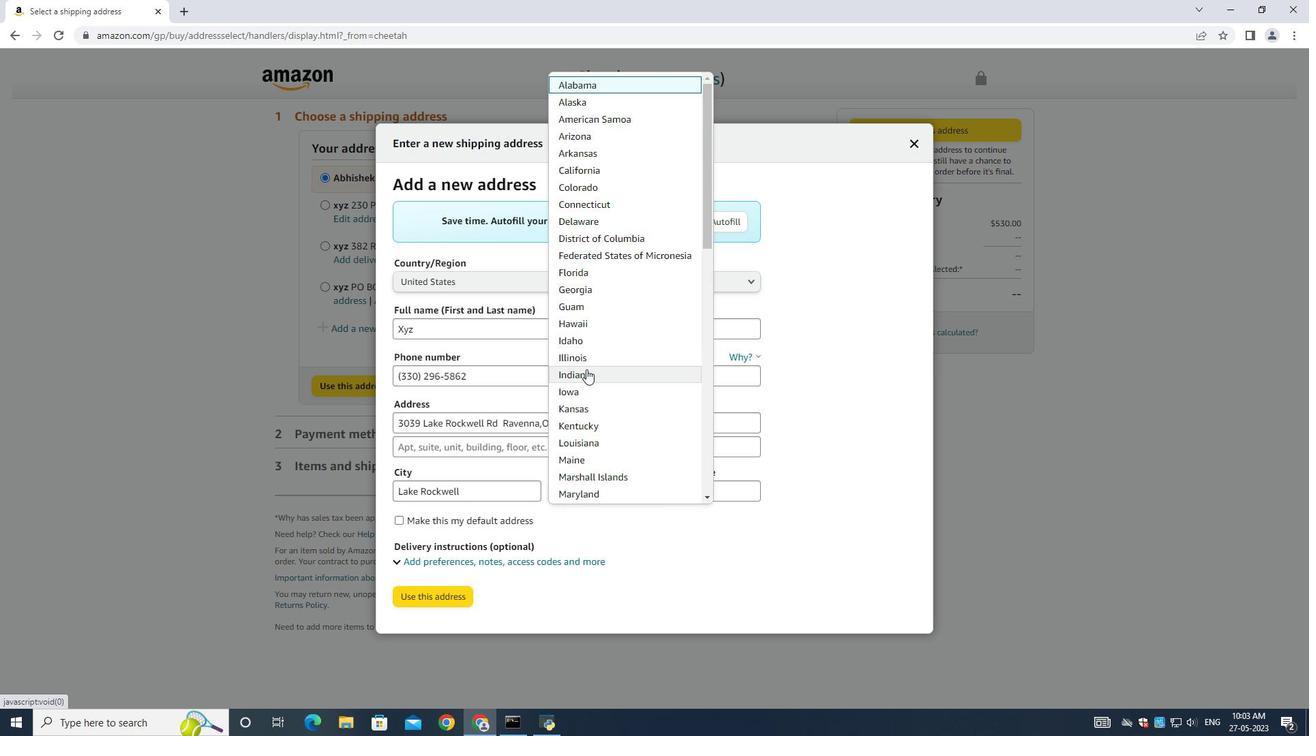 
Action: Mouse moved to (586, 415)
Screenshot: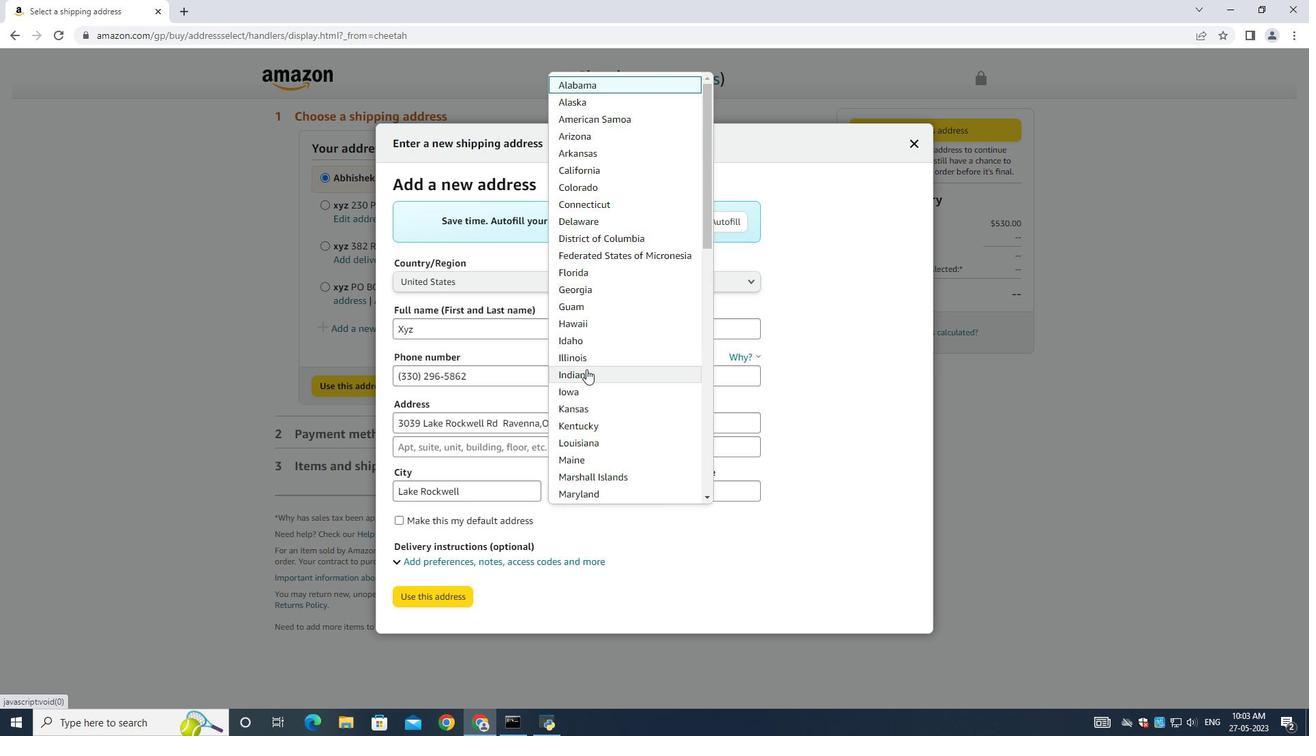 
Action: Mouse scrolled (587, 411) with delta (0, 0)
Screenshot: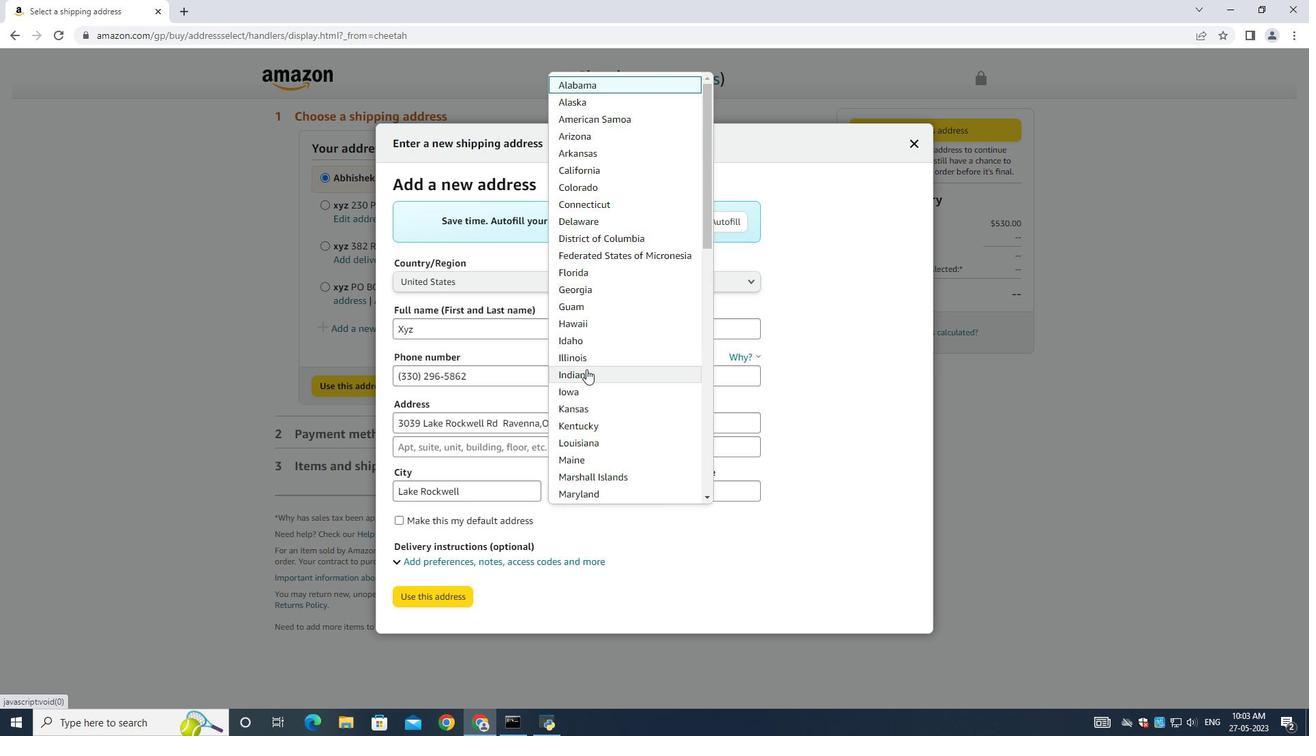
Action: Mouse scrolled (586, 414) with delta (0, 0)
Screenshot: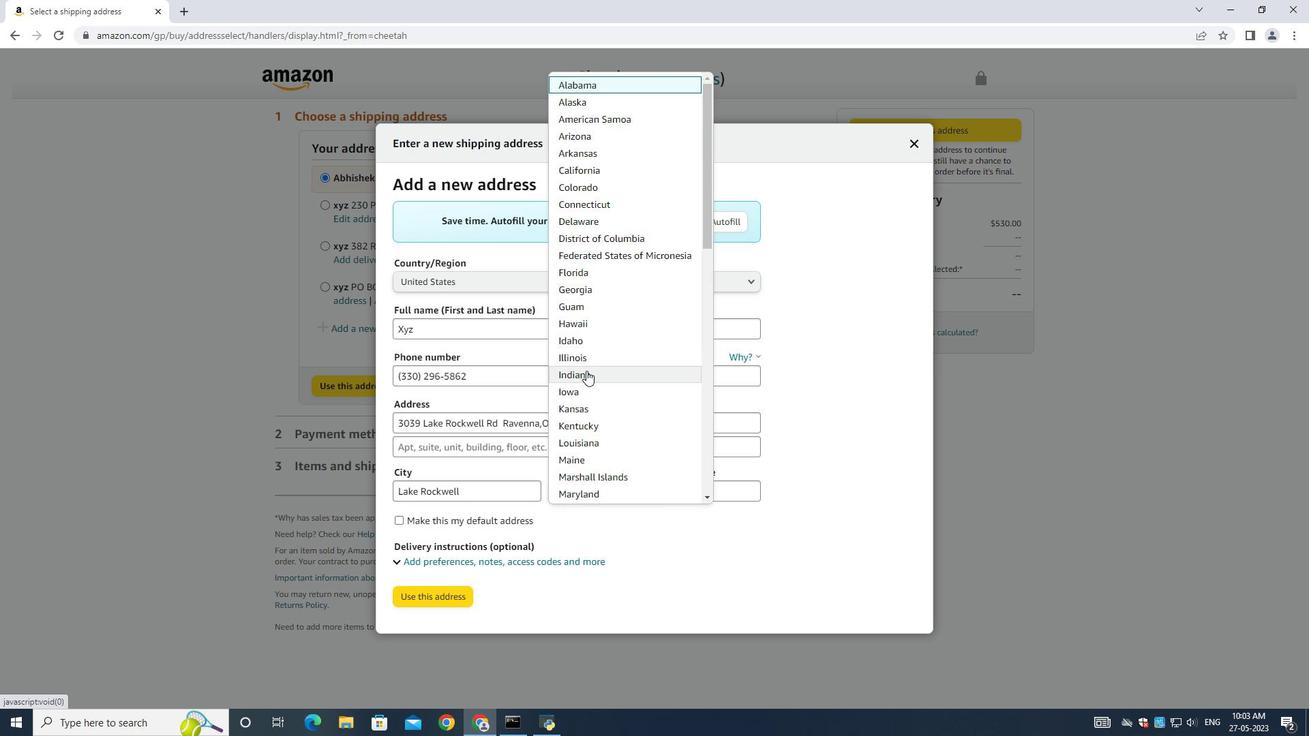 
Action: Mouse moved to (592, 409)
Screenshot: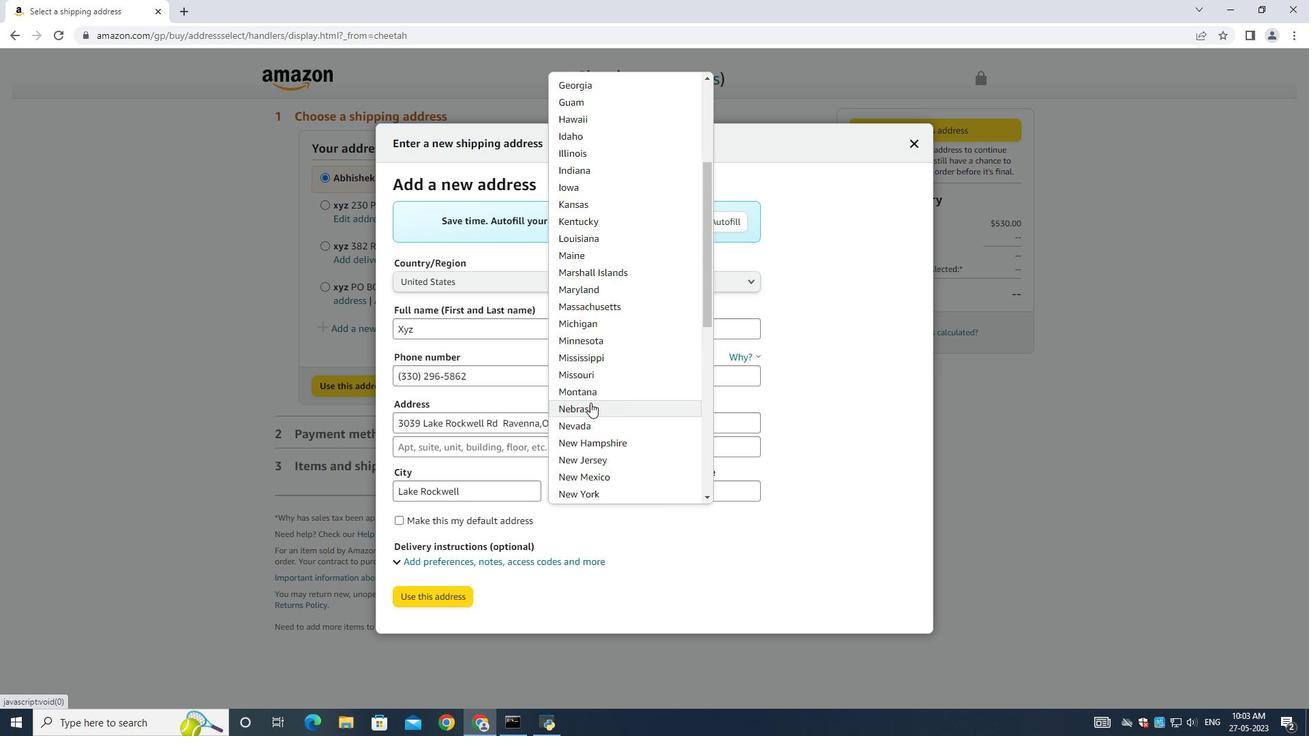 
Action: Mouse scrolled (592, 408) with delta (0, 0)
Screenshot: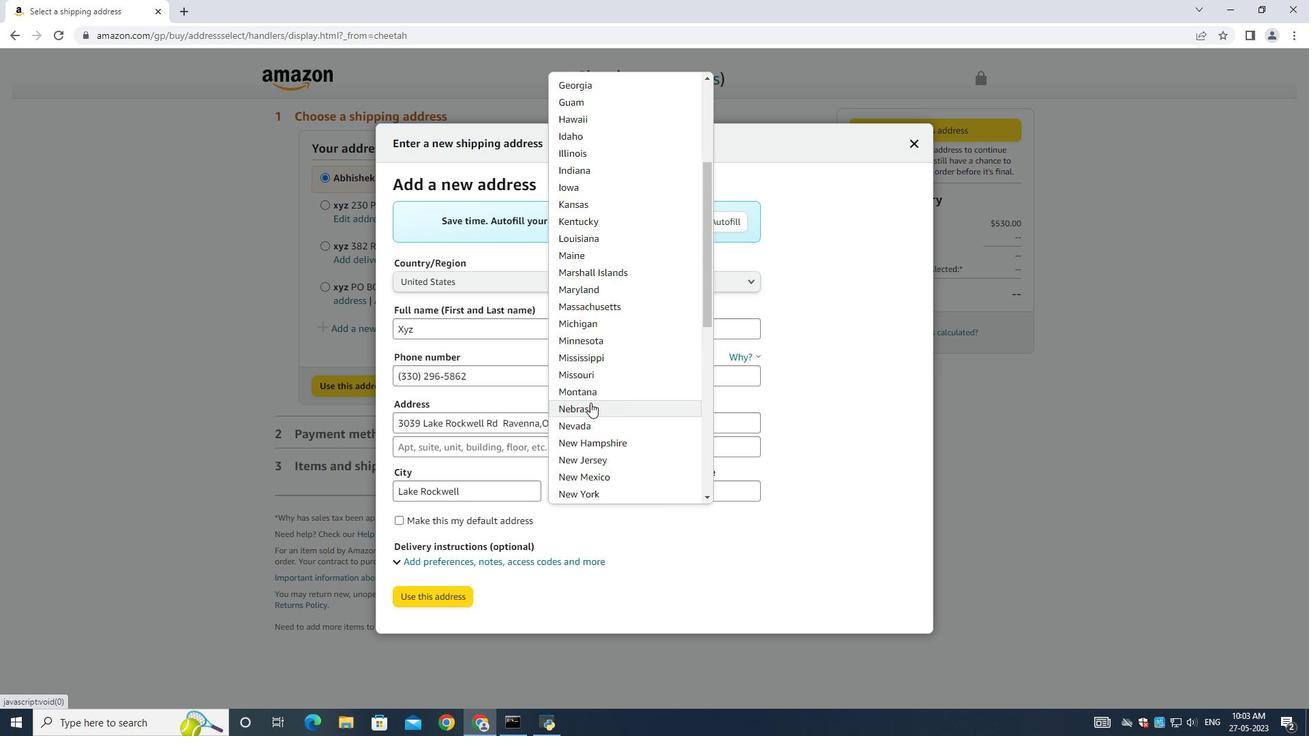 
Action: Mouse moved to (592, 410)
Screenshot: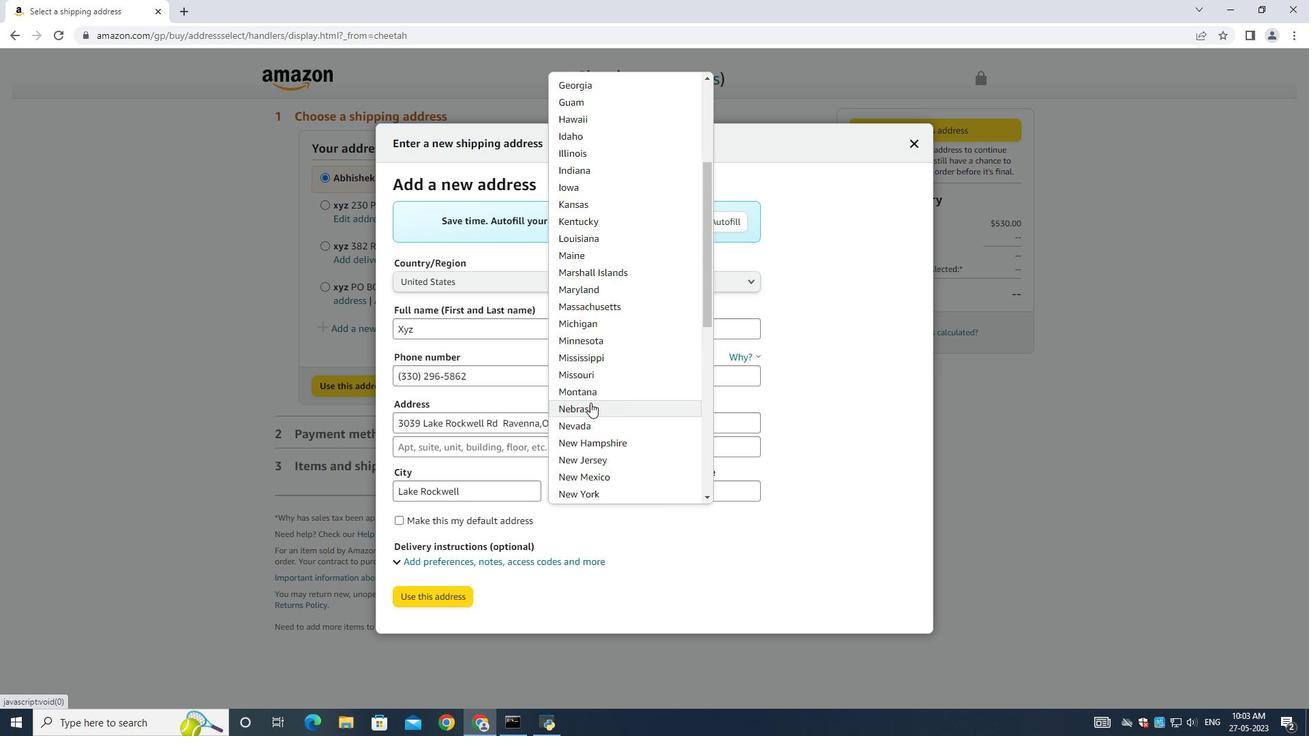 
Action: Mouse scrolled (592, 409) with delta (0, 0)
Screenshot: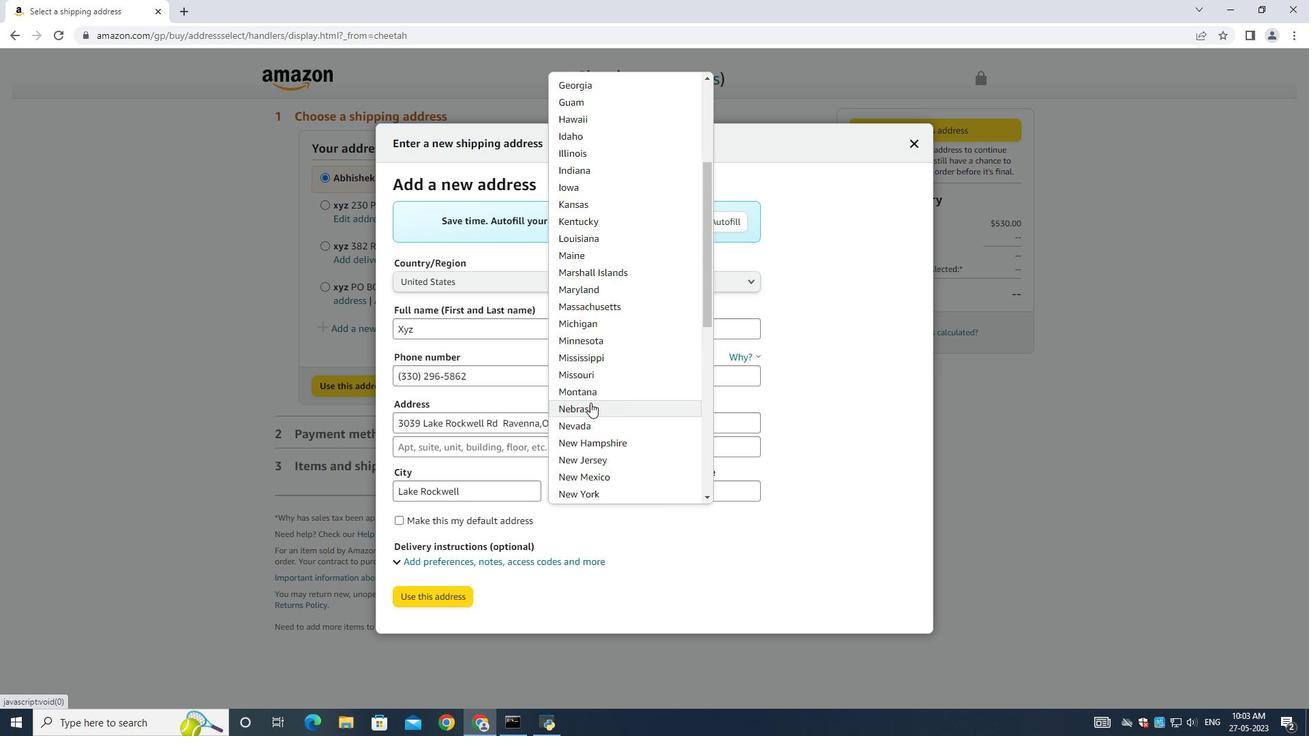 
Action: Mouse scrolled (592, 409) with delta (0, 0)
Screenshot: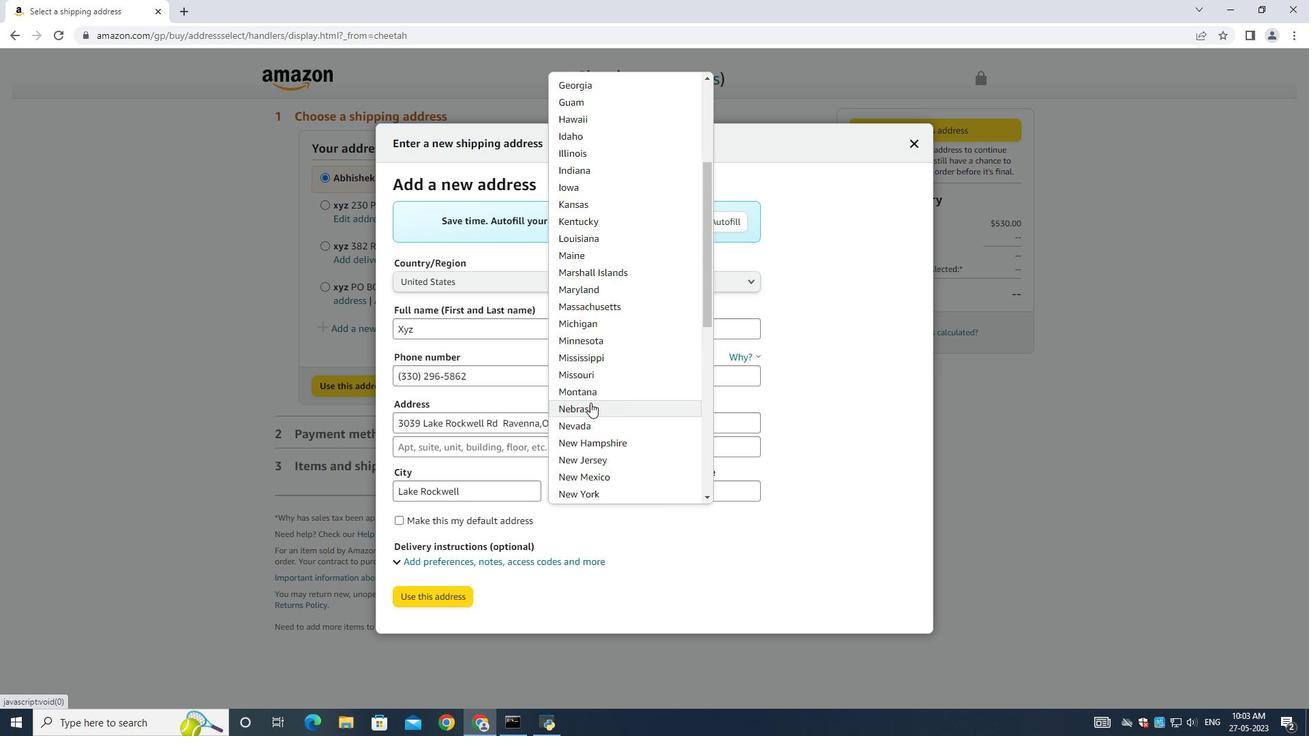 
Action: Mouse moved to (610, 415)
Screenshot: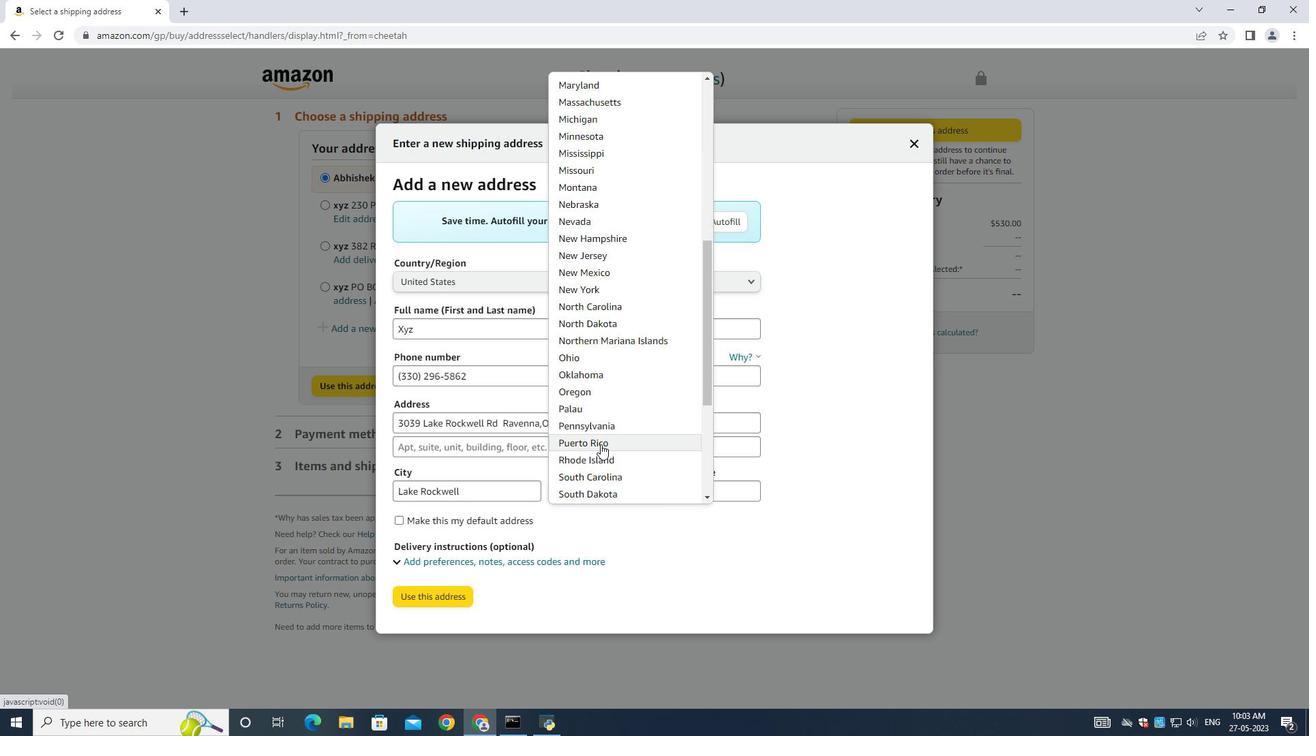 
Action: Mouse scrolled (610, 414) with delta (0, 0)
Screenshot: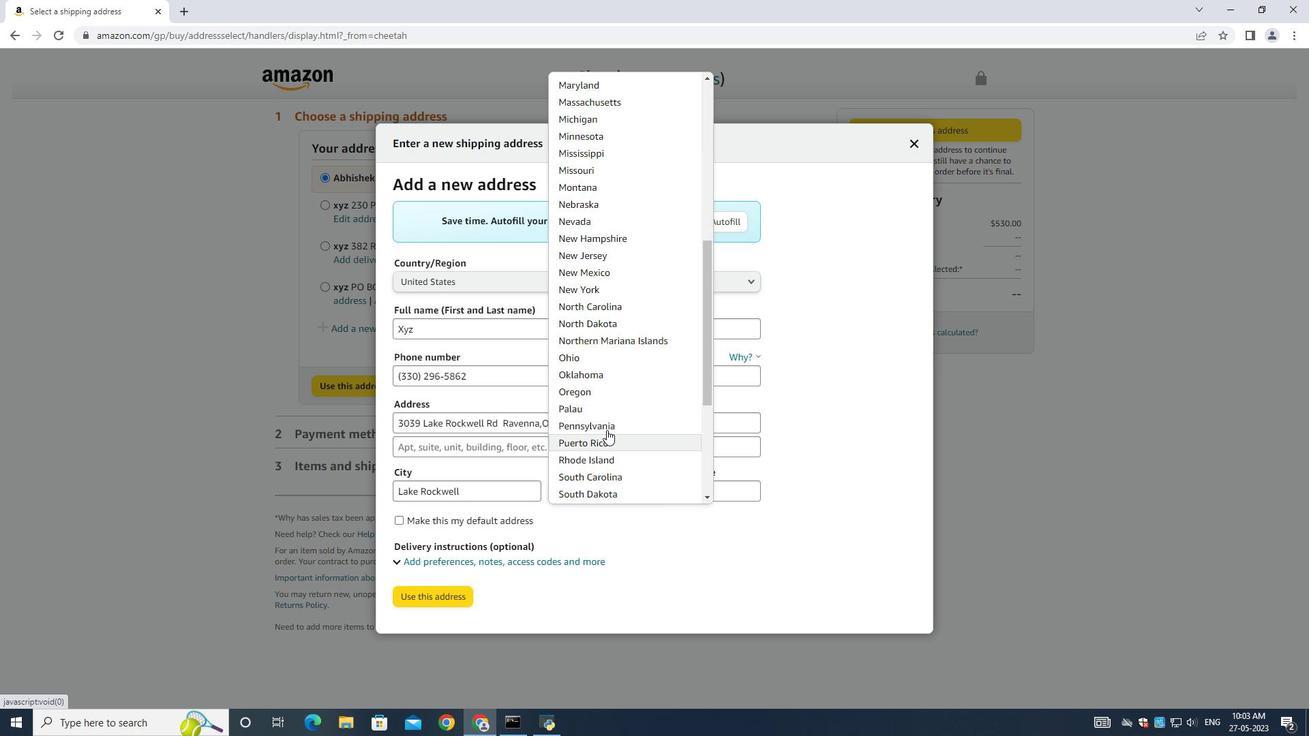 
Action: Mouse moved to (610, 418)
Screenshot: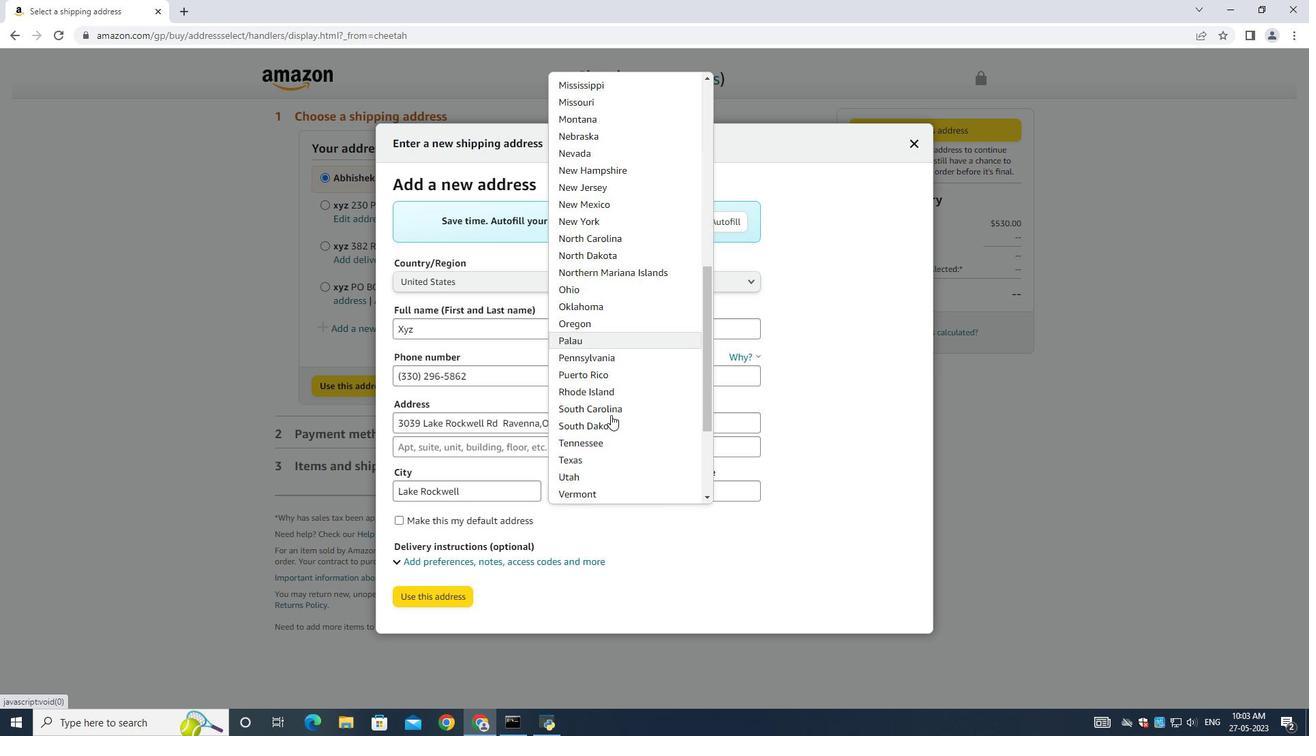 
Action: Mouse scrolled (610, 417) with delta (0, 0)
Screenshot: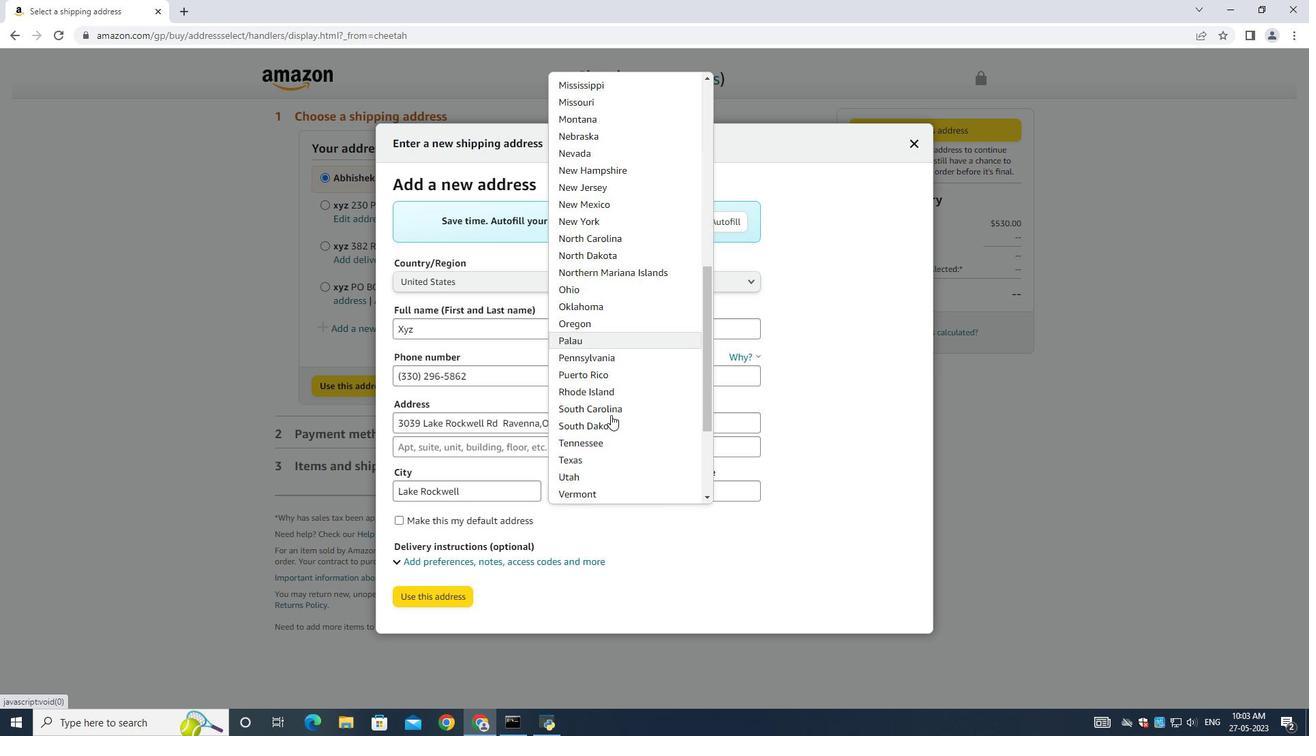 
Action: Mouse moved to (610, 418)
Screenshot: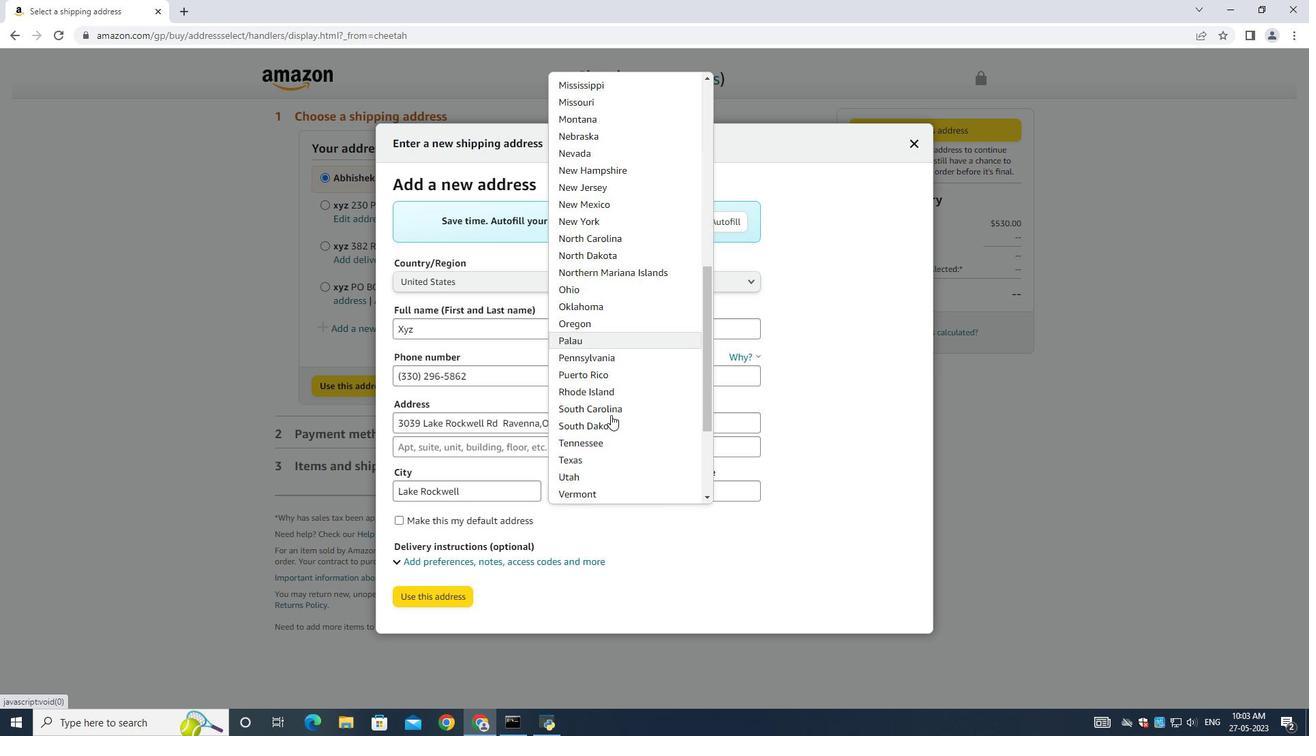 
Action: Mouse scrolled (610, 417) with delta (0, 0)
Screenshot: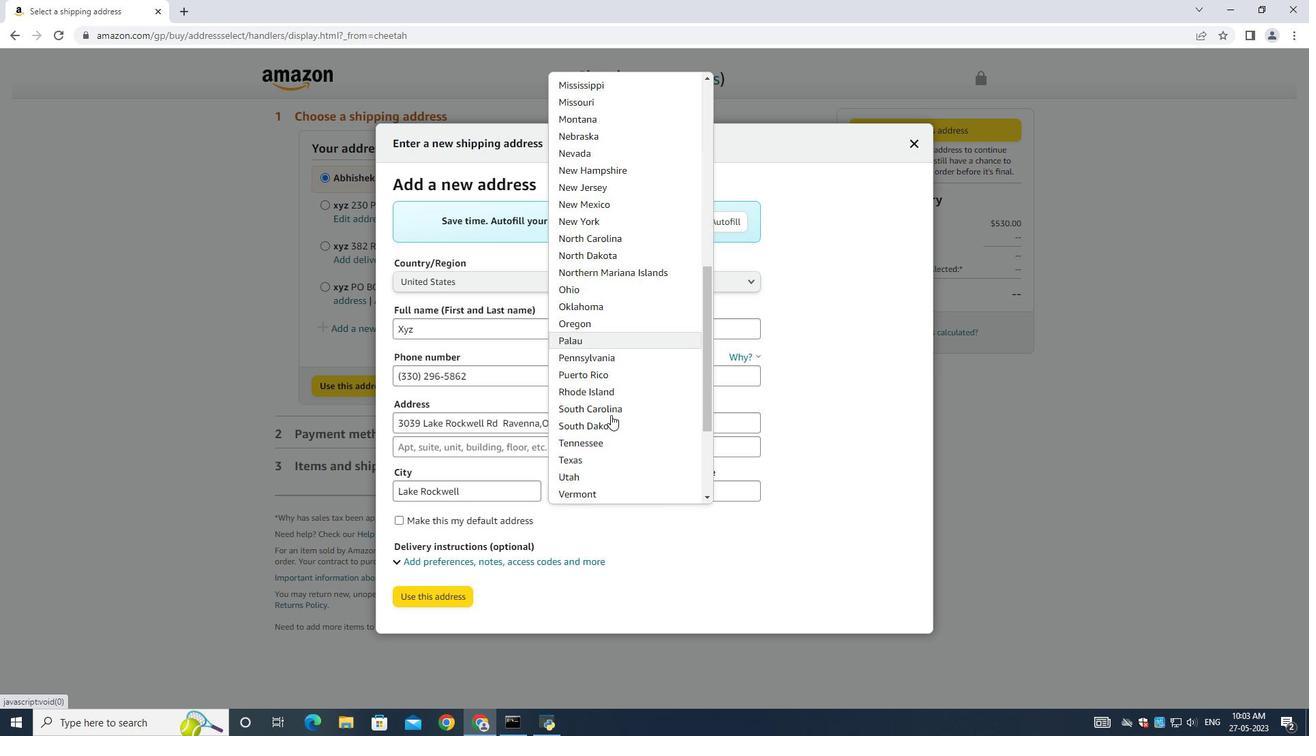 
Action: Mouse moved to (640, 370)
Screenshot: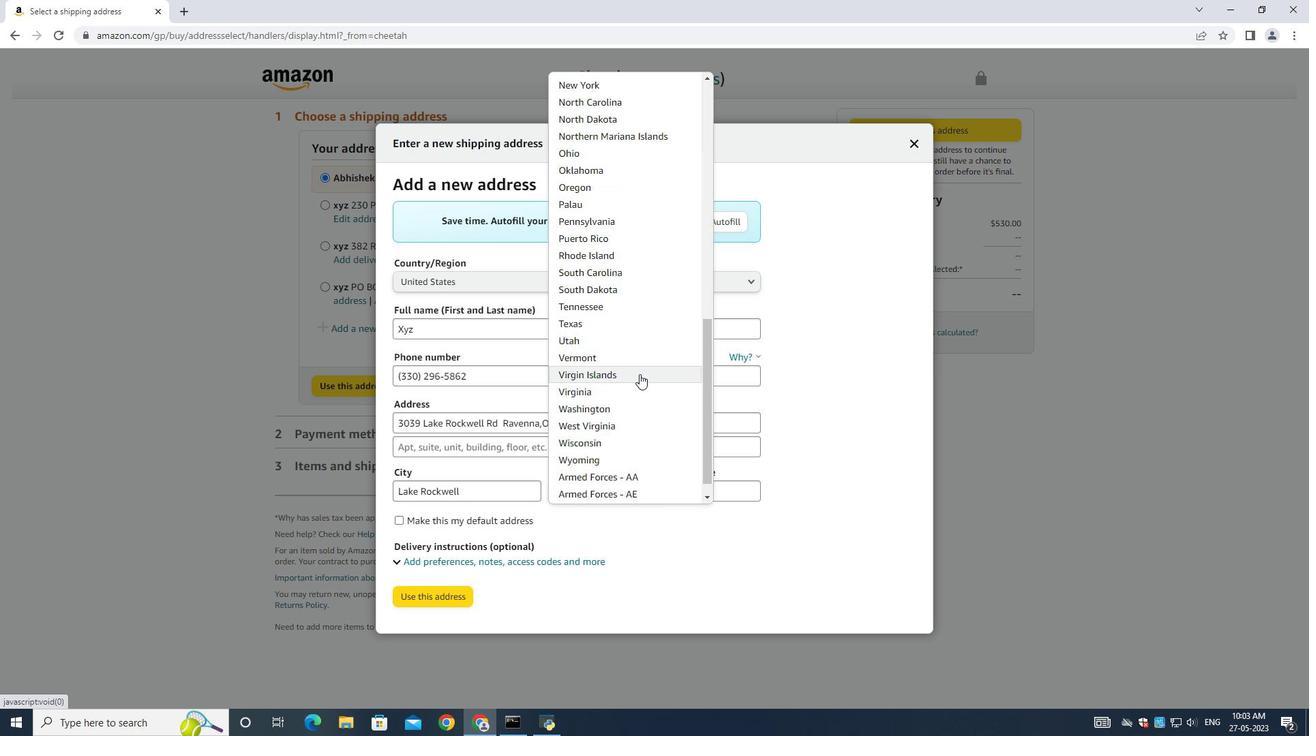
Action: Mouse scrolled (640, 369) with delta (0, 0)
Screenshot: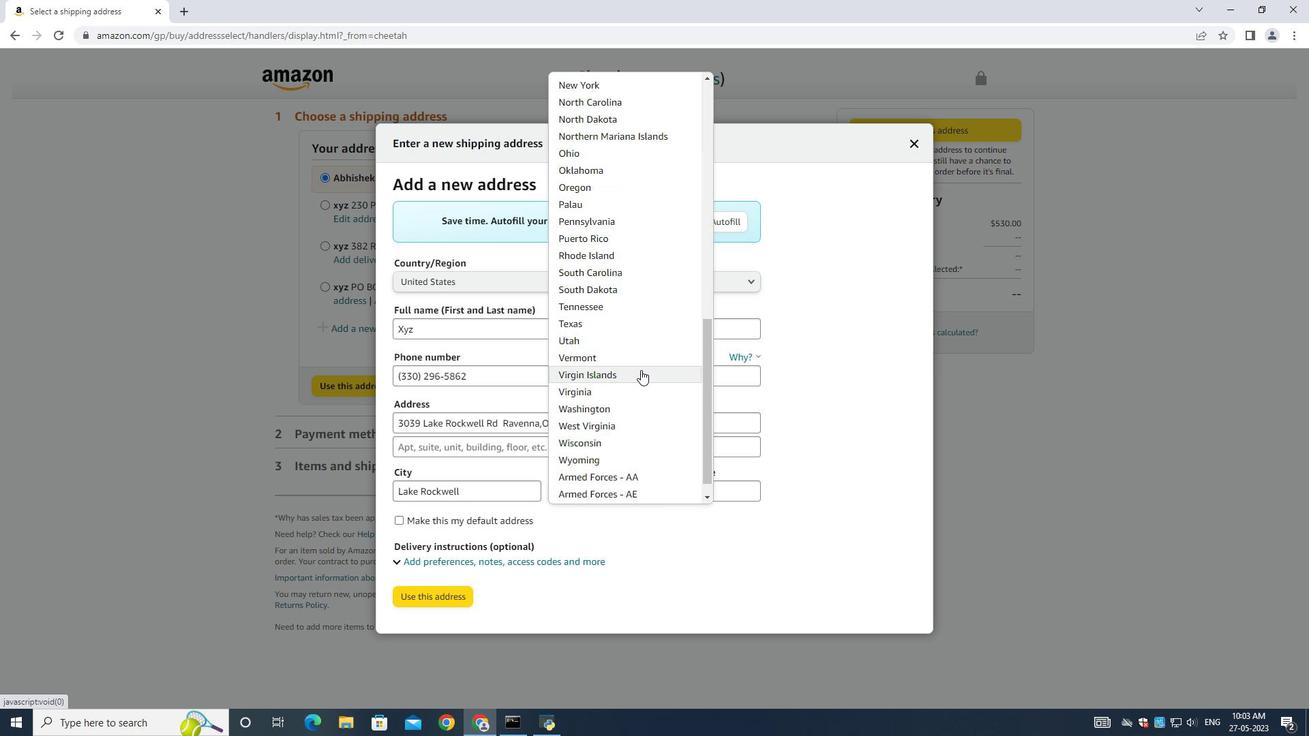 
Action: Mouse scrolled (640, 369) with delta (0, 0)
Screenshot: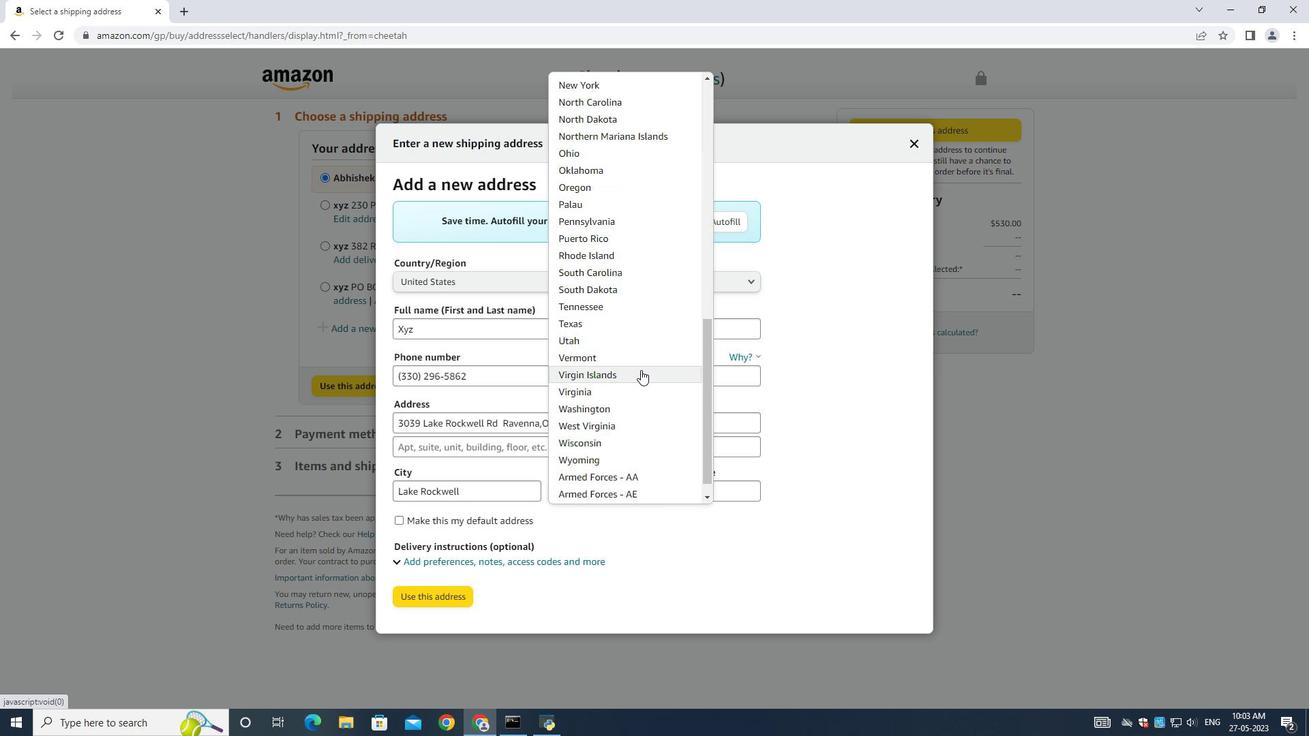 
Action: Mouse moved to (610, 233)
Screenshot: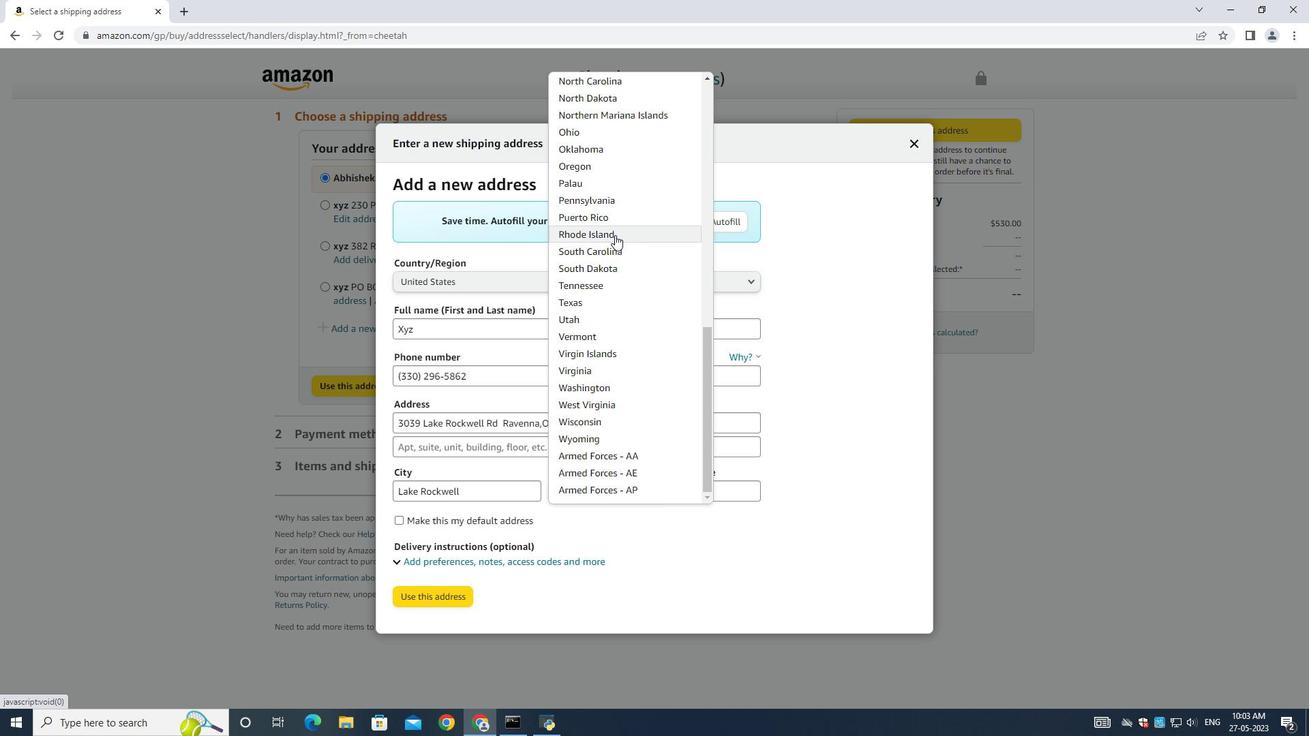 
Action: Mouse scrolled (610, 234) with delta (0, 0)
Screenshot: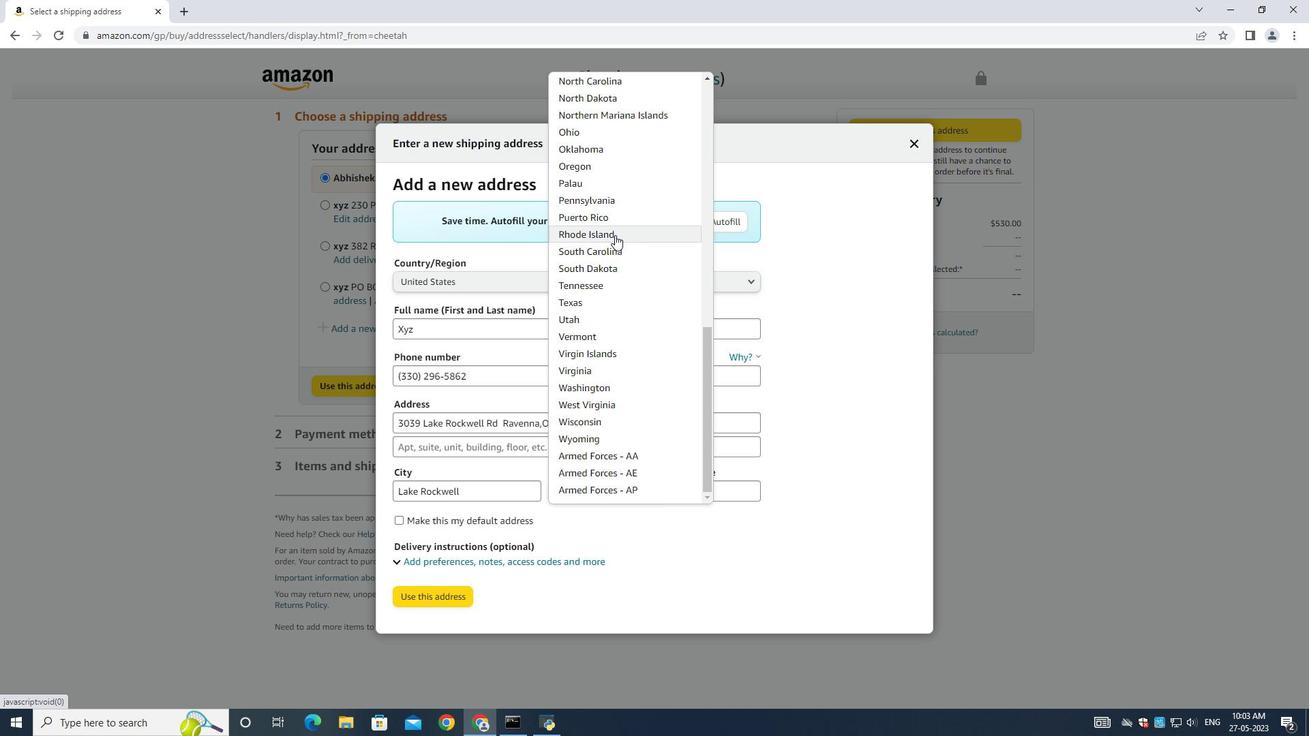 
Action: Mouse scrolled (610, 234) with delta (0, 0)
Screenshot: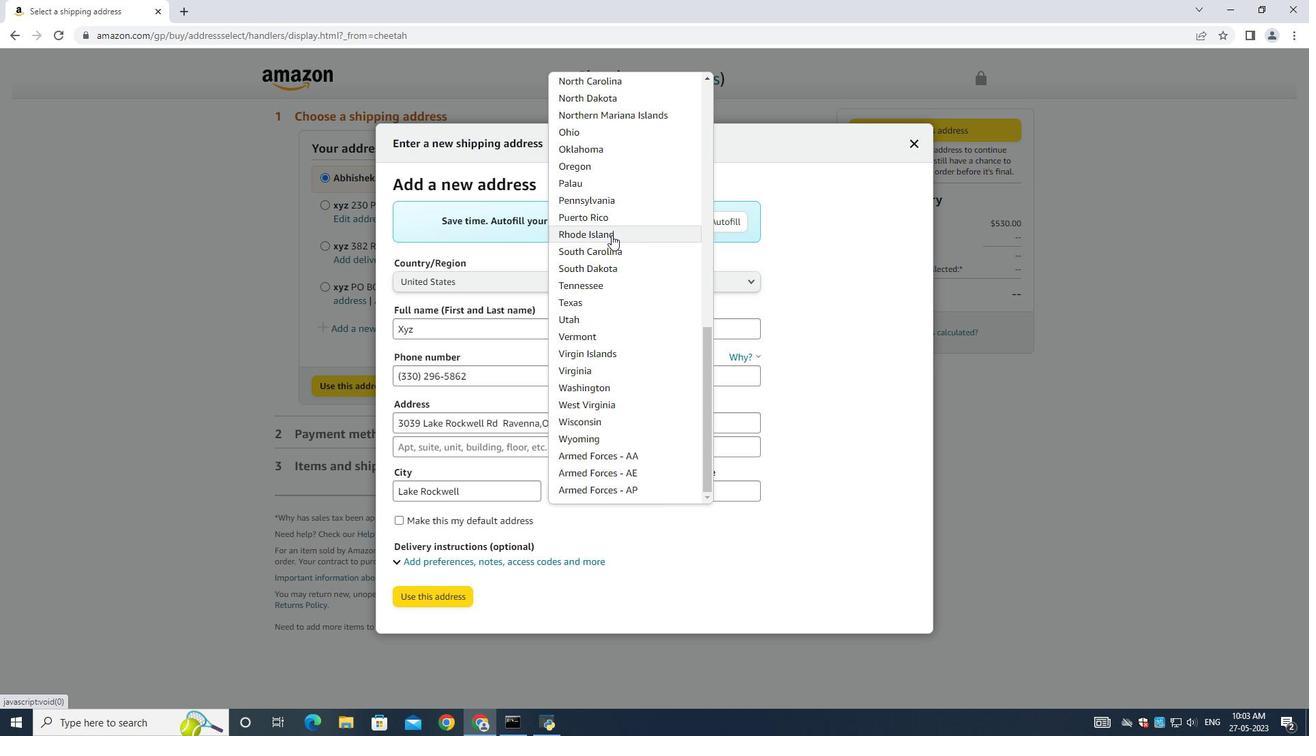 
Action: Mouse scrolled (610, 234) with delta (0, 0)
Screenshot: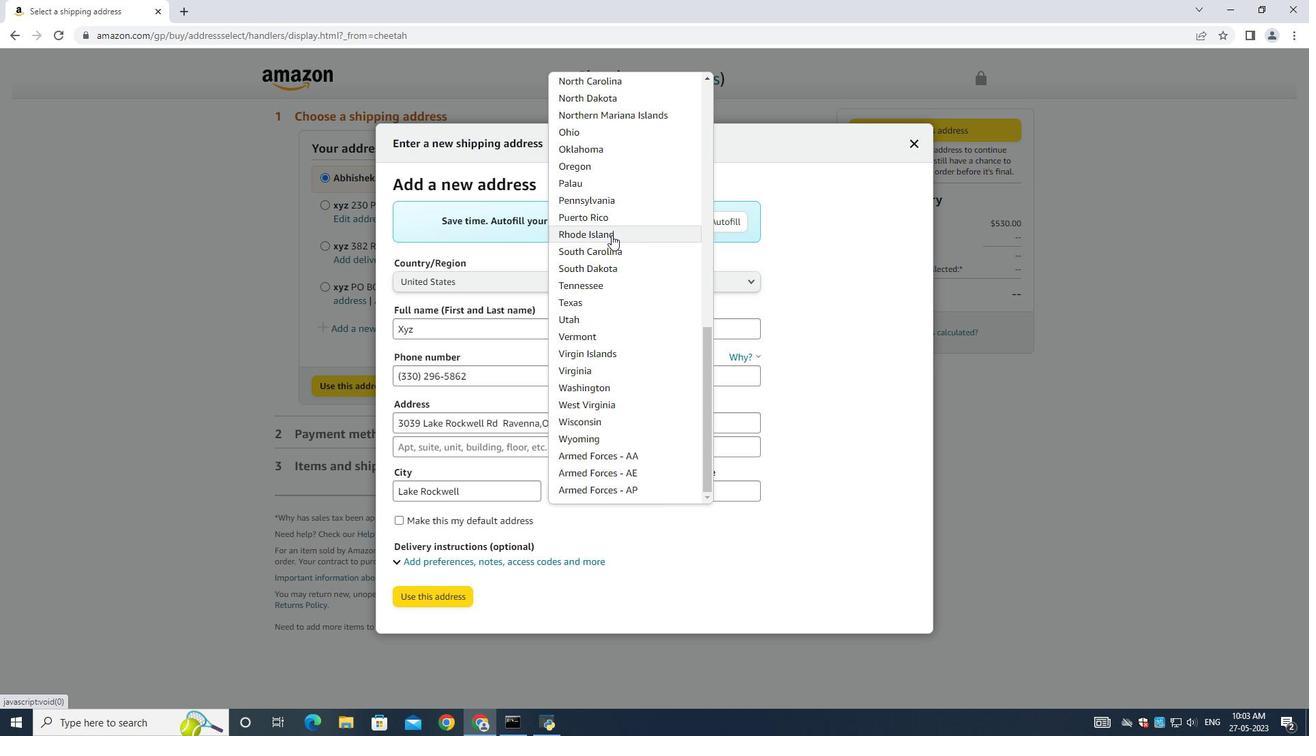 
Action: Mouse scrolled (610, 234) with delta (0, 0)
Screenshot: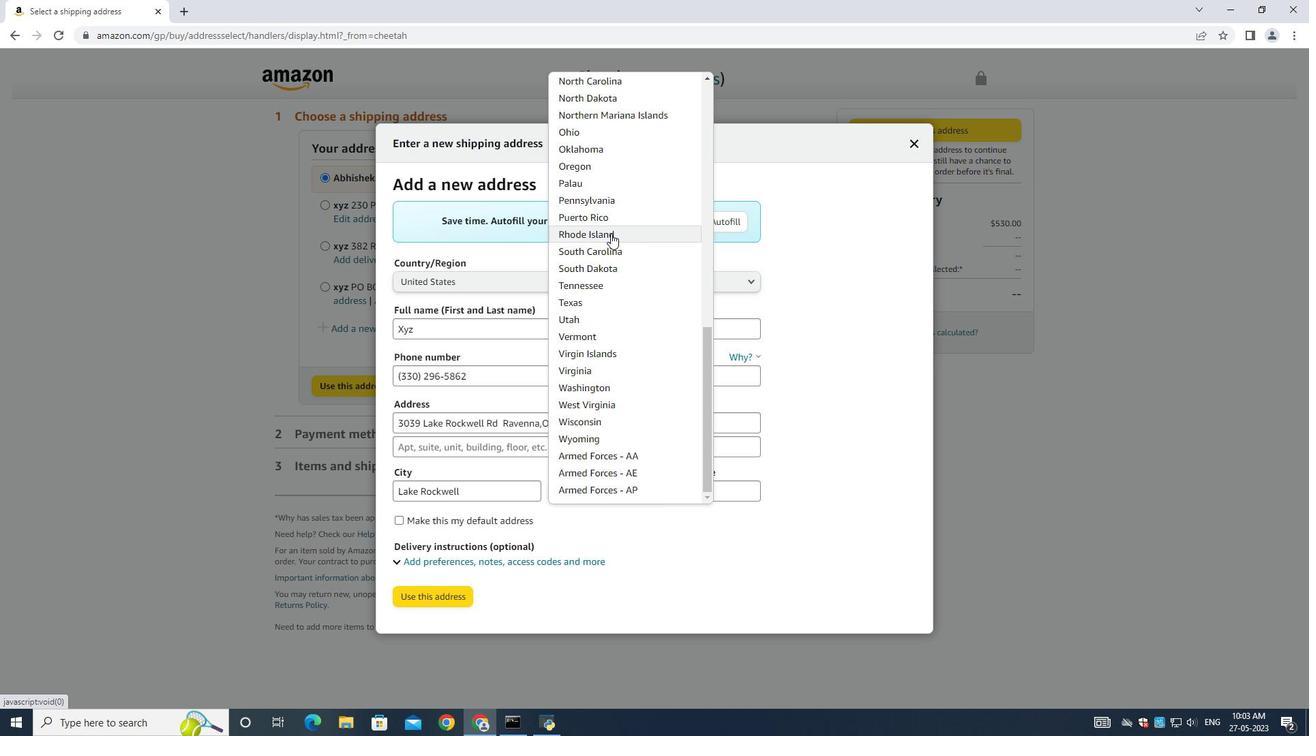 
Action: Mouse moved to (610, 315)
Screenshot: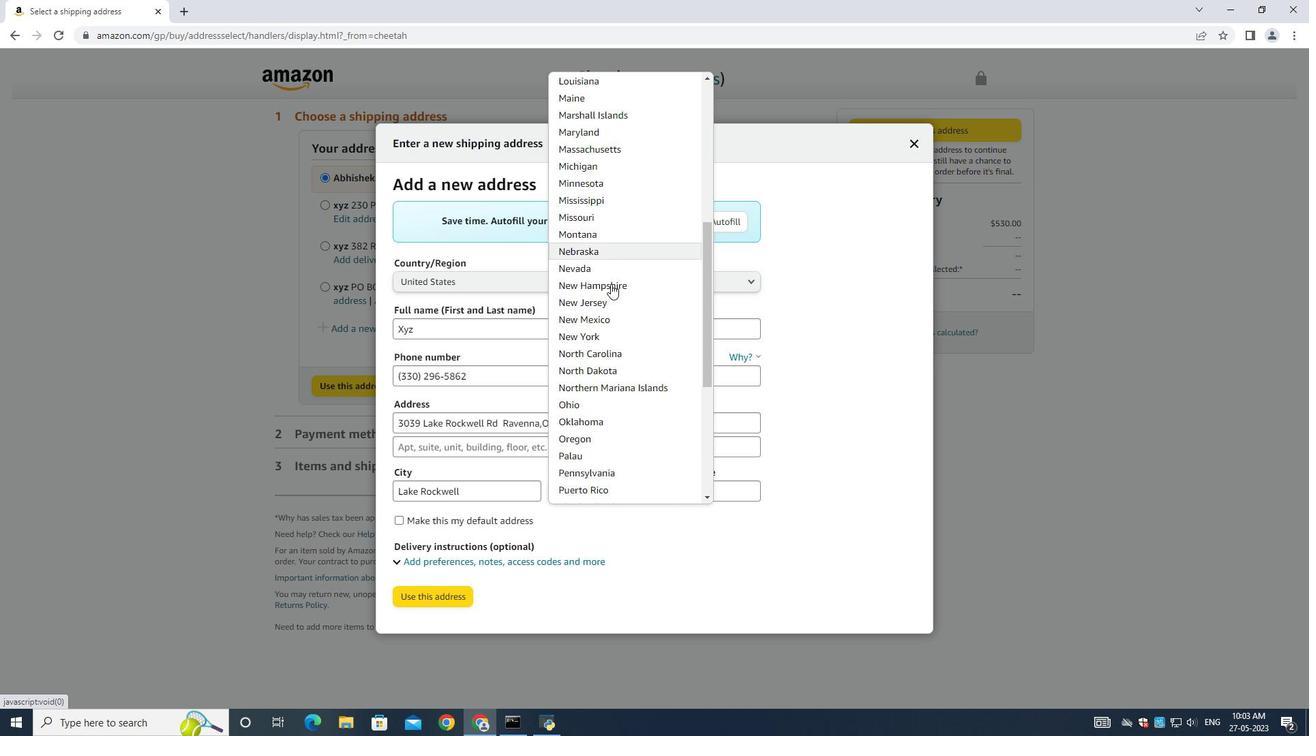 
Action: Mouse scrolled (610, 315) with delta (0, 0)
Screenshot: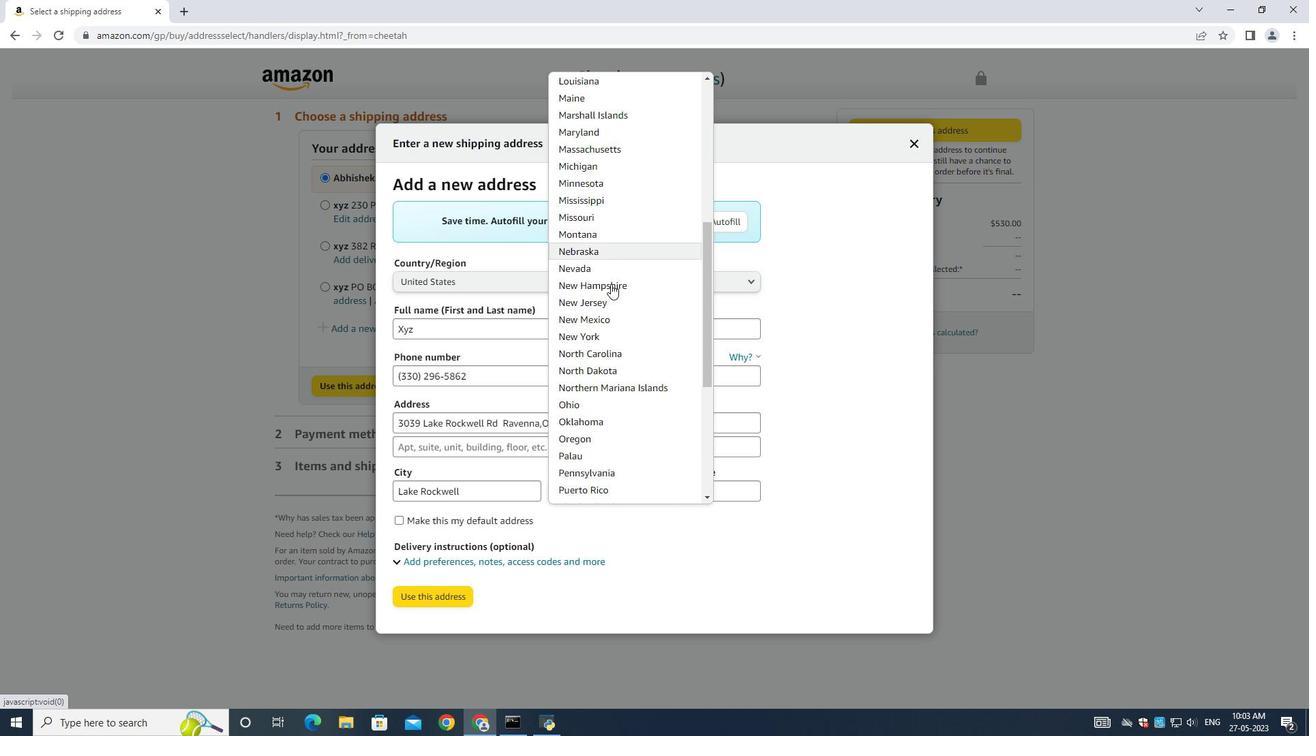 
Action: Mouse moved to (610, 315)
Screenshot: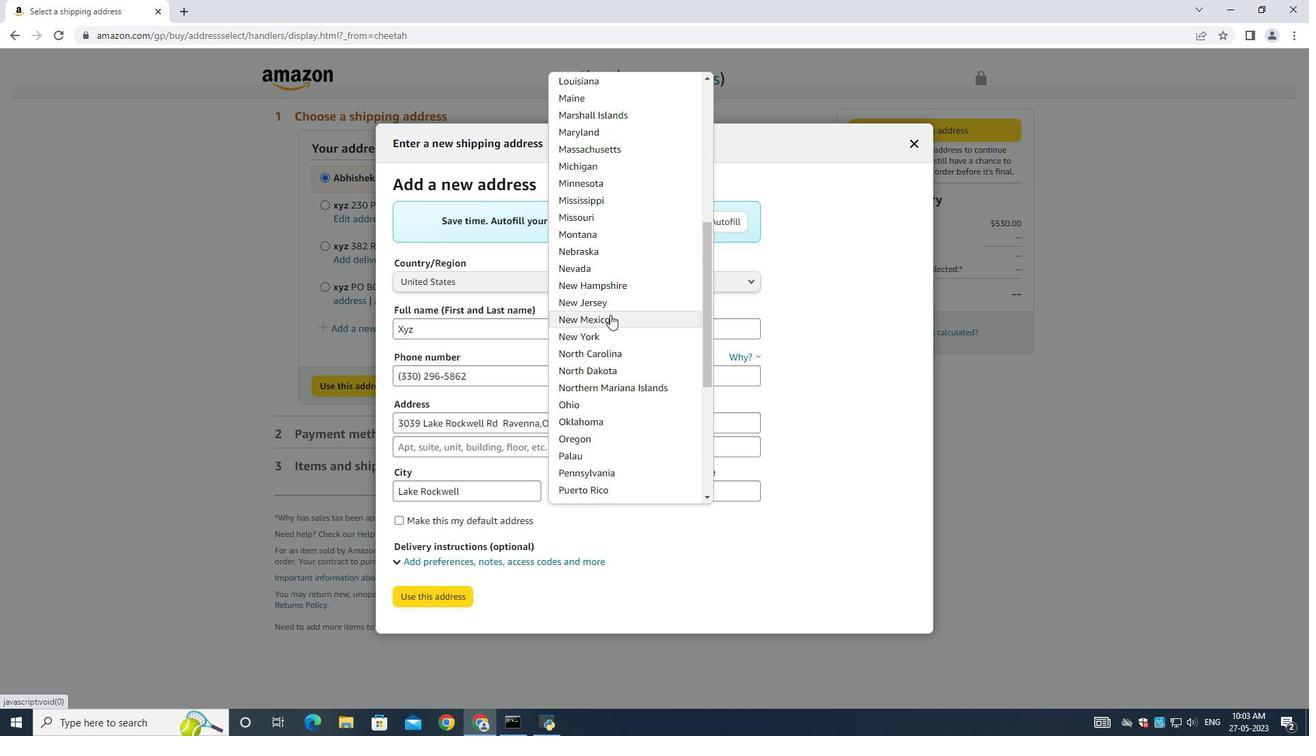 
Action: Mouse scrolled (610, 314) with delta (0, 0)
Screenshot: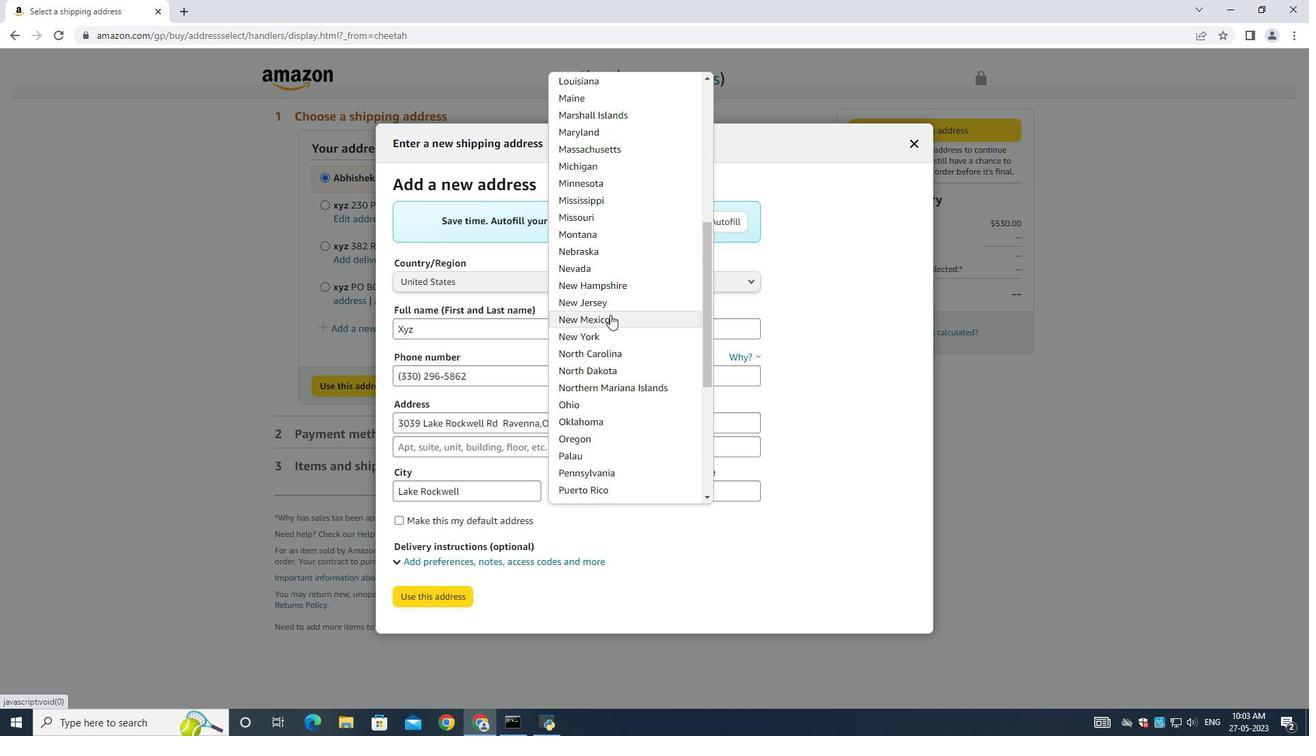 
Action: Mouse moved to (590, 269)
Screenshot: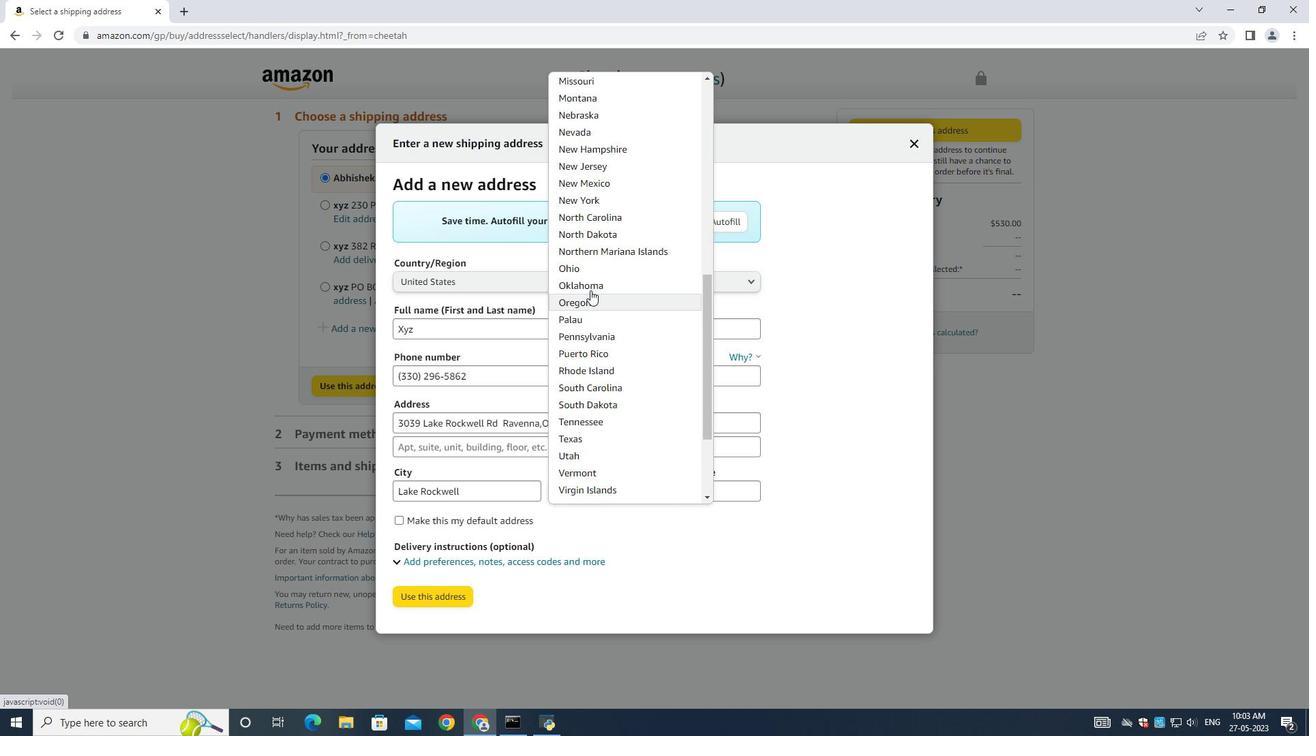 
Action: Mouse pressed left at (590, 269)
Screenshot: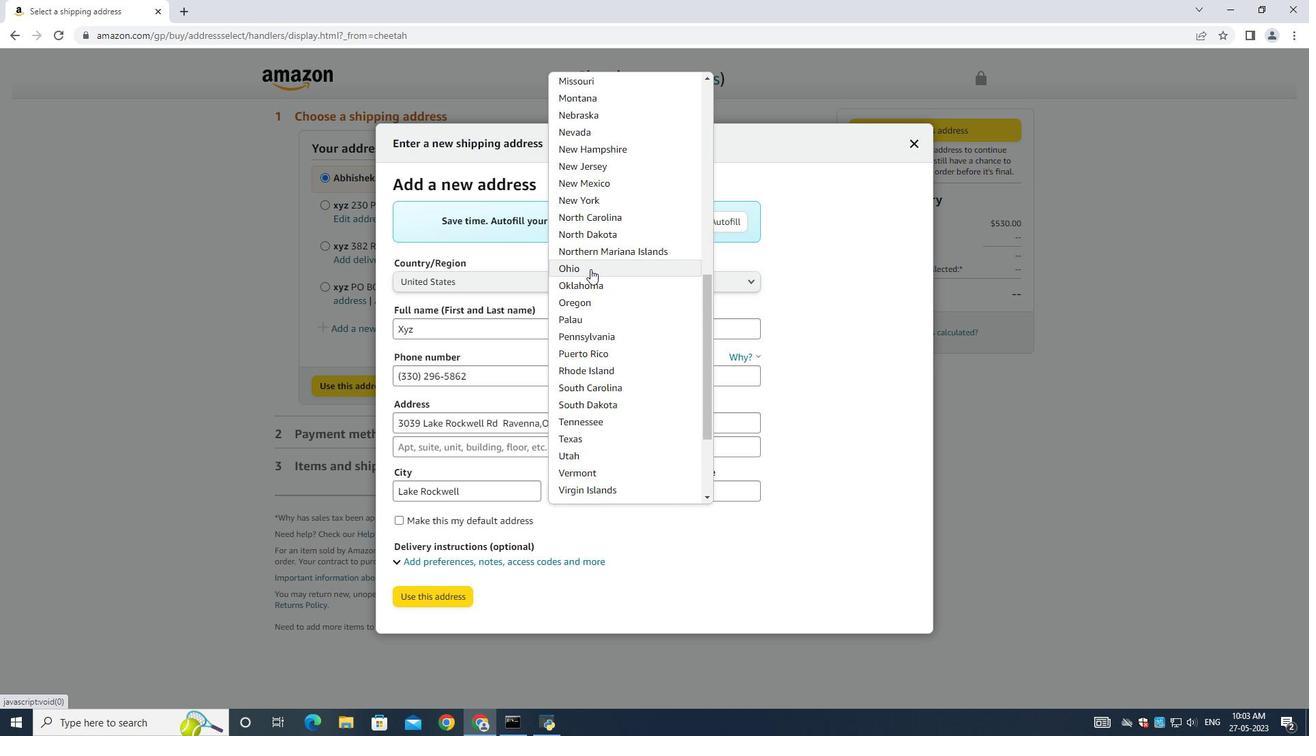 
Action: Mouse moved to (692, 485)
Screenshot: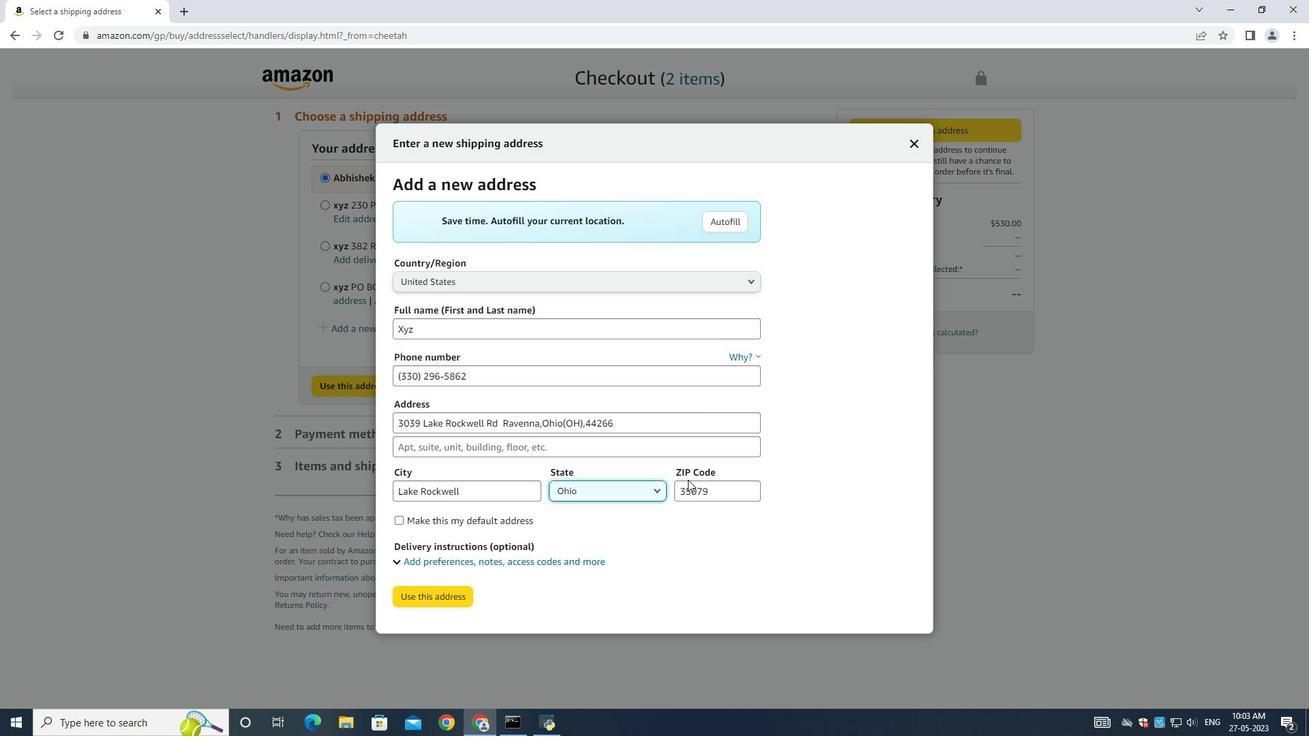 
Action: Mouse pressed left at (692, 485)
Screenshot: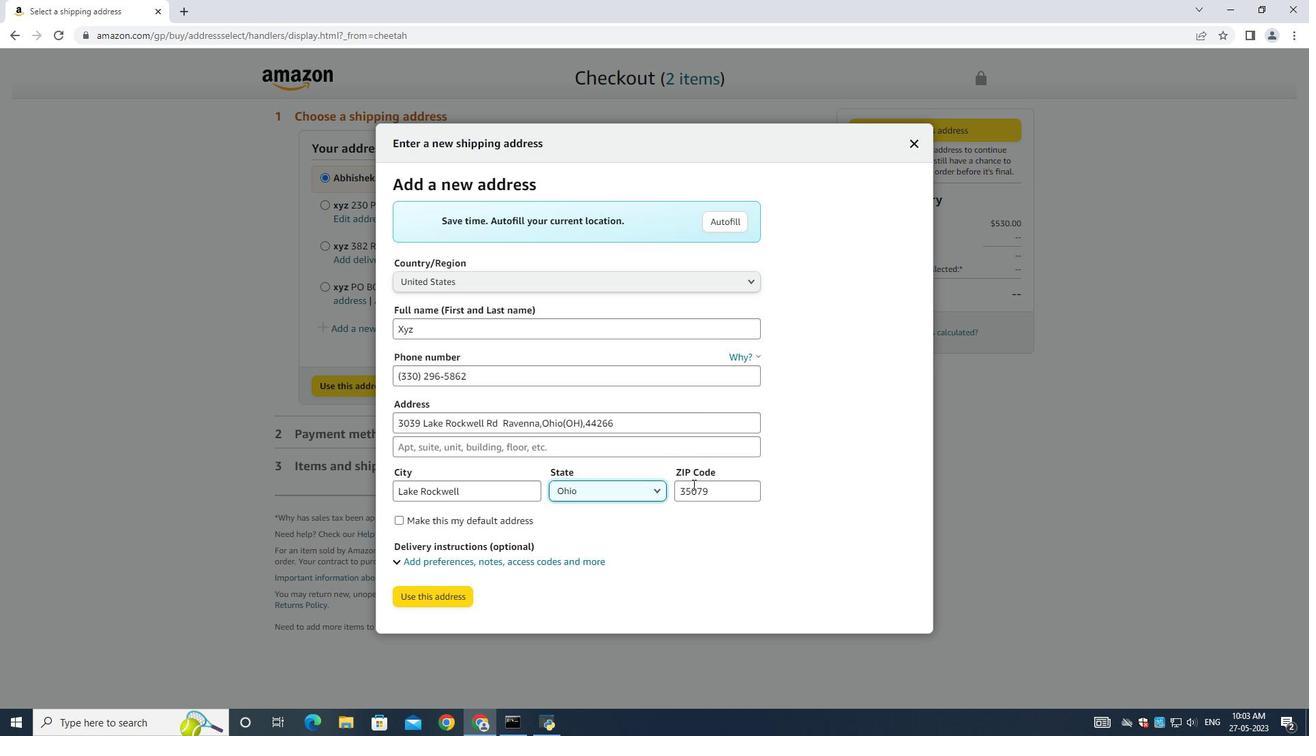 
Action: Mouse moved to (793, 447)
Screenshot: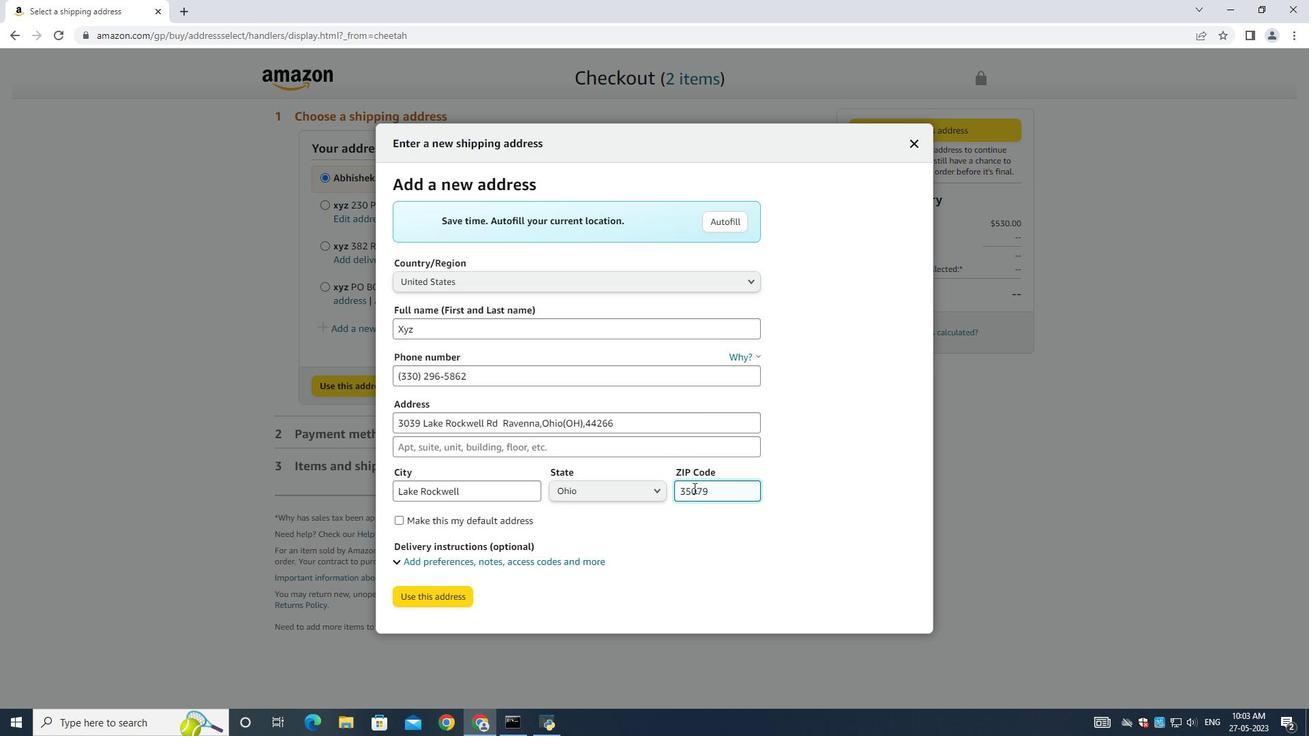 
Action: Key pressed ctrl+A
Screenshot: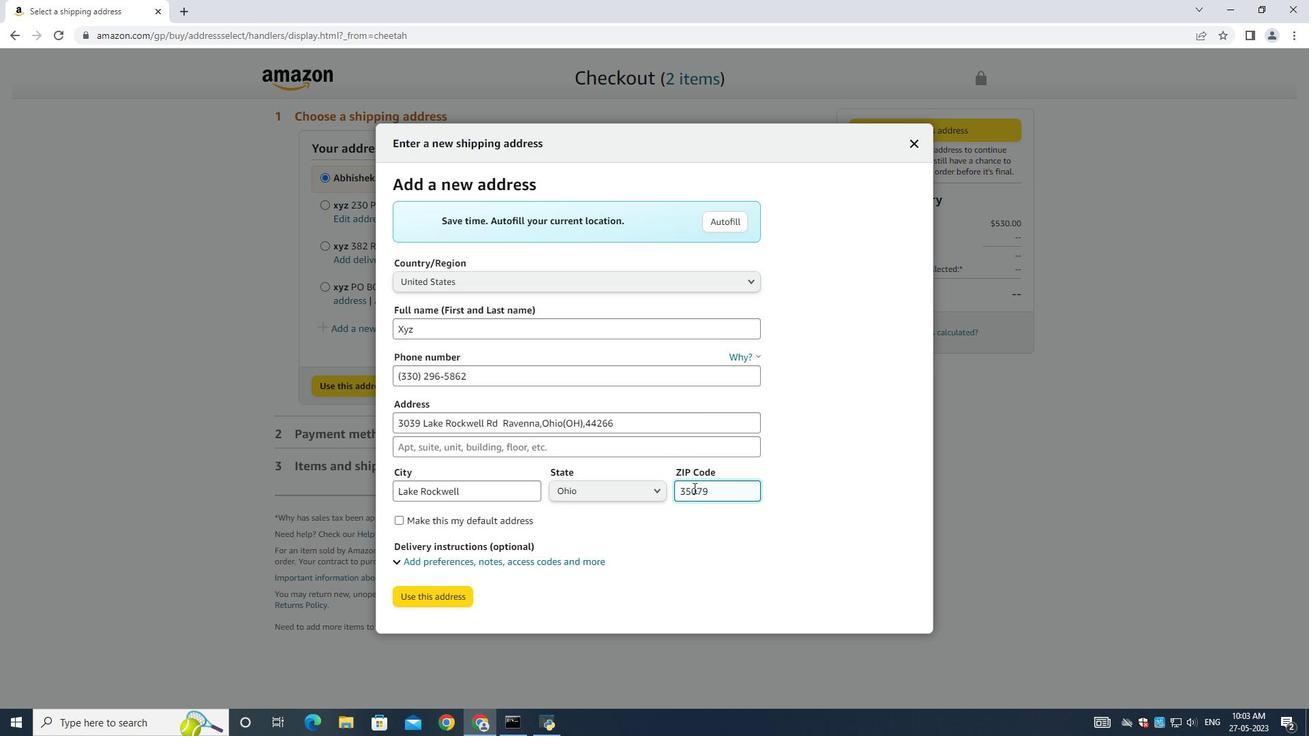 
Action: Mouse moved to (811, 447)
Screenshot: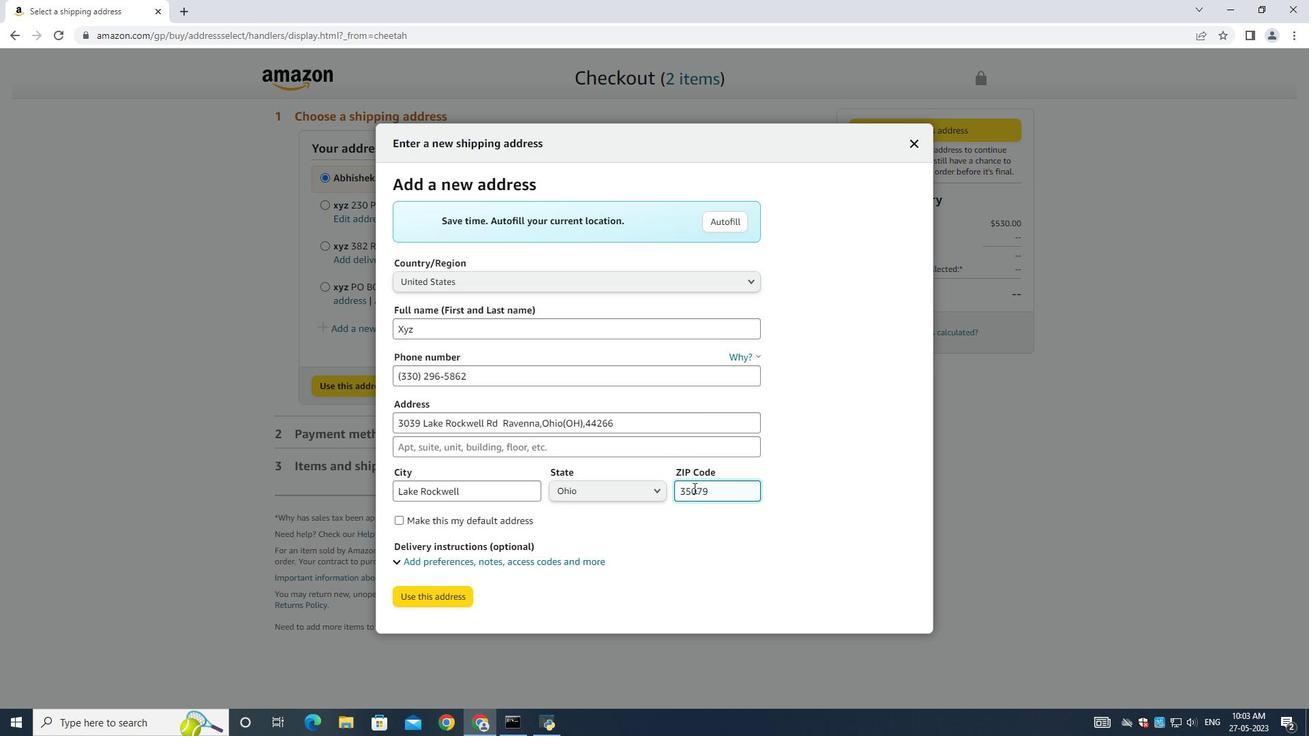 
Action: Key pressed <Key.backspace>
Screenshot: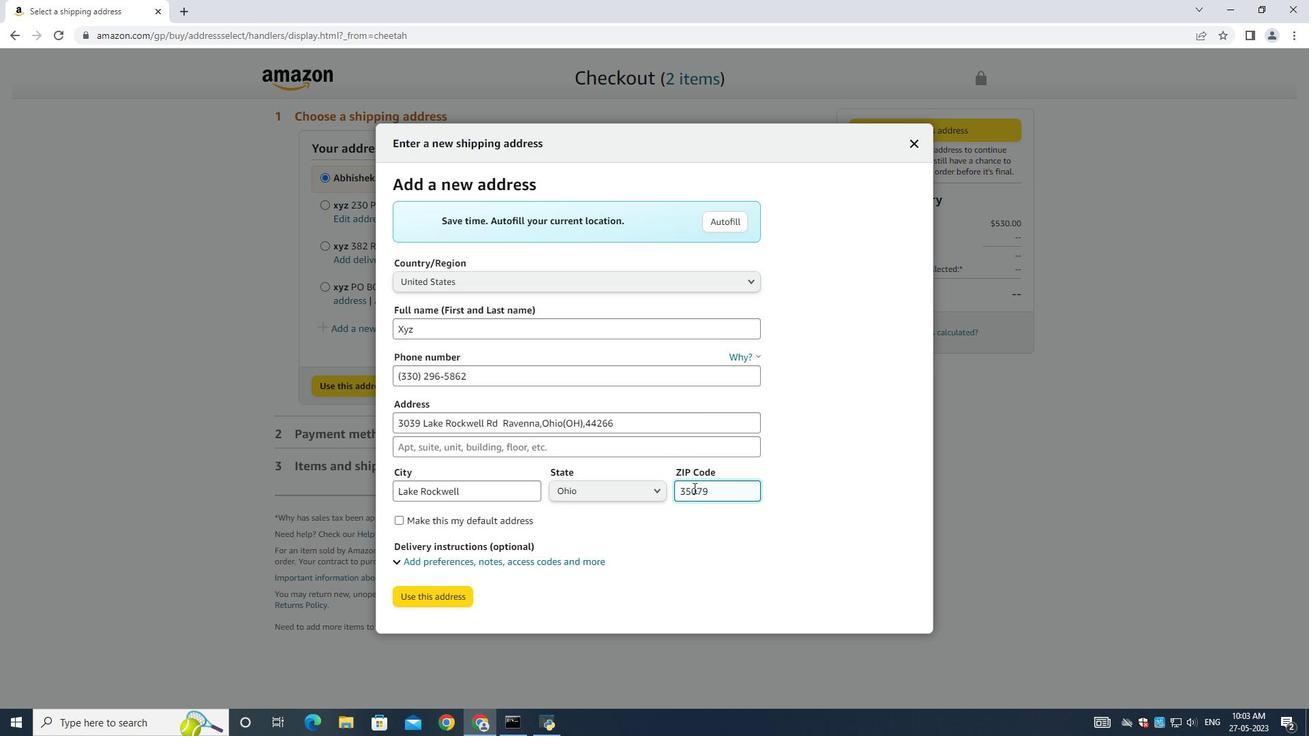 
Action: Mouse moved to (812, 447)
Screenshot: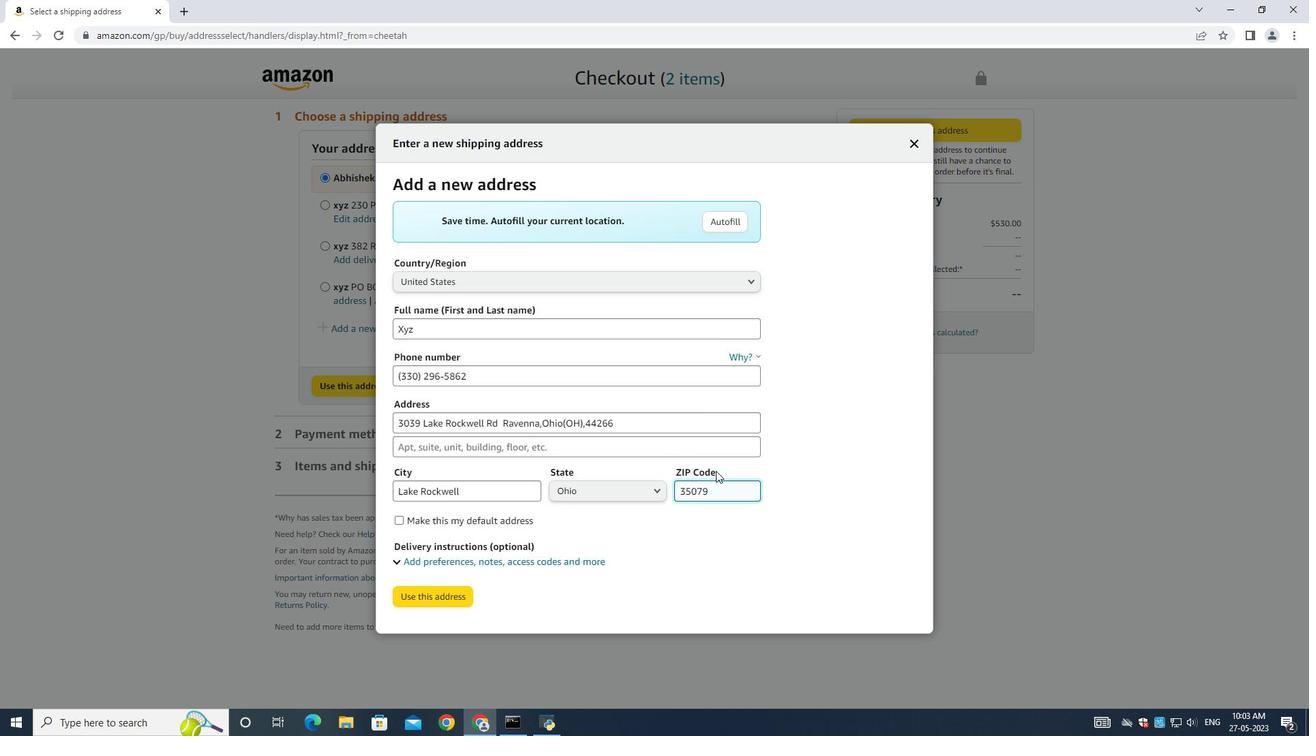 
Action: Key pressed <Key.shift><Key.shift><Key.shift><Key.shift><Key.shift><Key.shift><Key.shift><Key.shift><Key.shift><Key.shift><Key.shift><Key.shift><Key.shift><Key.shift><Key.shift><Key.shift><Key.shift><Key.shift><Key.shift><Key.shift><Key.shift><Key.shift><Key.shift><Key.shift><Key.shift><Key.shift><Key.shift><Key.shift><Key.shift><Key.shift><Key.shift><Key.shift><Key.shift><Key.shift><Key.shift><Key.shift><Key.shift><Key.shift><Key.shift><Key.shift><Key.shift><Key.shift><Key.shift><Key.shift><Key.shift>44266
Screenshot: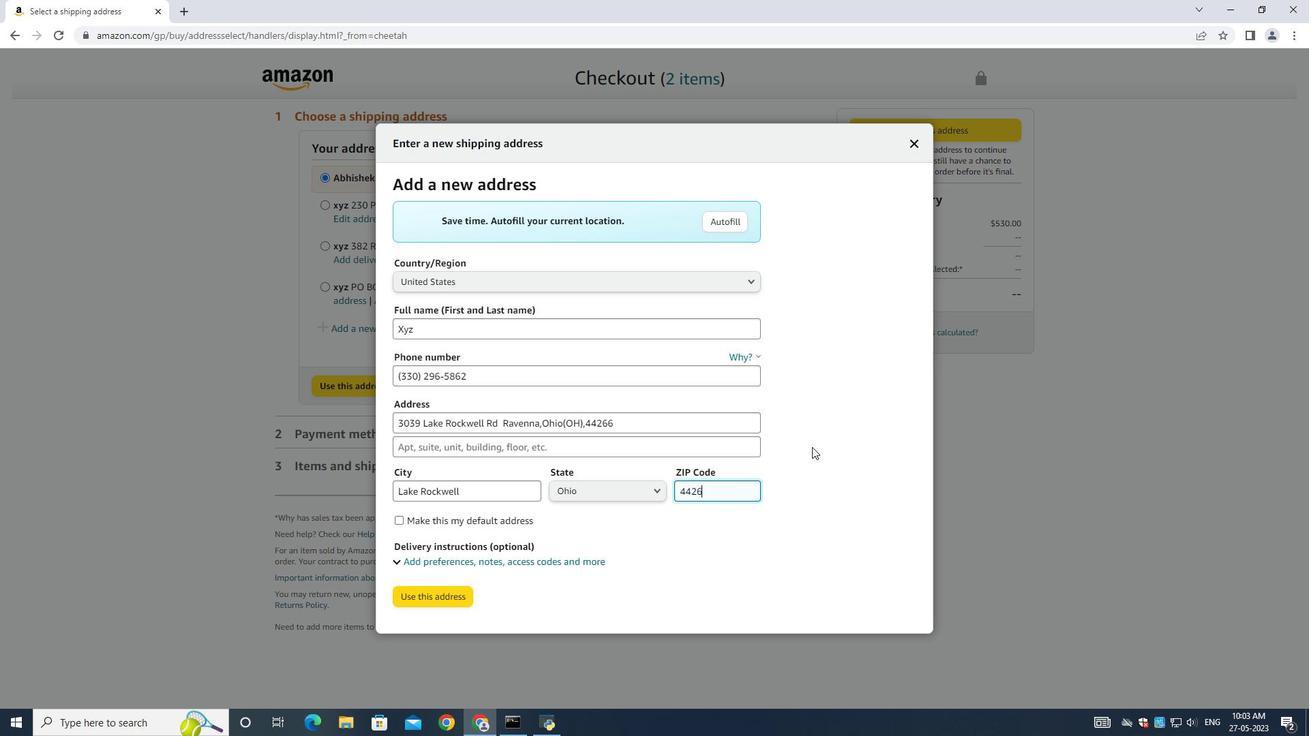 
Action: Mouse moved to (443, 598)
Screenshot: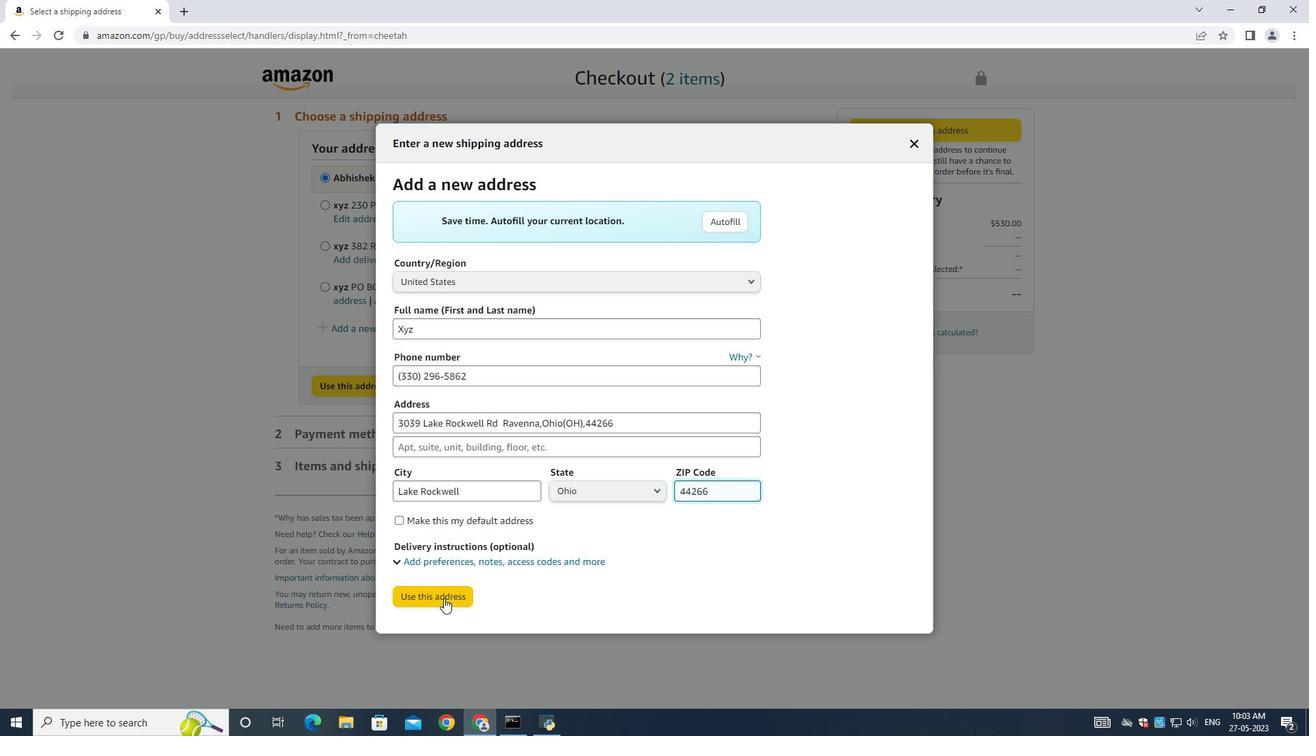 
Action: Mouse pressed left at (443, 598)
Screenshot: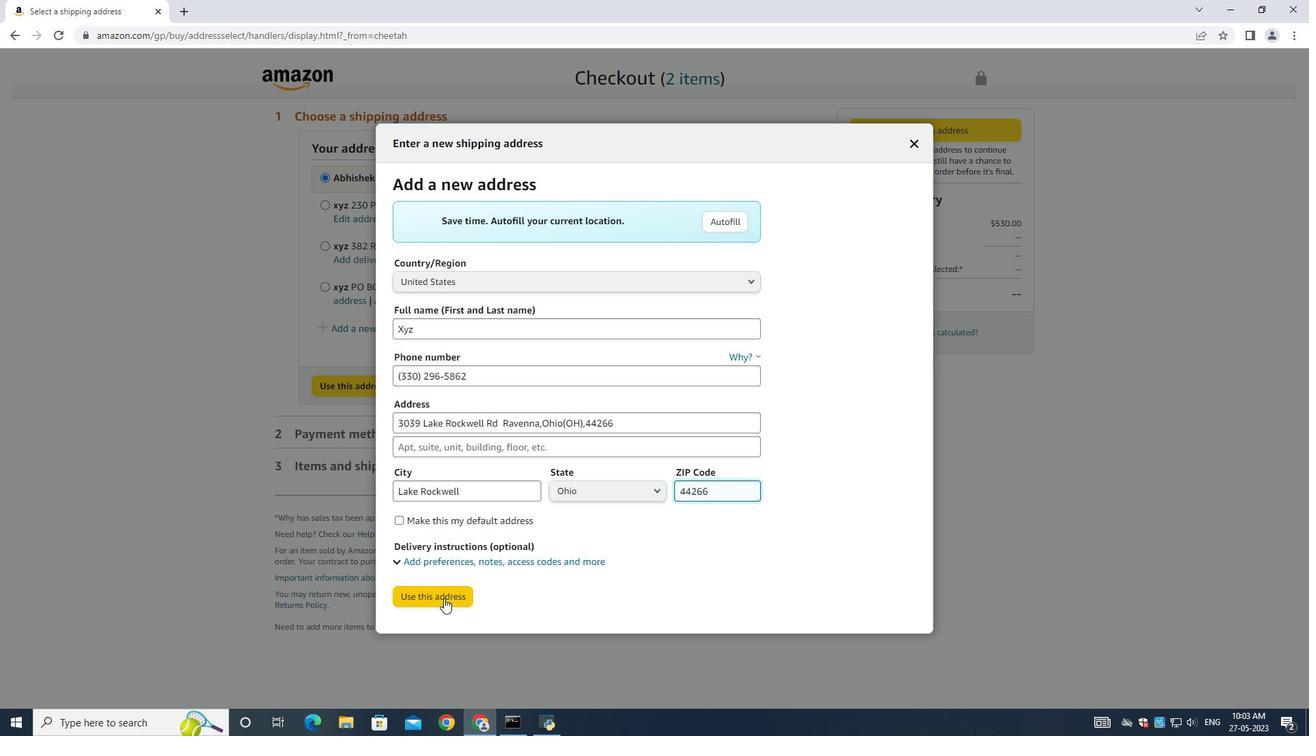 
Action: Mouse moved to (472, 439)
Screenshot: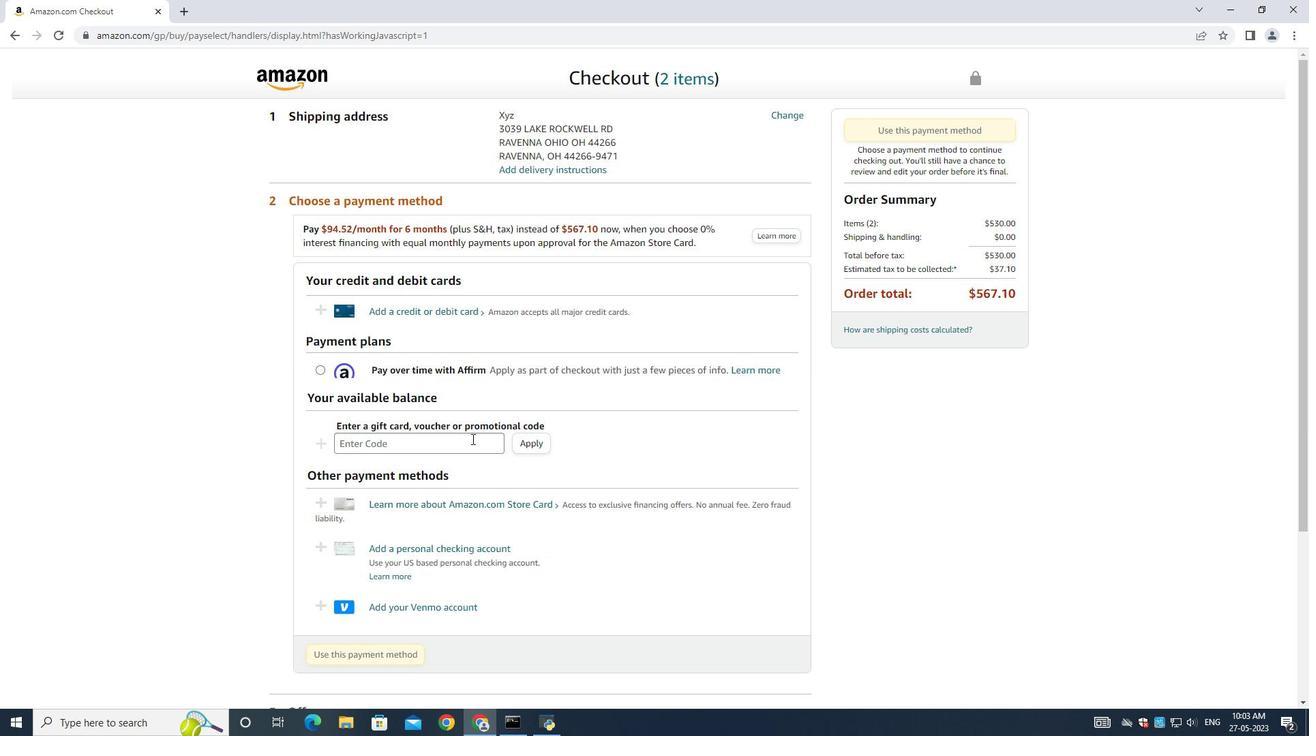 
